 Task: Check the reviews for an Airbnb accommodations in Miami Beach, Florida.
Action: Mouse moved to (457, 62)
Screenshot: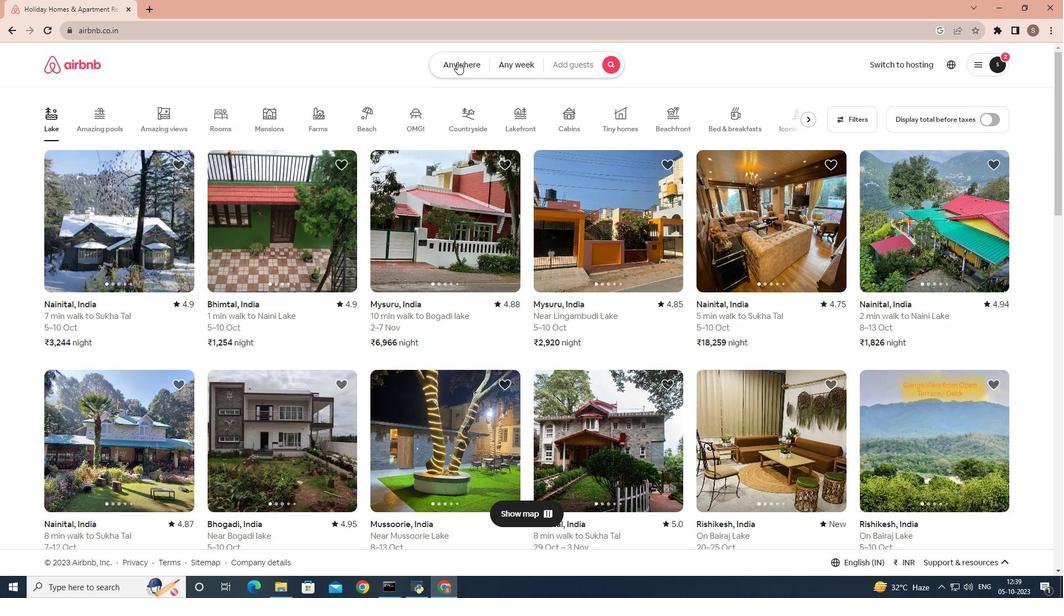 
Action: Mouse pressed left at (457, 62)
Screenshot: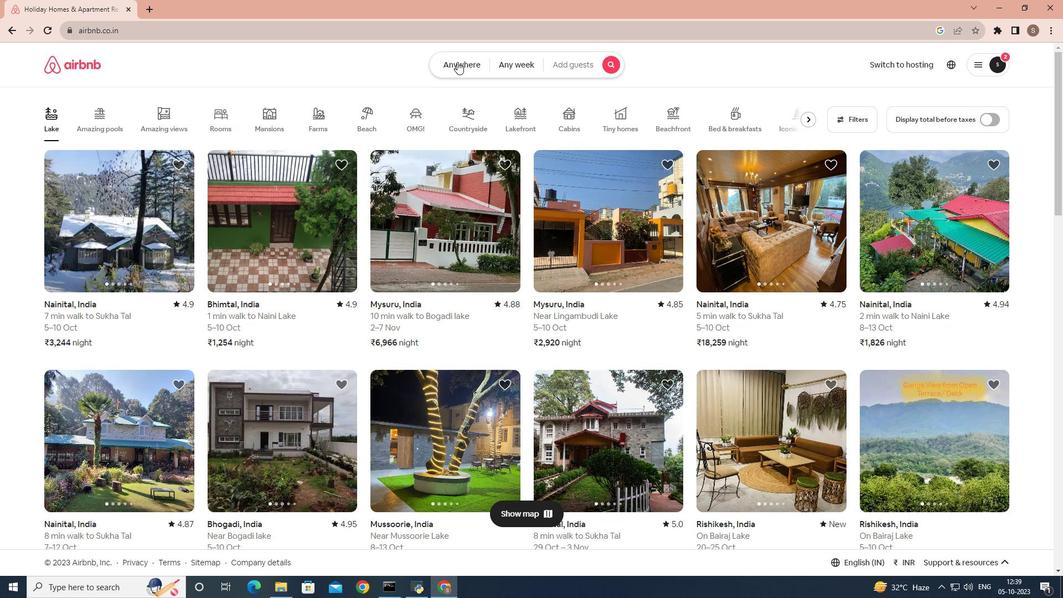 
Action: Mouse moved to (433, 106)
Screenshot: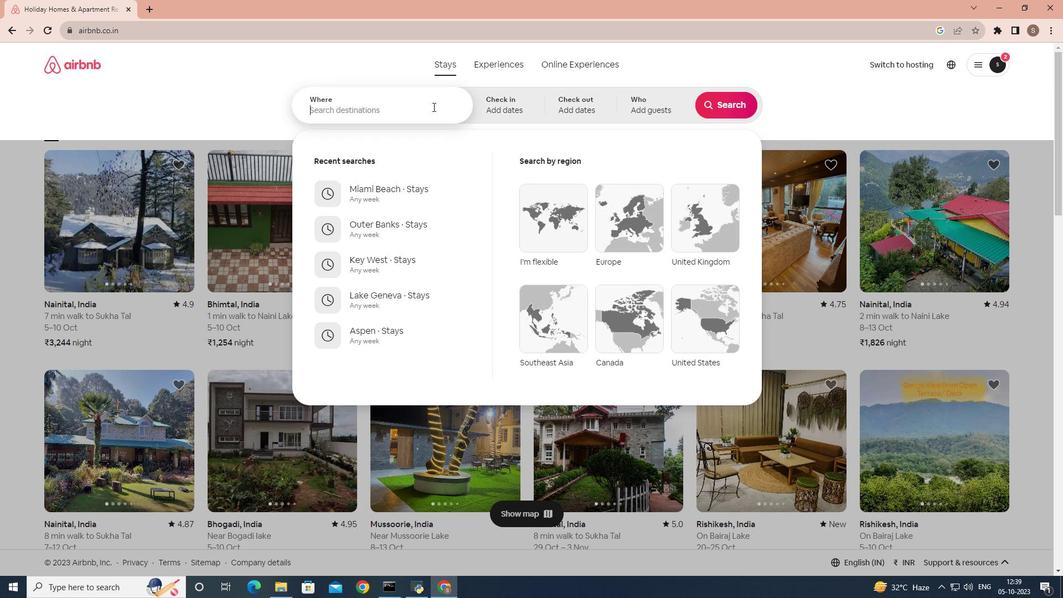 
Action: Mouse pressed left at (433, 106)
Screenshot: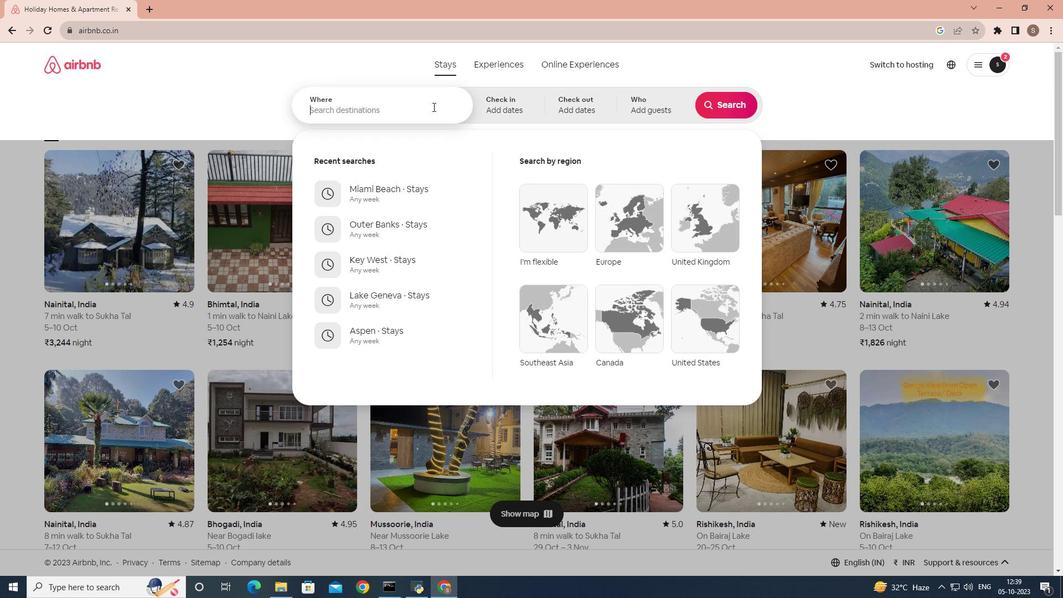 
Action: Key pressed <Key.shift_r>Miami<Key.space>beach
Screenshot: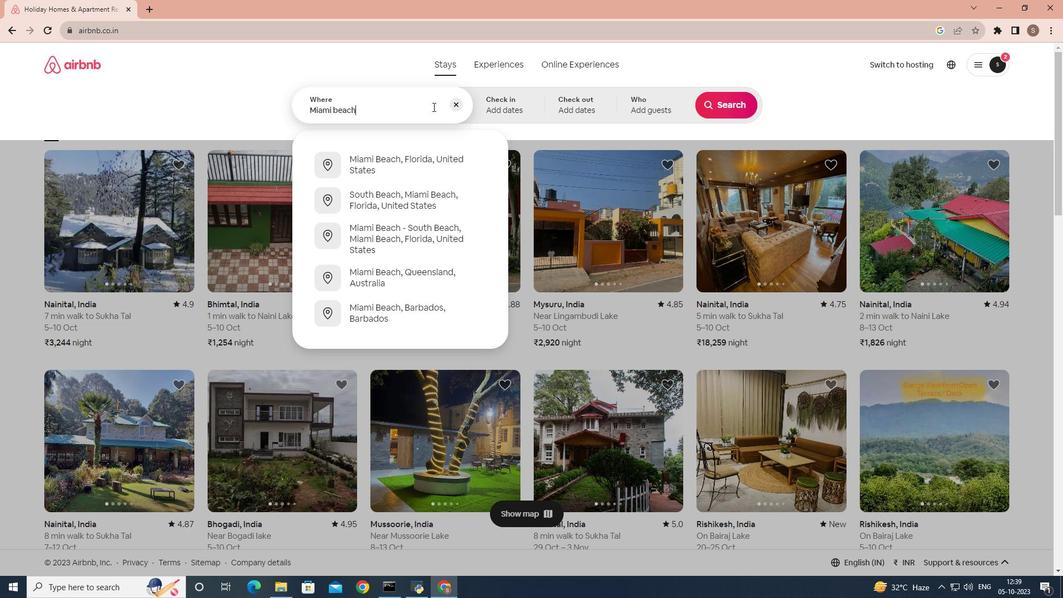 
Action: Mouse moved to (456, 151)
Screenshot: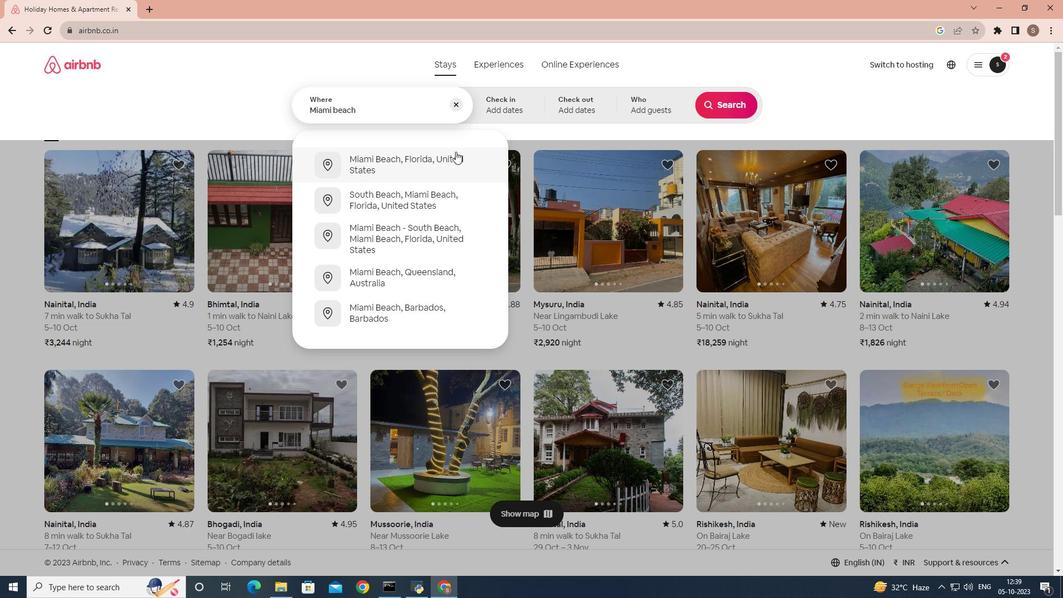 
Action: Mouse pressed left at (456, 151)
Screenshot: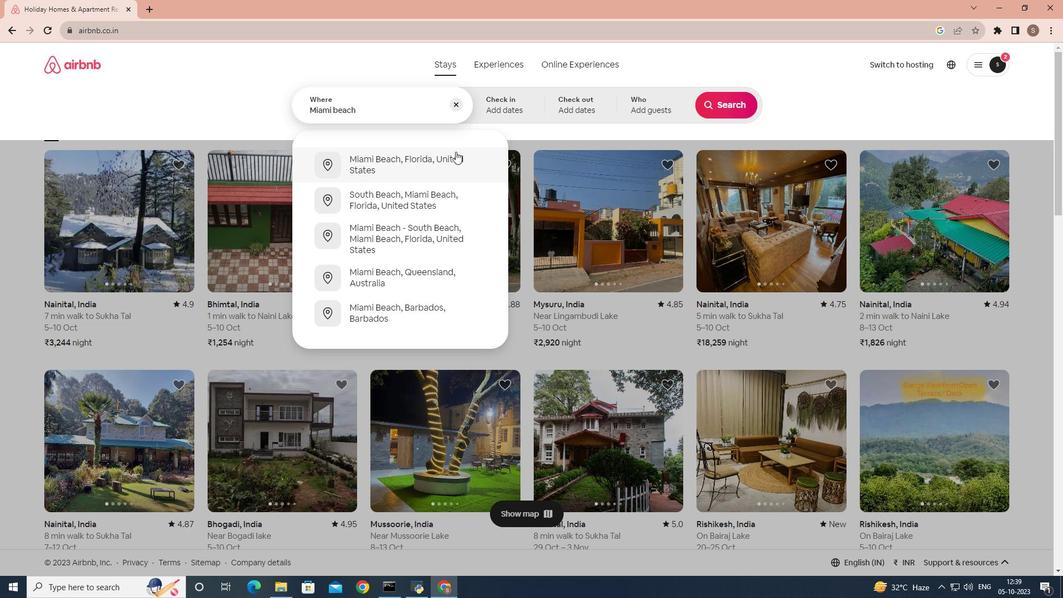 
Action: Mouse moved to (730, 113)
Screenshot: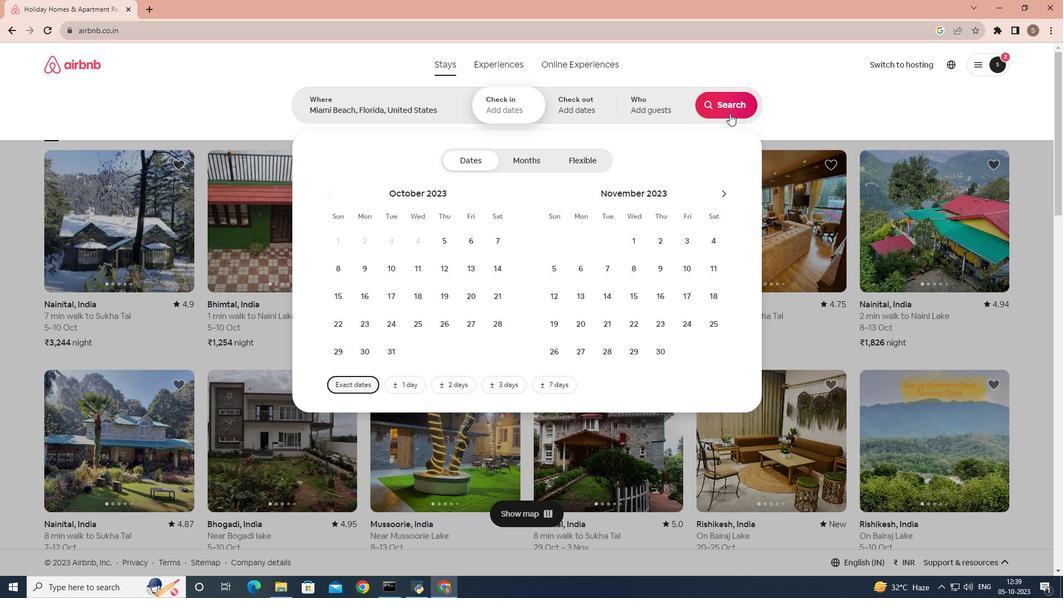 
Action: Mouse pressed left at (730, 113)
Screenshot: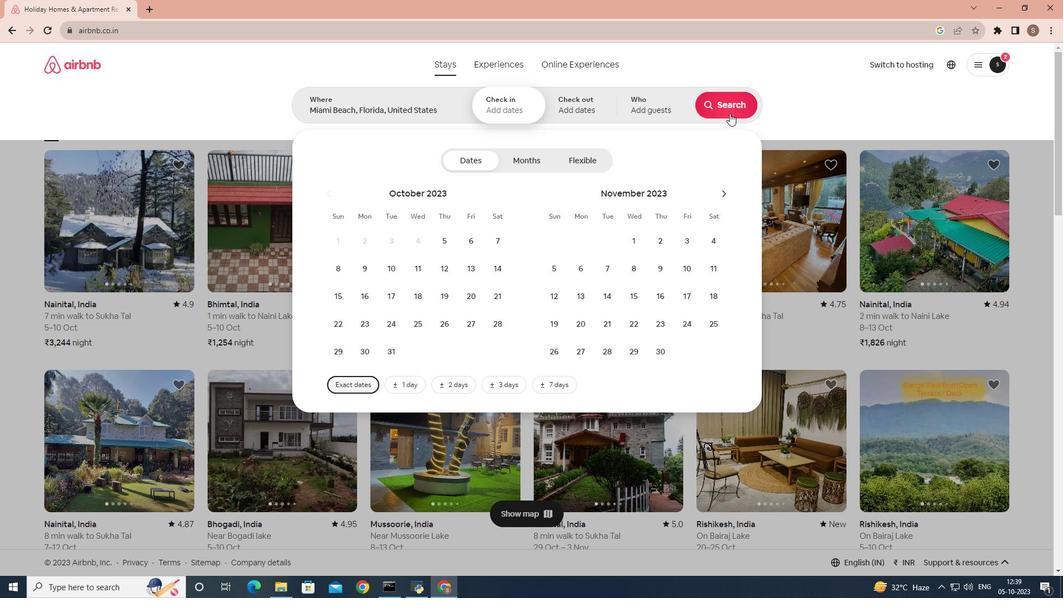 
Action: Mouse moved to (837, 110)
Screenshot: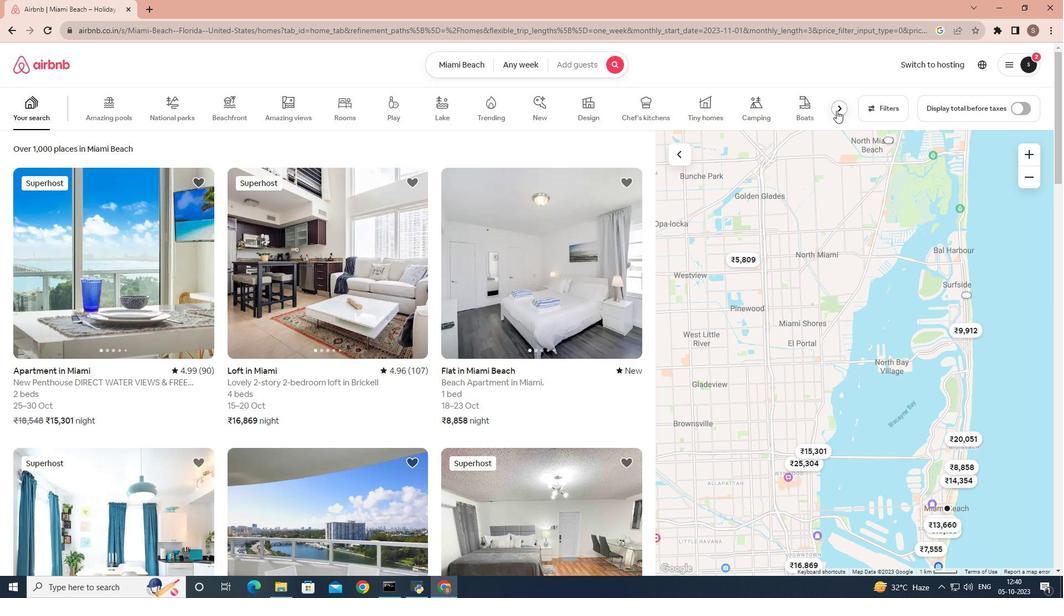 
Action: Mouse pressed left at (837, 110)
Screenshot: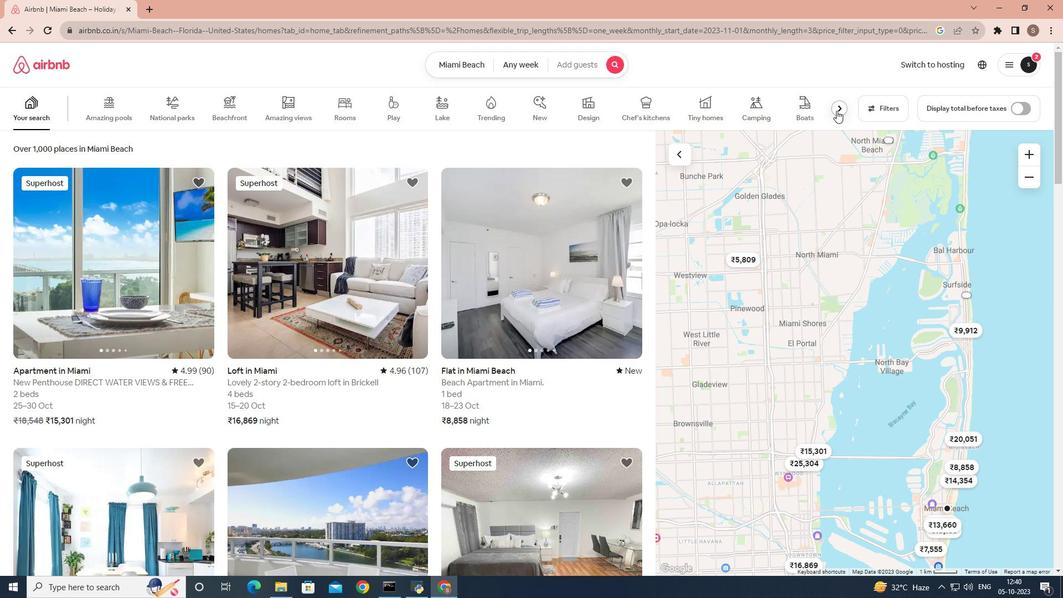 
Action: Mouse pressed left at (837, 110)
Screenshot: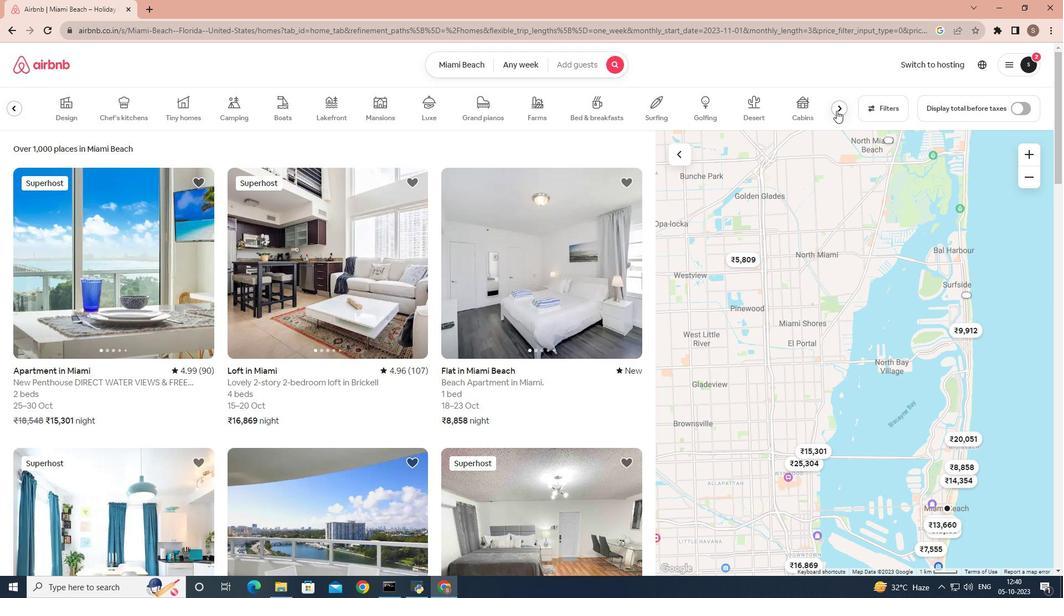 
Action: Mouse moved to (801, 108)
Screenshot: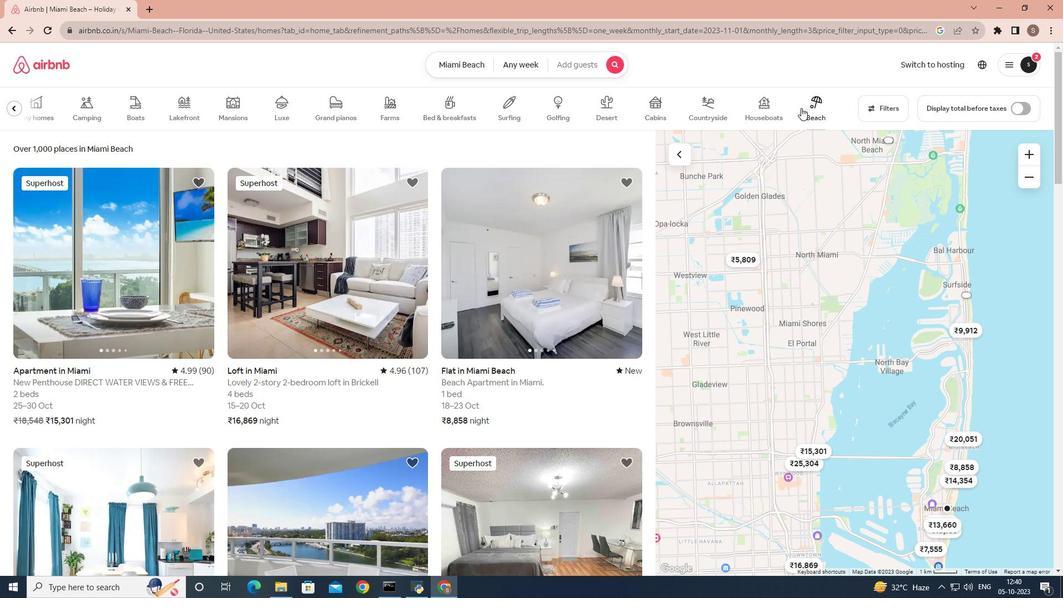 
Action: Mouse pressed left at (801, 108)
Screenshot: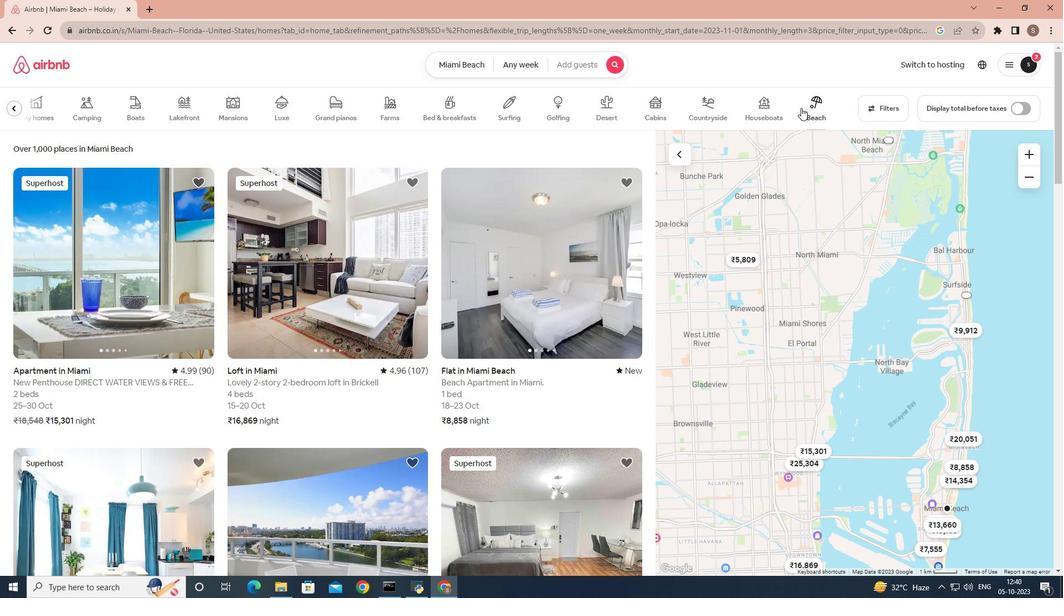 
Action: Mouse moved to (356, 274)
Screenshot: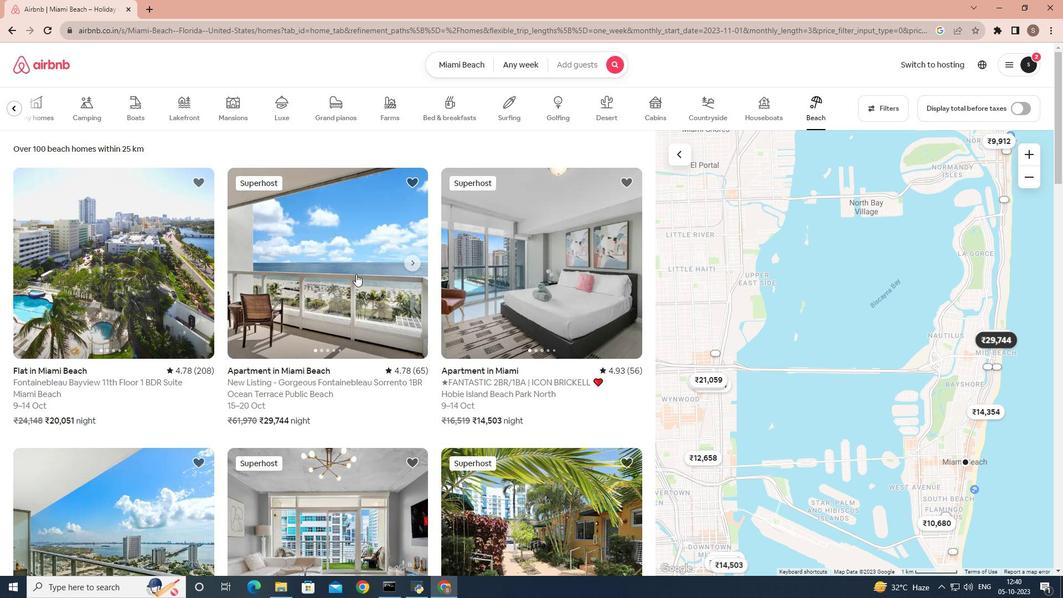 
Action: Mouse scrolled (356, 273) with delta (0, 0)
Screenshot: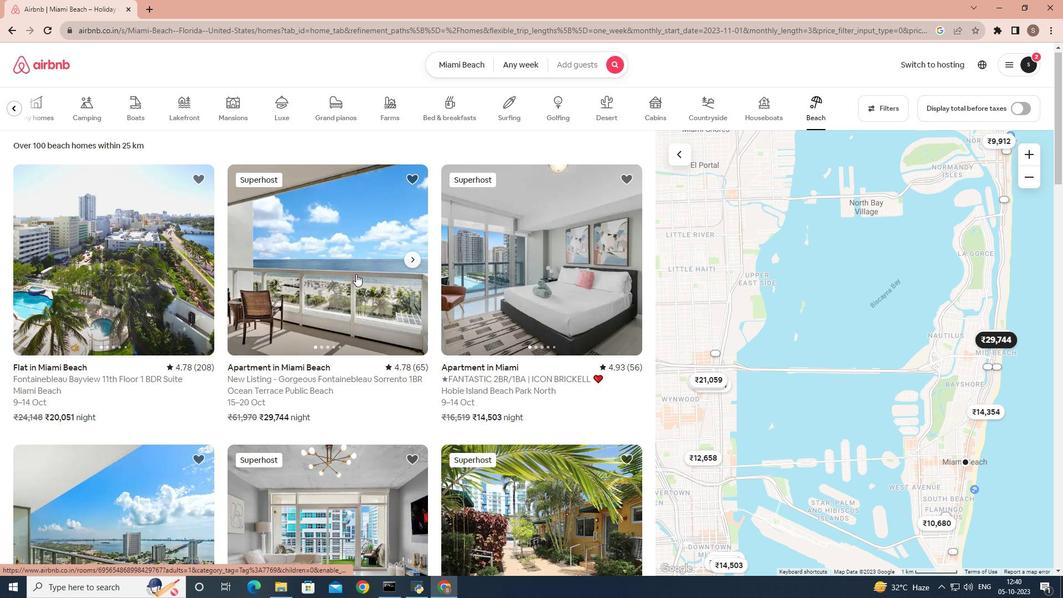 
Action: Mouse moved to (315, 232)
Screenshot: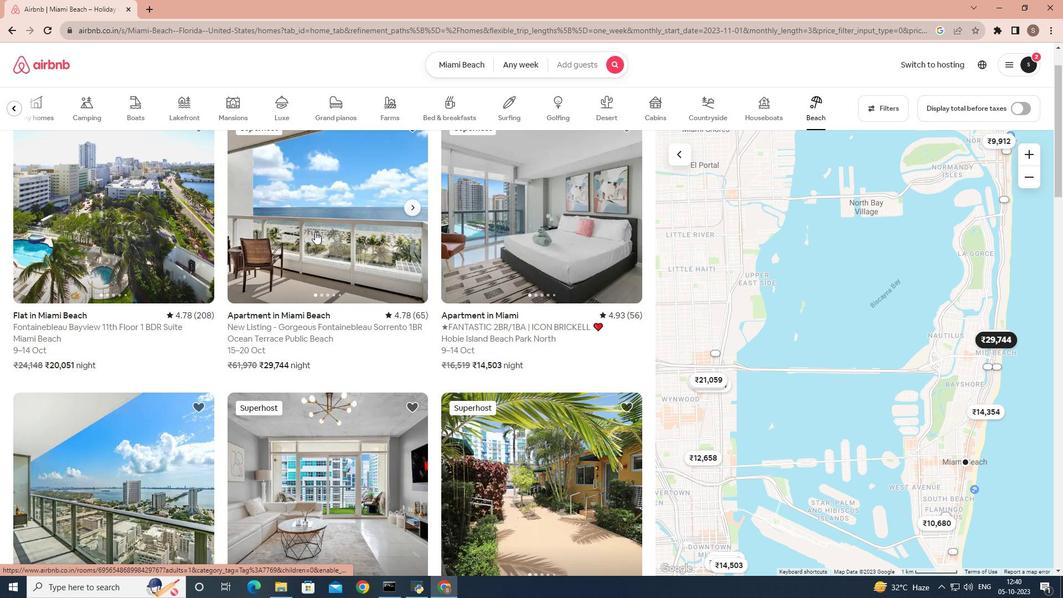 
Action: Mouse pressed left at (315, 232)
Screenshot: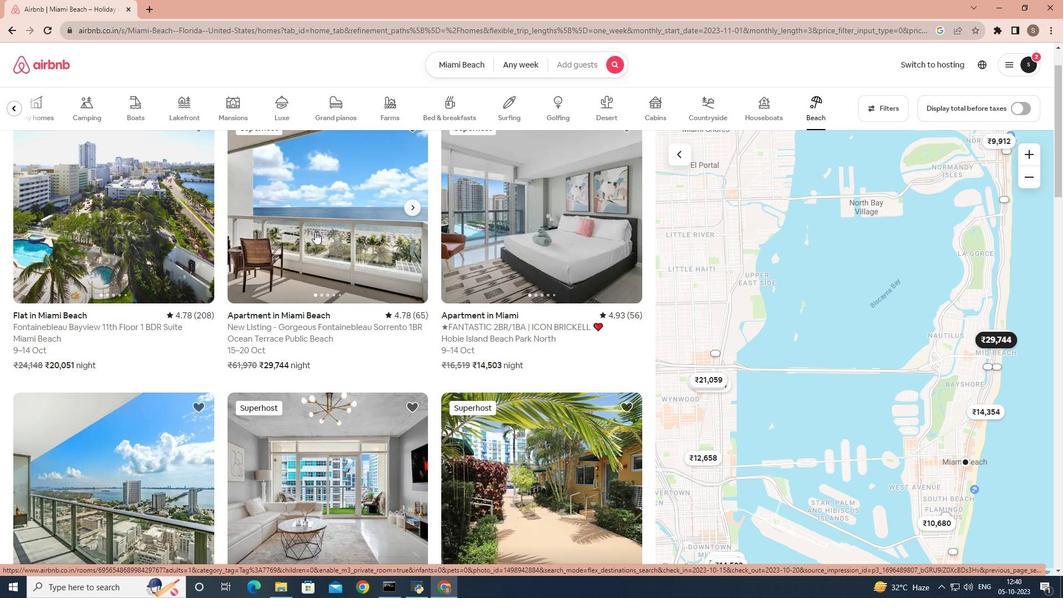 
Action: Mouse moved to (428, 270)
Screenshot: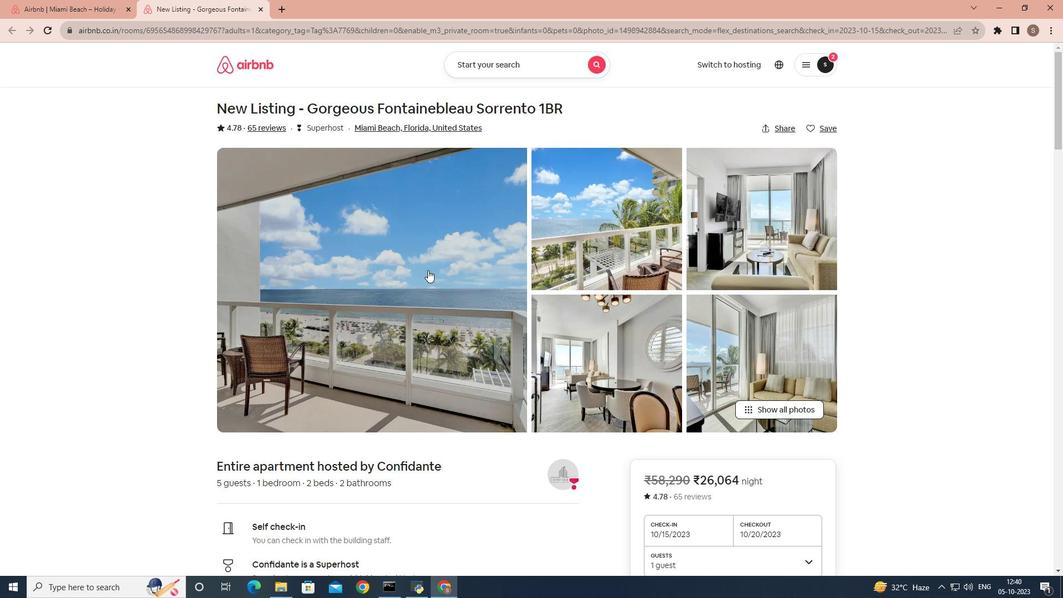 
Action: Mouse scrolled (428, 269) with delta (0, 0)
Screenshot: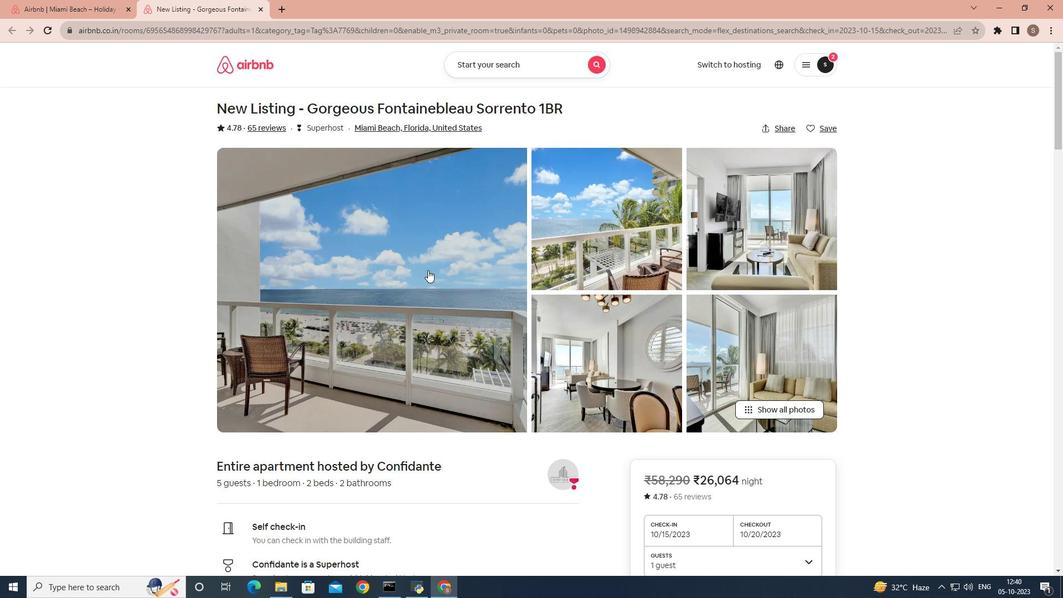 
Action: Mouse scrolled (428, 269) with delta (0, 0)
Screenshot: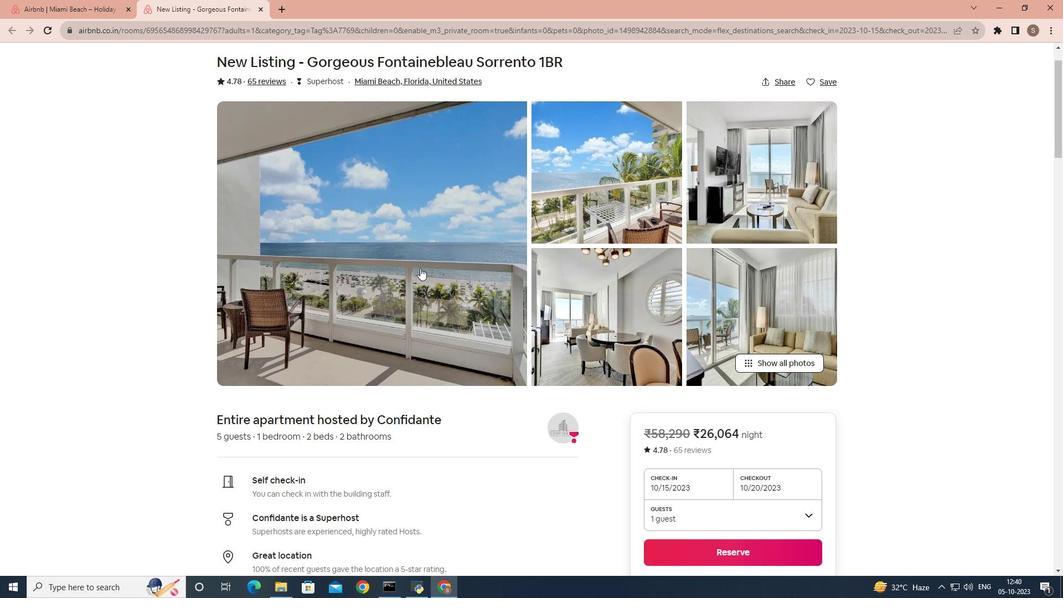 
Action: Mouse moved to (420, 268)
Screenshot: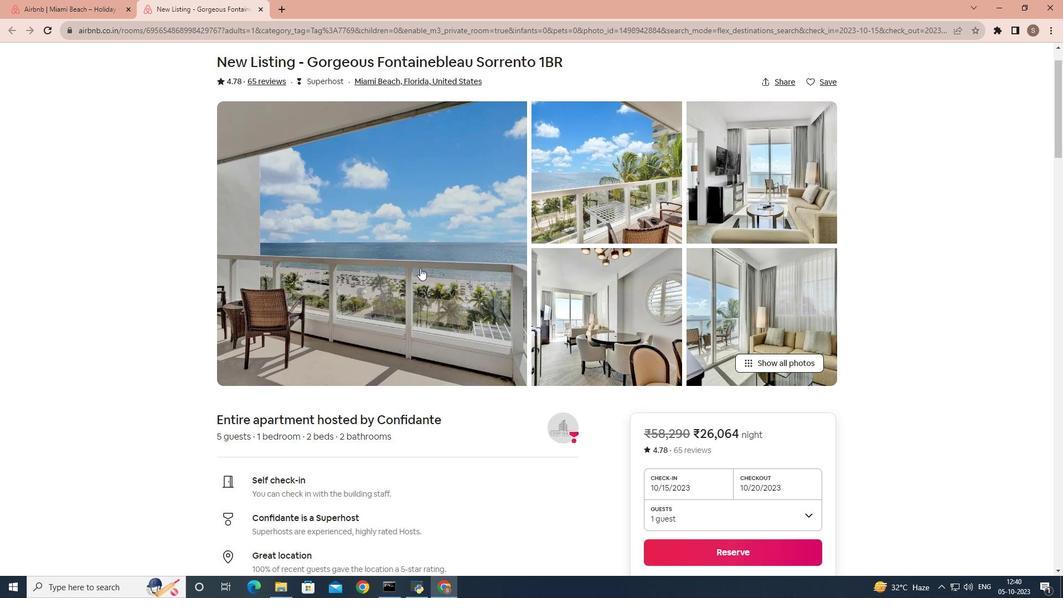 
Action: Mouse scrolled (420, 267) with delta (0, 0)
Screenshot: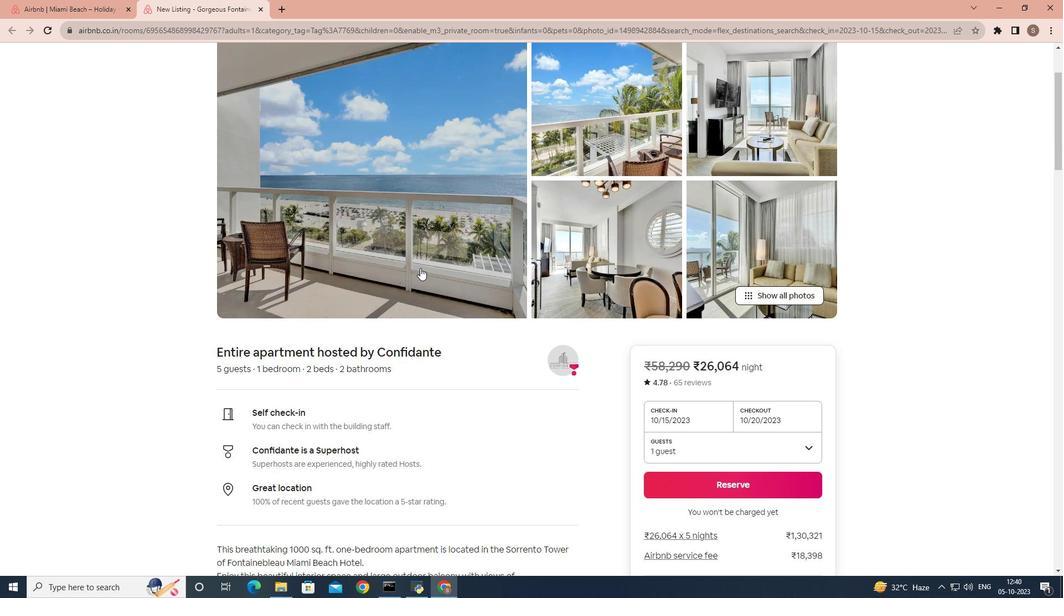 
Action: Mouse scrolled (420, 267) with delta (0, 0)
Screenshot: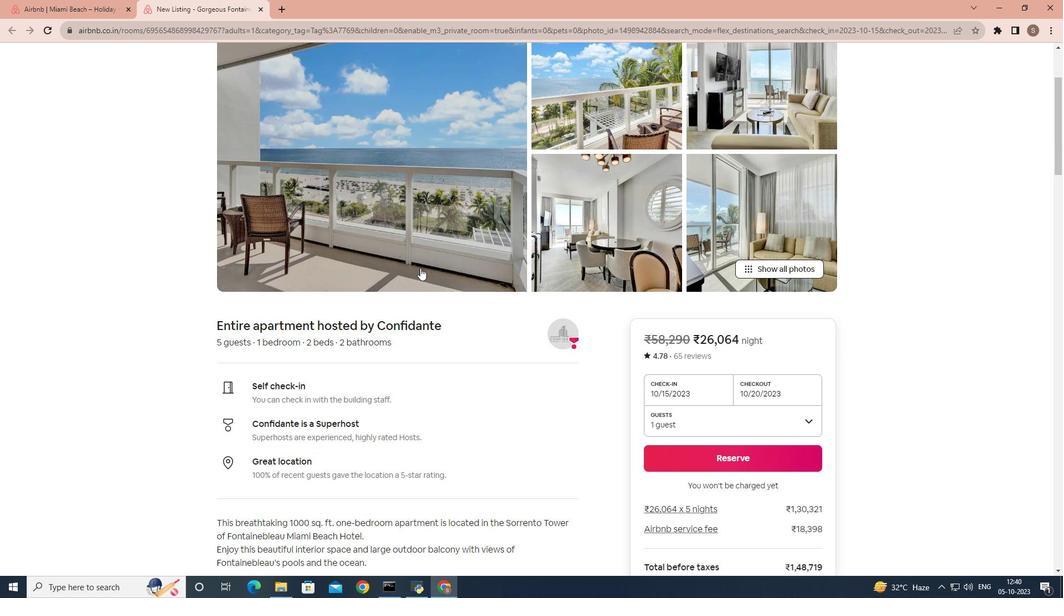
Action: Mouse scrolled (420, 267) with delta (0, 0)
Screenshot: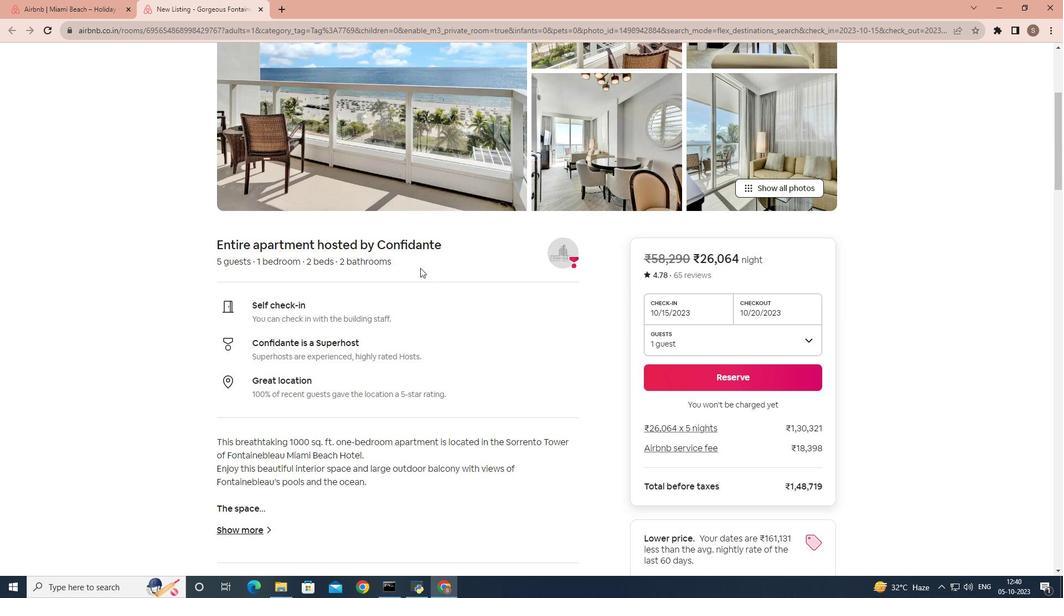 
Action: Mouse scrolled (420, 267) with delta (0, 0)
Screenshot: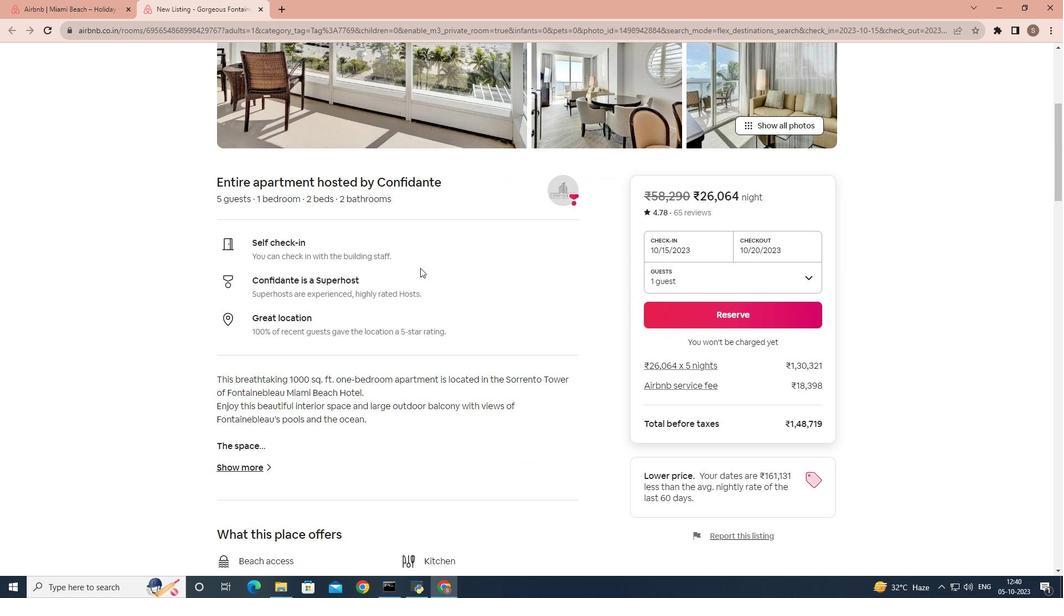 
Action: Mouse scrolled (420, 267) with delta (0, 0)
Screenshot: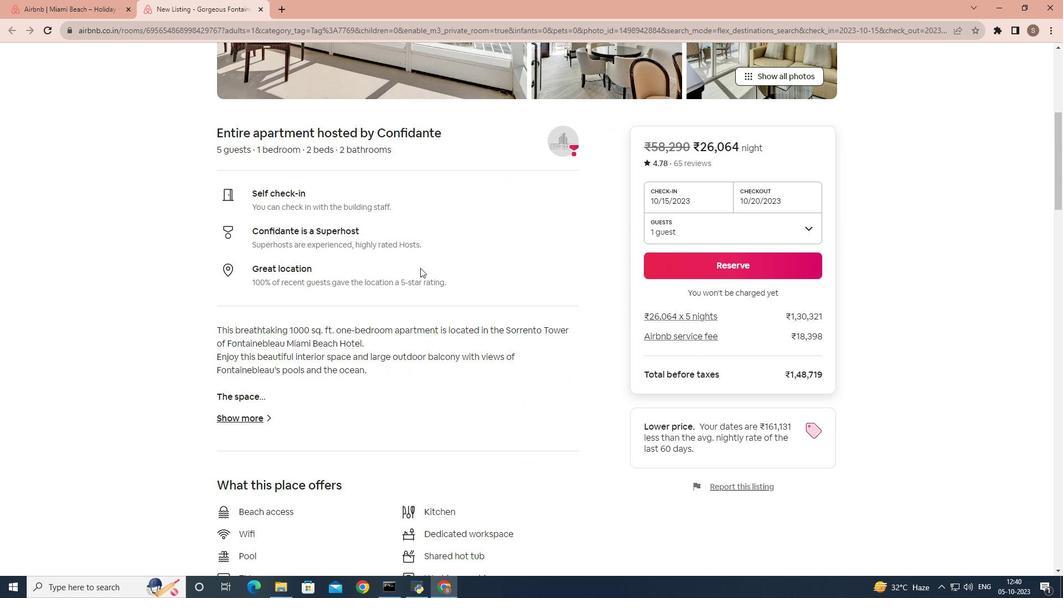 
Action: Mouse scrolled (420, 267) with delta (0, 0)
Screenshot: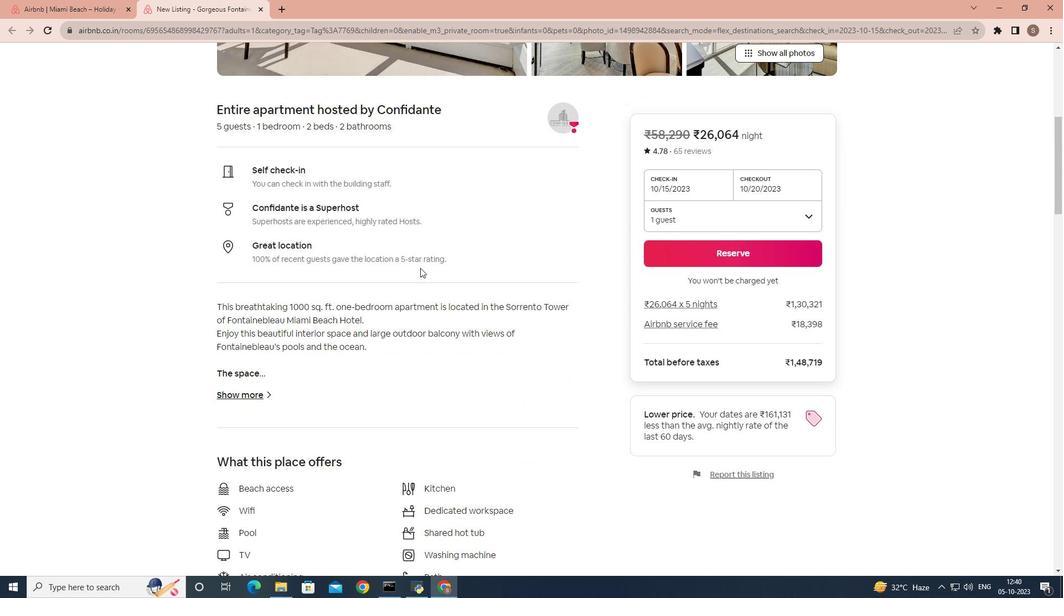 
Action: Mouse scrolled (420, 267) with delta (0, 0)
Screenshot: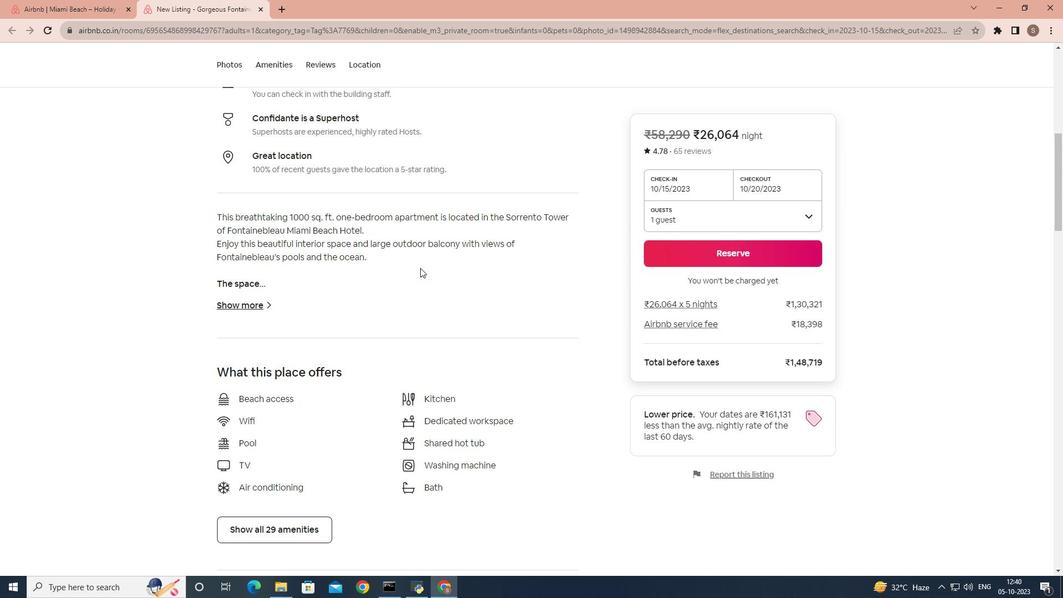 
Action: Mouse scrolled (420, 267) with delta (0, 0)
Screenshot: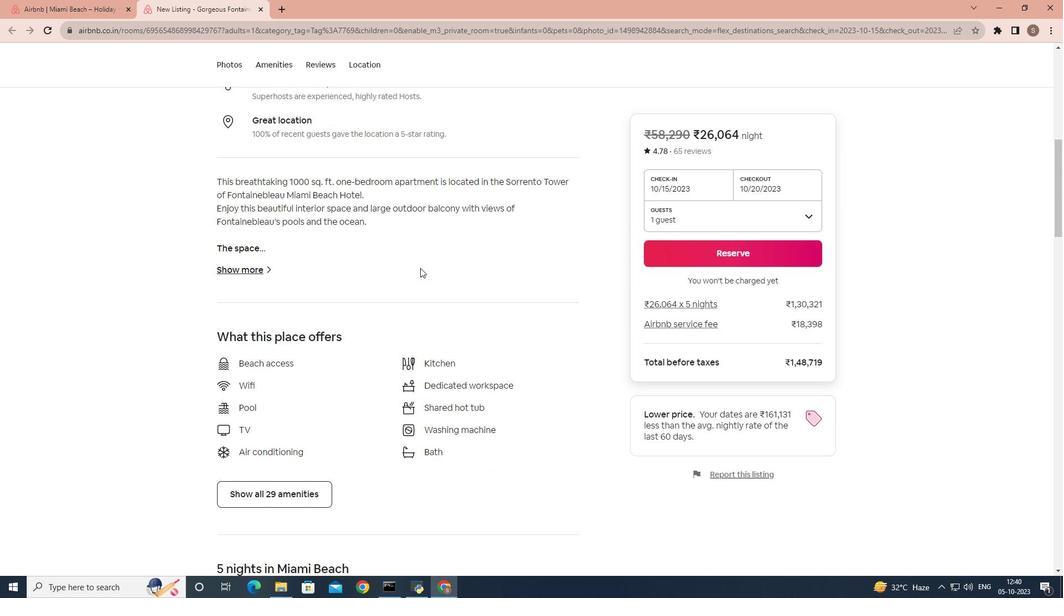 
Action: Mouse scrolled (420, 267) with delta (0, 0)
Screenshot: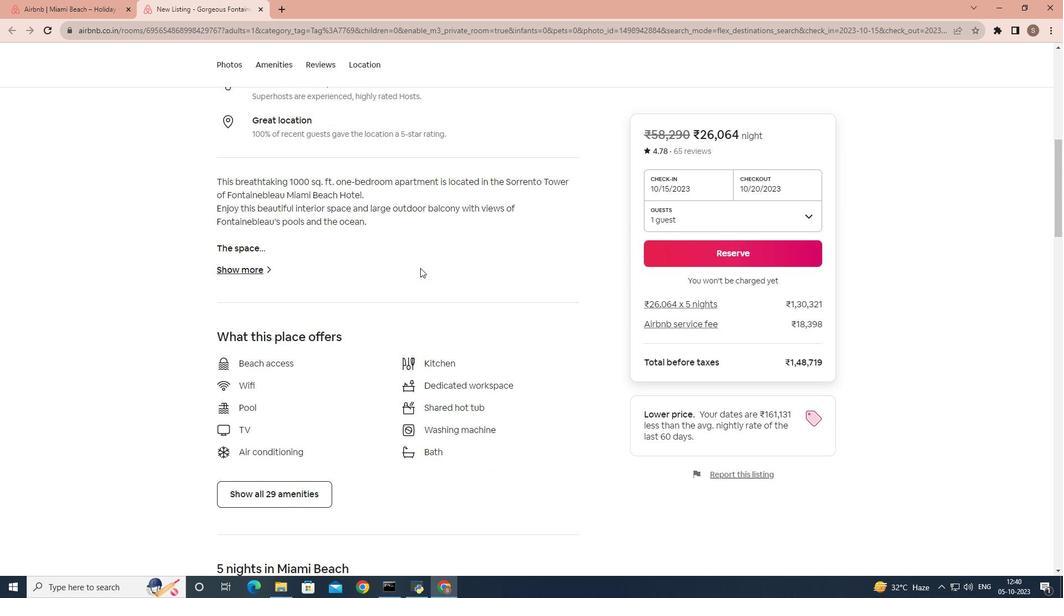
Action: Mouse scrolled (420, 267) with delta (0, 0)
Screenshot: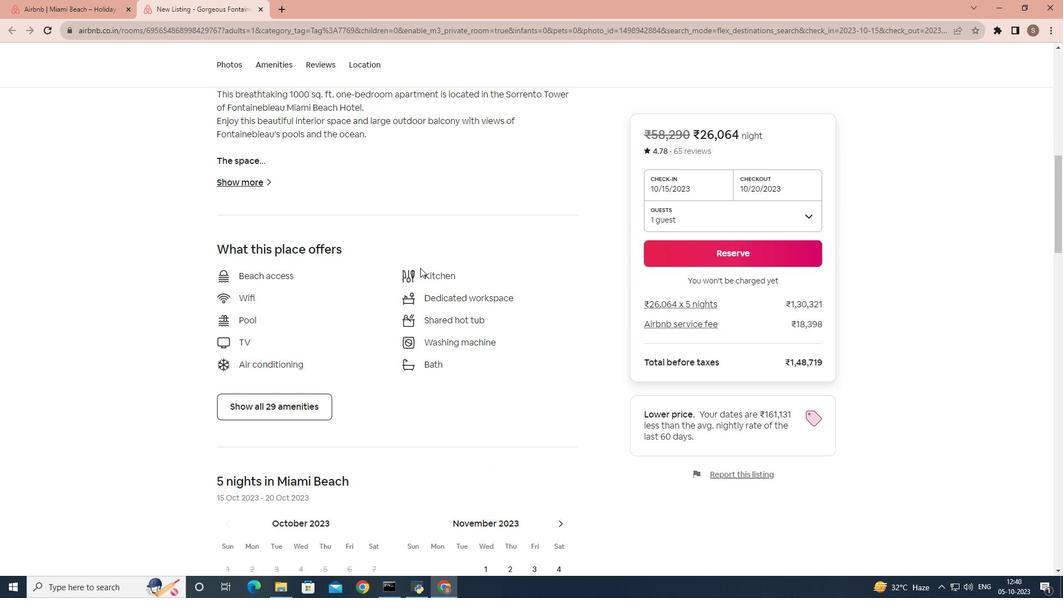 
Action: Mouse scrolled (420, 267) with delta (0, 0)
Screenshot: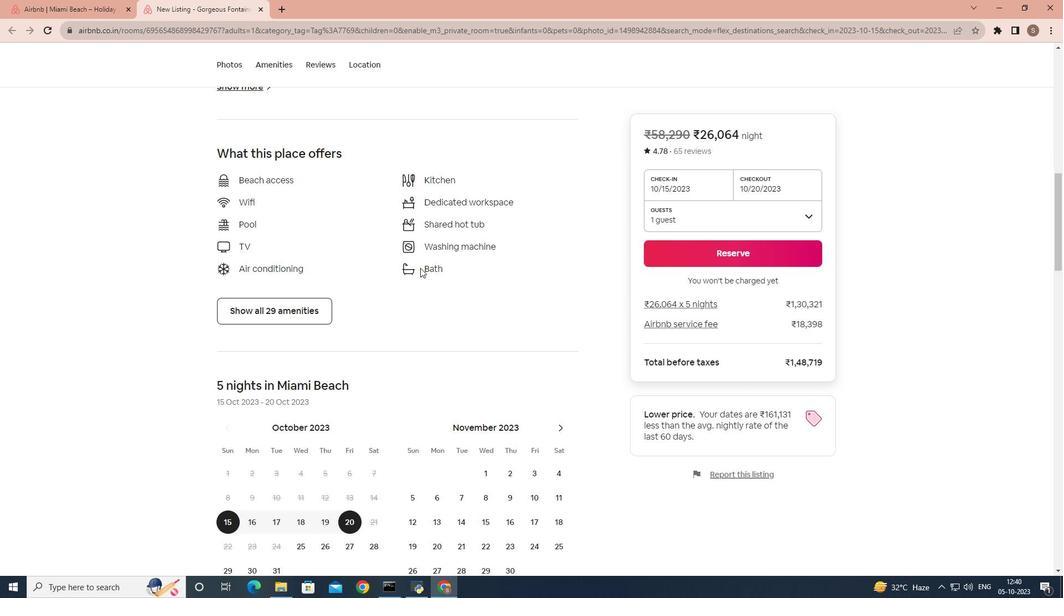 
Action: Mouse scrolled (420, 267) with delta (0, 0)
Screenshot: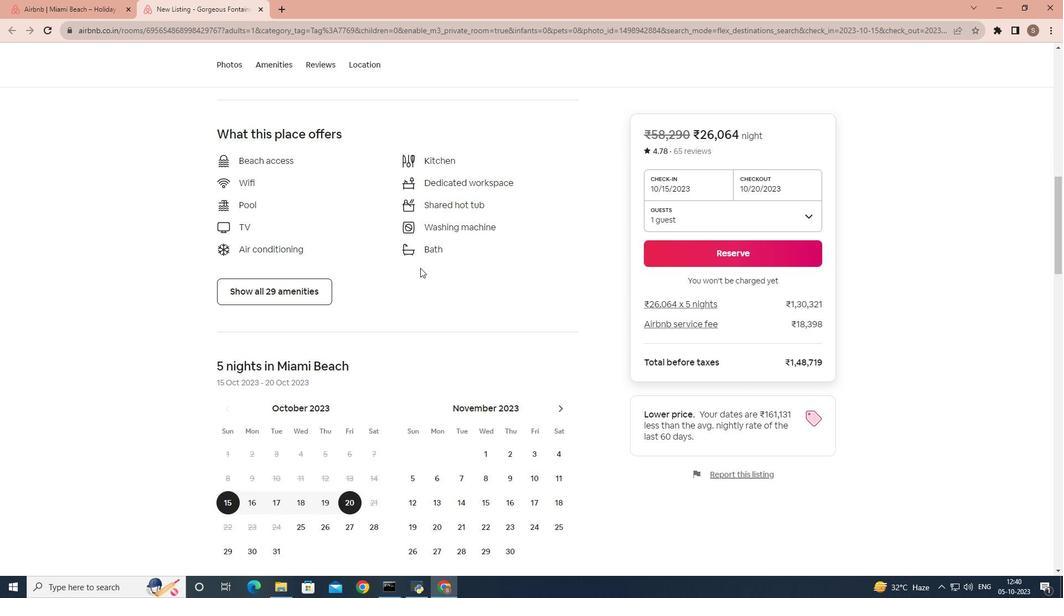 
Action: Mouse scrolled (420, 267) with delta (0, 0)
Screenshot: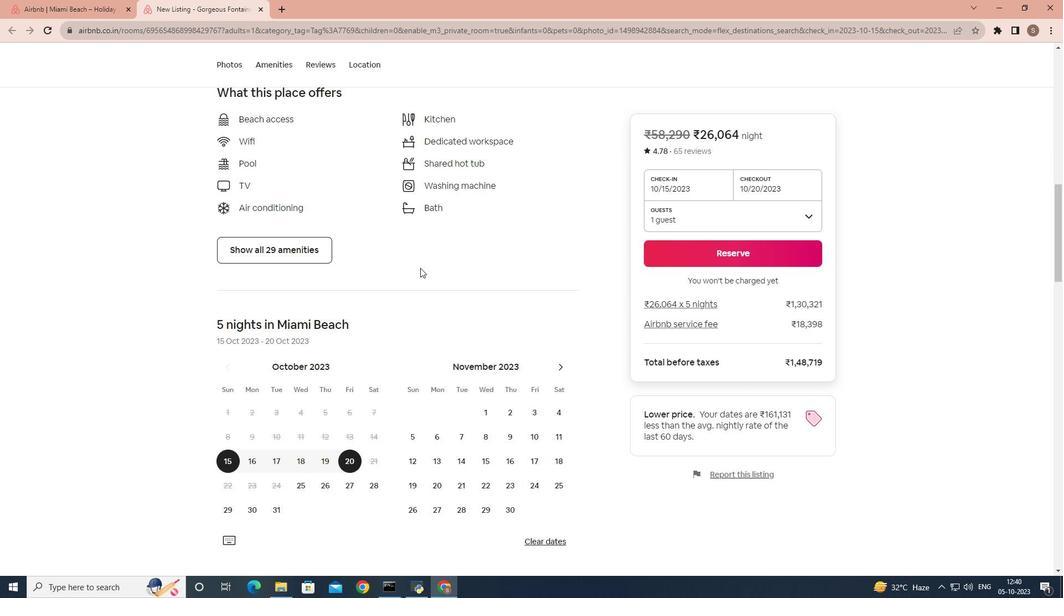 
Action: Mouse scrolled (420, 267) with delta (0, 0)
Screenshot: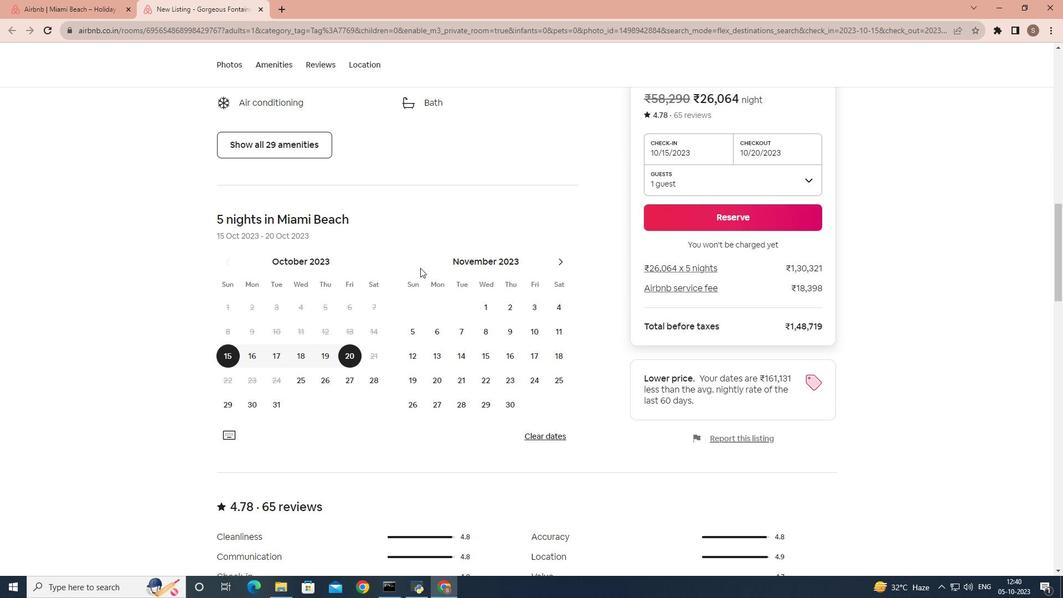 
Action: Mouse scrolled (420, 267) with delta (0, 0)
Screenshot: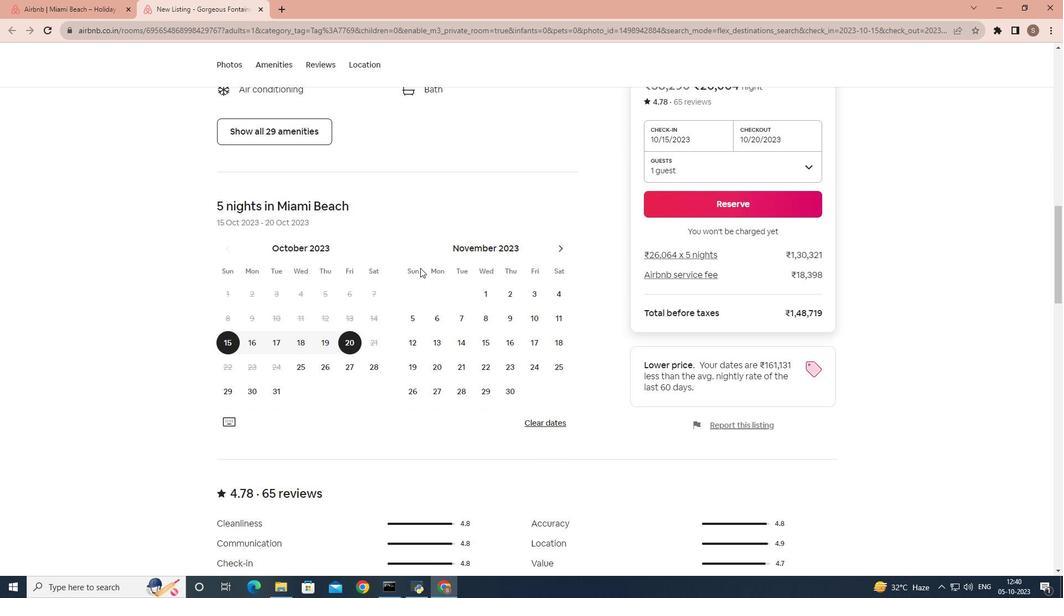 
Action: Mouse scrolled (420, 267) with delta (0, 0)
Screenshot: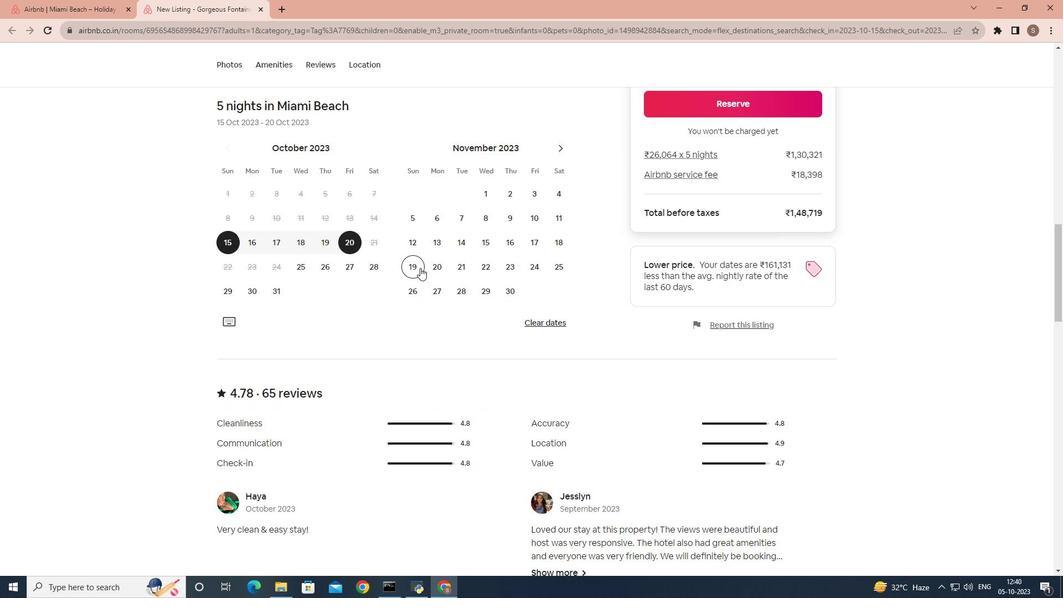 
Action: Mouse scrolled (420, 267) with delta (0, 0)
Screenshot: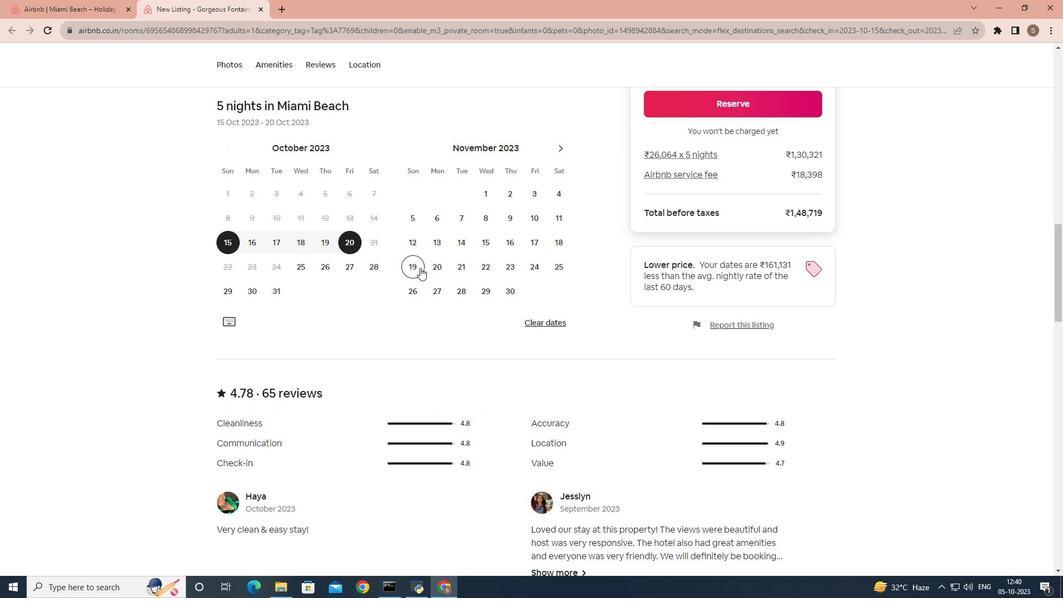 
Action: Mouse scrolled (420, 267) with delta (0, 0)
Screenshot: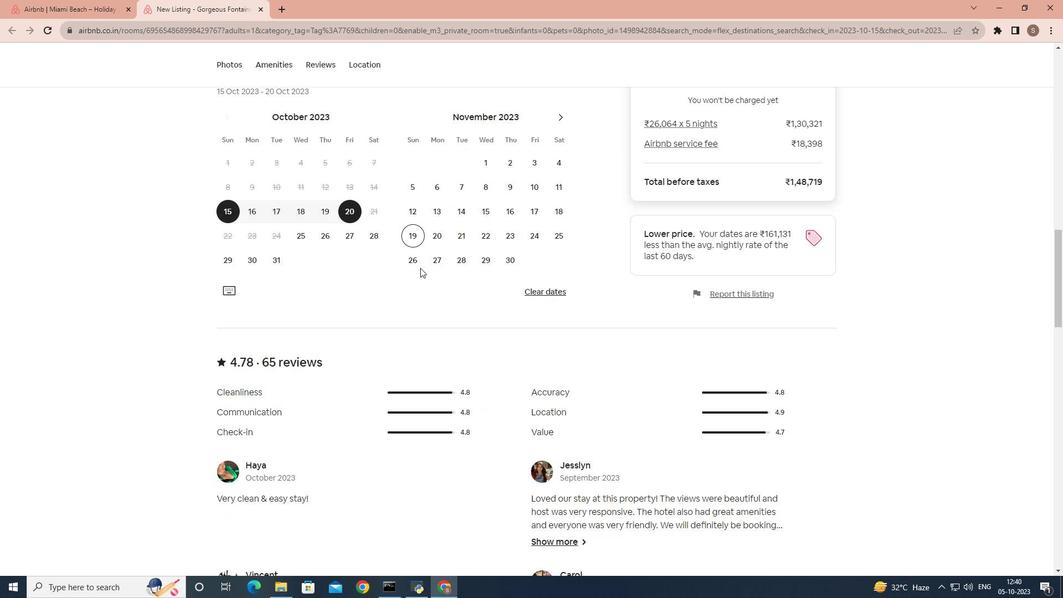 
Action: Mouse scrolled (420, 267) with delta (0, 0)
Screenshot: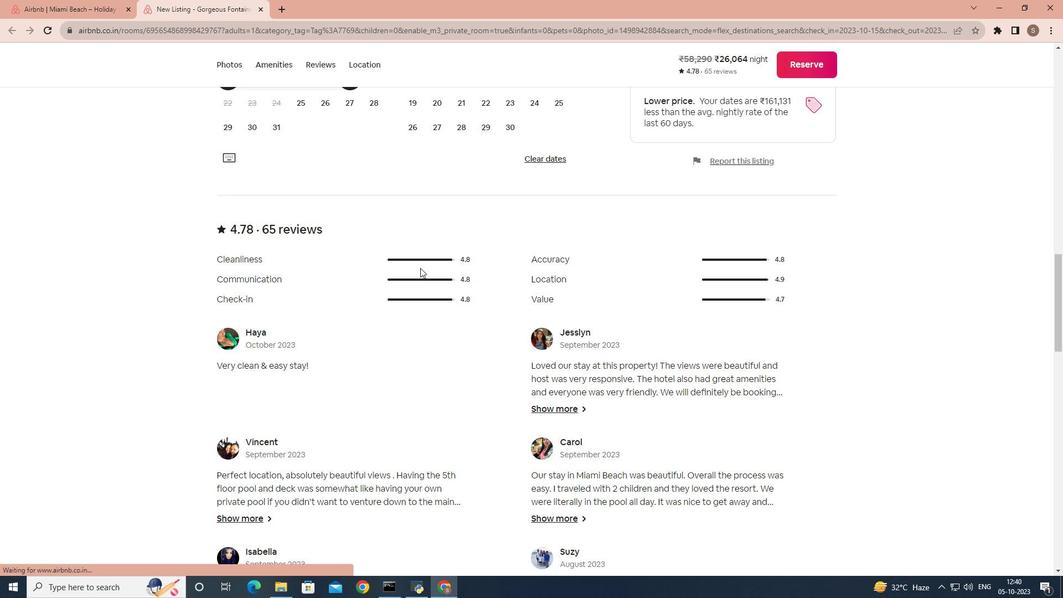 
Action: Mouse scrolled (420, 267) with delta (0, 0)
Screenshot: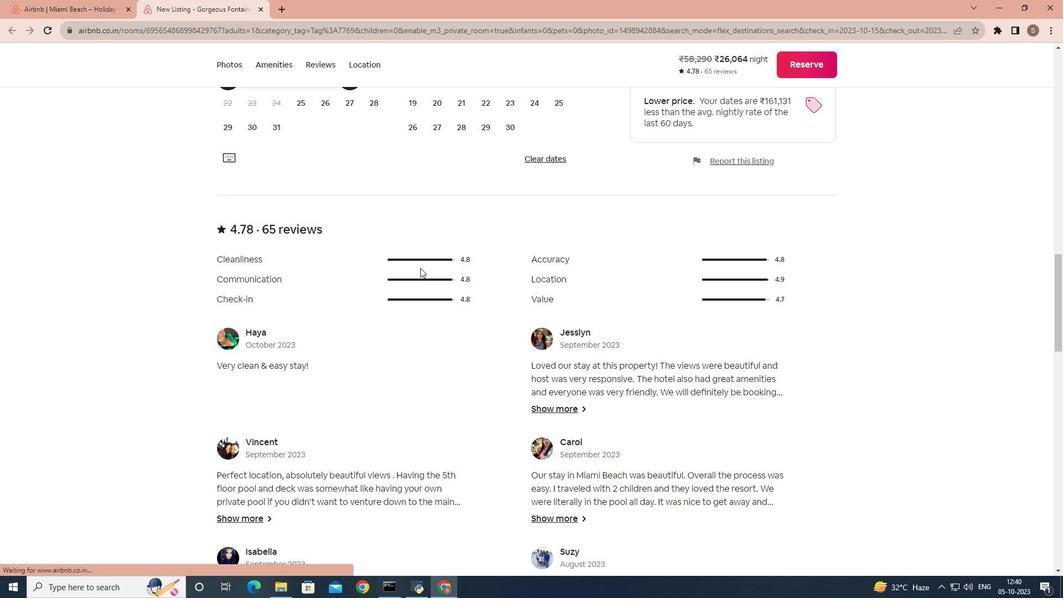 
Action: Mouse scrolled (420, 267) with delta (0, 0)
Screenshot: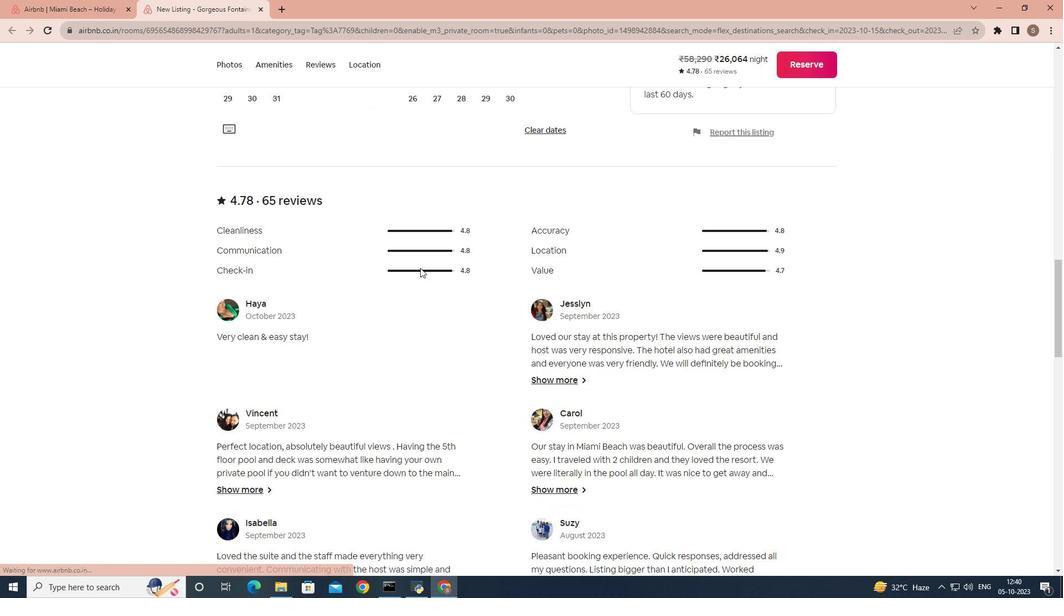 
Action: Mouse scrolled (420, 267) with delta (0, 0)
Screenshot: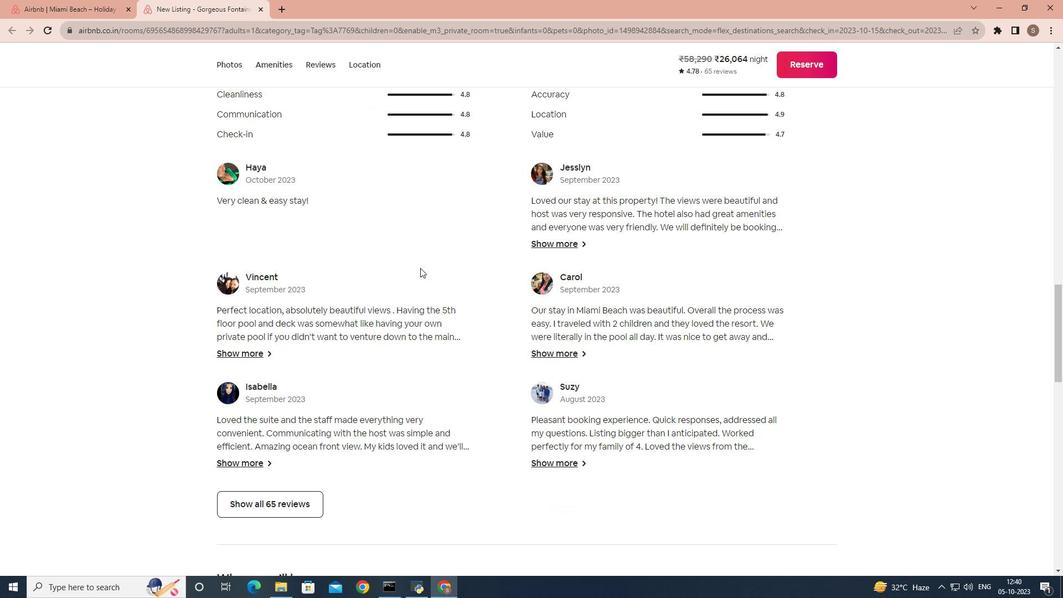 
Action: Mouse scrolled (420, 267) with delta (0, 0)
Screenshot: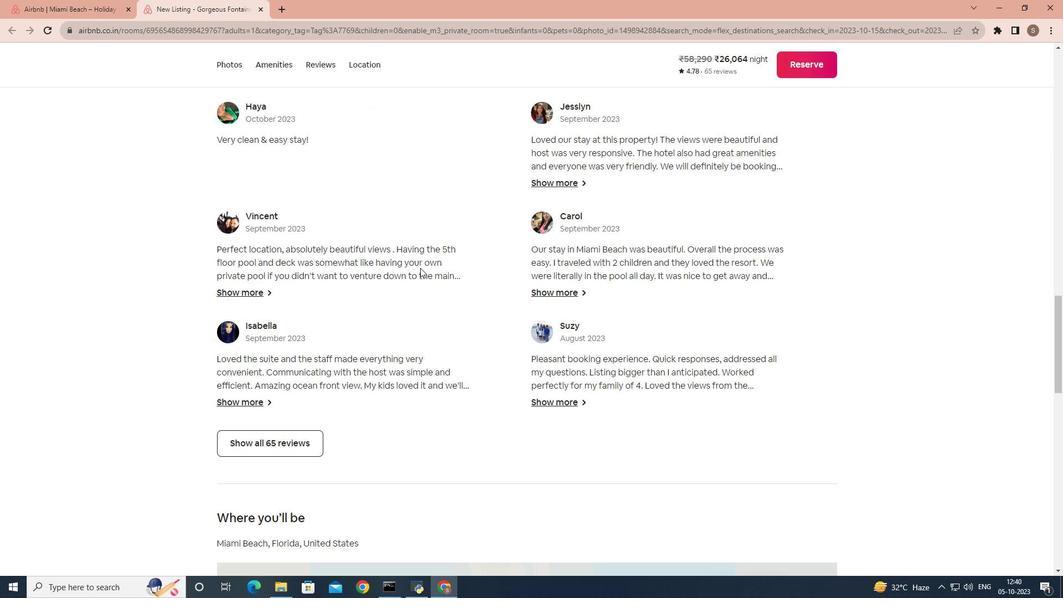 
Action: Mouse moved to (300, 398)
Screenshot: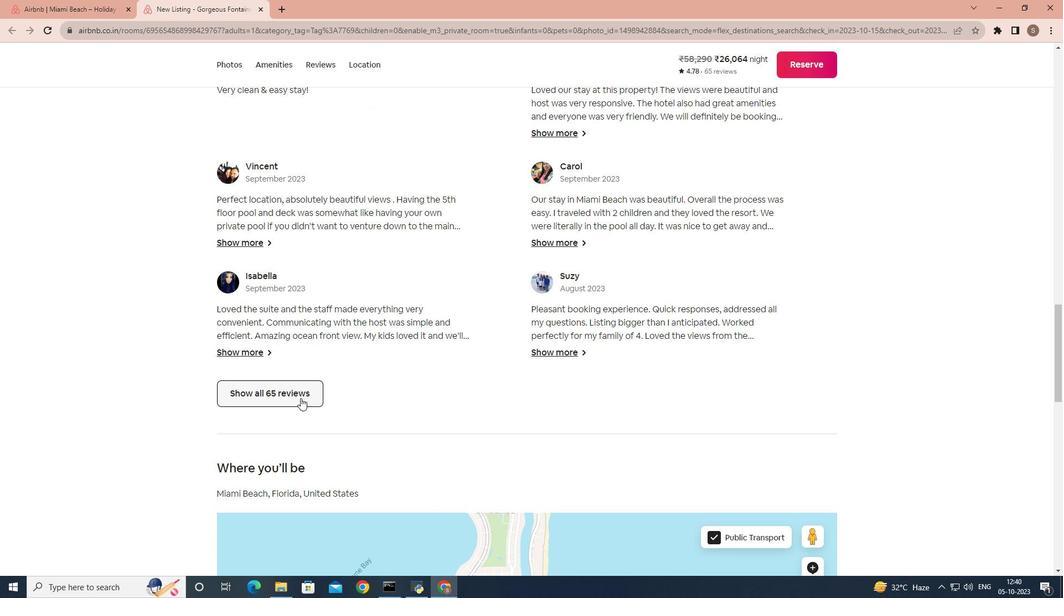 
Action: Mouse pressed left at (300, 398)
Screenshot: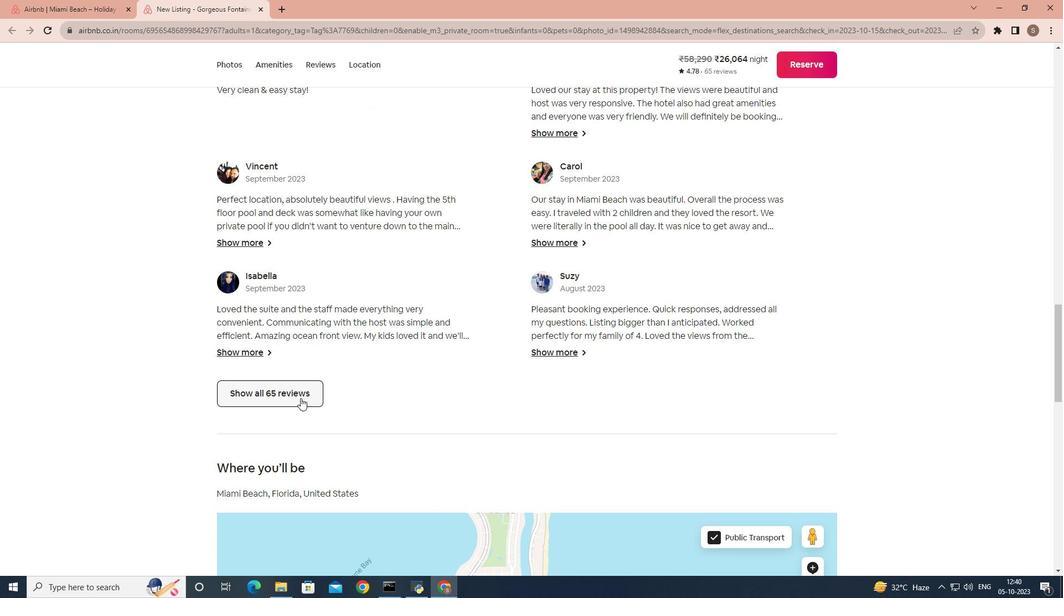 
Action: Mouse moved to (442, 328)
Screenshot: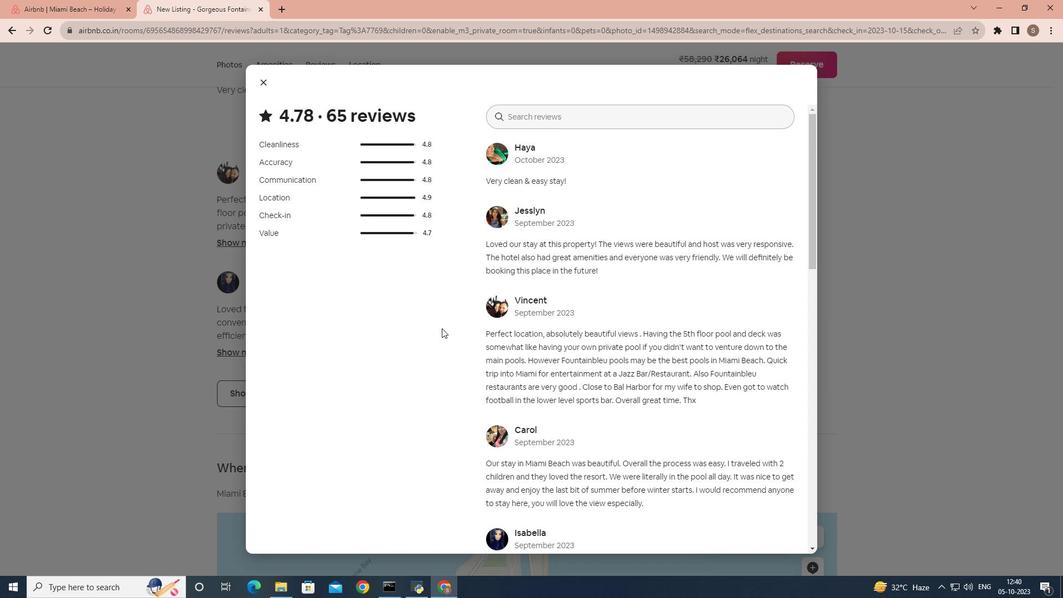 
Action: Mouse scrolled (442, 328) with delta (0, 0)
Screenshot: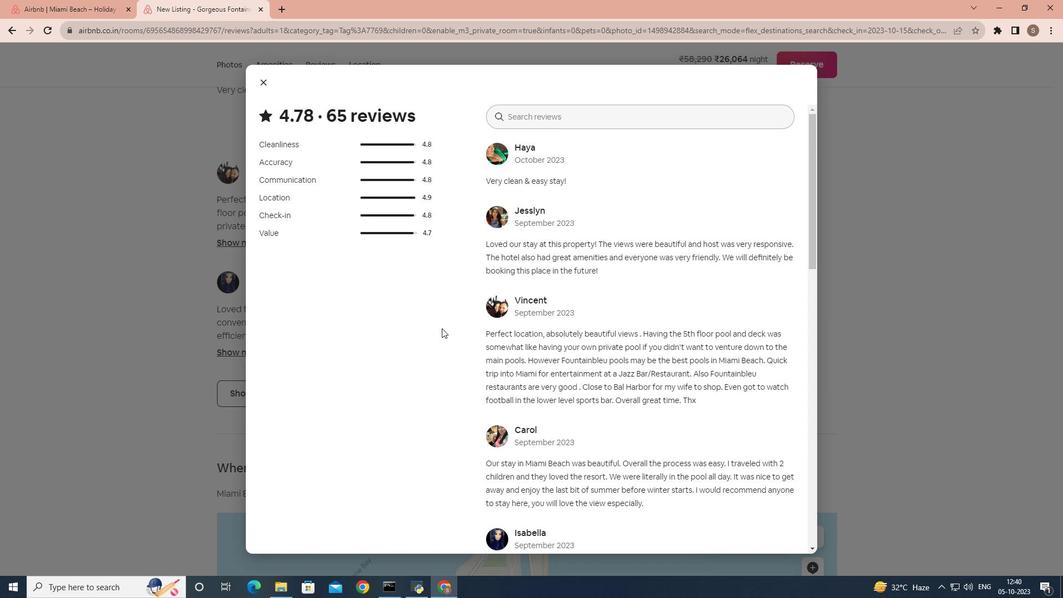 
Action: Mouse scrolled (442, 328) with delta (0, 0)
Screenshot: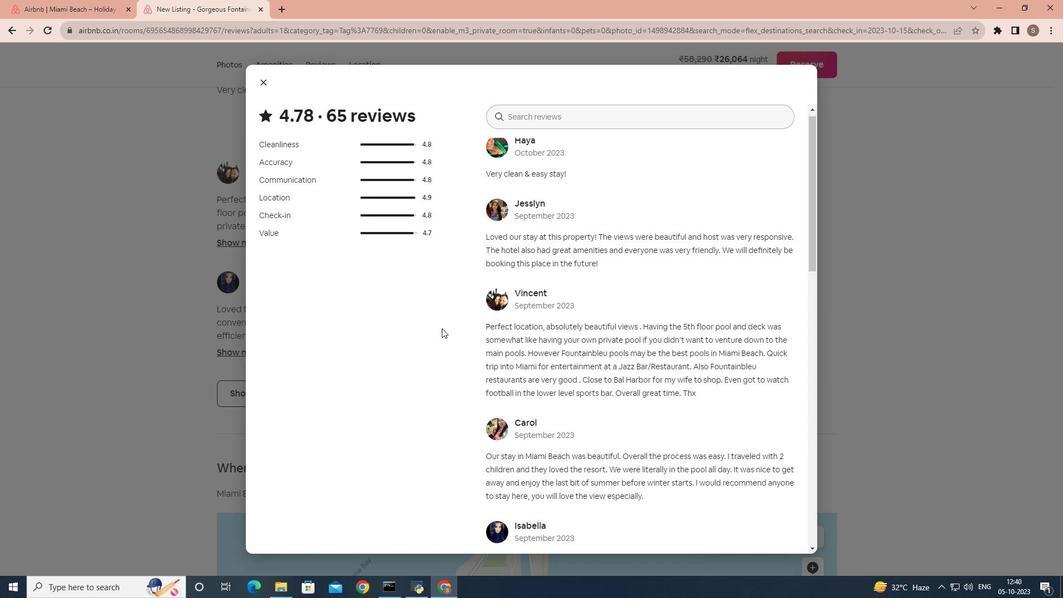 
Action: Mouse scrolled (442, 328) with delta (0, 0)
Screenshot: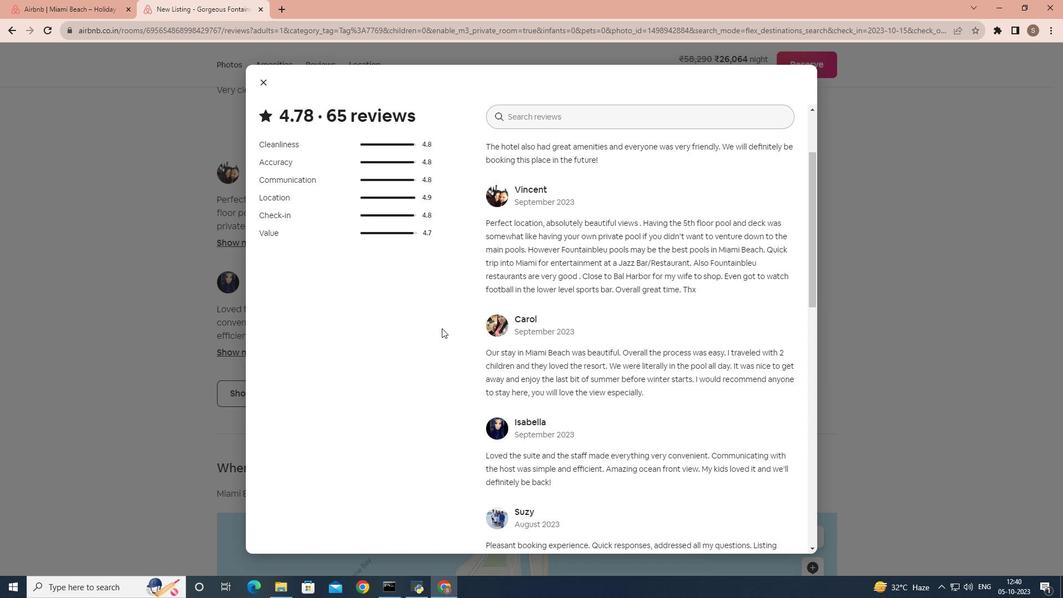 
Action: Mouse scrolled (442, 328) with delta (0, 0)
Screenshot: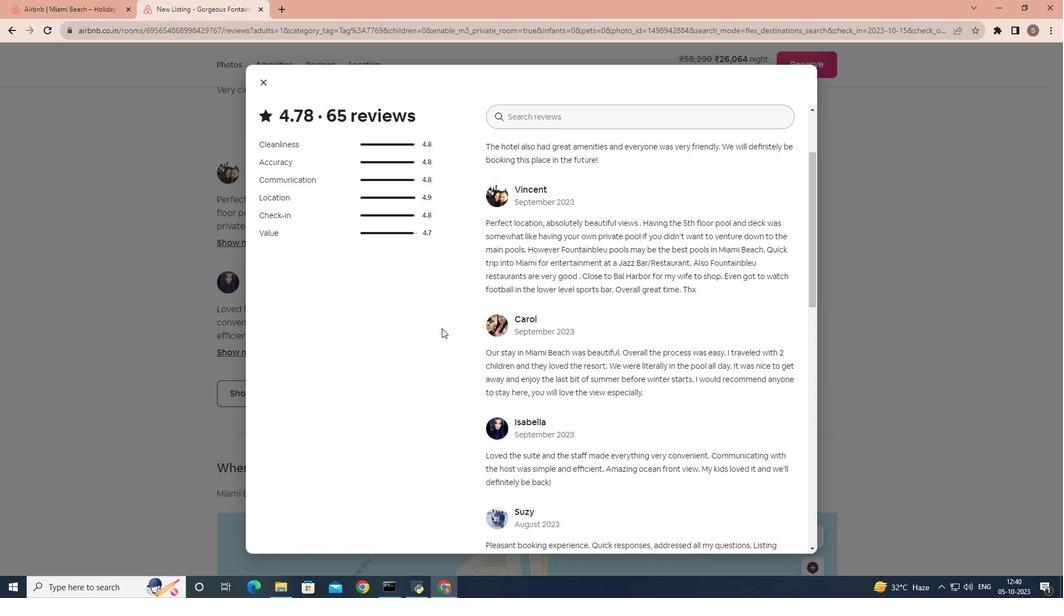
Action: Mouse scrolled (442, 328) with delta (0, 0)
Screenshot: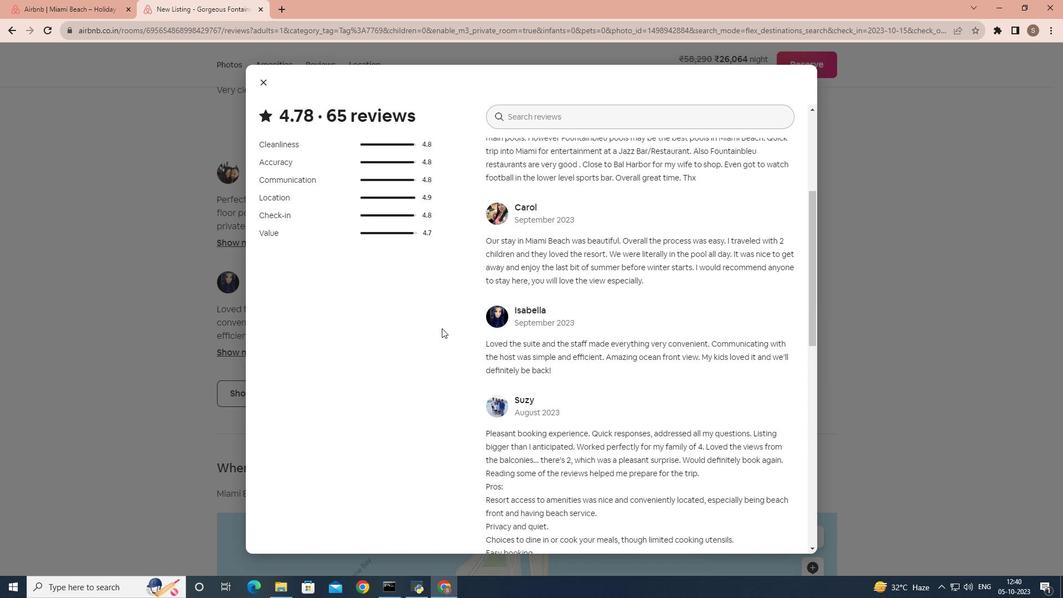 
Action: Mouse scrolled (442, 328) with delta (0, 0)
Screenshot: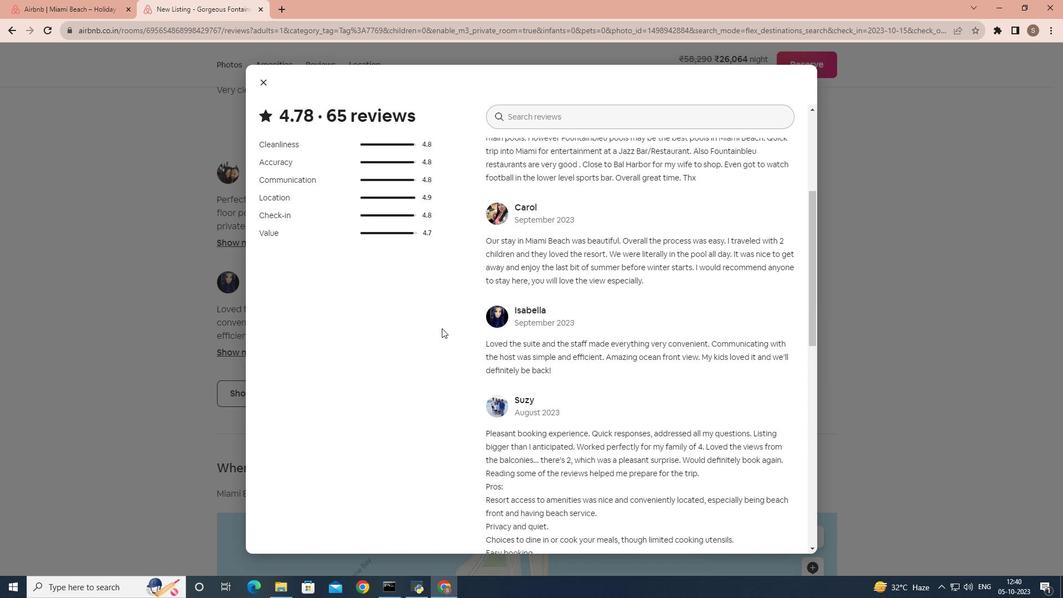 
Action: Mouse scrolled (442, 328) with delta (0, 0)
Screenshot: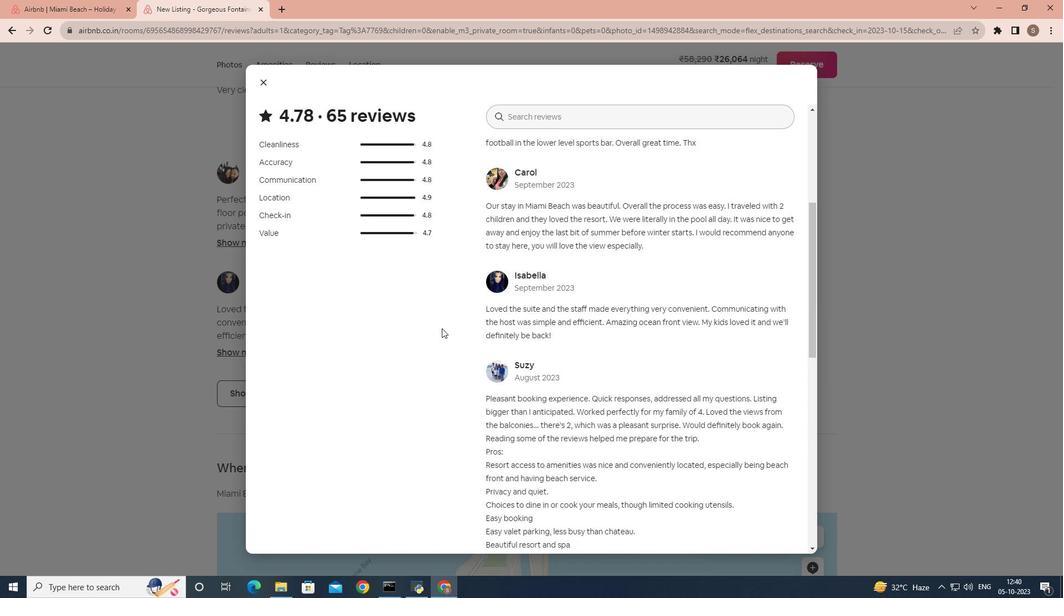 
Action: Mouse scrolled (442, 328) with delta (0, 0)
Screenshot: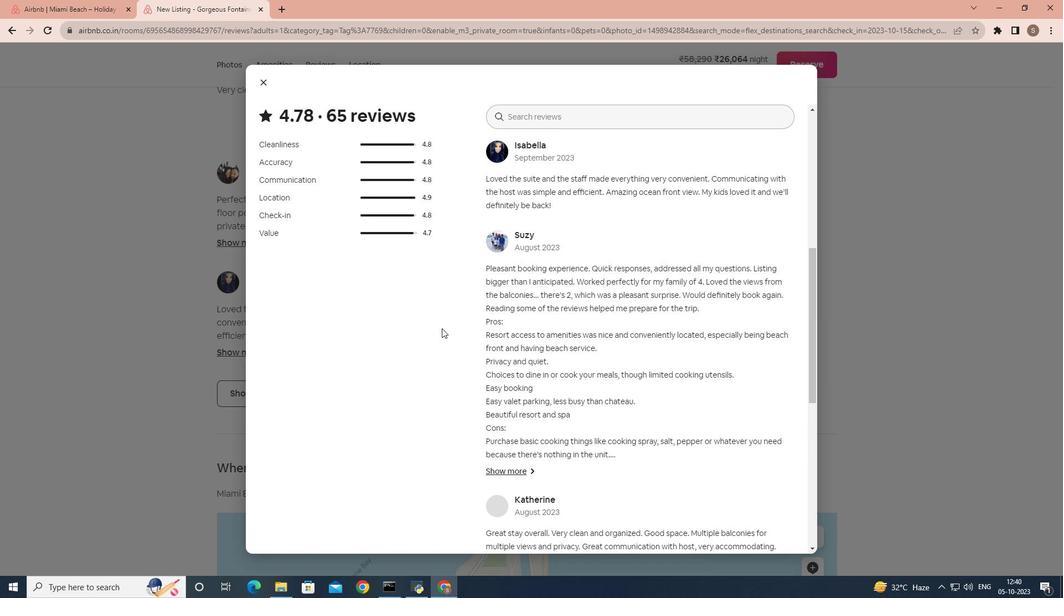 
Action: Mouse scrolled (442, 328) with delta (0, 0)
Screenshot: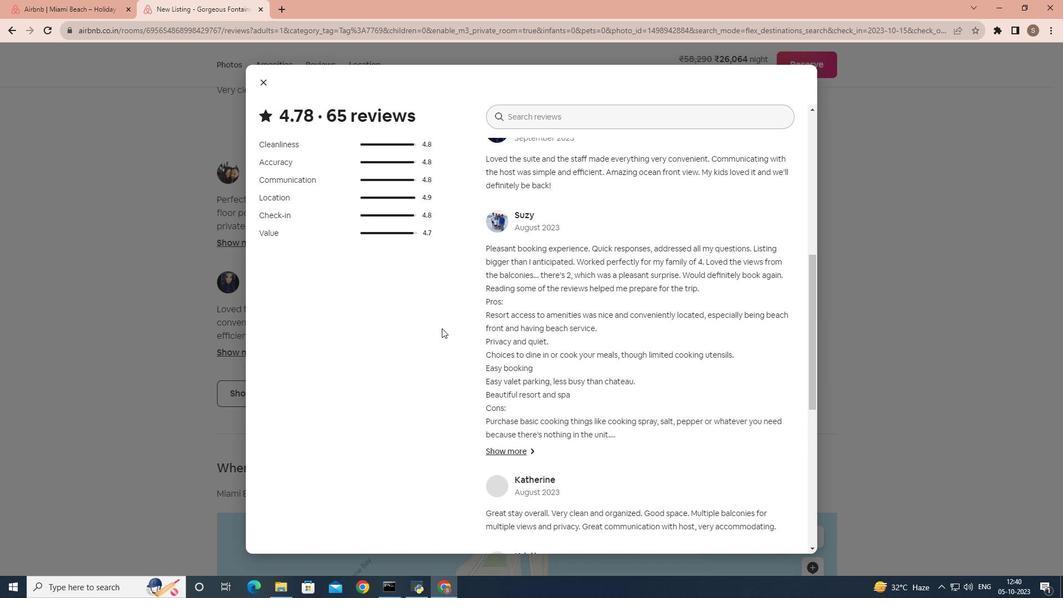 
Action: Mouse scrolled (442, 328) with delta (0, 0)
Screenshot: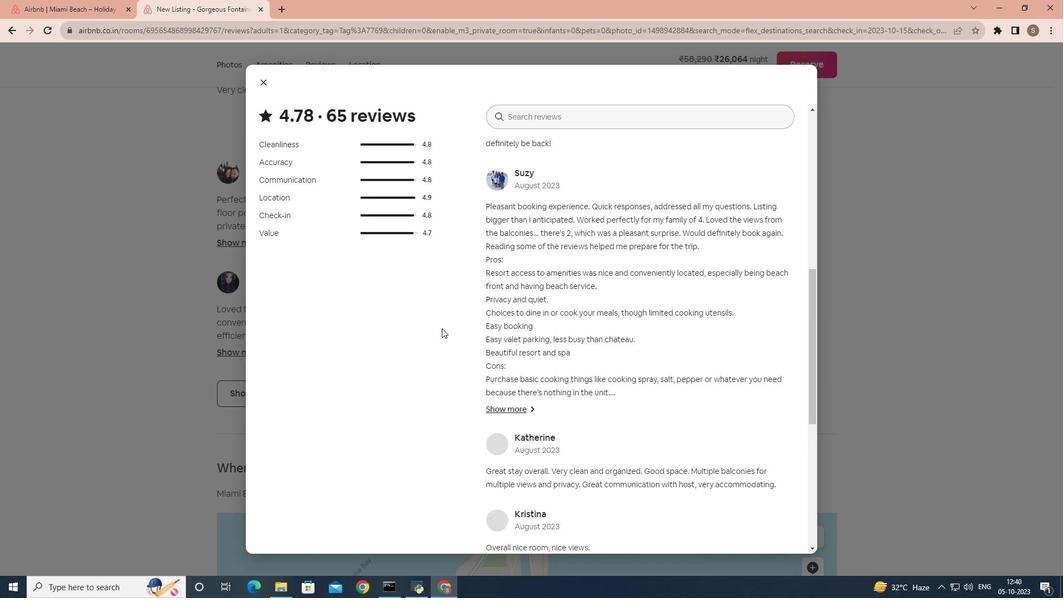 
Action: Mouse scrolled (442, 328) with delta (0, 0)
Screenshot: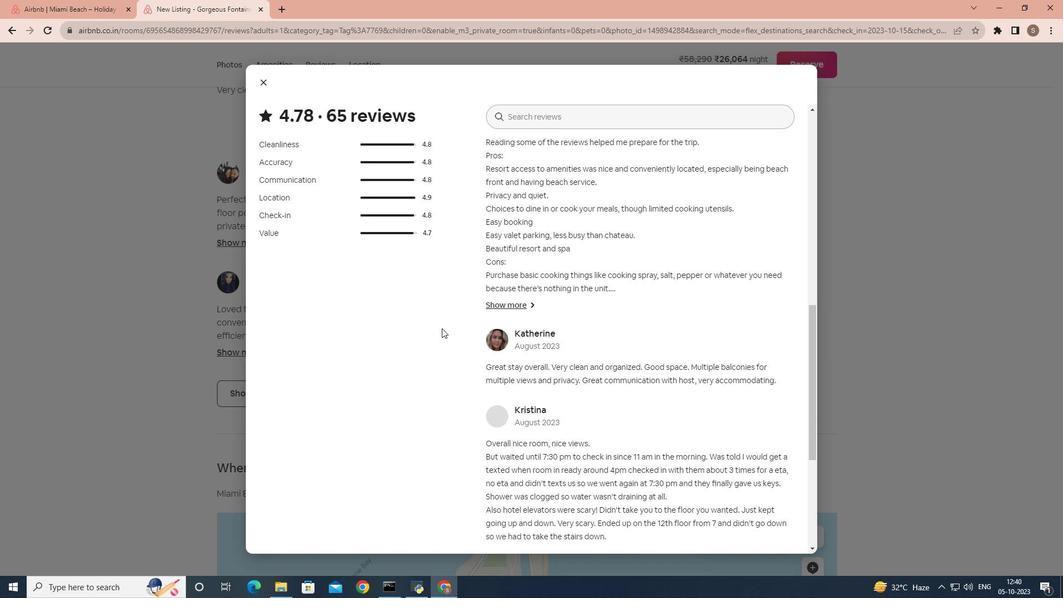 
Action: Mouse scrolled (442, 328) with delta (0, 0)
Screenshot: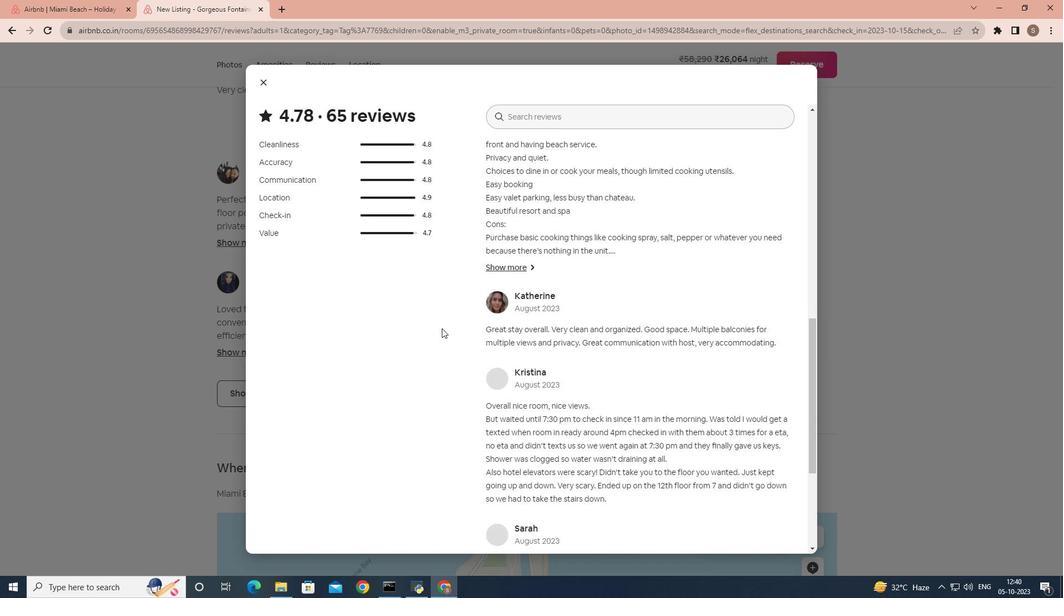 
Action: Mouse scrolled (442, 328) with delta (0, 0)
Screenshot: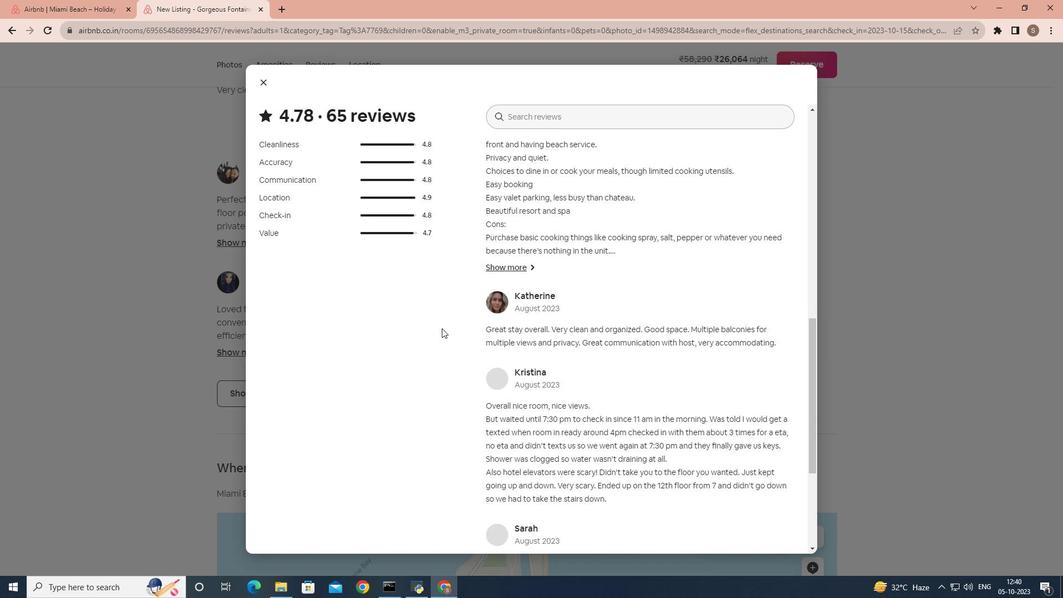
Action: Mouse scrolled (442, 328) with delta (0, 0)
Screenshot: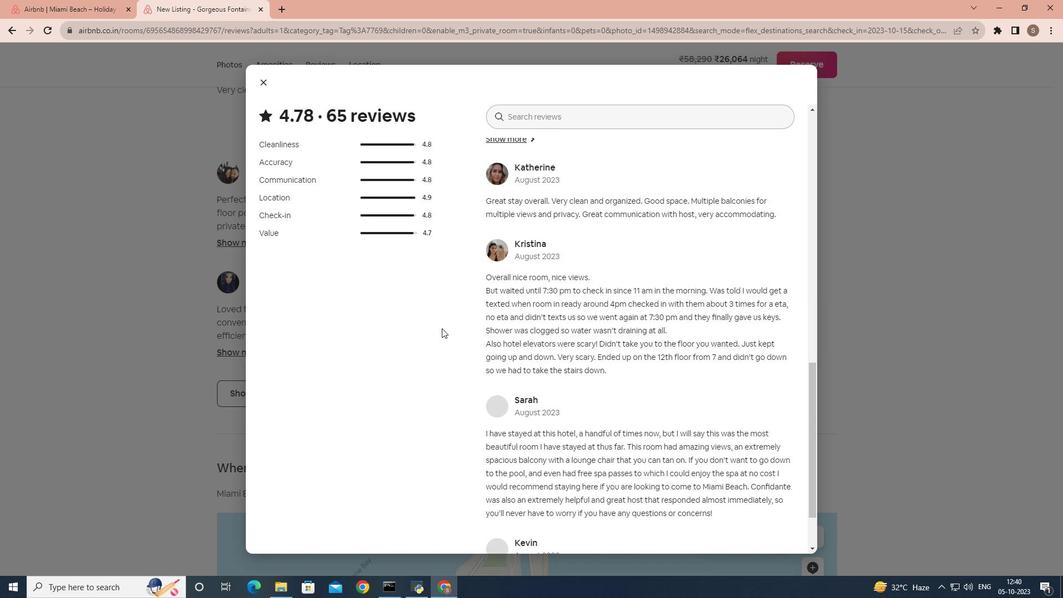 
Action: Mouse scrolled (442, 328) with delta (0, 0)
Screenshot: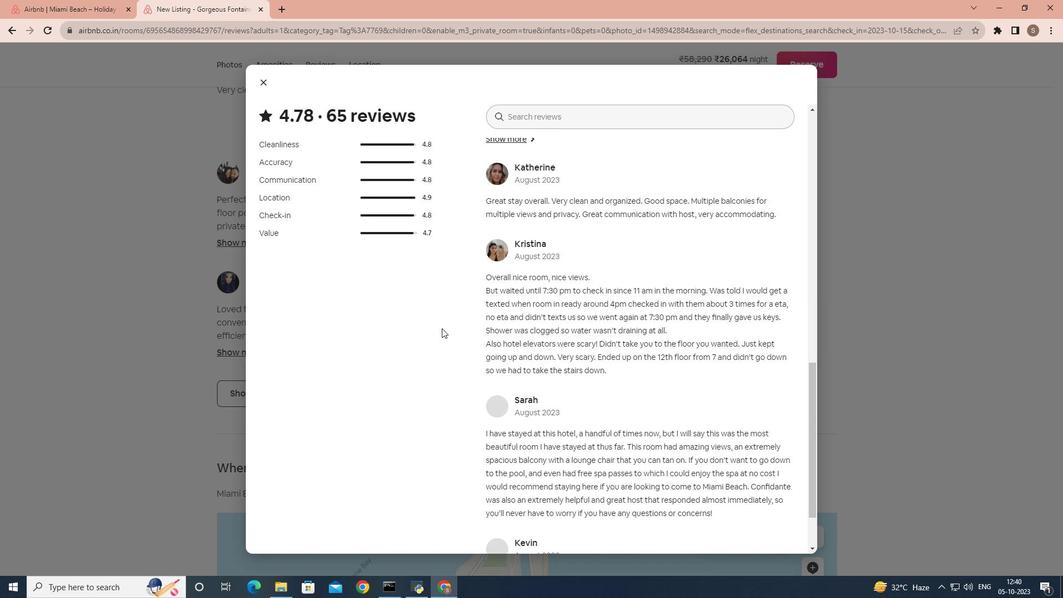 
Action: Mouse scrolled (442, 328) with delta (0, 0)
Screenshot: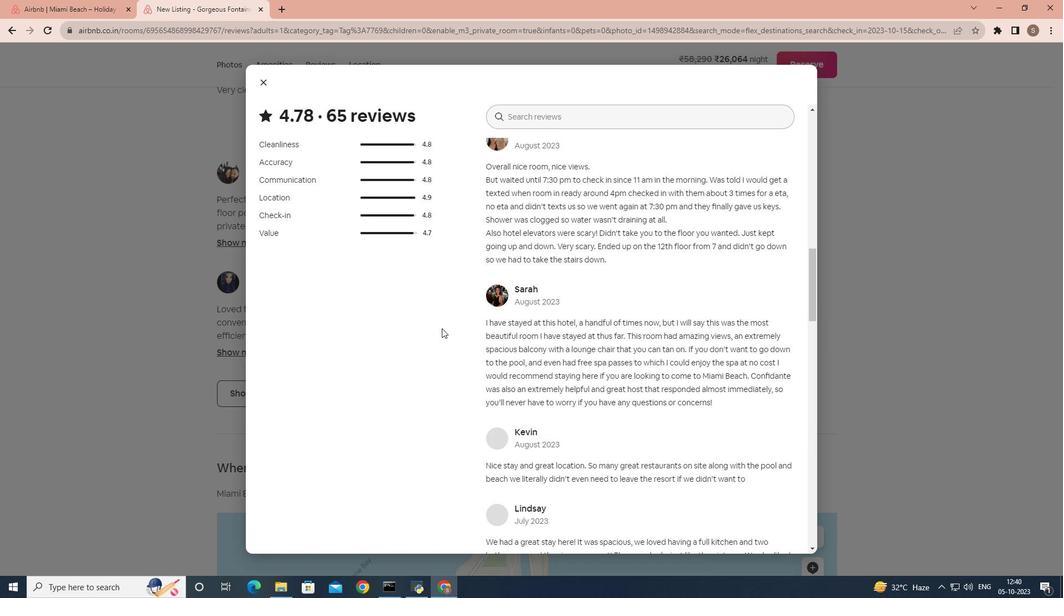 
Action: Mouse scrolled (442, 328) with delta (0, 0)
Screenshot: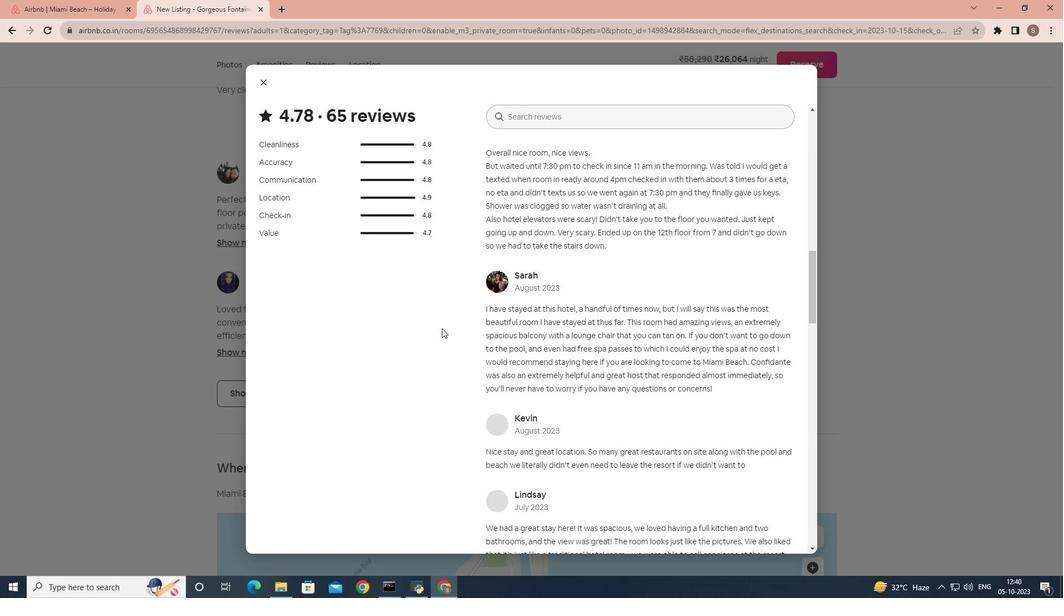 
Action: Mouse scrolled (442, 328) with delta (0, 0)
Screenshot: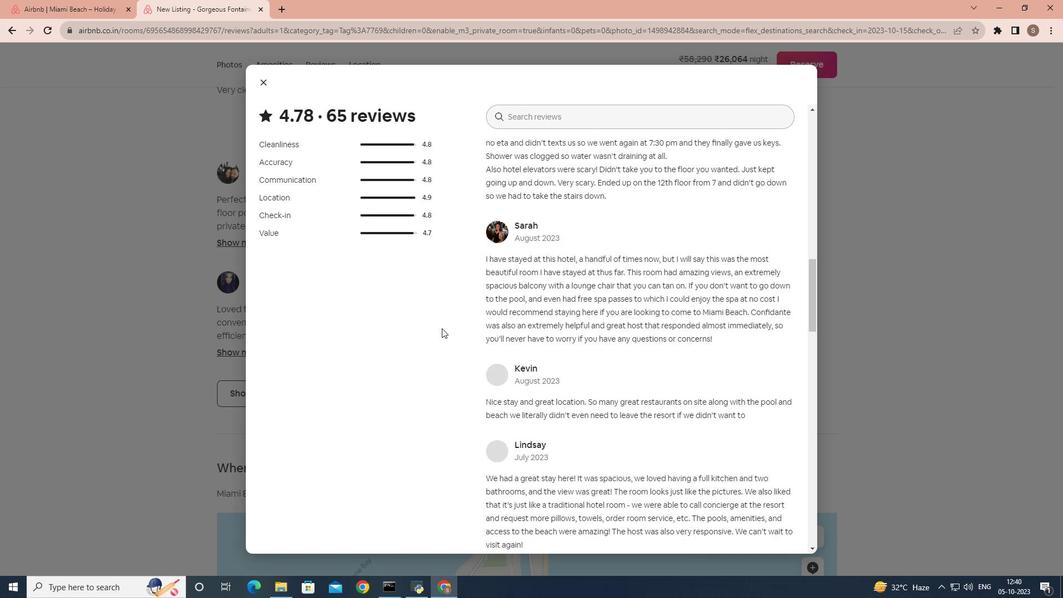 
Action: Mouse scrolled (442, 328) with delta (0, 0)
Screenshot: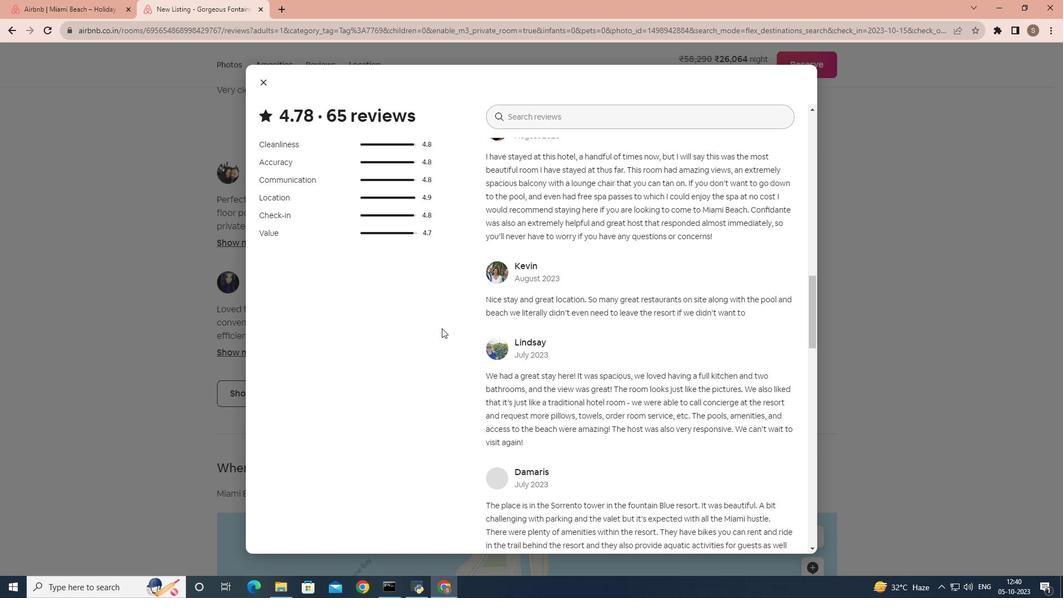 
Action: Mouse scrolled (442, 328) with delta (0, 0)
Screenshot: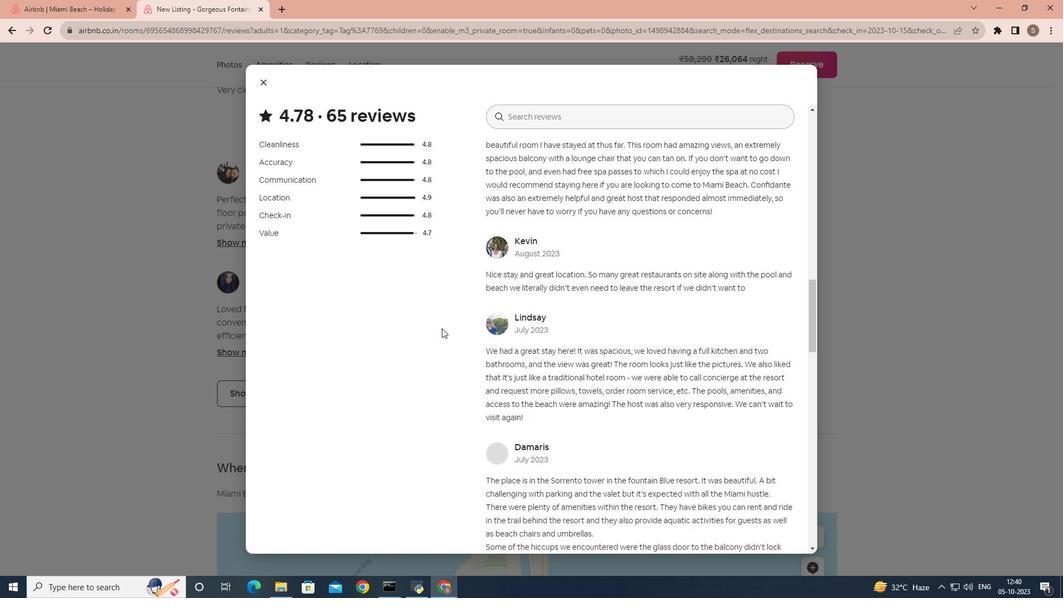 
Action: Mouse scrolled (442, 328) with delta (0, 0)
Screenshot: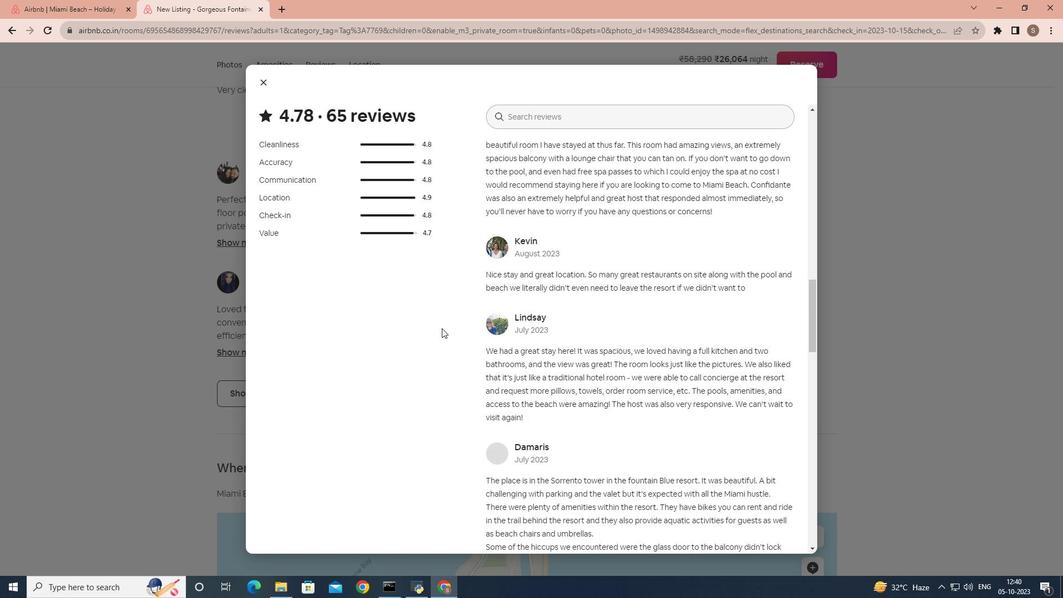 
Action: Mouse scrolled (442, 328) with delta (0, 0)
Screenshot: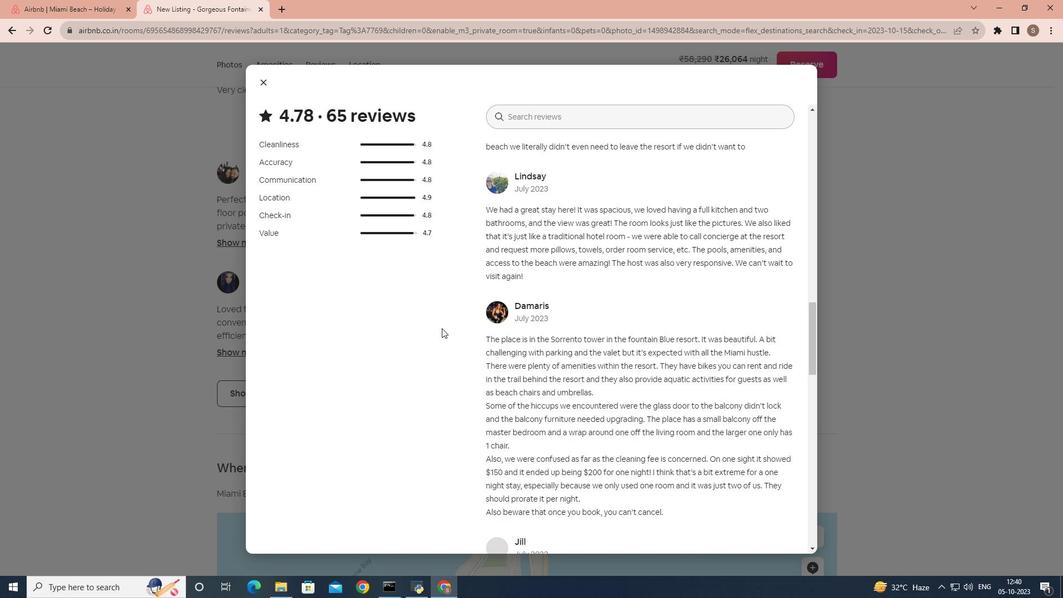 
Action: Mouse scrolled (442, 328) with delta (0, 0)
Screenshot: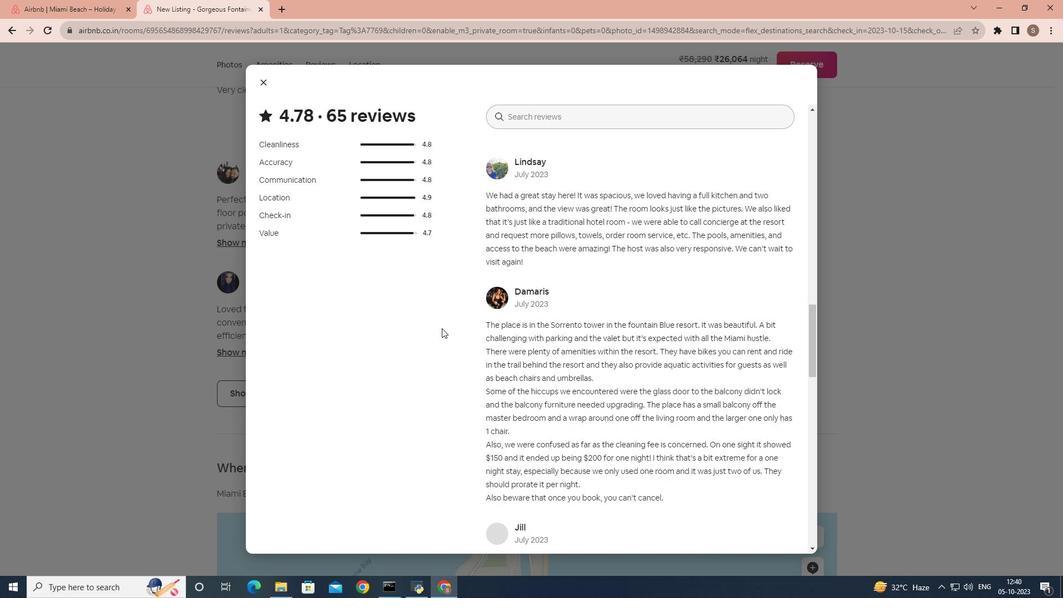 
Action: Mouse scrolled (442, 328) with delta (0, 0)
Screenshot: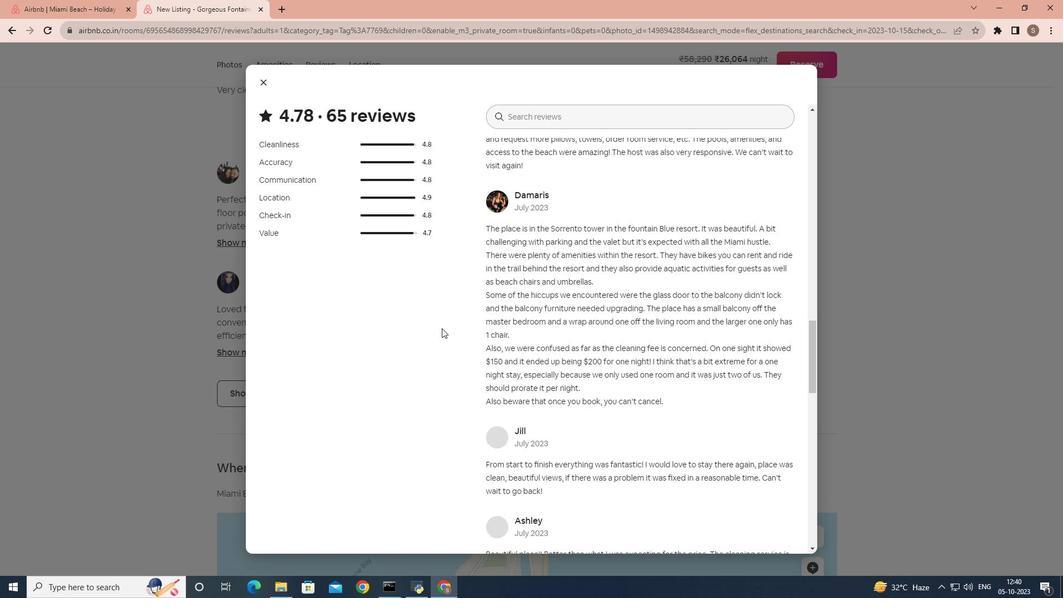 
Action: Mouse scrolled (442, 328) with delta (0, 0)
Screenshot: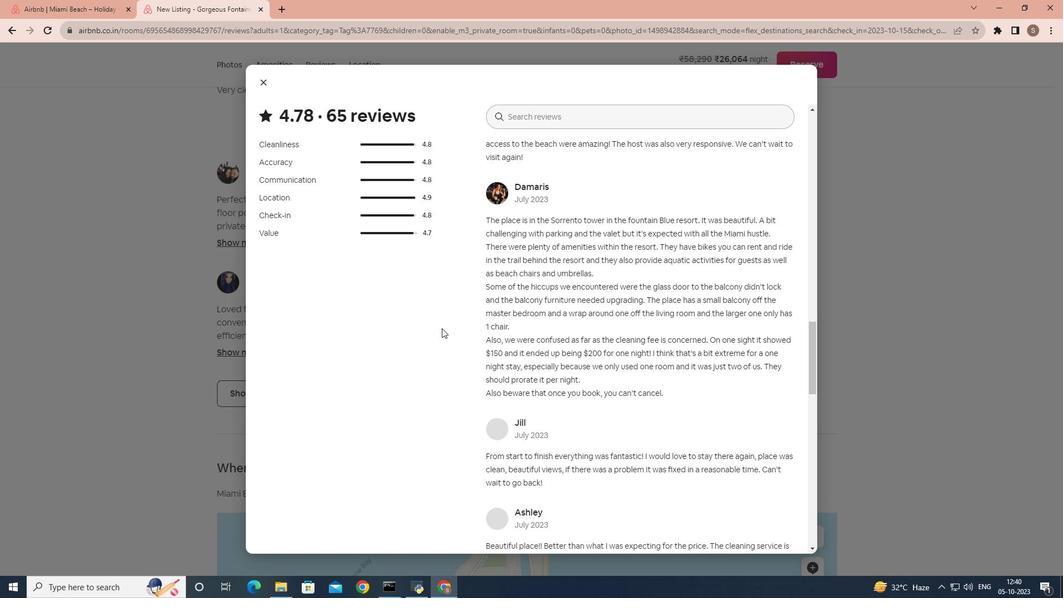 
Action: Mouse scrolled (442, 328) with delta (0, 0)
Screenshot: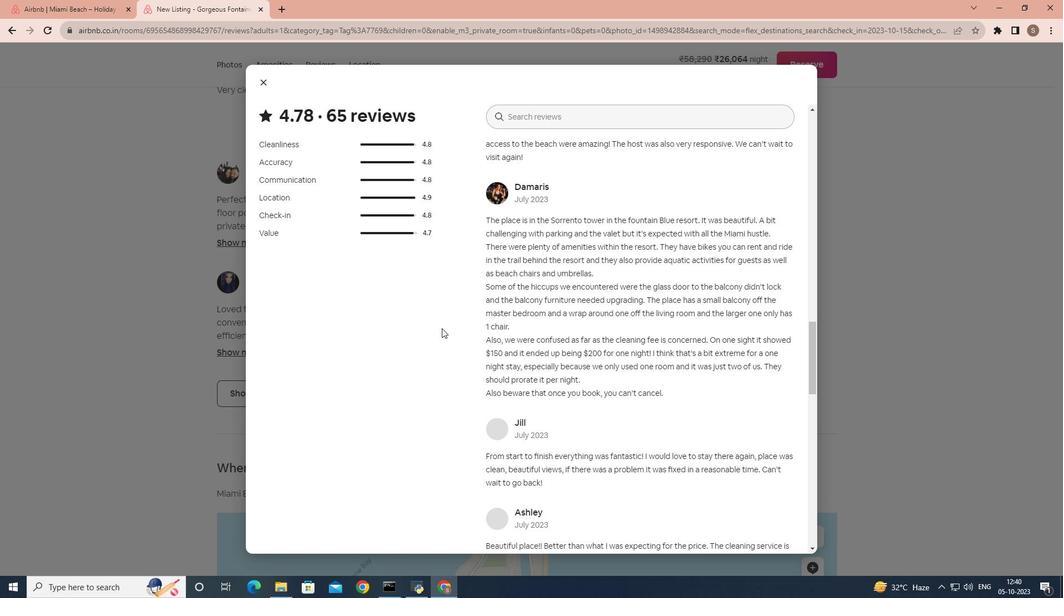 
Action: Mouse scrolled (442, 328) with delta (0, 0)
Screenshot: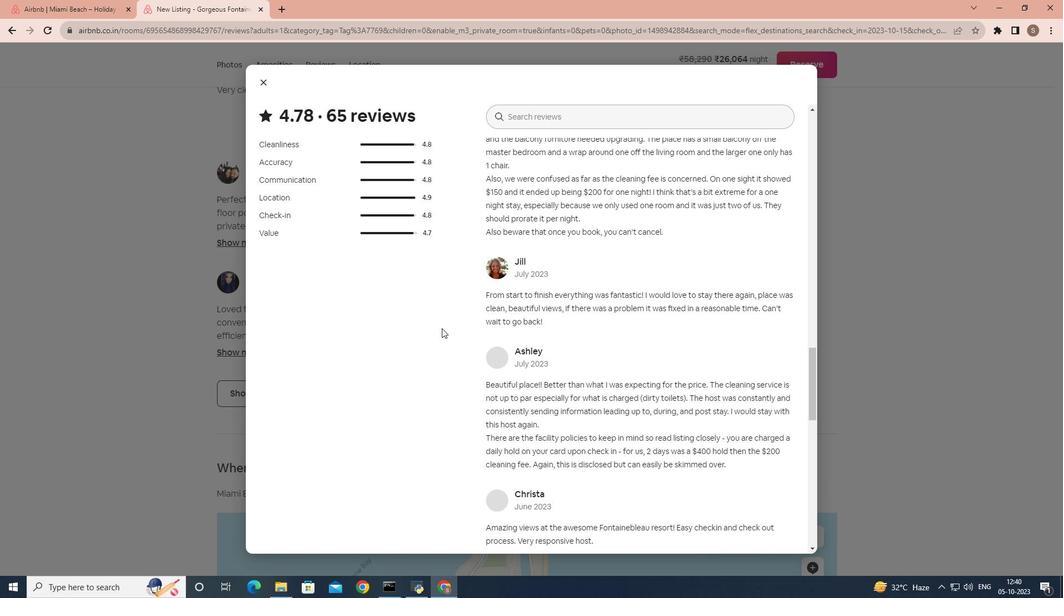 
Action: Mouse scrolled (442, 328) with delta (0, 0)
Screenshot: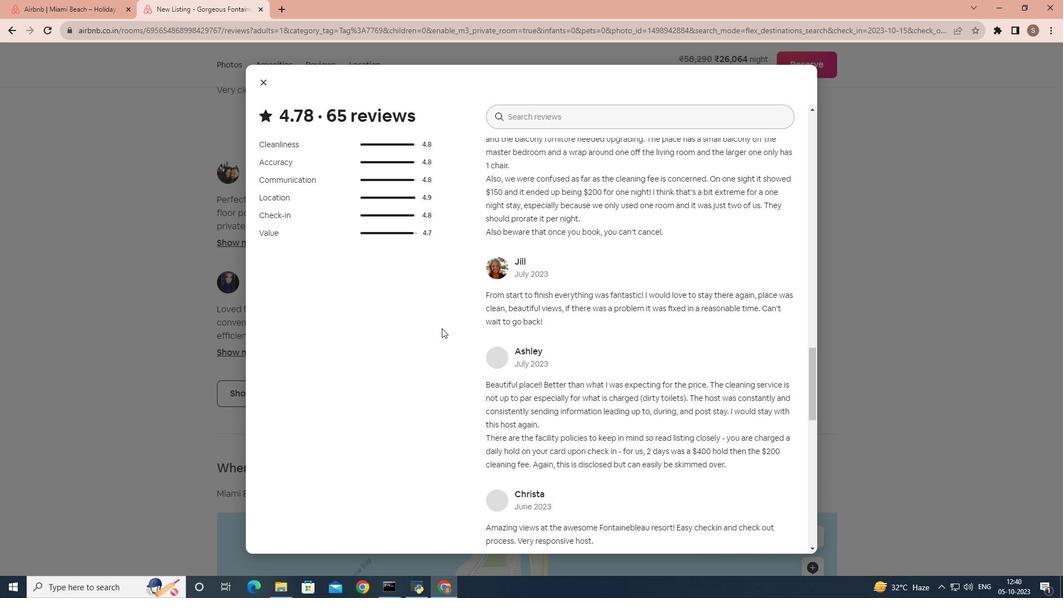 
Action: Mouse scrolled (442, 328) with delta (0, 0)
Screenshot: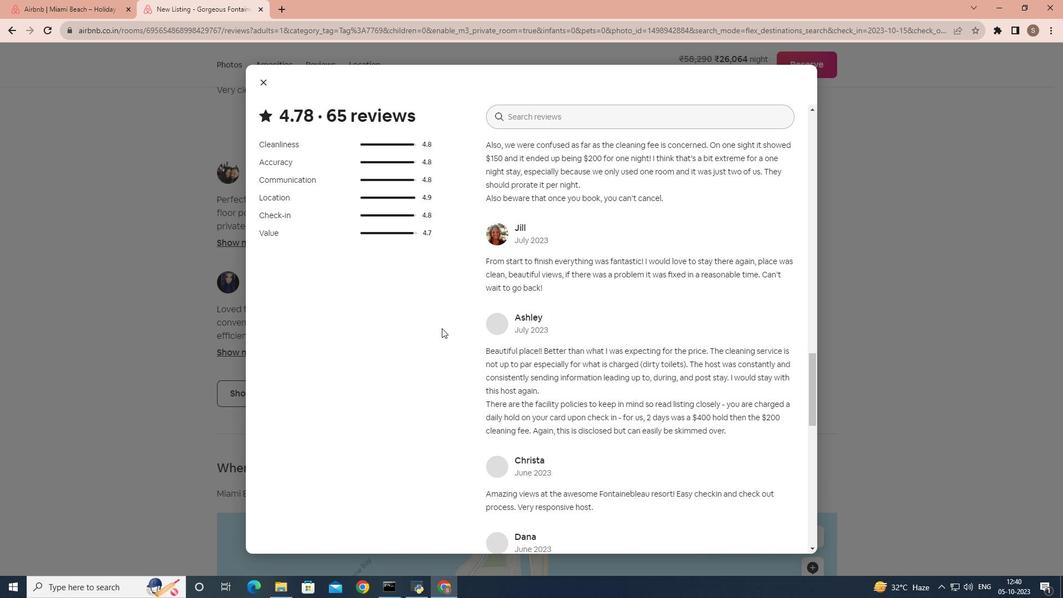 
Action: Mouse scrolled (442, 328) with delta (0, 0)
Screenshot: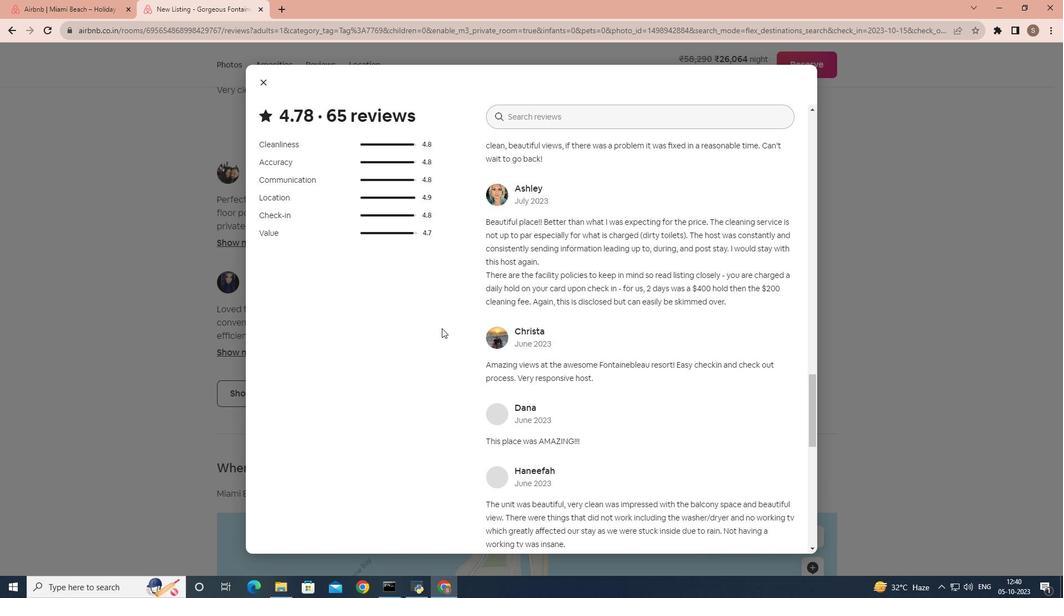 
Action: Mouse scrolled (442, 328) with delta (0, 0)
Screenshot: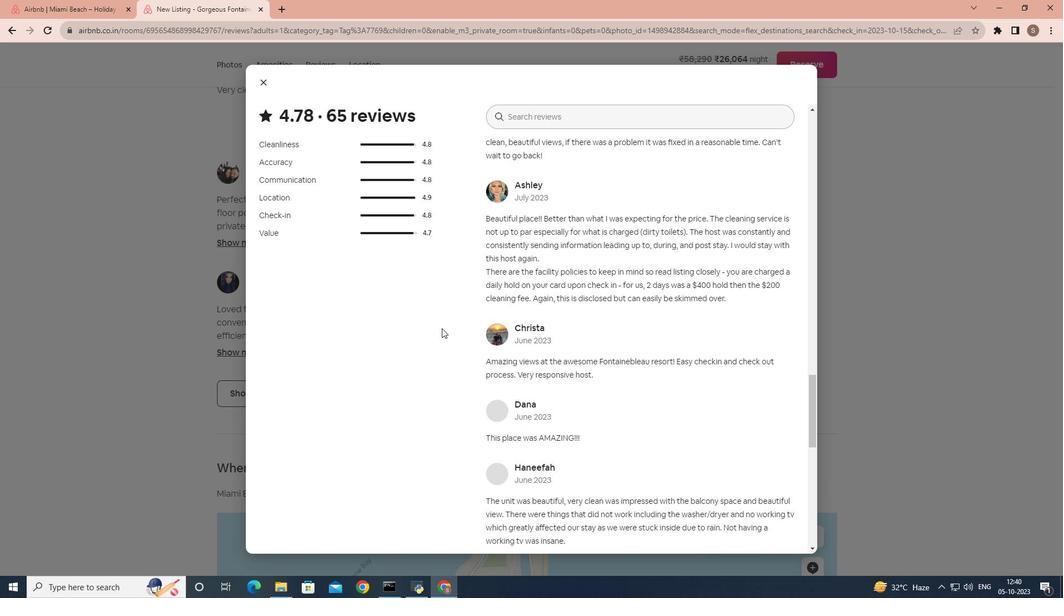 
Action: Mouse scrolled (442, 328) with delta (0, 0)
Screenshot: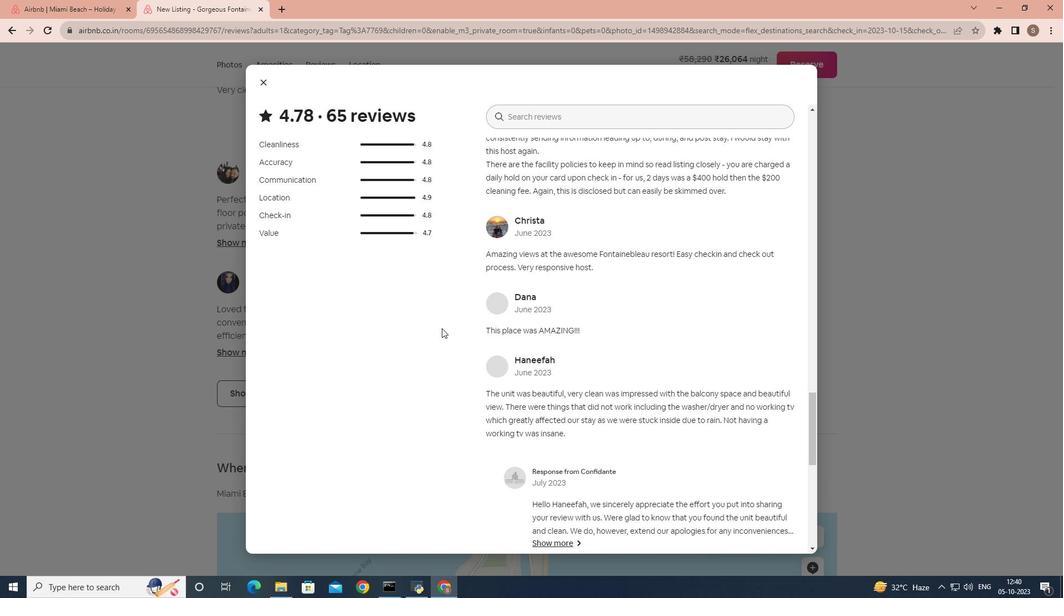 
Action: Mouse scrolled (442, 328) with delta (0, 0)
Screenshot: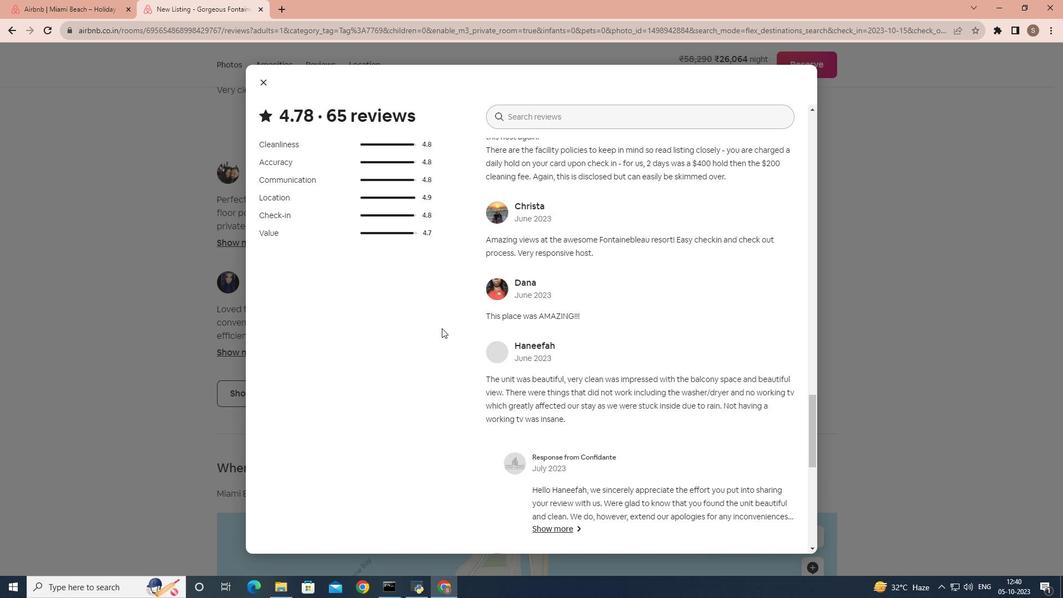 
Action: Mouse scrolled (442, 328) with delta (0, 0)
Screenshot: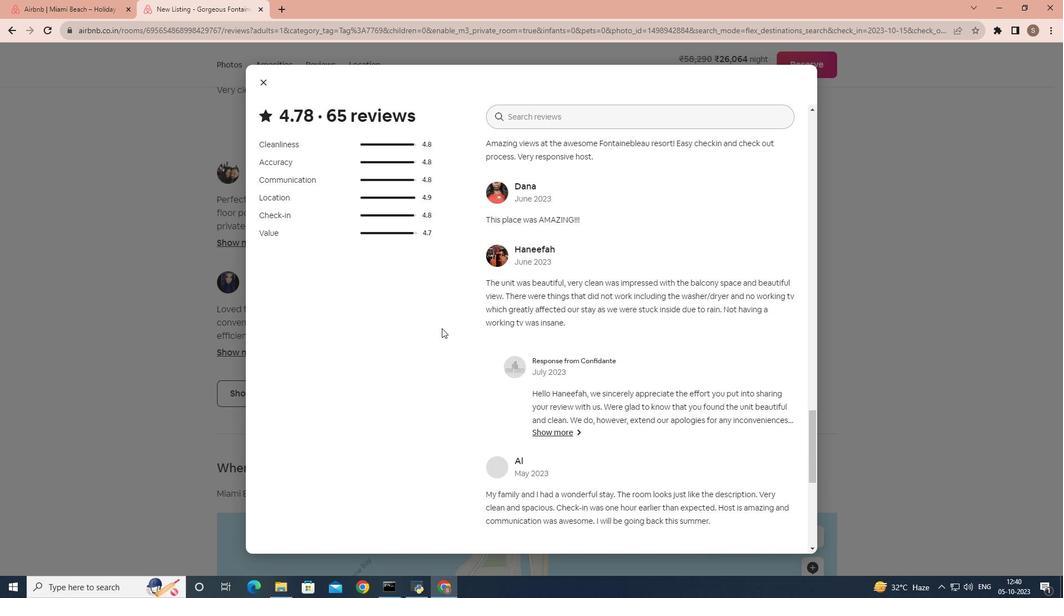 
Action: Mouse scrolled (442, 328) with delta (0, 0)
Screenshot: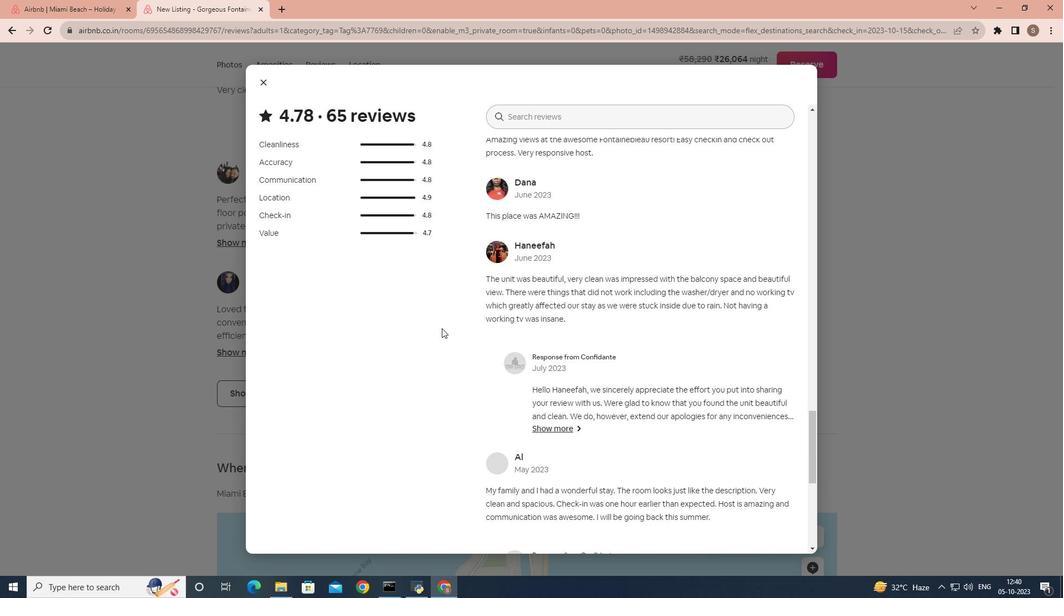 
Action: Mouse scrolled (442, 328) with delta (0, 0)
Screenshot: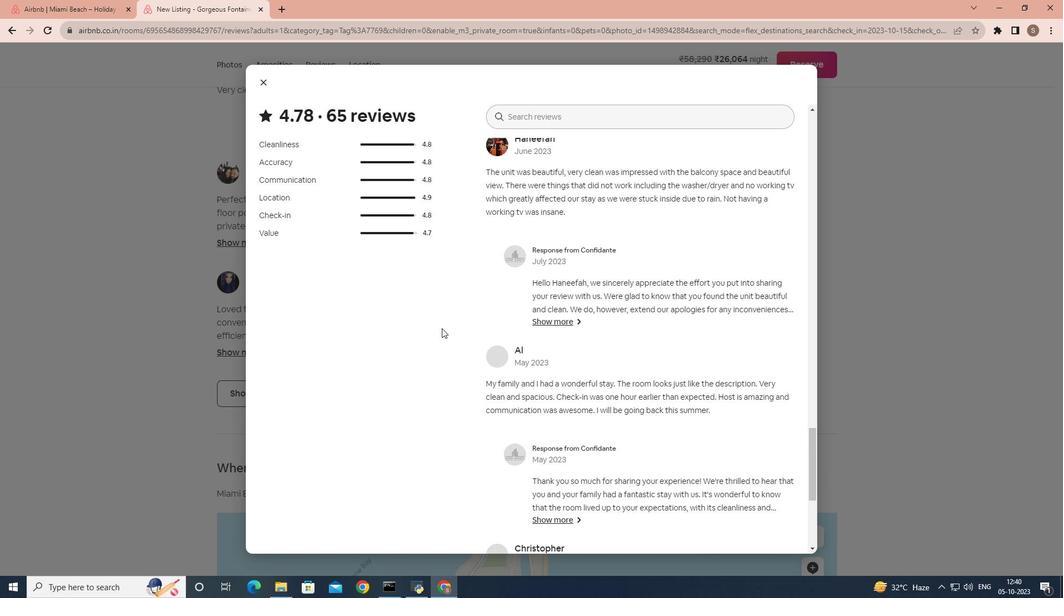 
Action: Mouse scrolled (442, 328) with delta (0, 0)
Screenshot: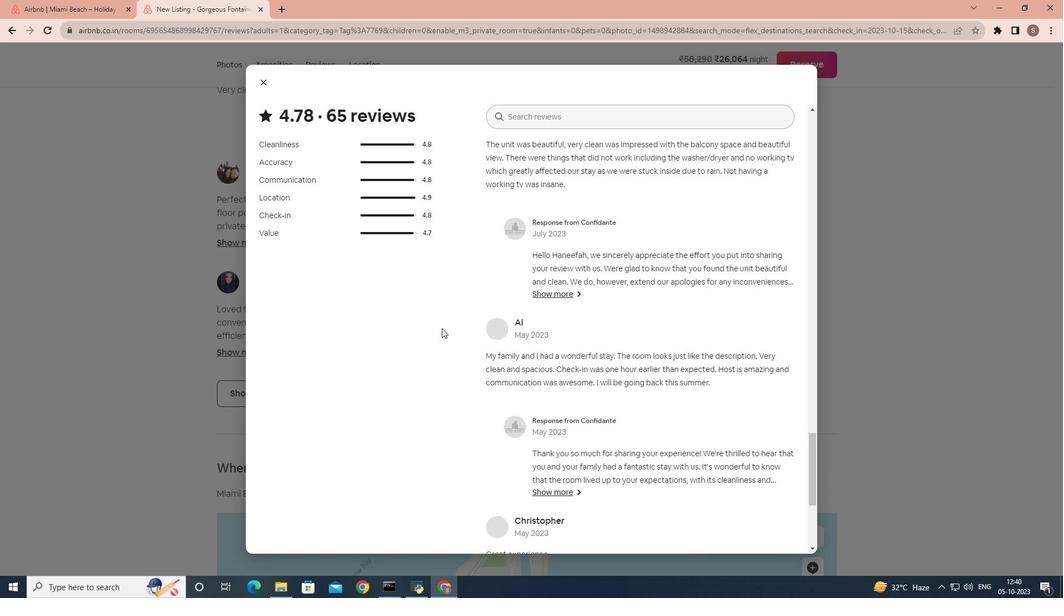 
Action: Mouse scrolled (442, 328) with delta (0, 0)
Screenshot: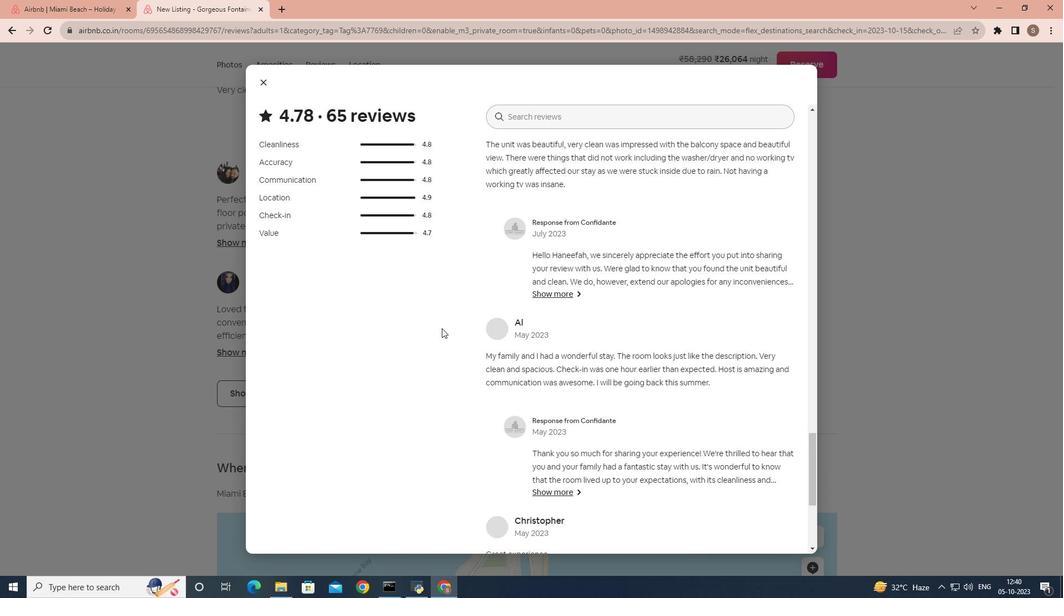 
Action: Mouse scrolled (442, 328) with delta (0, 0)
Screenshot: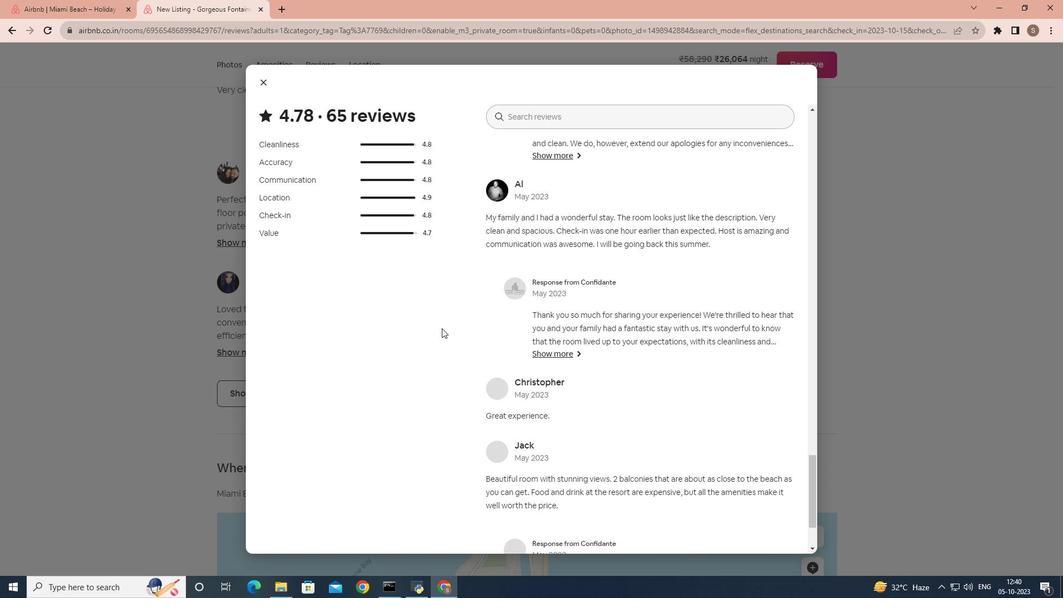 
Action: Mouse scrolled (442, 328) with delta (0, 0)
Screenshot: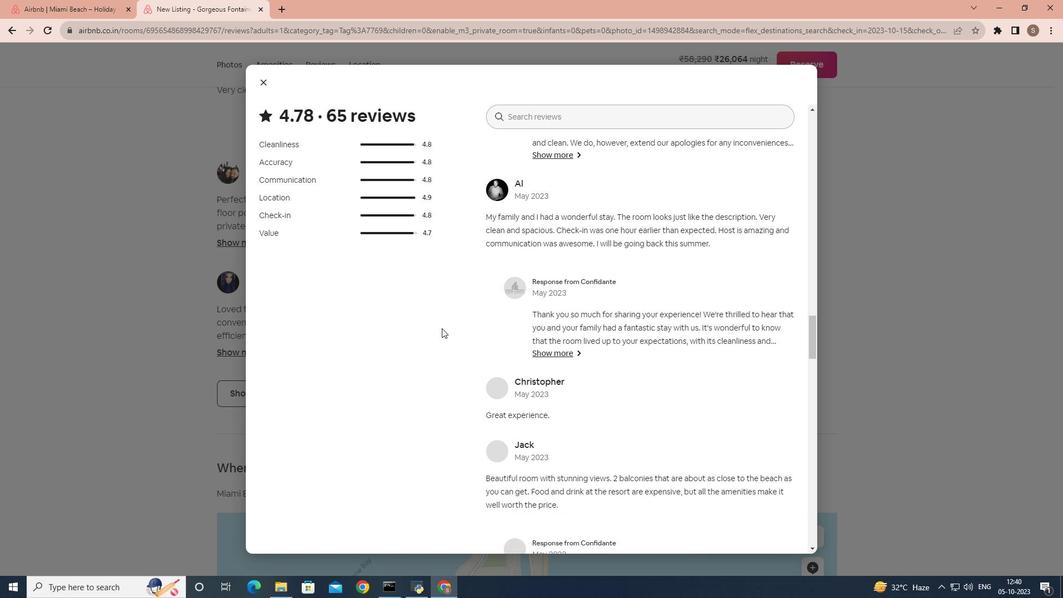 
Action: Mouse scrolled (442, 328) with delta (0, 0)
Screenshot: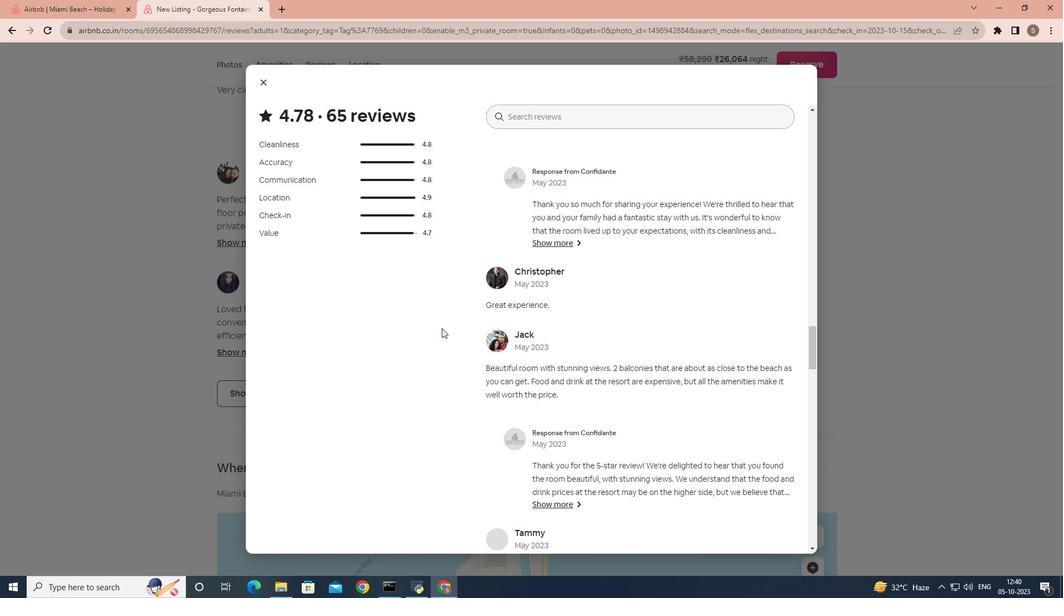 
Action: Mouse scrolled (442, 328) with delta (0, 0)
Screenshot: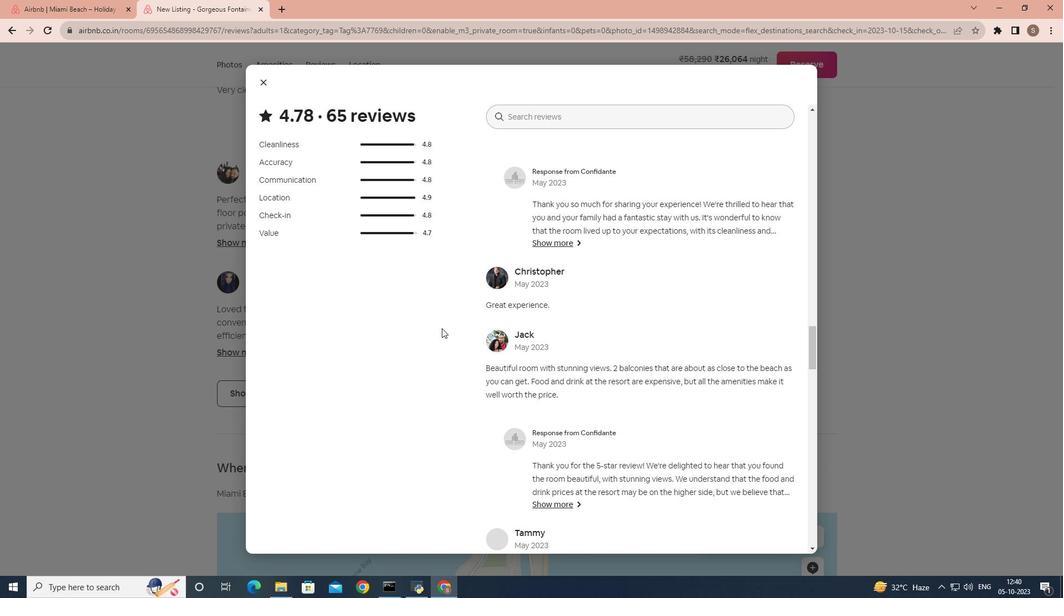 
Action: Mouse scrolled (442, 328) with delta (0, 0)
Screenshot: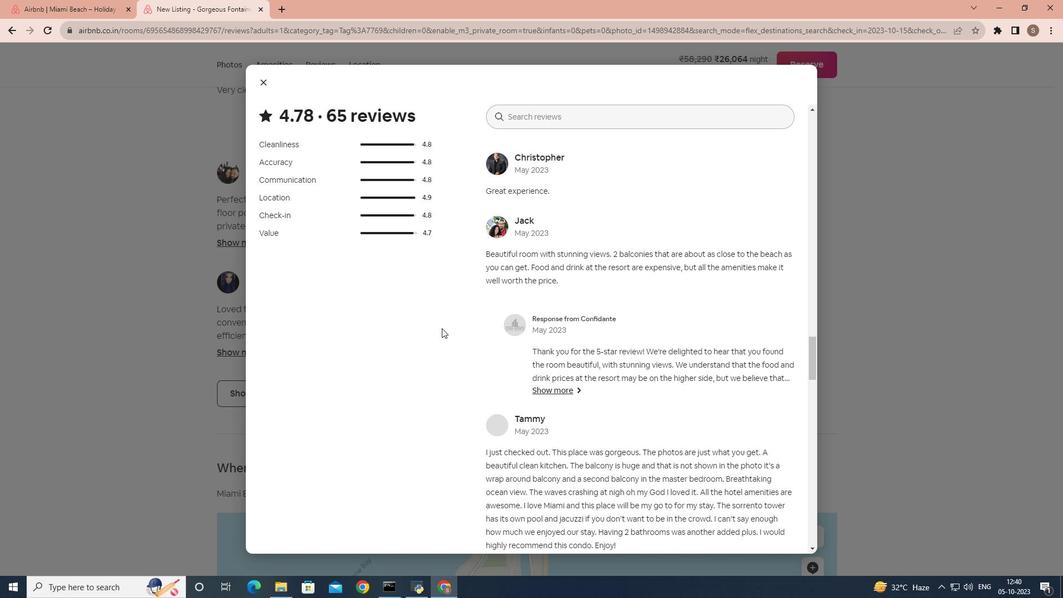 
Action: Mouse scrolled (442, 328) with delta (0, 0)
Screenshot: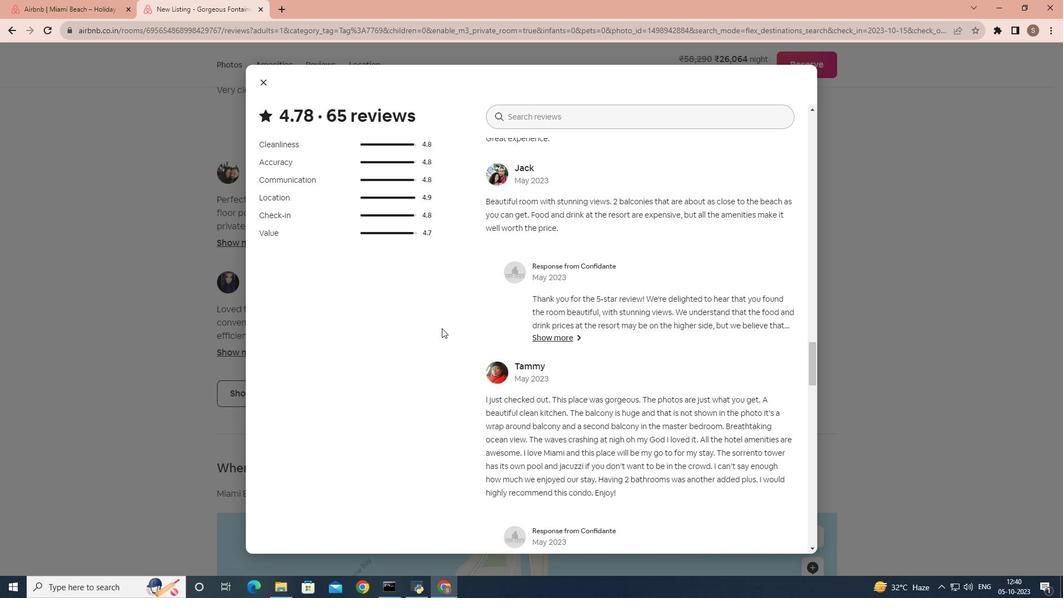 
Action: Mouse scrolled (442, 328) with delta (0, 0)
Screenshot: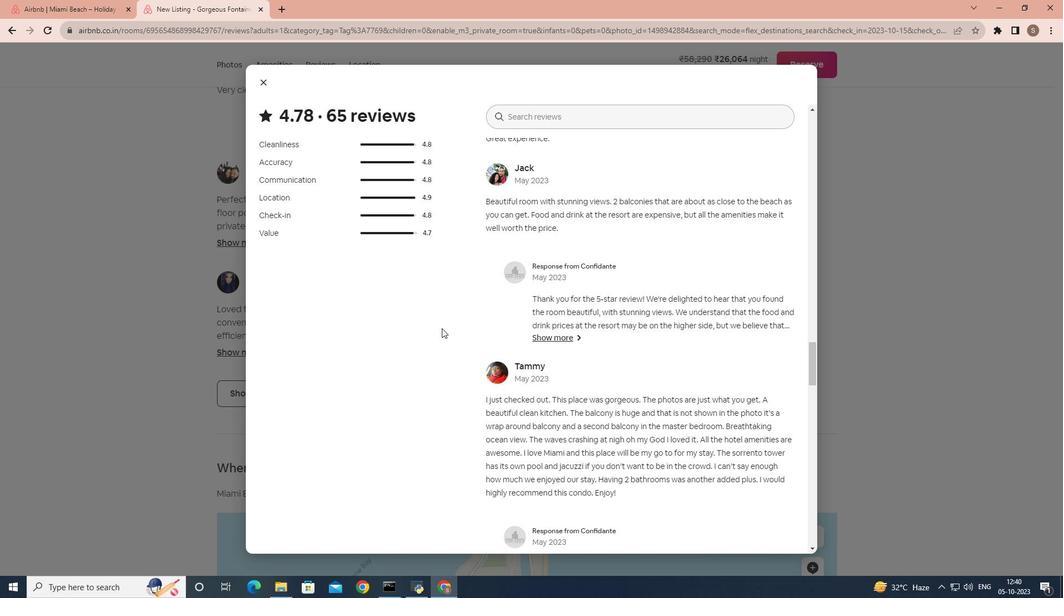 
Action: Mouse scrolled (442, 328) with delta (0, 0)
Screenshot: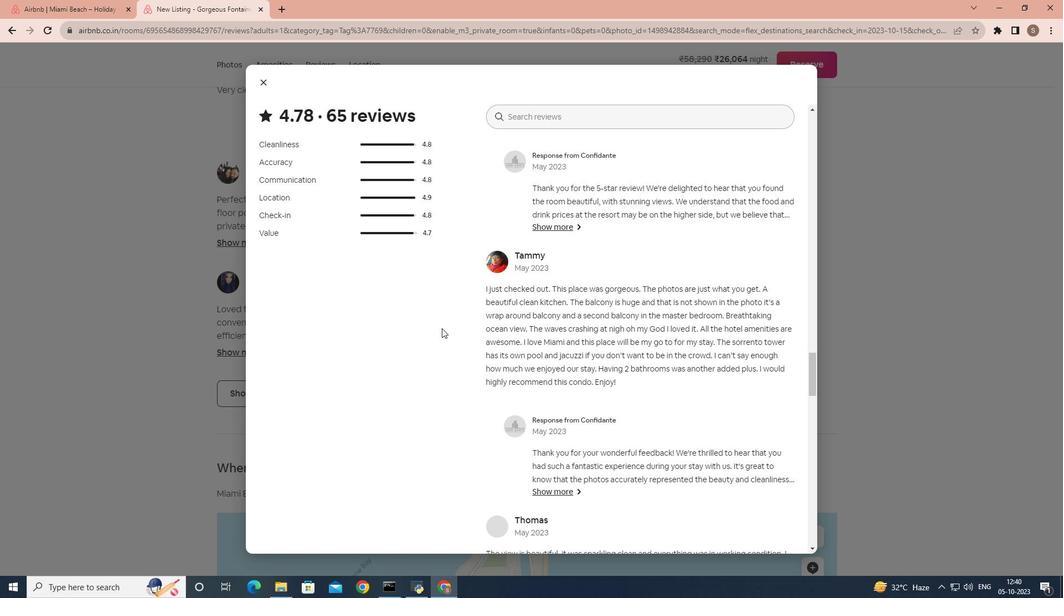 
Action: Mouse scrolled (442, 328) with delta (0, 0)
Screenshot: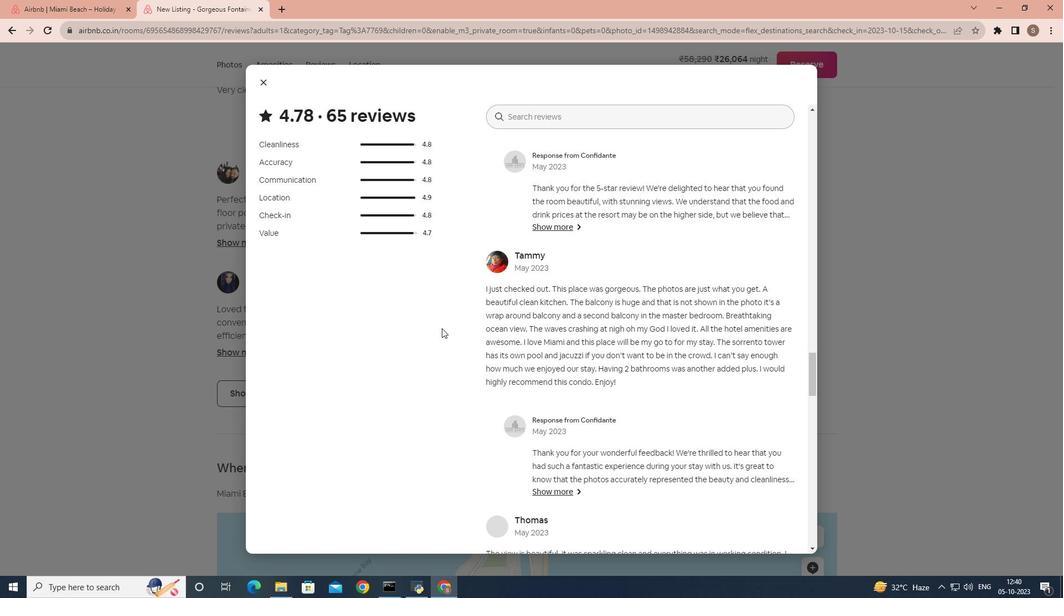 
Action: Mouse scrolled (442, 328) with delta (0, 0)
Screenshot: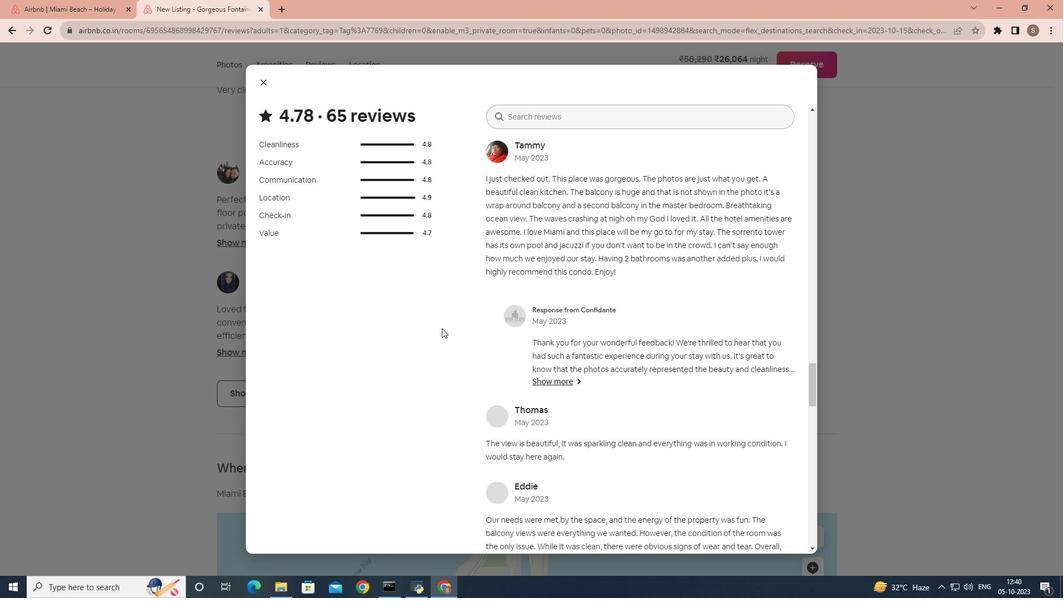 
Action: Mouse scrolled (442, 328) with delta (0, 0)
Screenshot: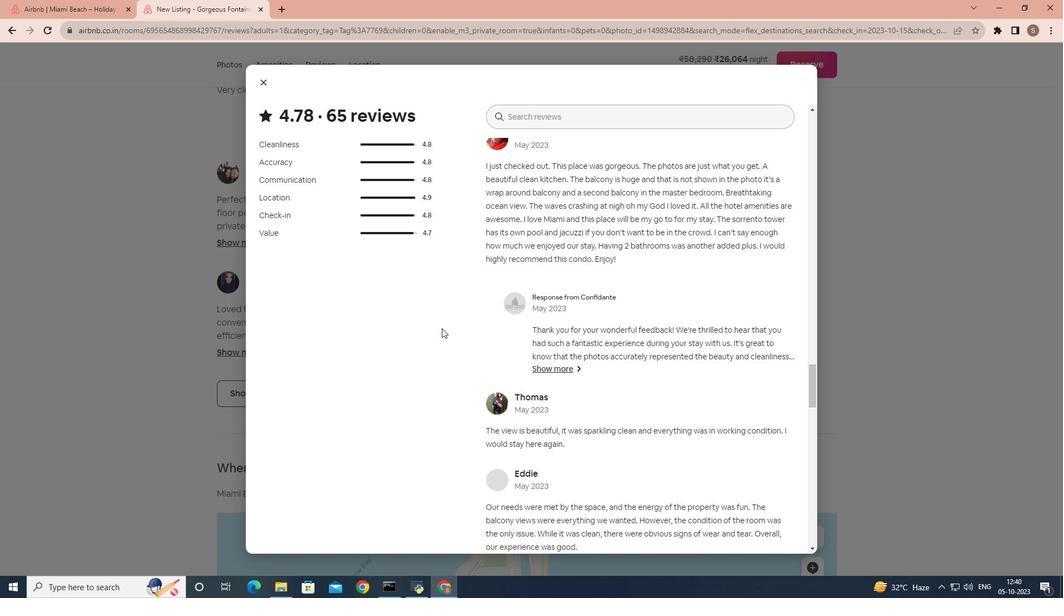 
Action: Mouse scrolled (442, 328) with delta (0, 0)
Screenshot: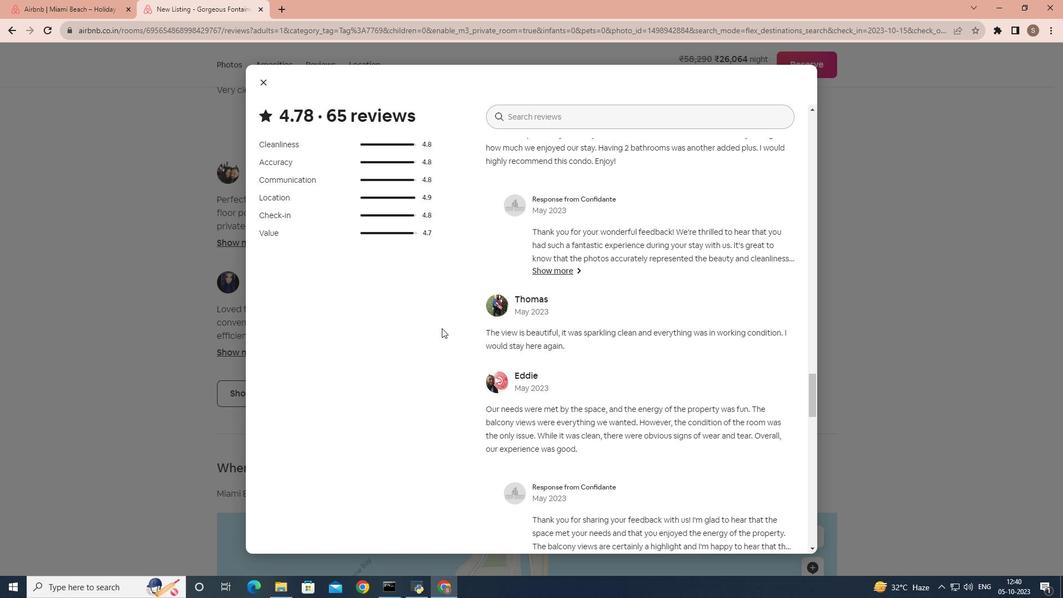 
Action: Mouse scrolled (442, 328) with delta (0, 0)
Screenshot: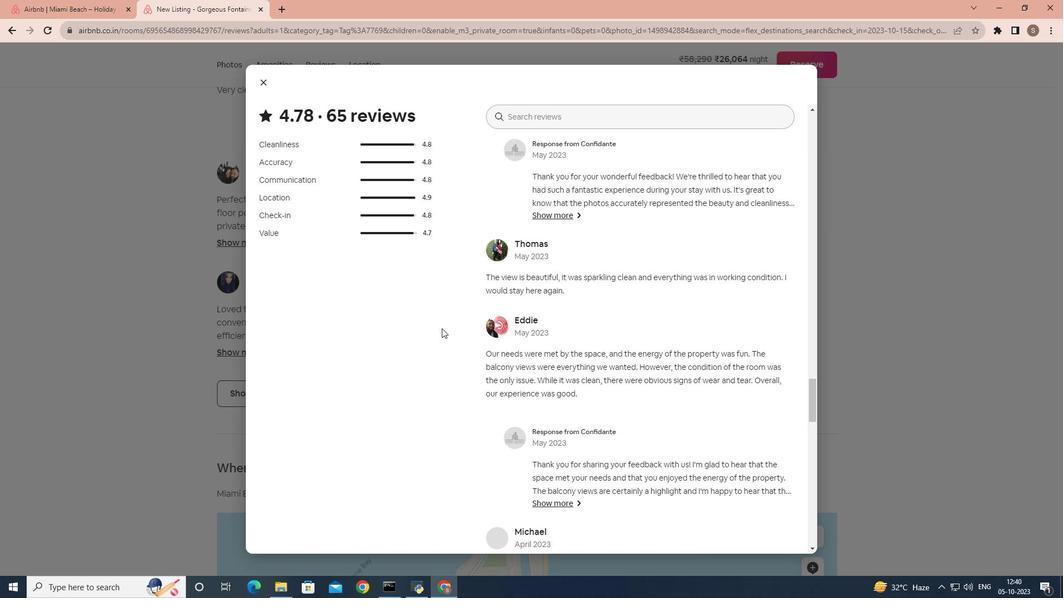 
Action: Mouse scrolled (442, 328) with delta (0, 0)
Screenshot: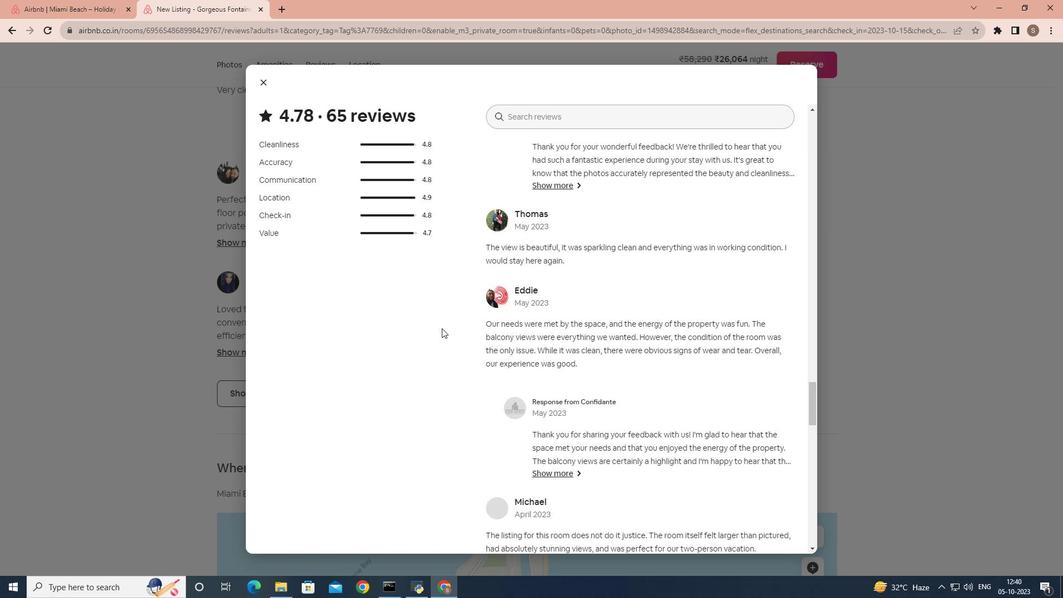 
Action: Mouse scrolled (442, 328) with delta (0, 0)
Screenshot: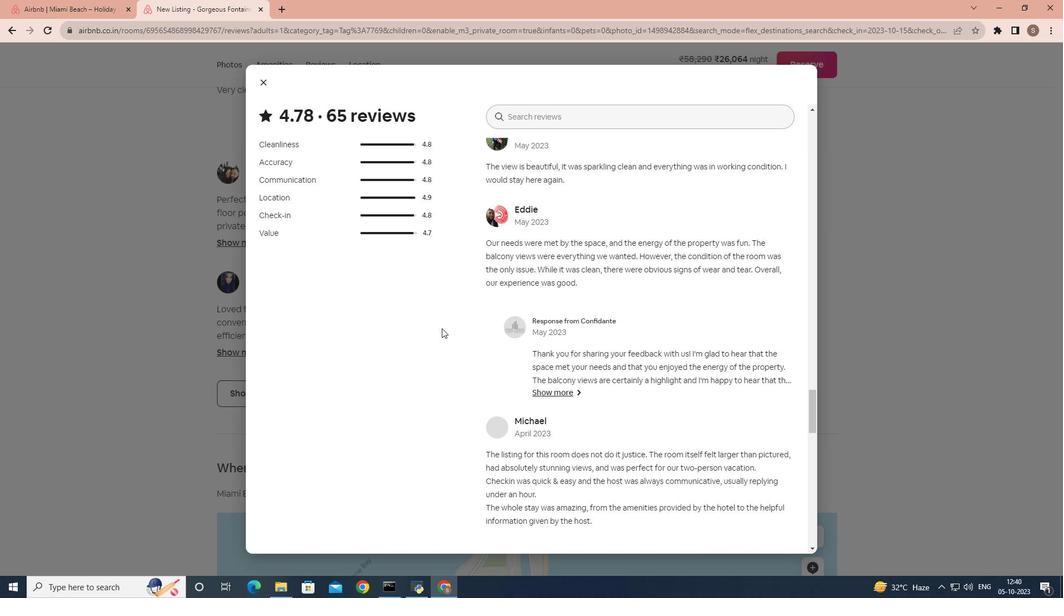 
Action: Mouse scrolled (442, 328) with delta (0, 0)
Screenshot: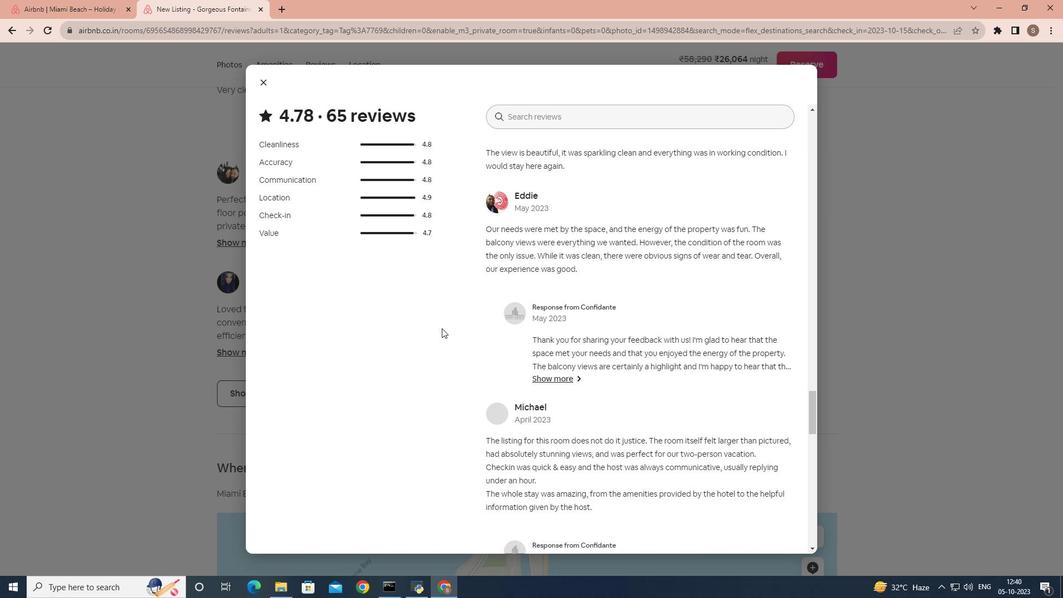 
Action: Mouse scrolled (442, 328) with delta (0, 0)
Screenshot: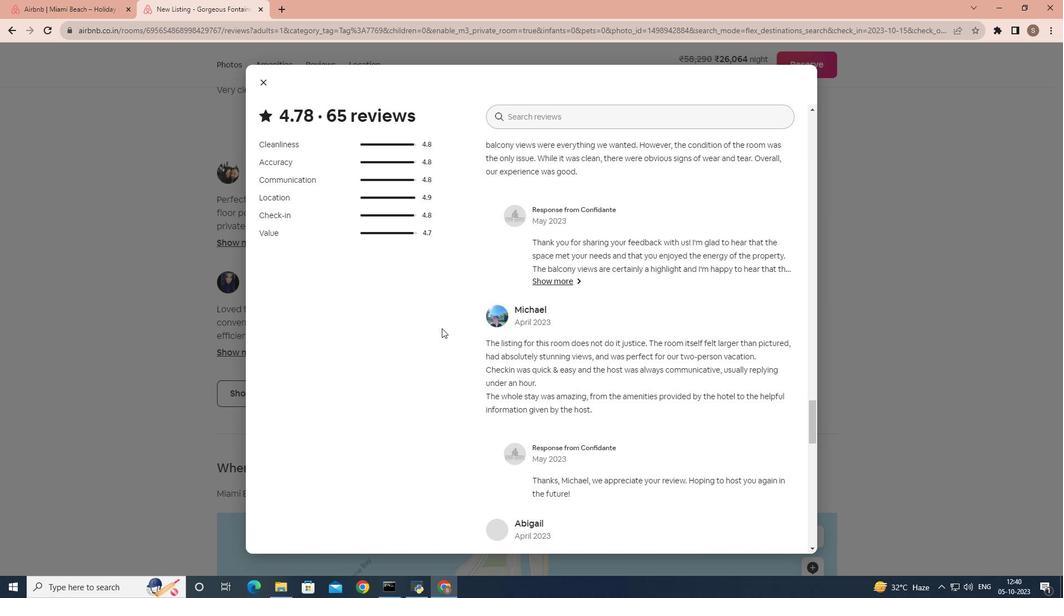 
Action: Mouse scrolled (442, 328) with delta (0, 0)
Screenshot: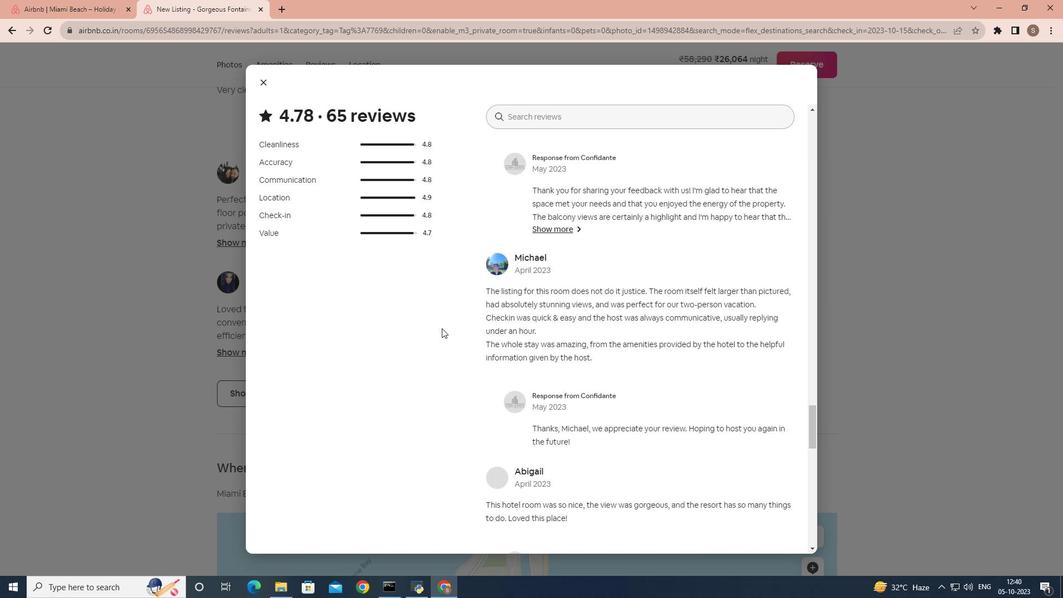 
Action: Mouse scrolled (442, 328) with delta (0, 0)
Screenshot: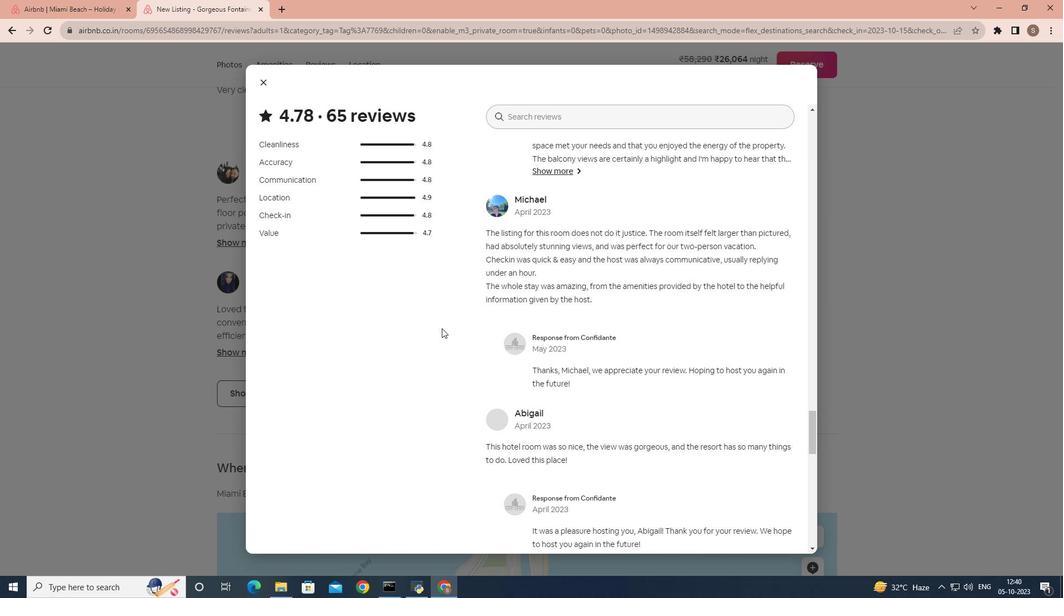 
Action: Mouse scrolled (442, 328) with delta (0, 0)
Screenshot: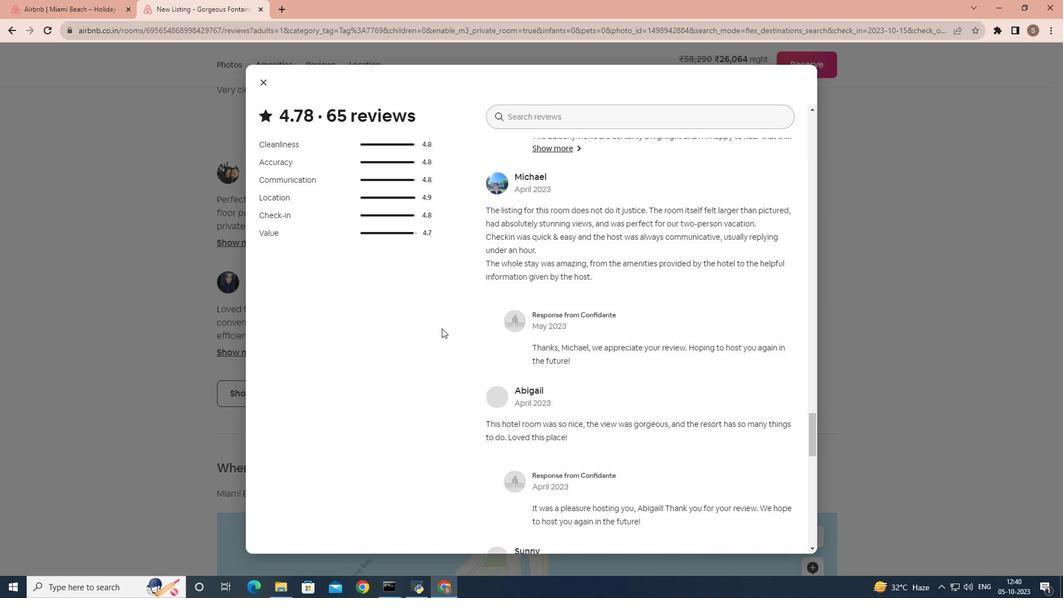 
Action: Mouse scrolled (442, 328) with delta (0, 0)
Screenshot: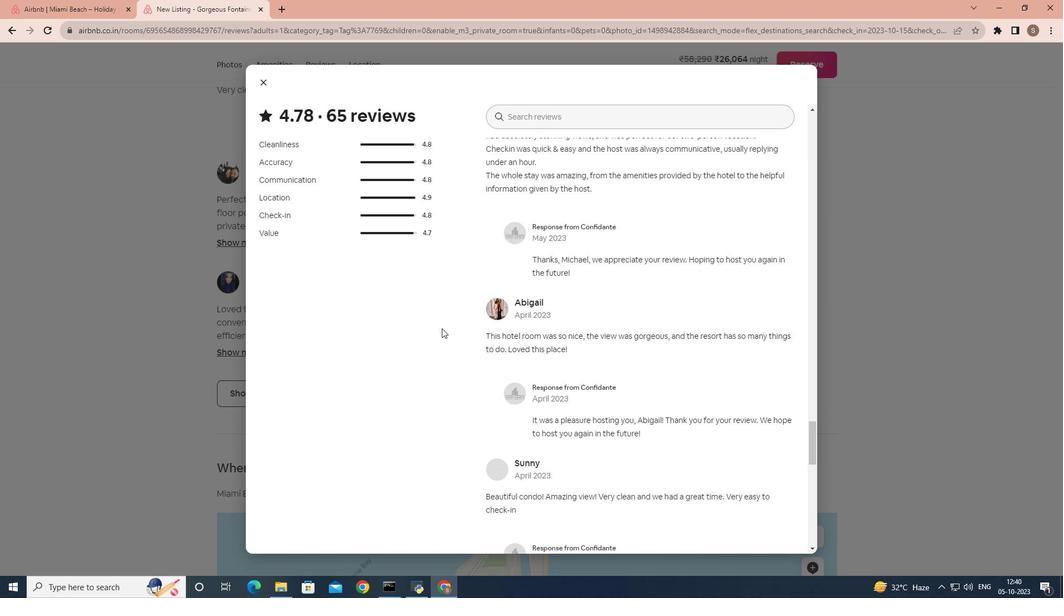 
Action: Mouse scrolled (442, 328) with delta (0, 0)
Screenshot: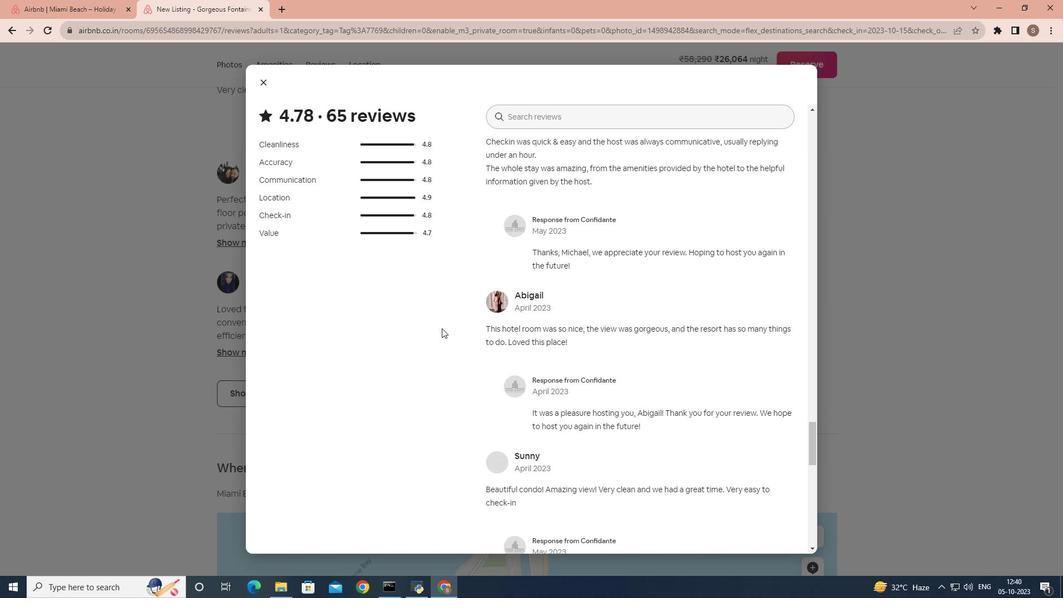 
Action: Mouse scrolled (442, 328) with delta (0, 0)
Screenshot: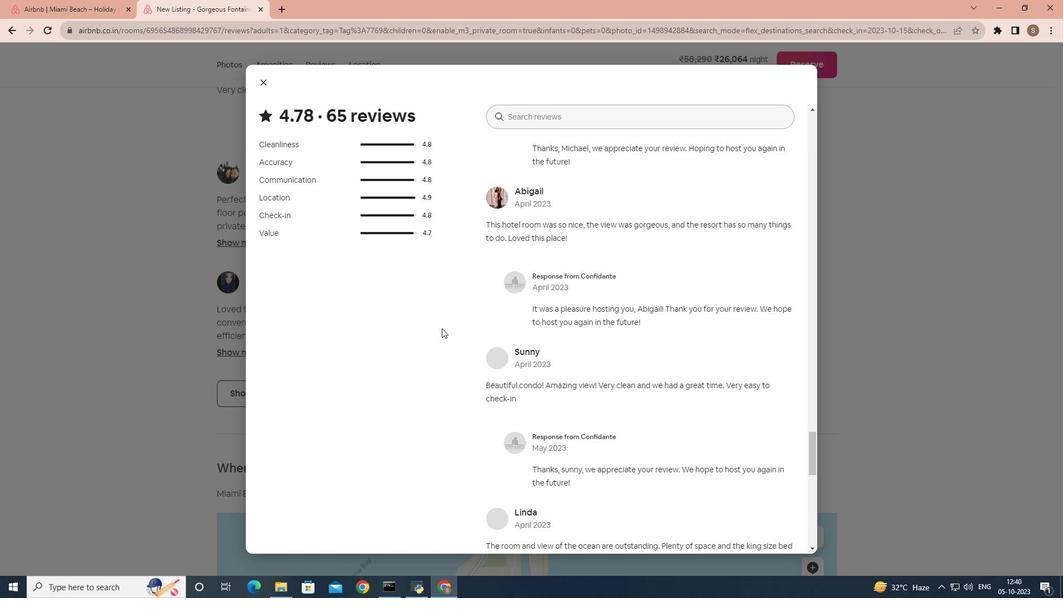 
Action: Mouse scrolled (442, 328) with delta (0, 0)
Screenshot: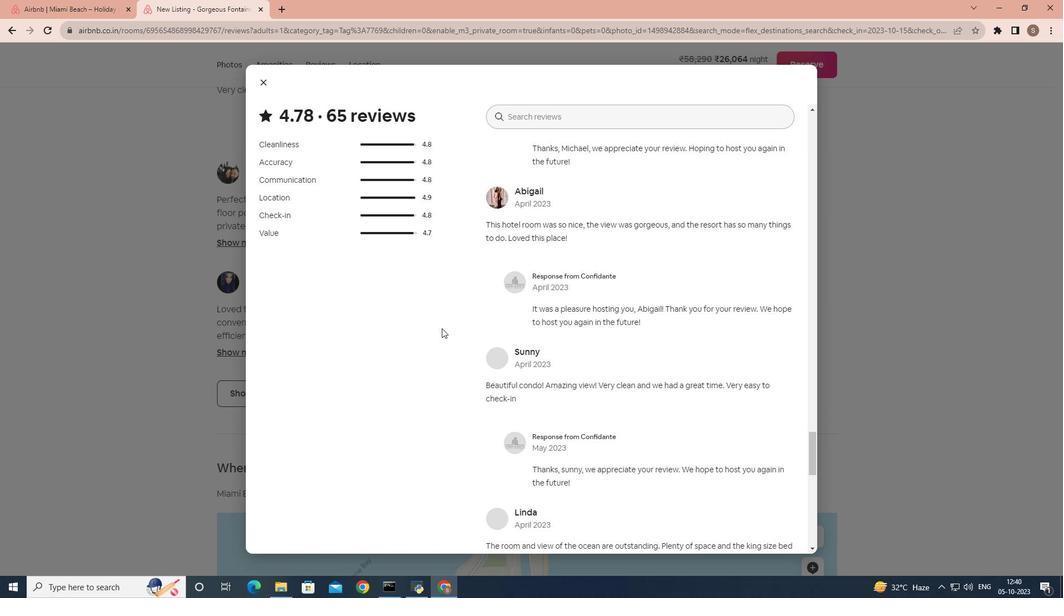 
Action: Mouse scrolled (442, 328) with delta (0, 0)
Screenshot: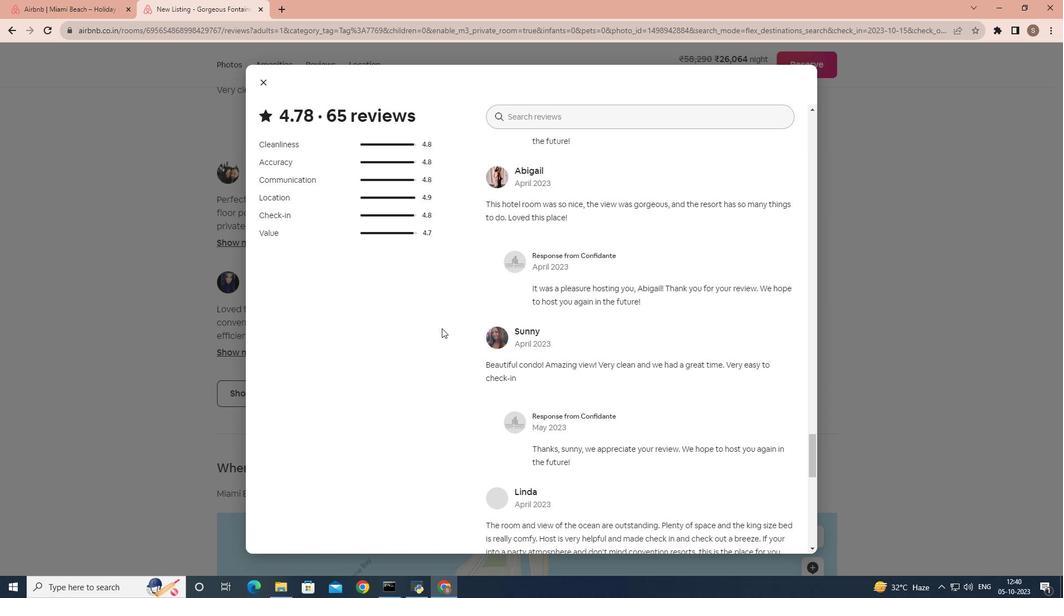 
Action: Mouse scrolled (442, 328) with delta (0, 0)
Screenshot: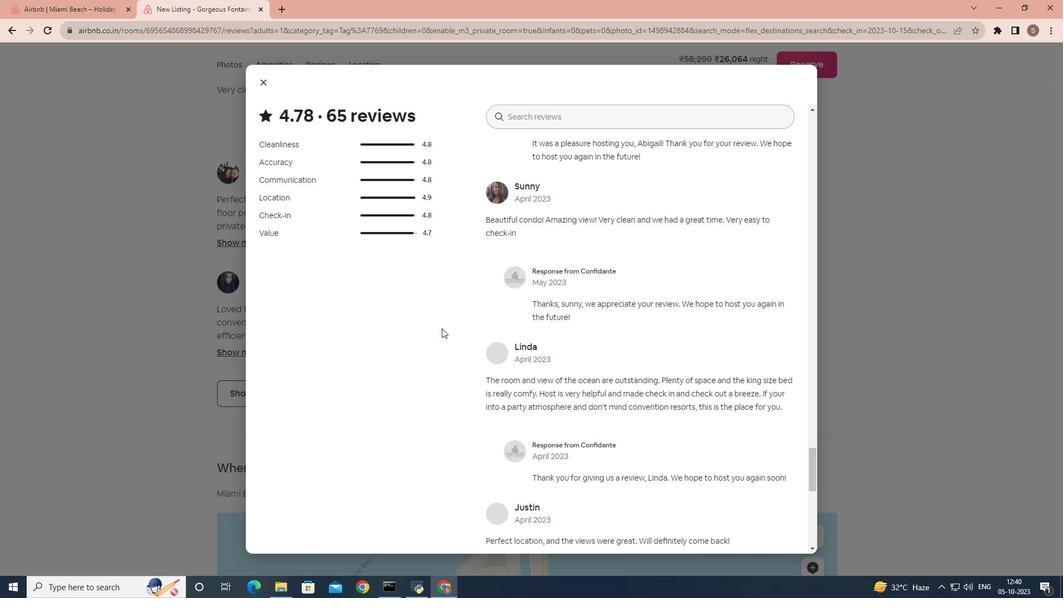 
Action: Mouse scrolled (442, 328) with delta (0, 0)
Screenshot: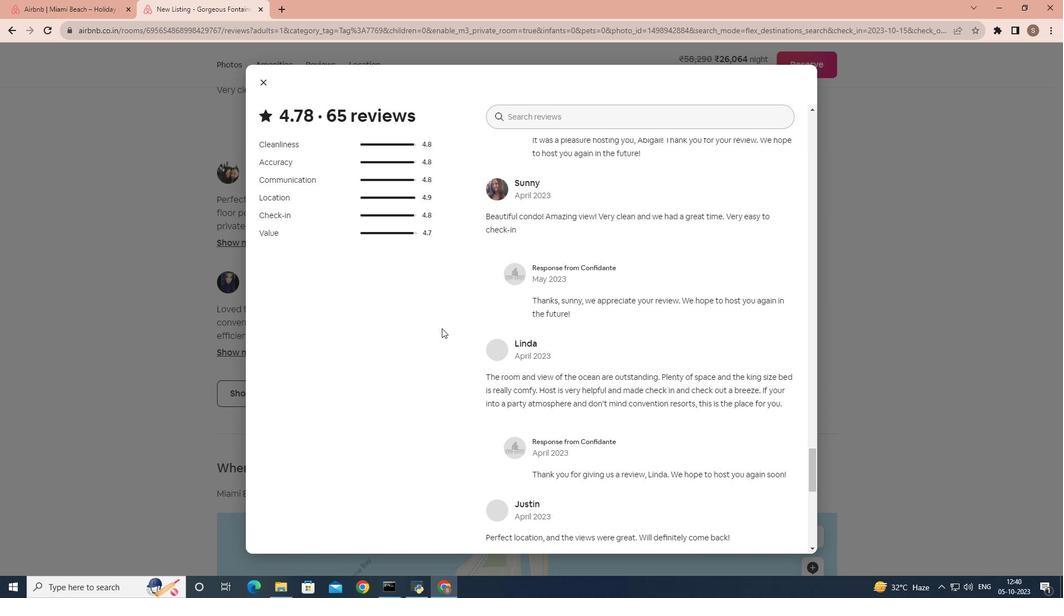 
Action: Mouse scrolled (442, 328) with delta (0, 0)
Screenshot: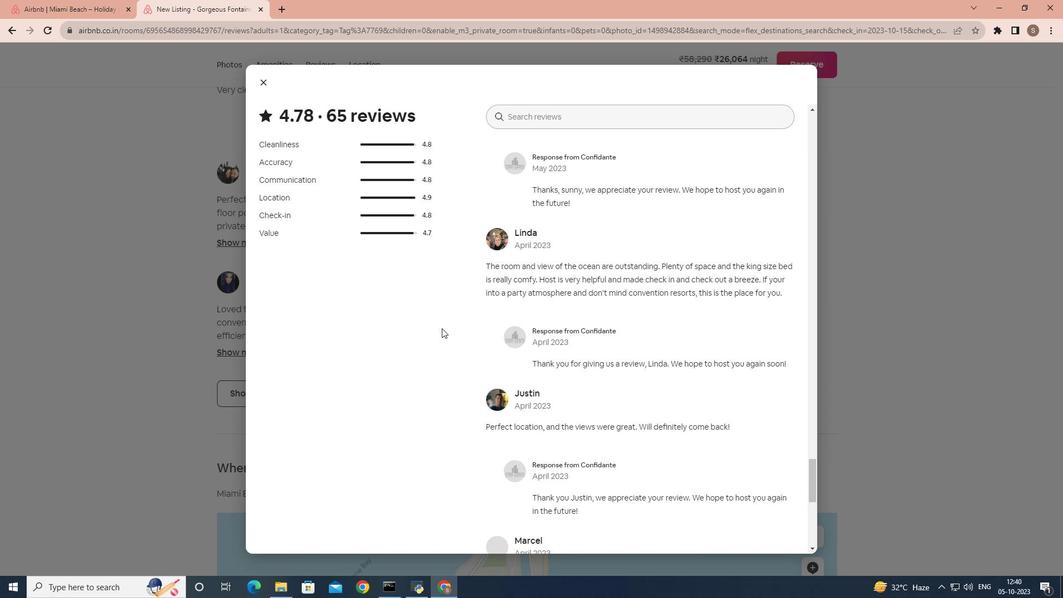
Action: Mouse scrolled (442, 328) with delta (0, 0)
Screenshot: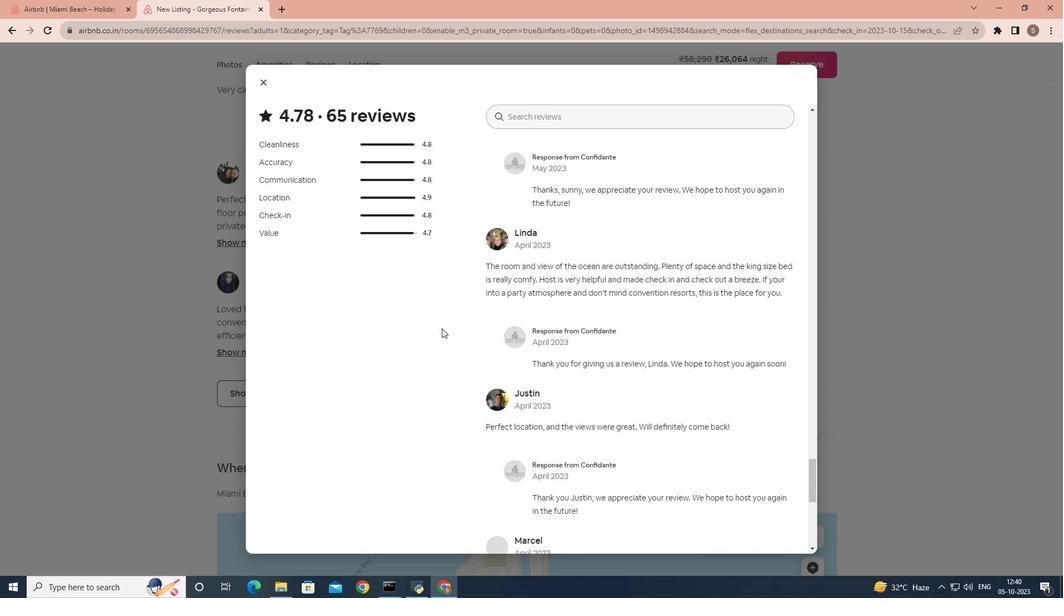 
Action: Mouse scrolled (442, 328) with delta (0, 0)
Screenshot: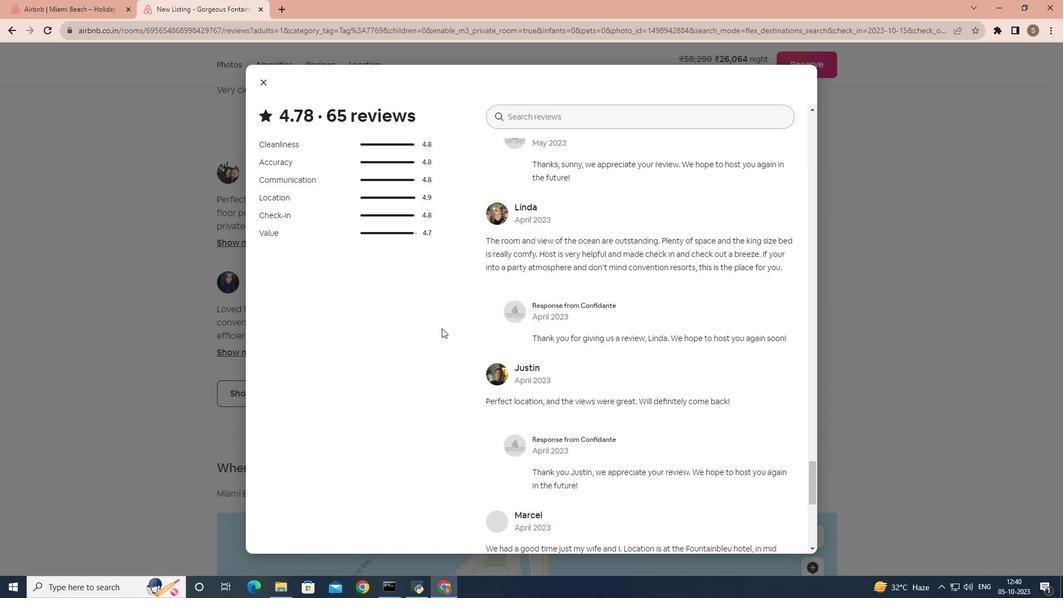 
Action: Mouse scrolled (442, 328) with delta (0, 0)
Screenshot: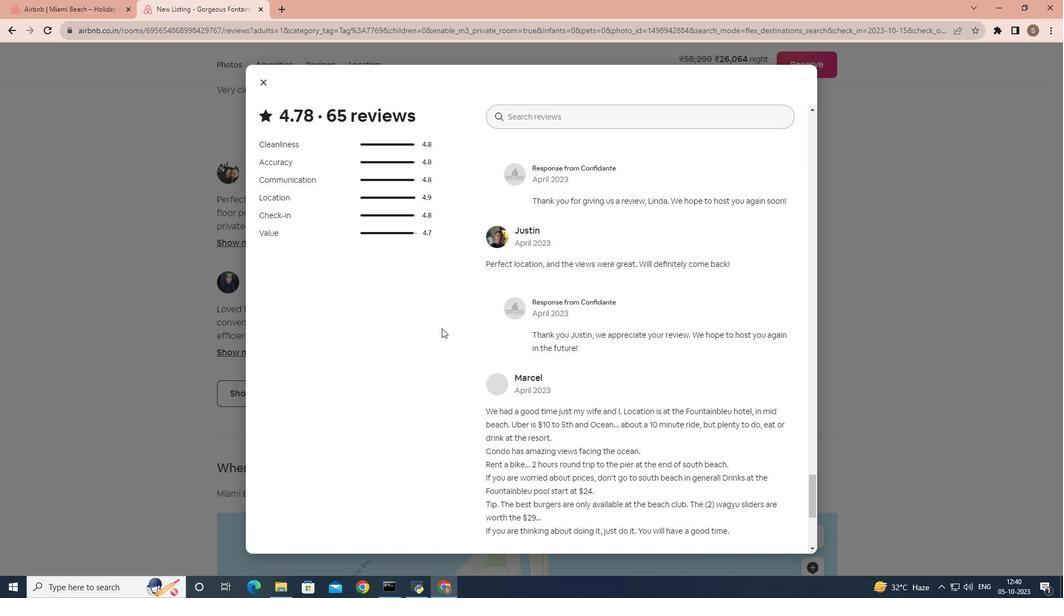 
Action: Mouse scrolled (442, 328) with delta (0, 0)
Screenshot: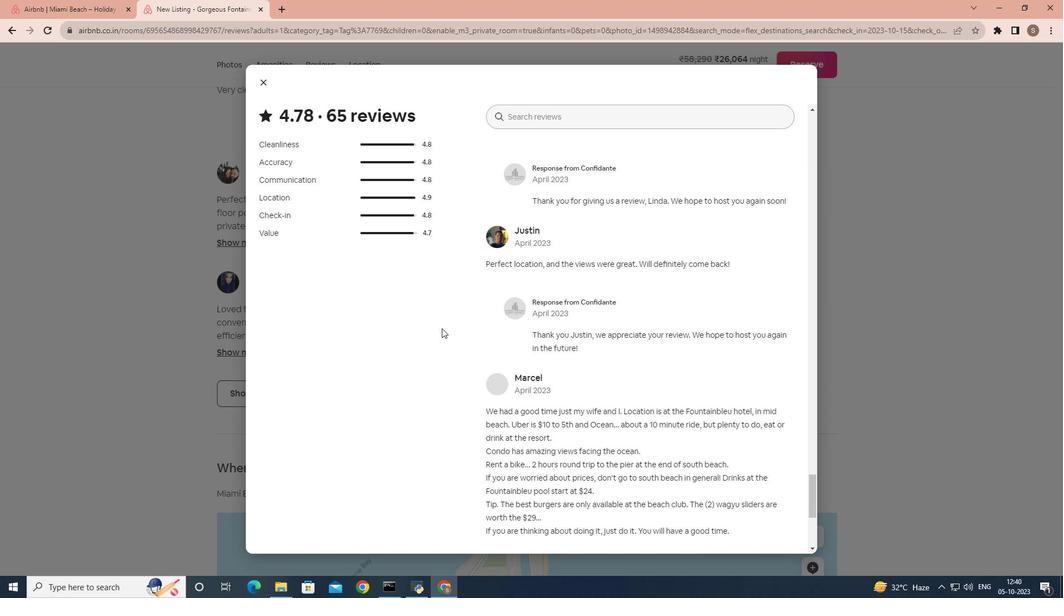 
Action: Mouse scrolled (442, 328) with delta (0, 0)
Screenshot: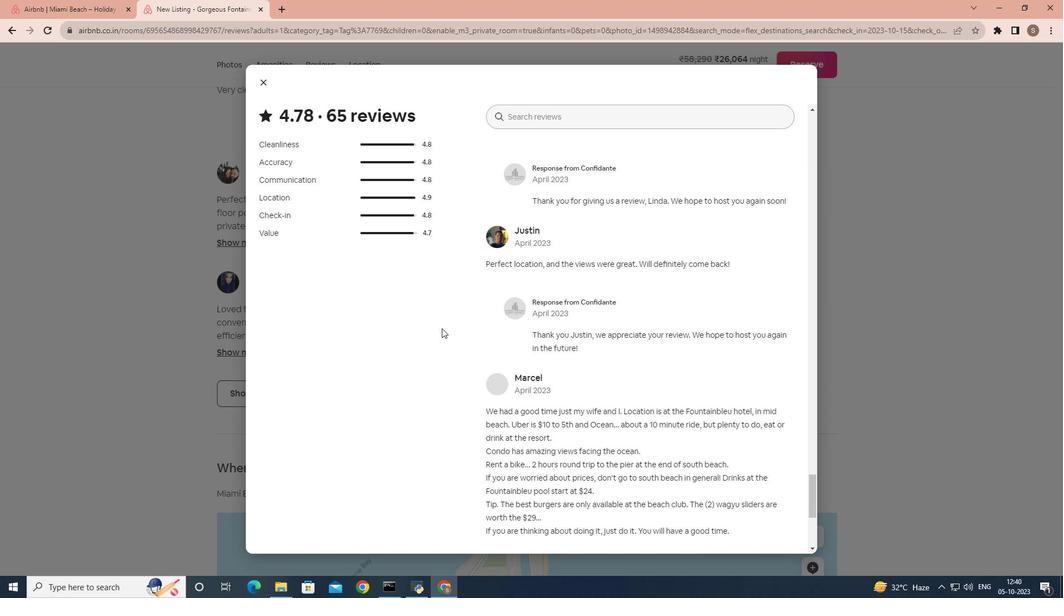 
Action: Mouse scrolled (442, 328) with delta (0, 0)
Screenshot: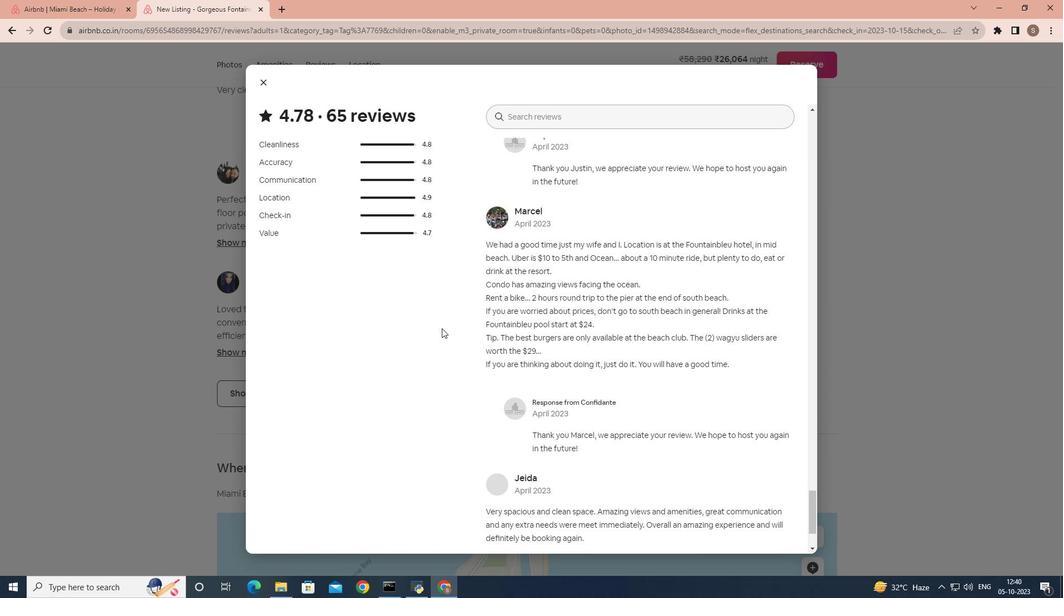 
Action: Mouse scrolled (442, 328) with delta (0, 0)
Screenshot: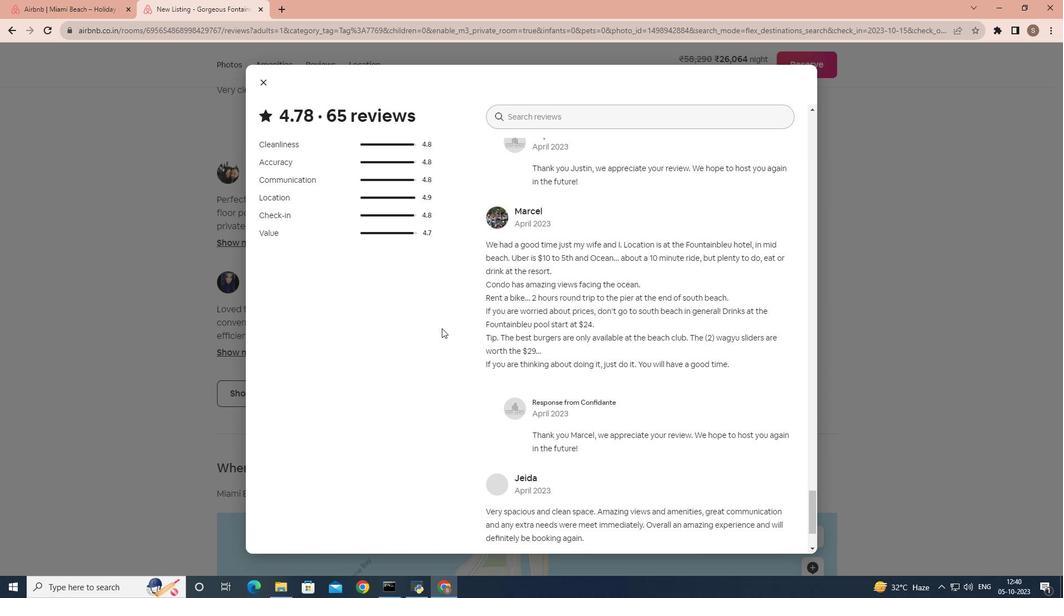 
Action: Mouse scrolled (442, 328) with delta (0, 0)
Screenshot: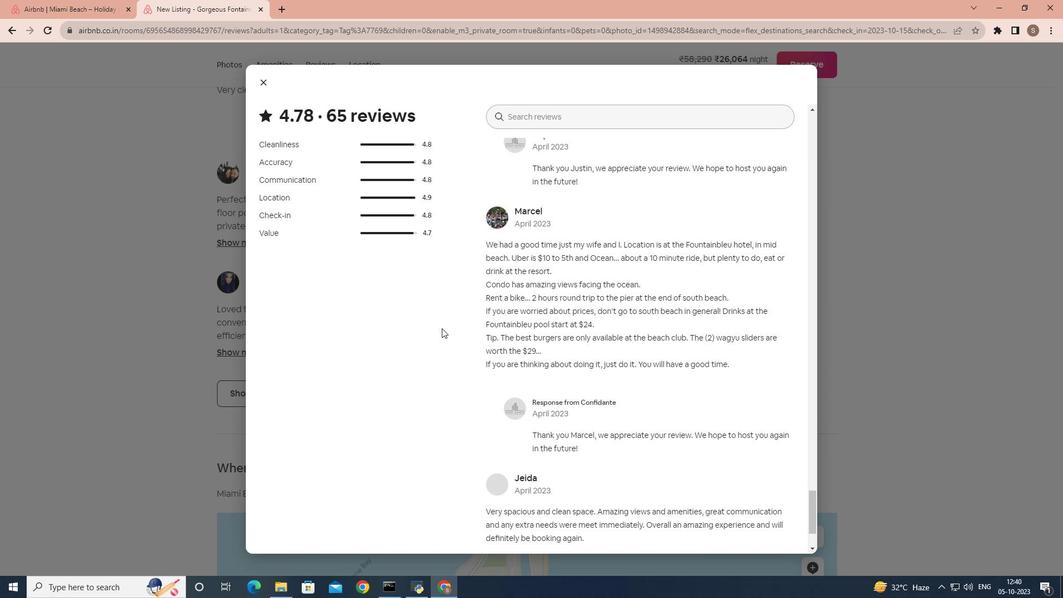 
Action: Mouse scrolled (442, 328) with delta (0, 0)
Screenshot: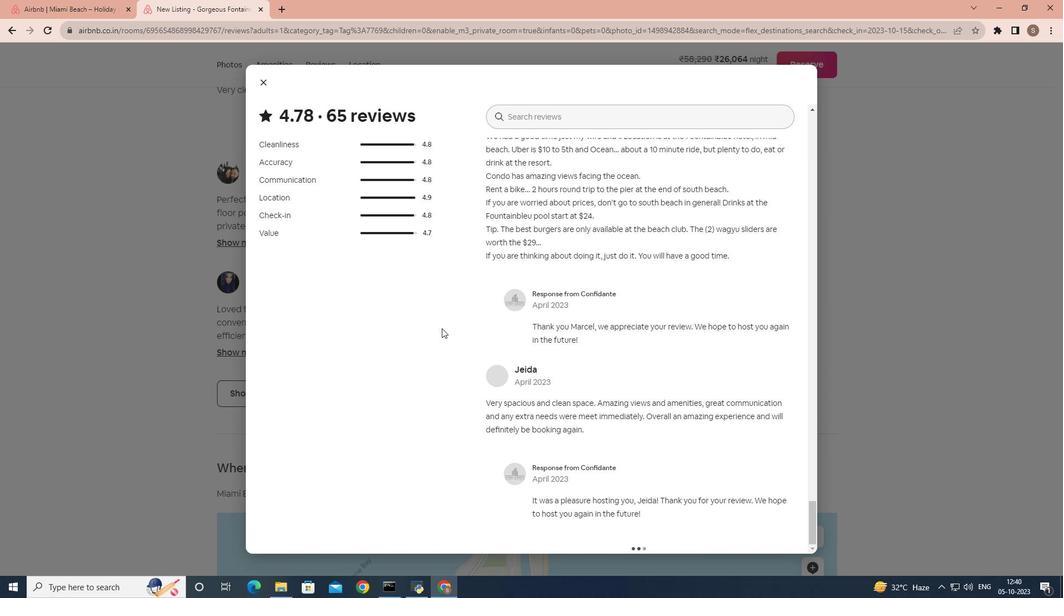 
Action: Mouse scrolled (442, 328) with delta (0, 0)
Screenshot: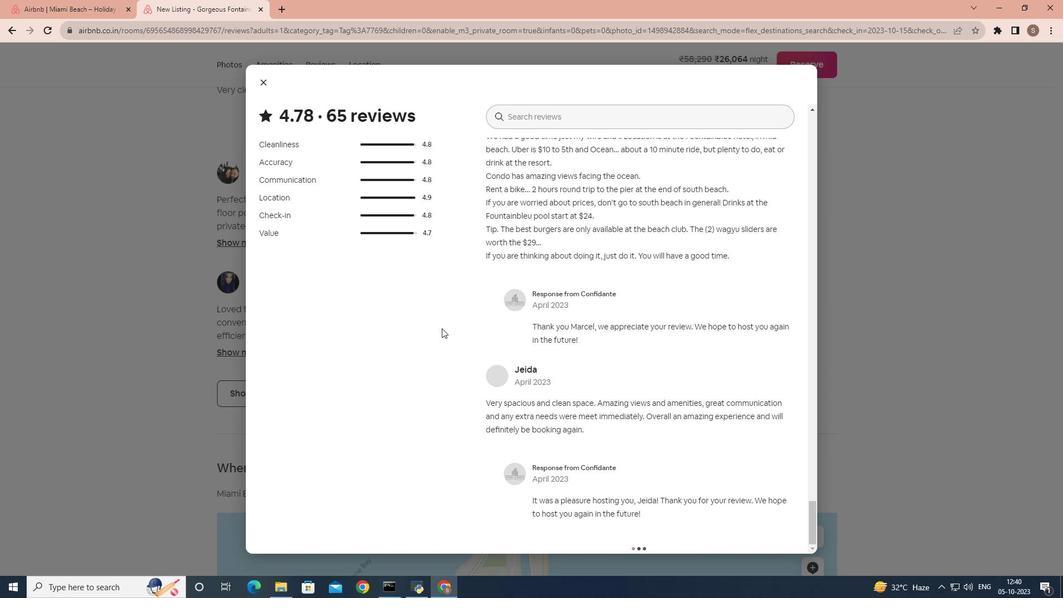 
Action: Mouse scrolled (442, 328) with delta (0, 0)
Screenshot: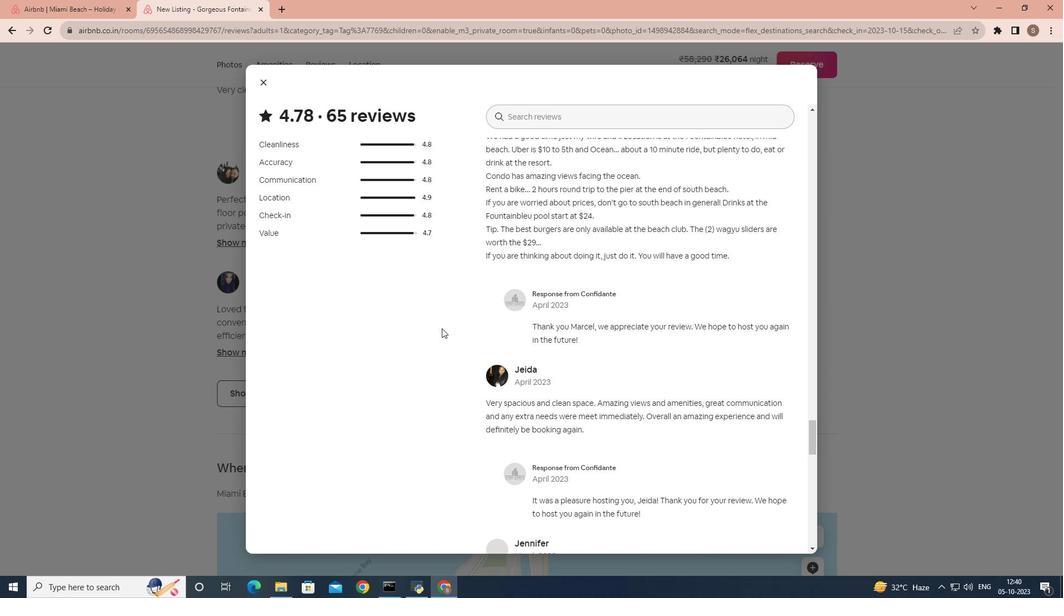 
Action: Mouse scrolled (442, 328) with delta (0, 0)
Screenshot: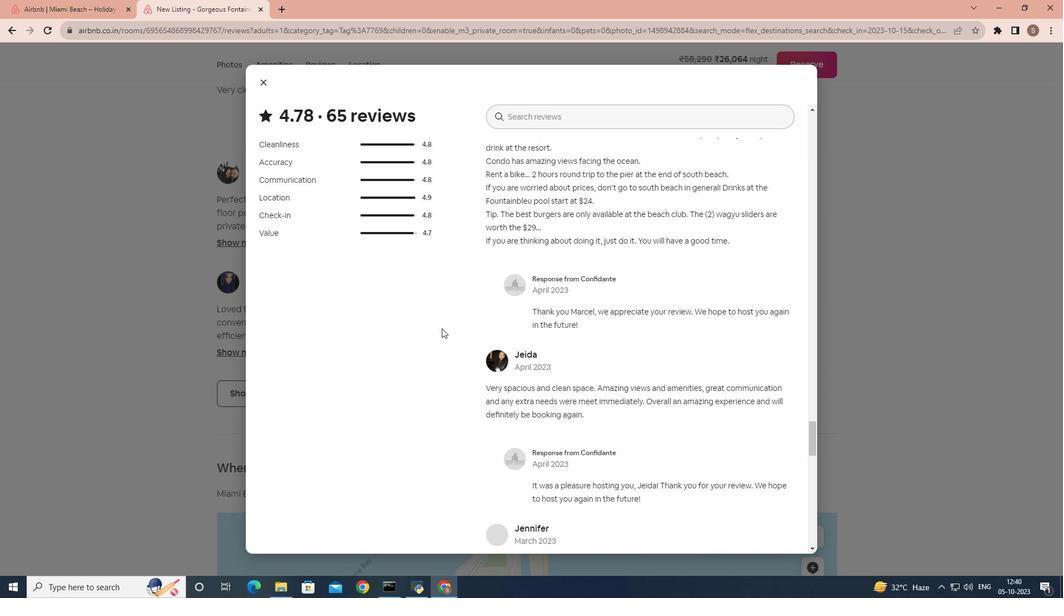 
Action: Mouse scrolled (442, 328) with delta (0, 0)
Screenshot: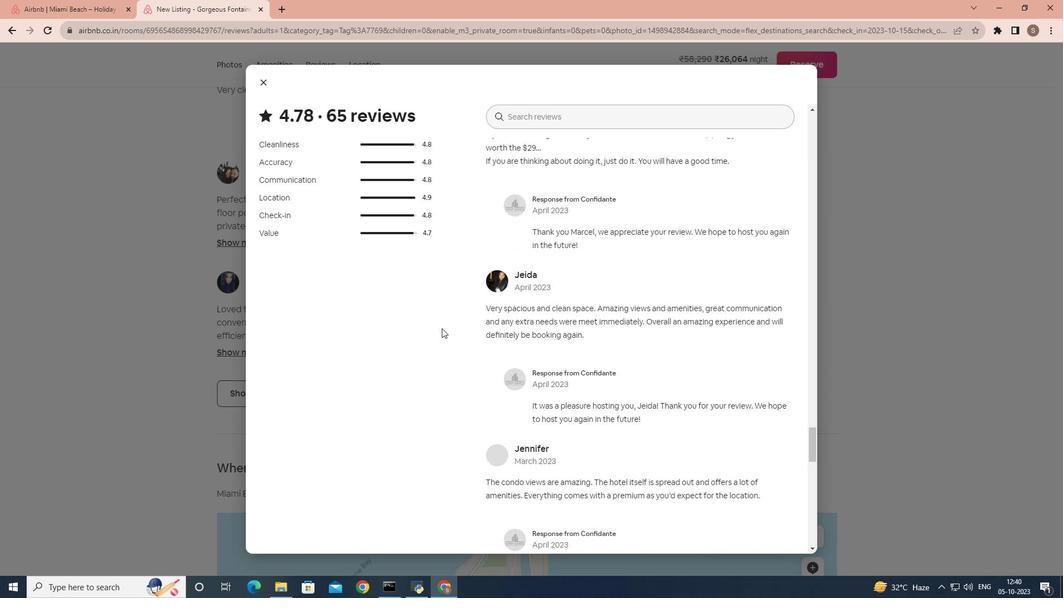 
Action: Mouse scrolled (442, 328) with delta (0, 0)
Screenshot: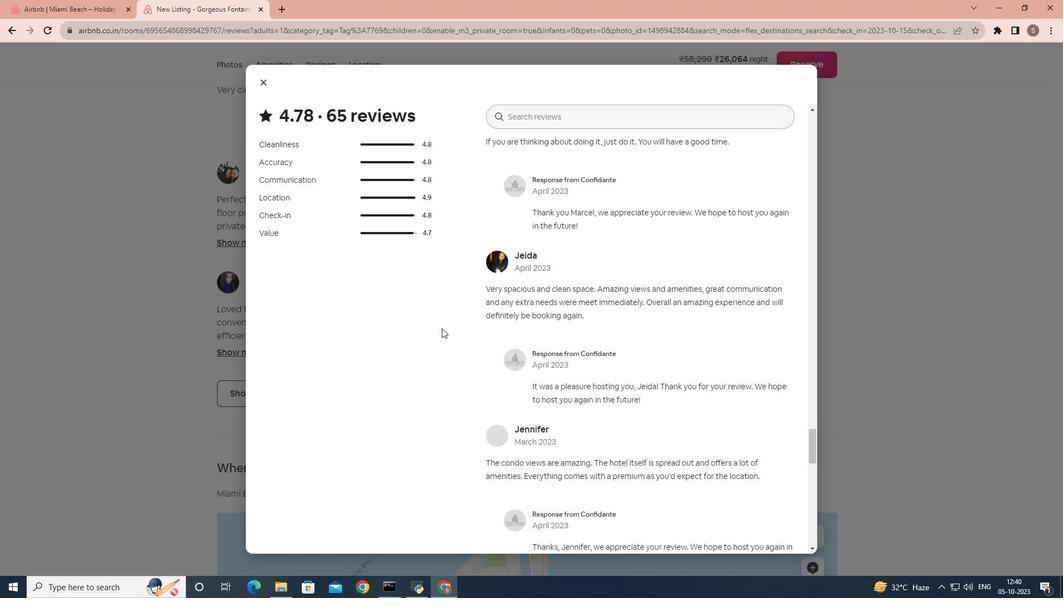 
Action: Mouse scrolled (442, 328) with delta (0, 0)
Screenshot: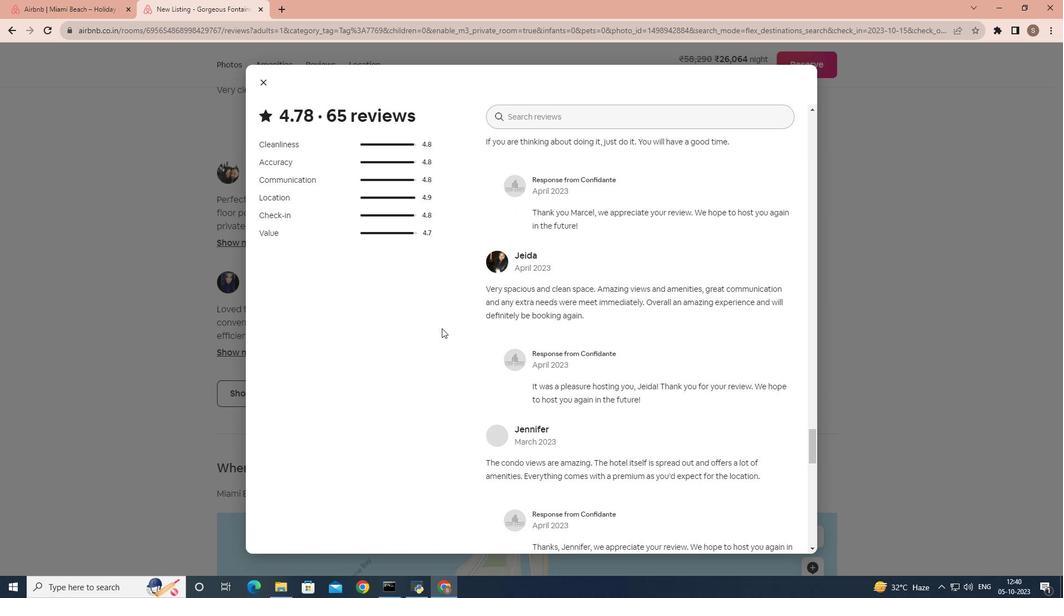 
Action: Mouse scrolled (442, 328) with delta (0, 0)
Screenshot: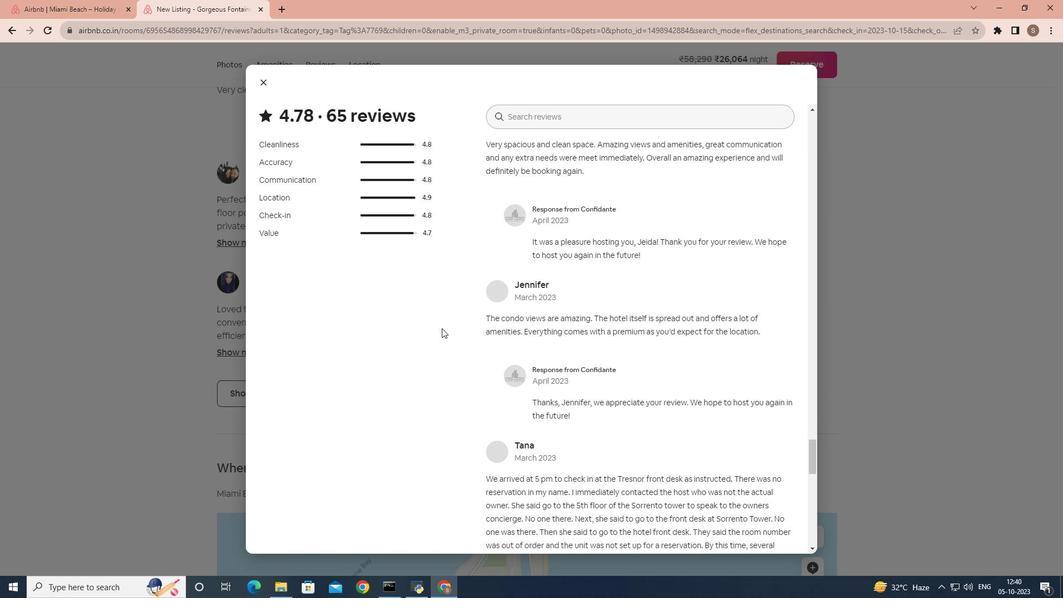 
Action: Mouse scrolled (442, 328) with delta (0, 0)
Screenshot: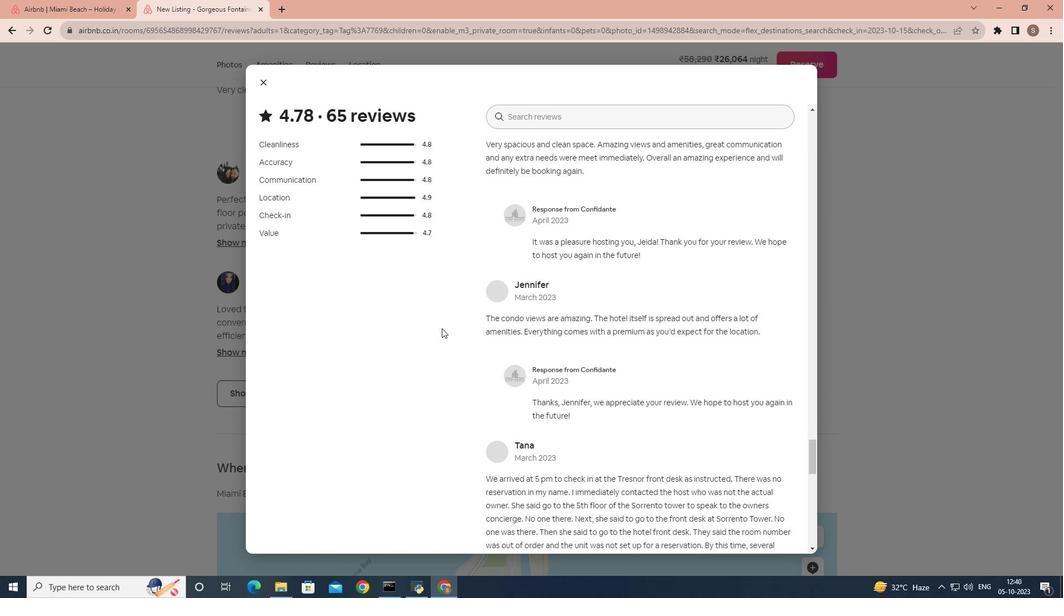 
Action: Mouse scrolled (442, 328) with delta (0, 0)
Screenshot: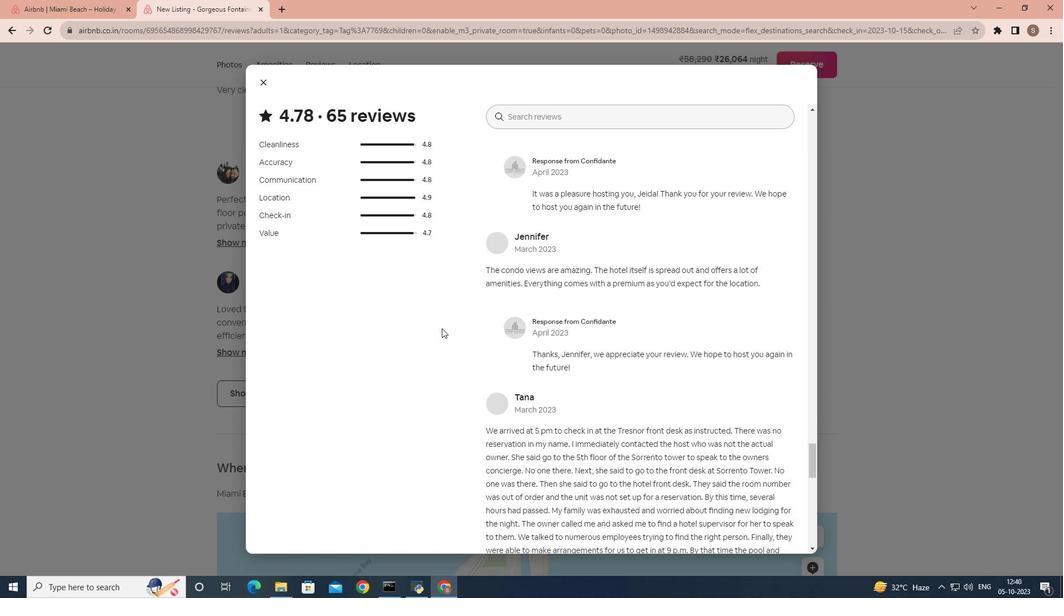 
Action: Mouse scrolled (442, 328) with delta (0, 0)
Screenshot: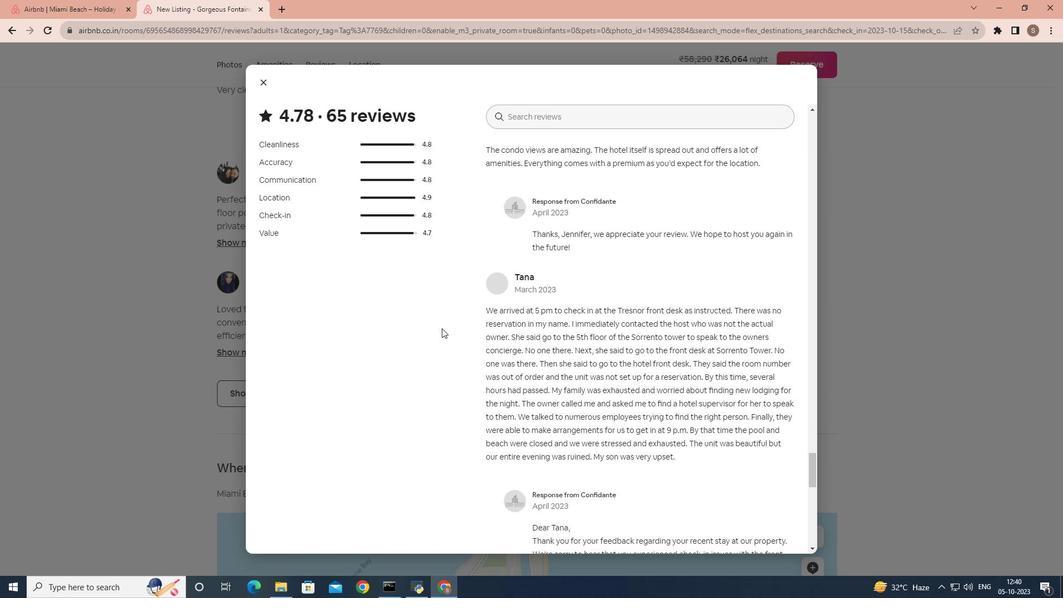 
Action: Mouse scrolled (442, 328) with delta (0, 0)
Screenshot: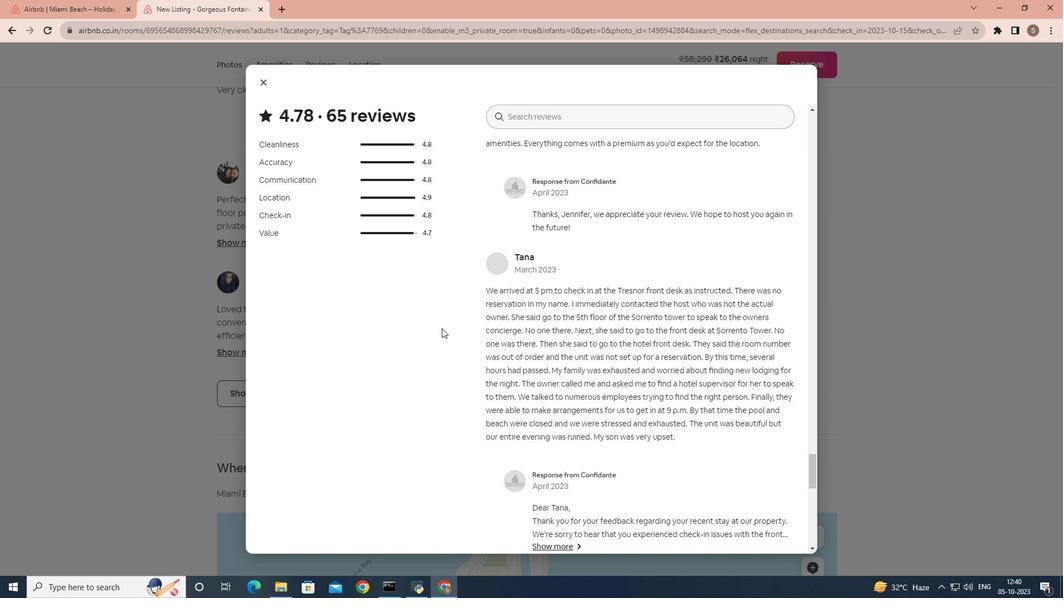 
Action: Mouse scrolled (442, 328) with delta (0, 0)
Screenshot: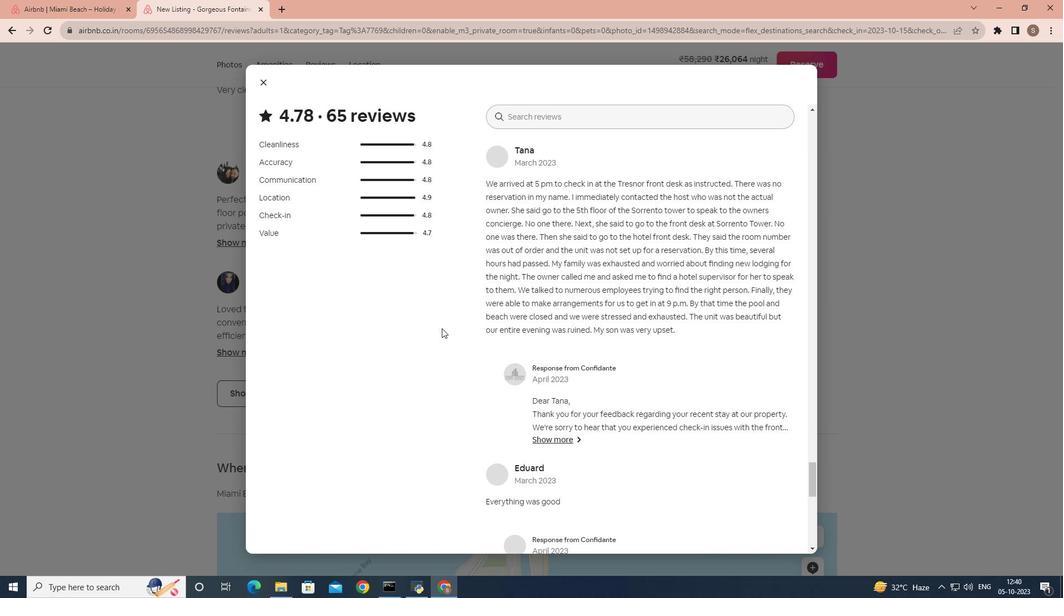 
Action: Mouse scrolled (442, 328) with delta (0, 0)
Screenshot: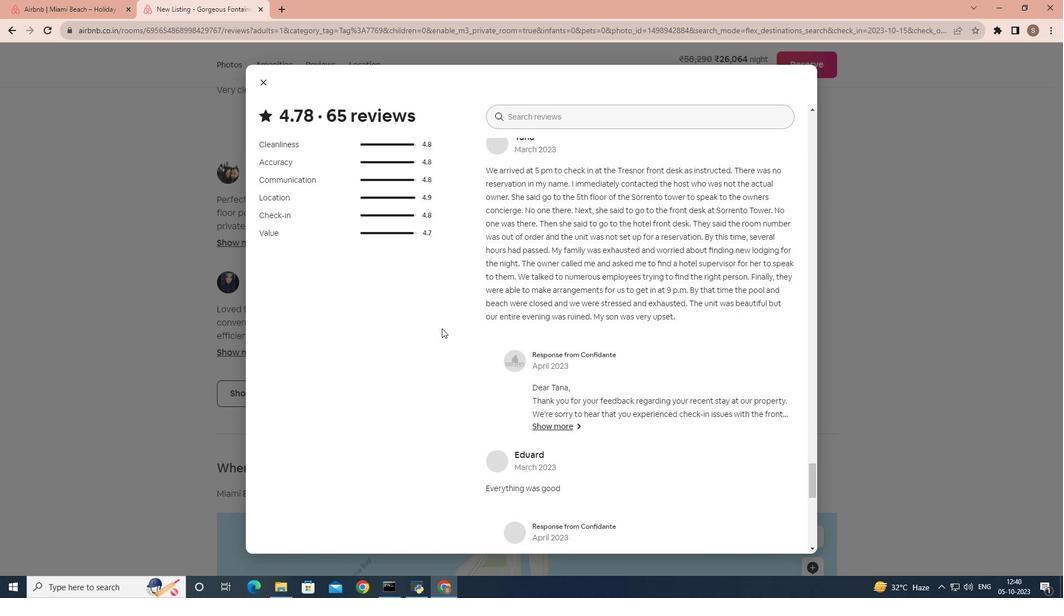 
Action: Mouse scrolled (442, 328) with delta (0, 0)
Screenshot: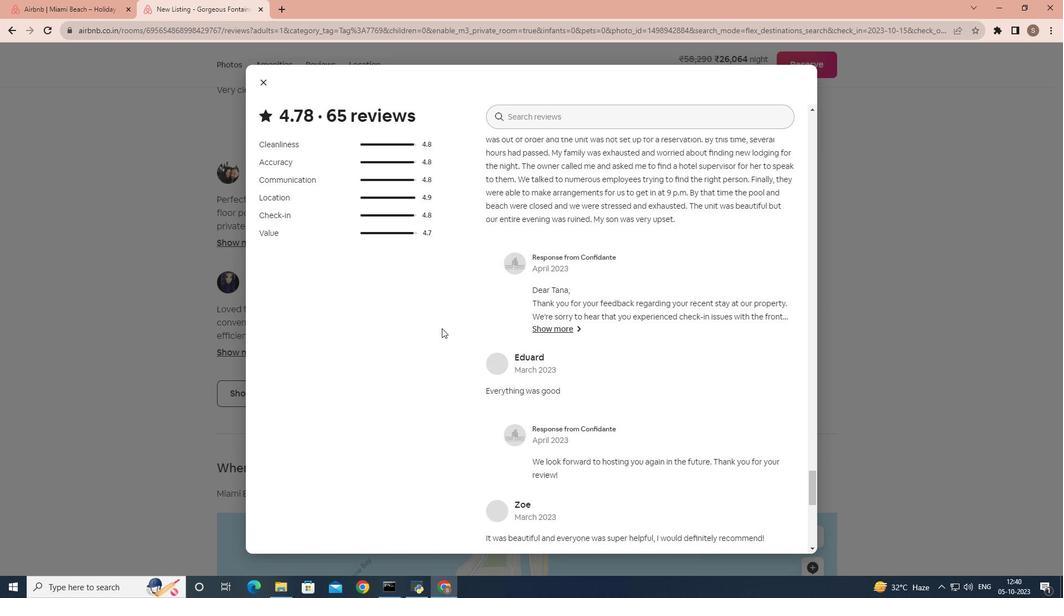 
Action: Mouse scrolled (442, 328) with delta (0, 0)
Screenshot: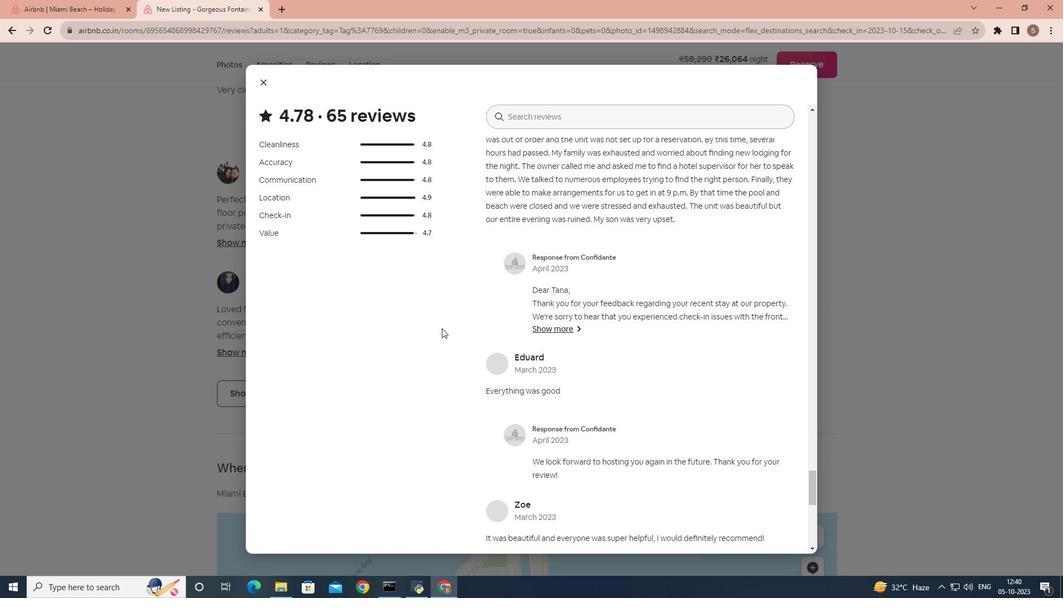 
Action: Mouse scrolled (442, 328) with delta (0, 0)
Screenshot: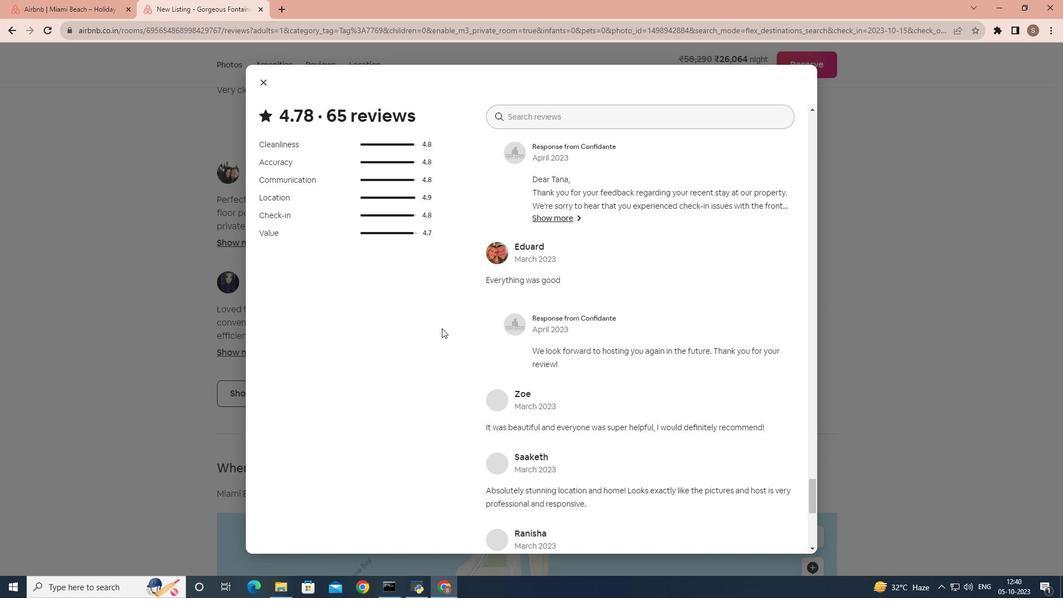 
Action: Mouse scrolled (442, 328) with delta (0, 0)
Screenshot: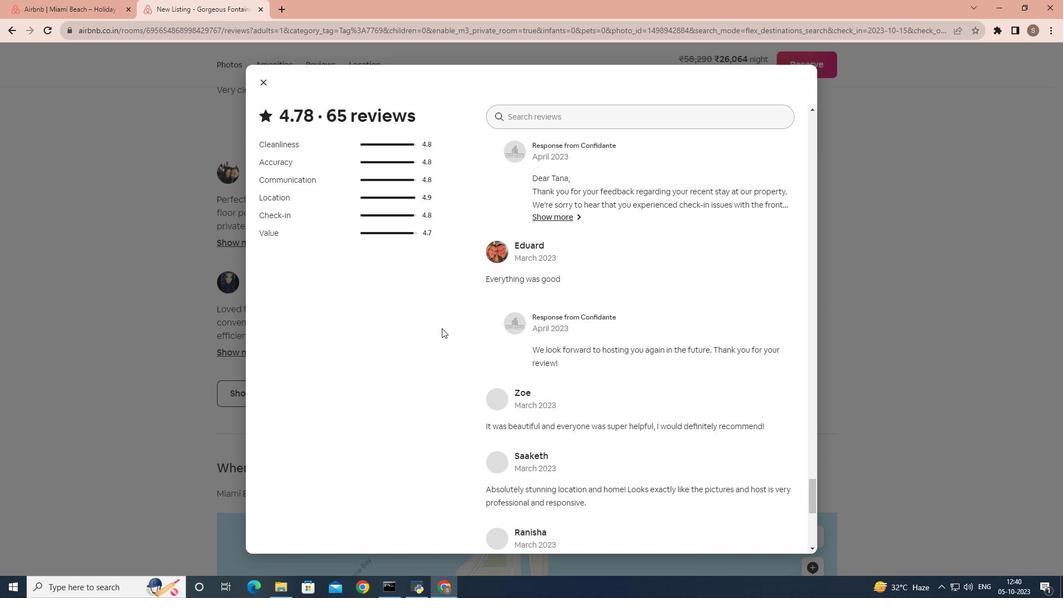 
Action: Mouse scrolled (442, 328) with delta (0, 0)
Screenshot: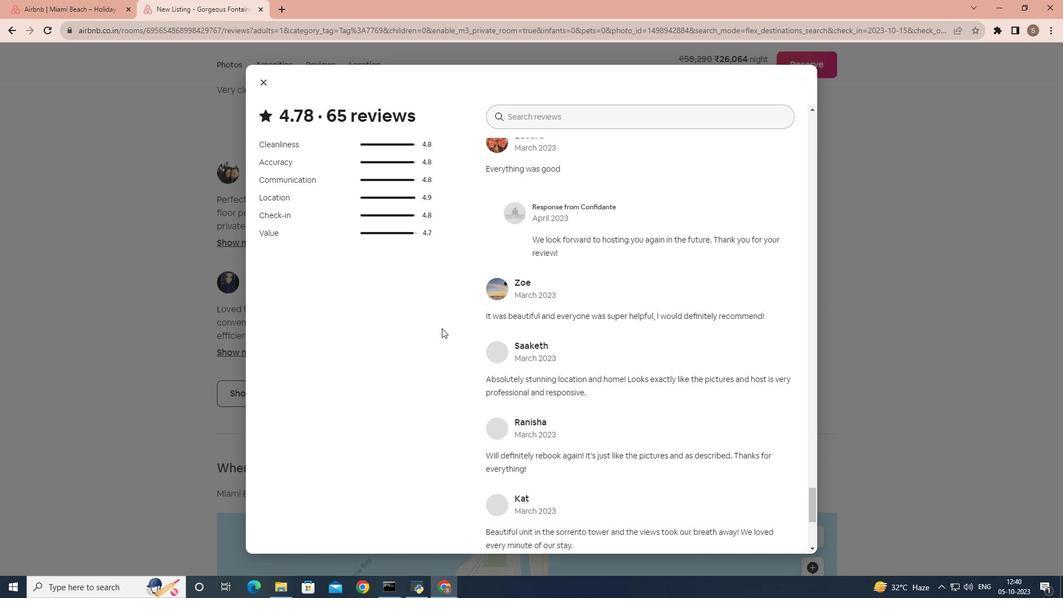 
Action: Mouse scrolled (442, 328) with delta (0, 0)
Screenshot: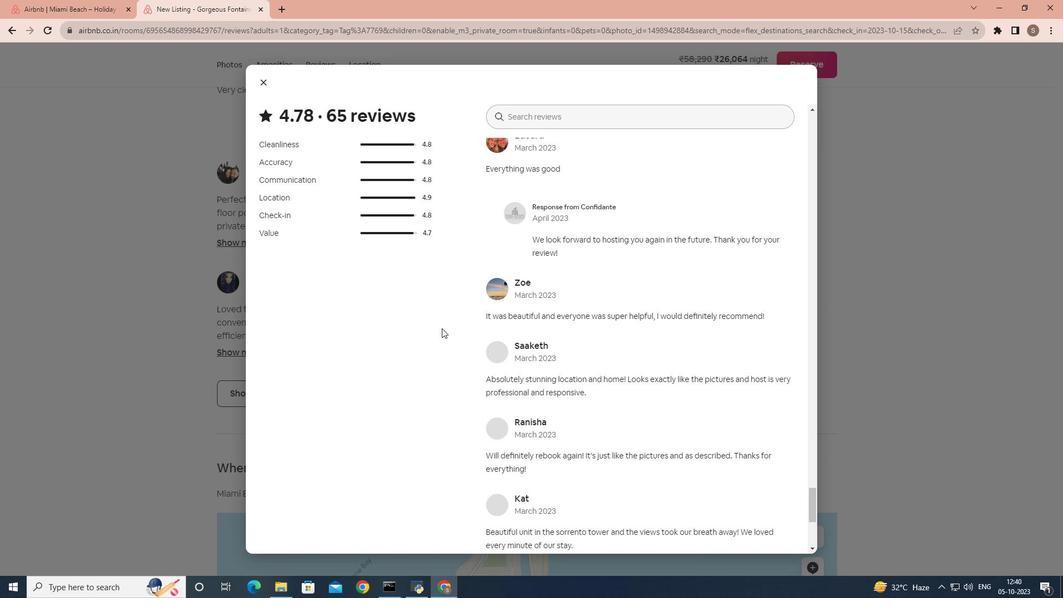 
Action: Mouse scrolled (442, 328) with delta (0, 0)
Screenshot: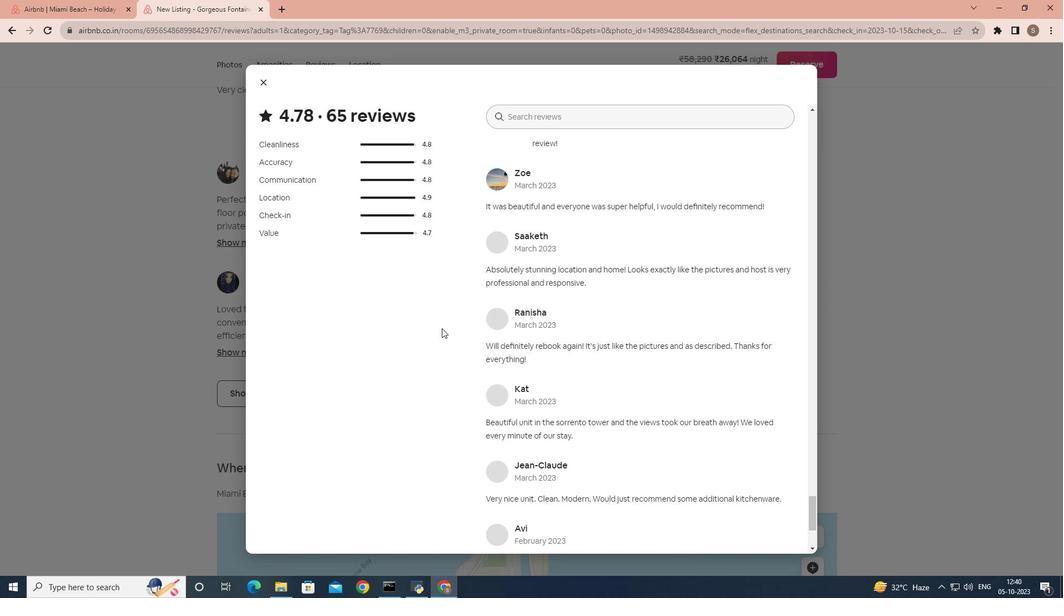 
Action: Mouse scrolled (442, 328) with delta (0, 0)
Screenshot: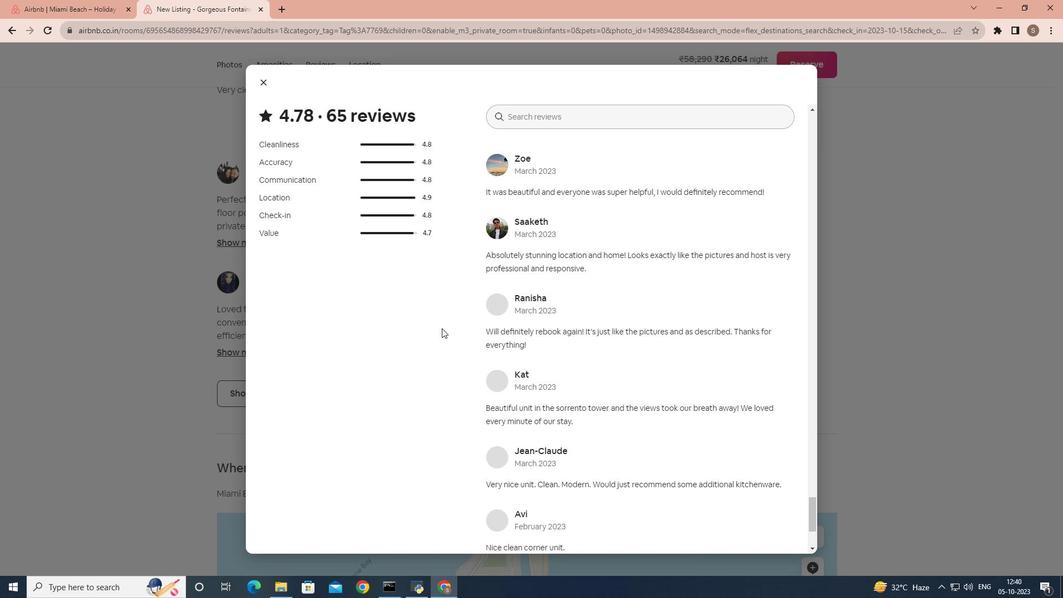 
Action: Mouse scrolled (442, 328) with delta (0, 0)
Screenshot: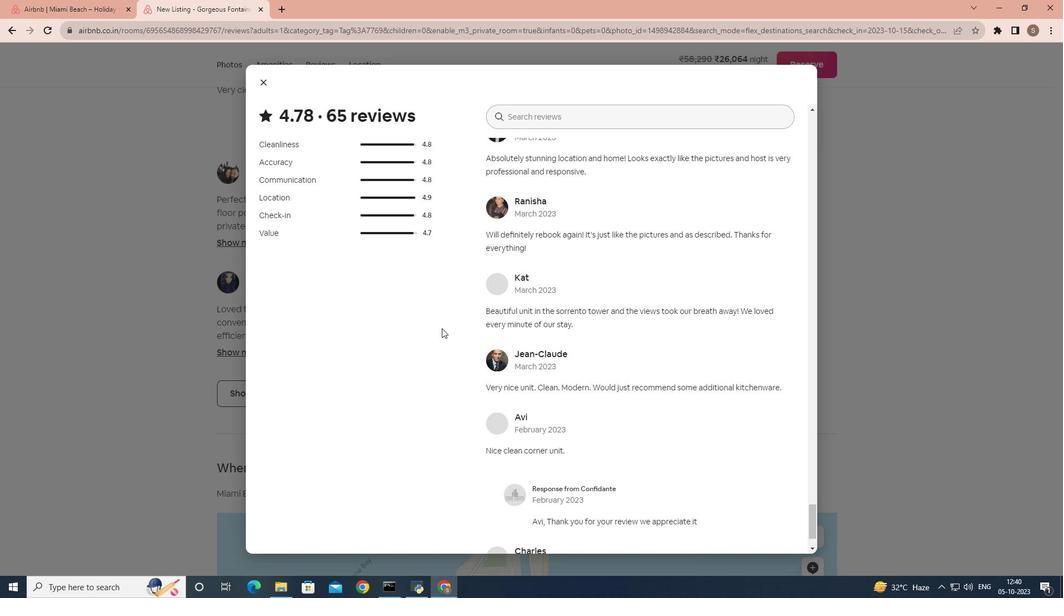 
Action: Mouse scrolled (442, 328) with delta (0, 0)
Screenshot: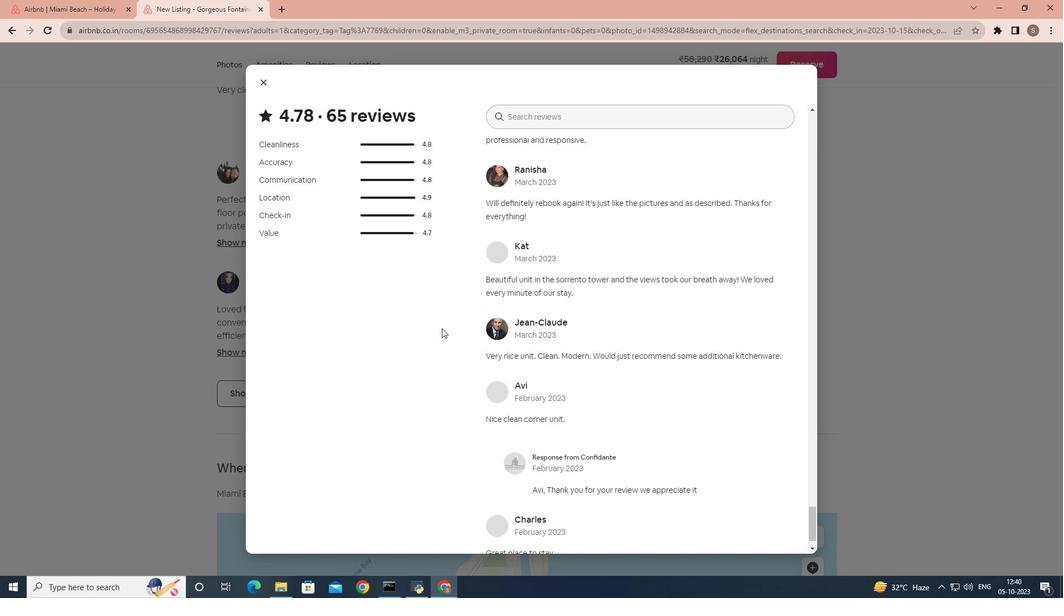 
Action: Mouse scrolled (442, 328) with delta (0, 0)
Screenshot: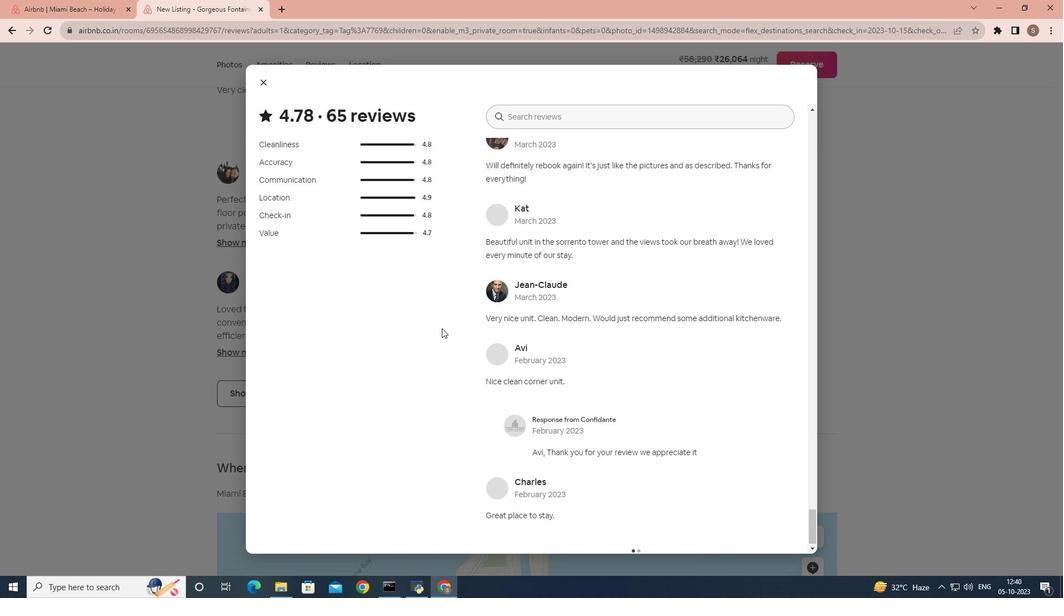 
Action: Mouse scrolled (442, 328) with delta (0, 0)
Screenshot: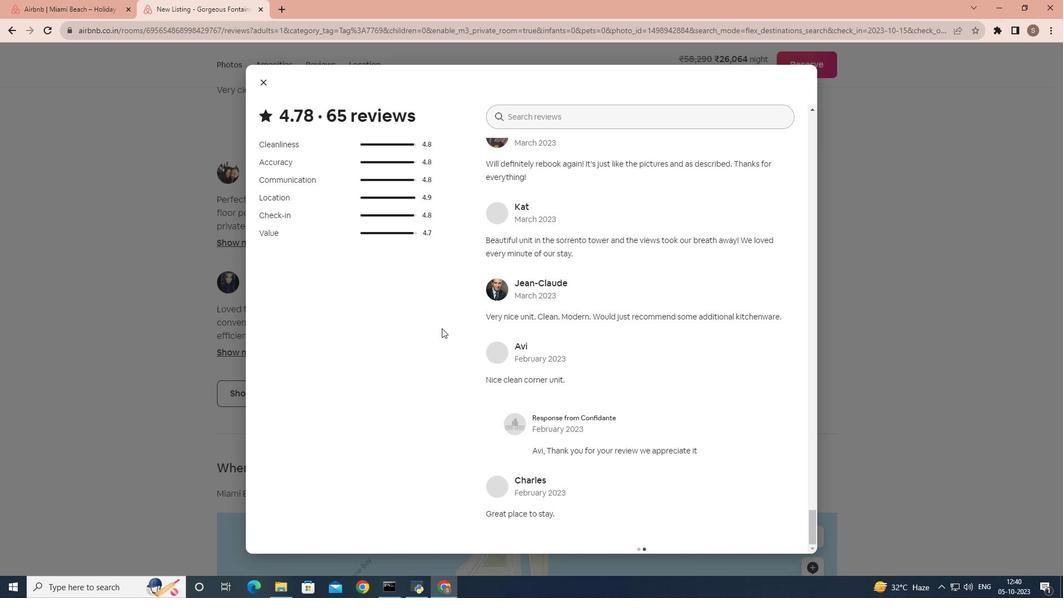 
Action: Mouse scrolled (442, 328) with delta (0, 0)
Screenshot: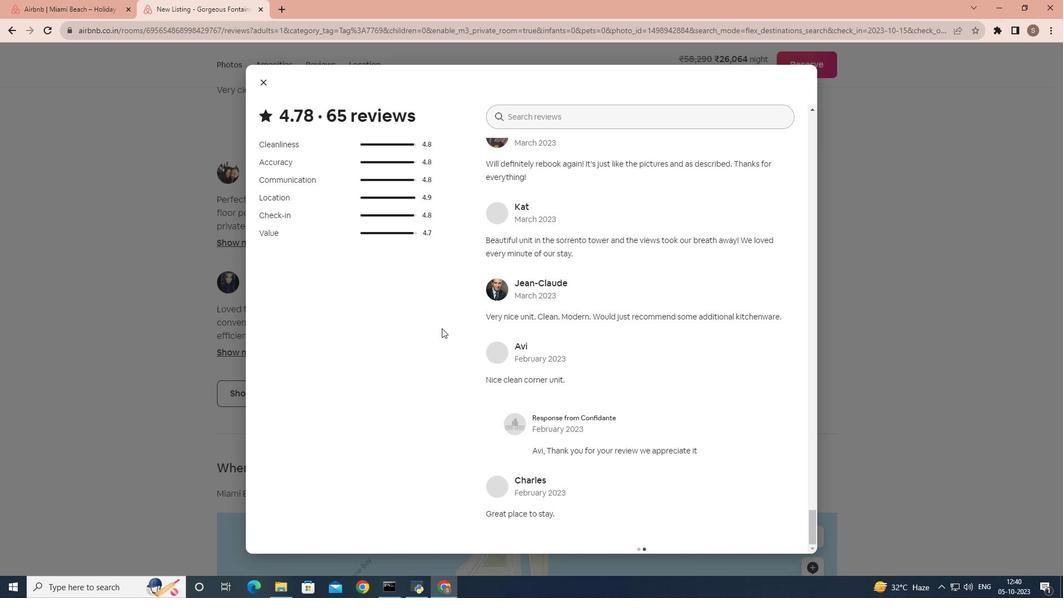 
Action: Mouse scrolled (442, 328) with delta (0, 0)
Screenshot: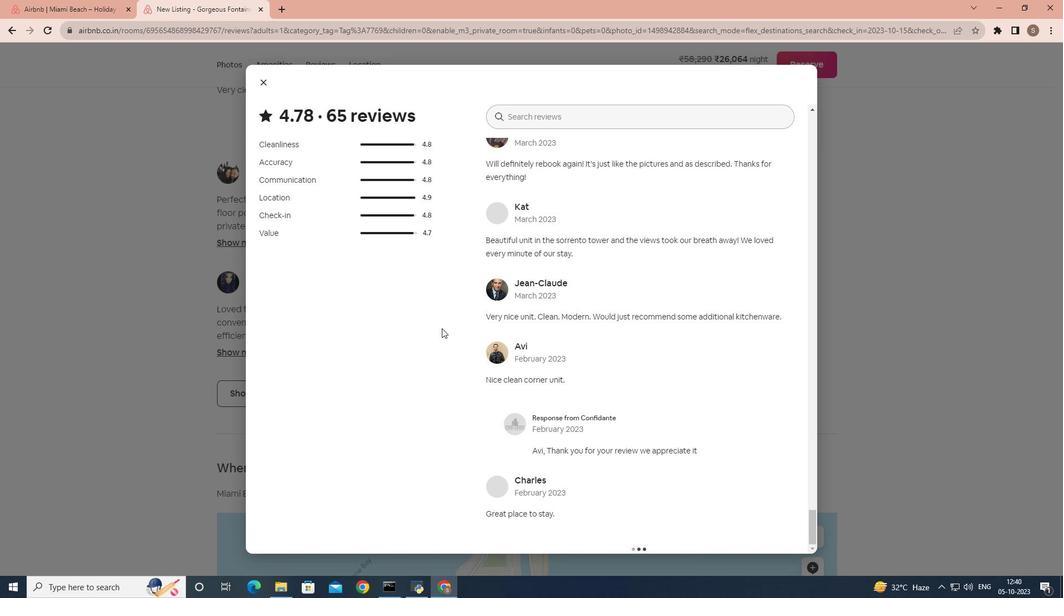 
Action: Mouse scrolled (442, 328) with delta (0, 0)
Screenshot: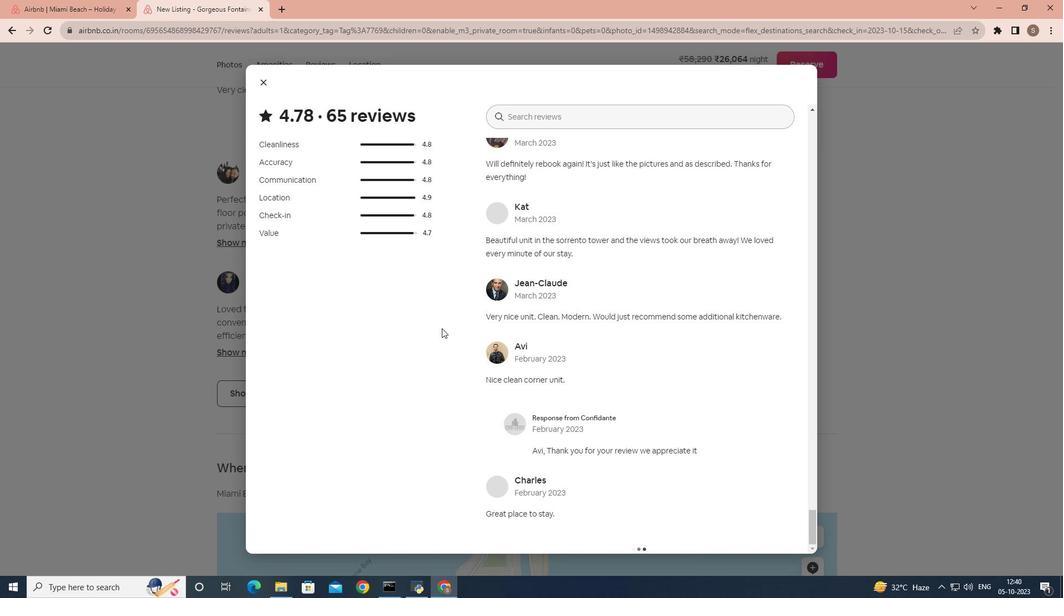 
Action: Mouse scrolled (442, 328) with delta (0, 0)
Screenshot: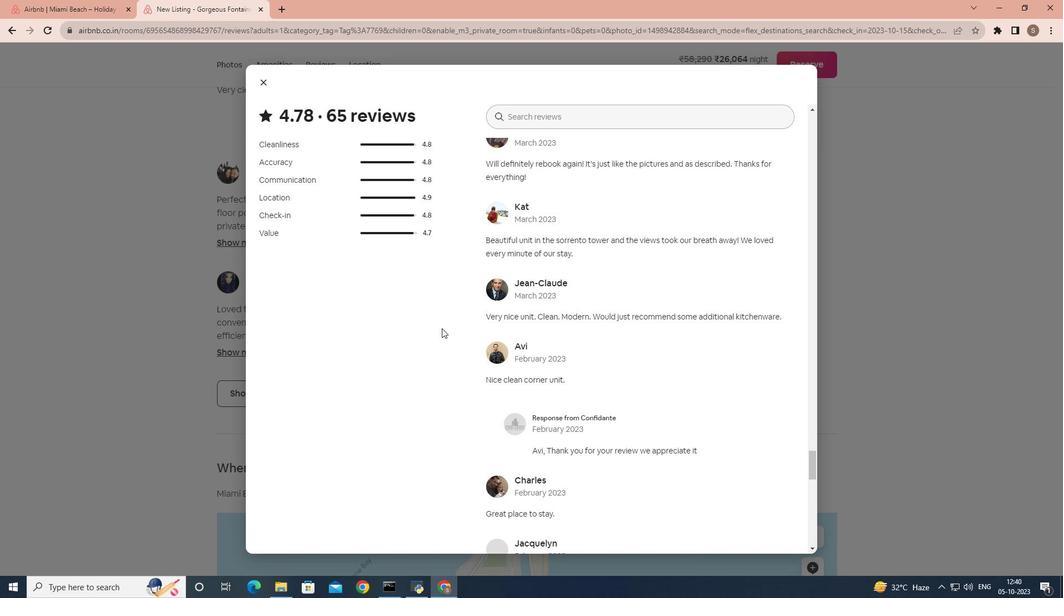 
Action: Mouse moved to (264, 82)
Screenshot: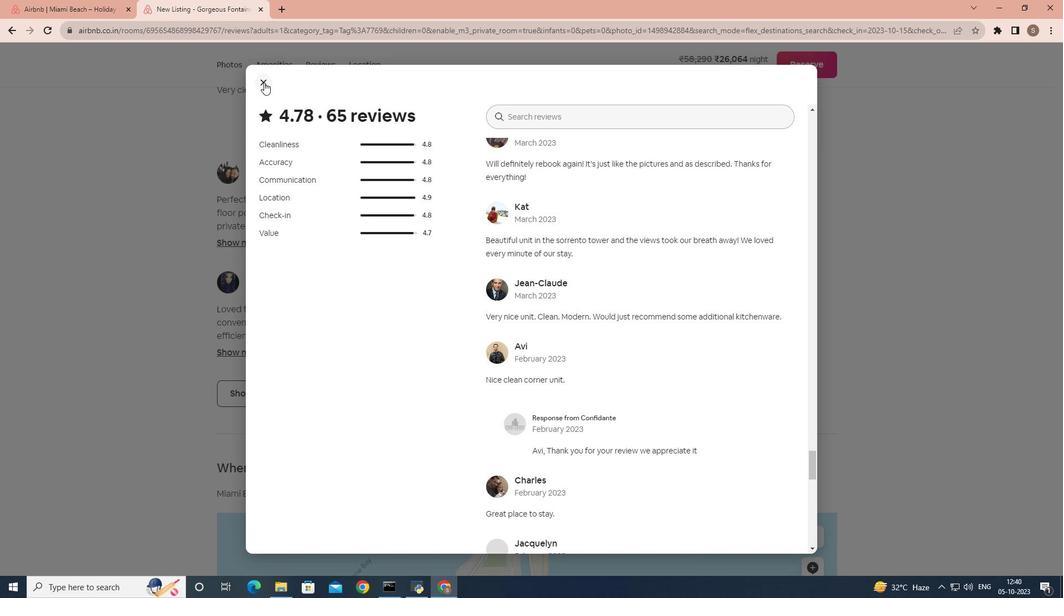 
Action: Mouse pressed left at (264, 82)
Screenshot: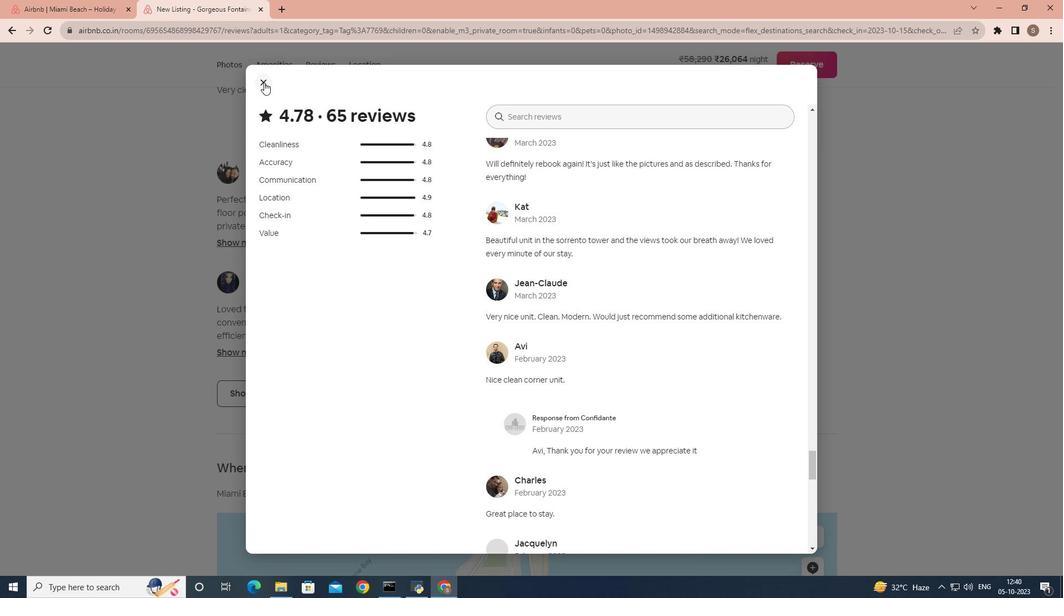 
Action: Mouse moved to (268, 83)
Screenshot: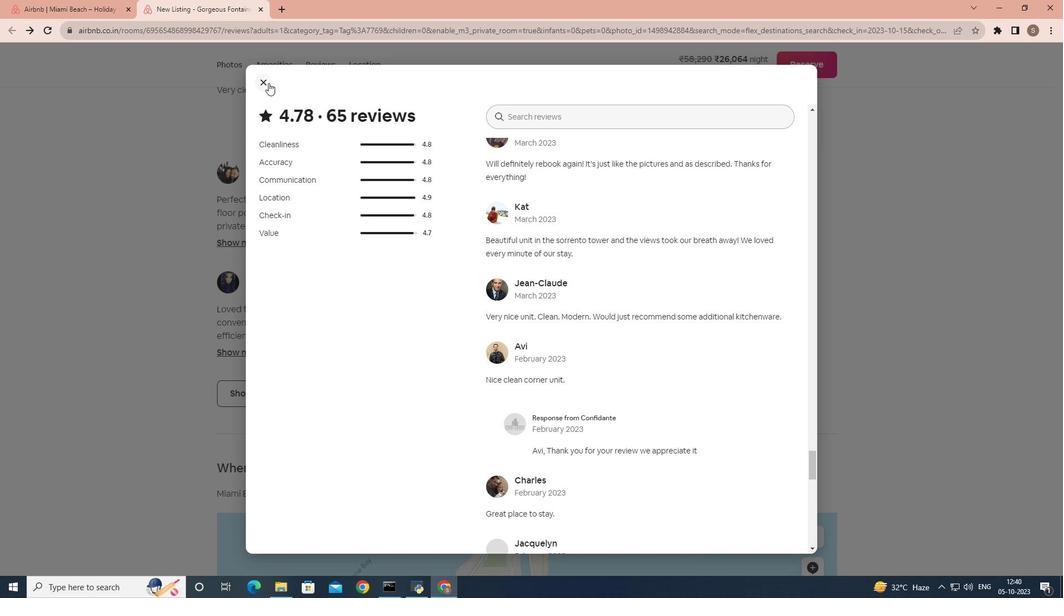 
Action: Mouse pressed left at (268, 83)
Screenshot: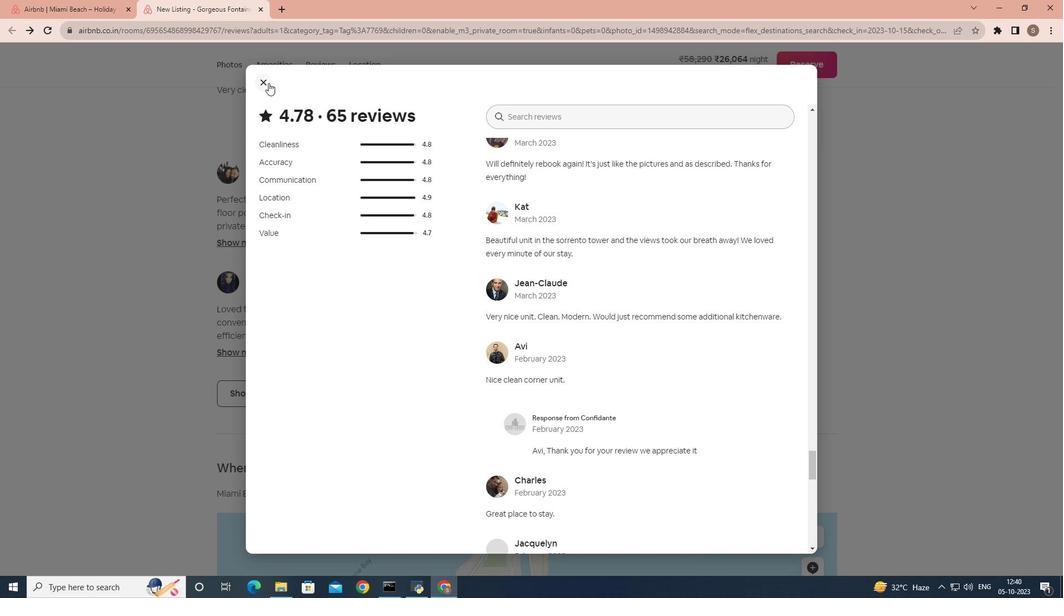 
Action: Mouse moved to (517, 311)
Screenshot: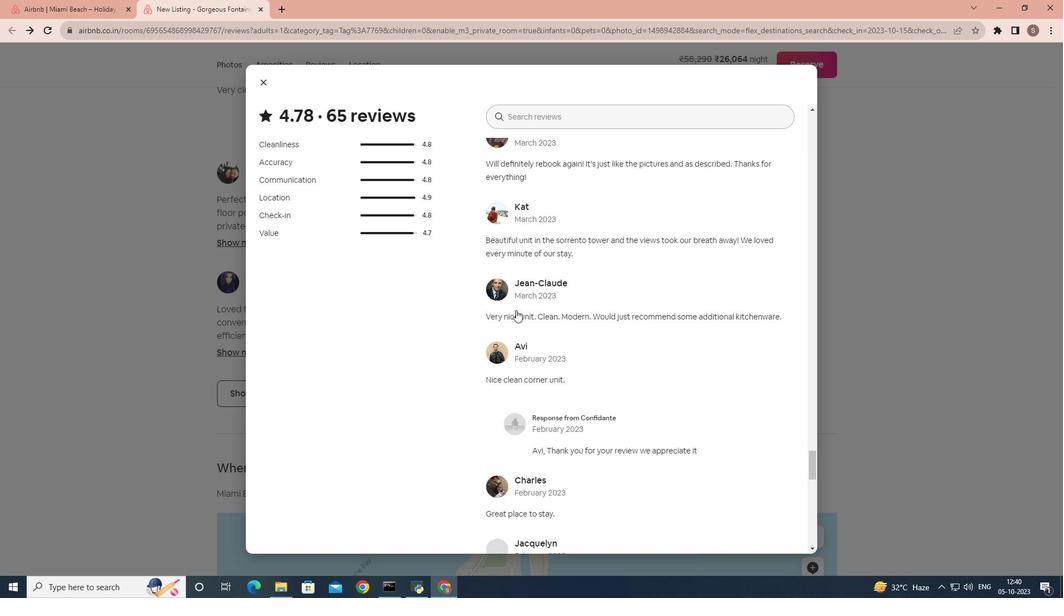 
Action: Mouse scrolled (517, 311) with delta (0, 0)
Screenshot: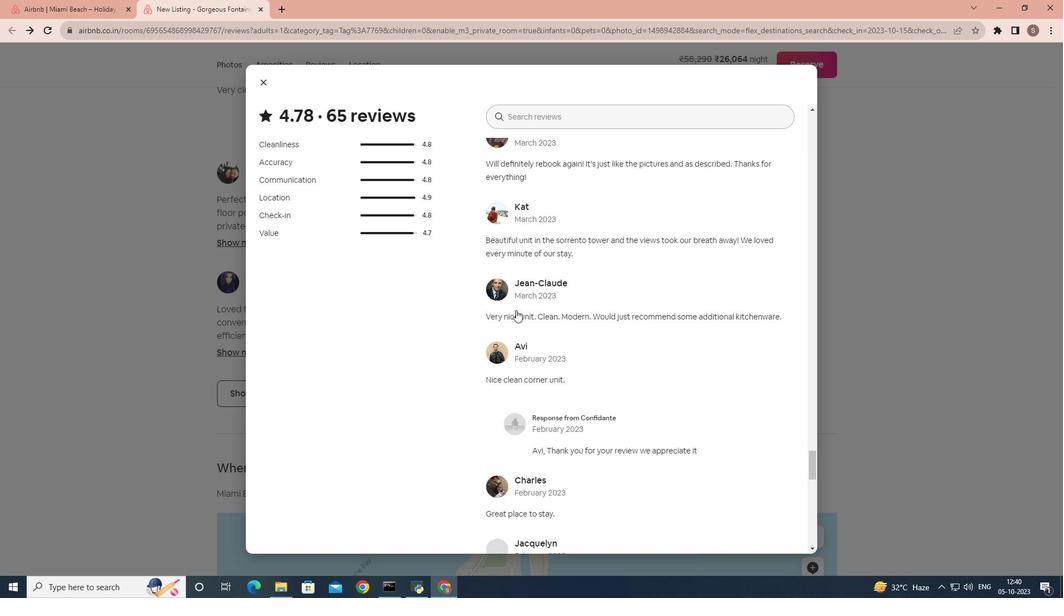 
Action: Mouse scrolled (517, 311) with delta (0, 0)
Screenshot: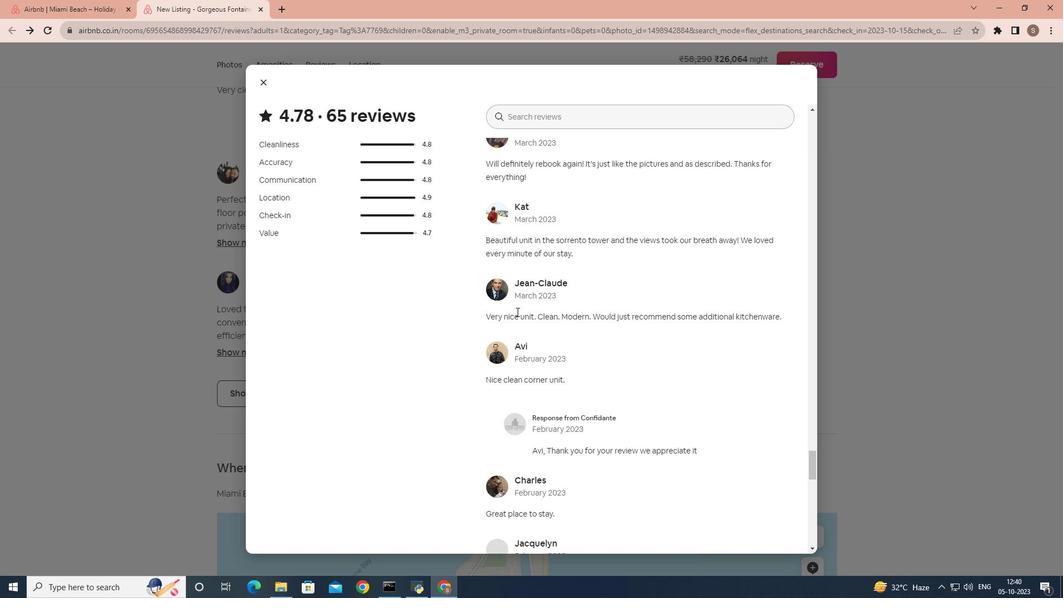 
Action: Mouse scrolled (517, 311) with delta (0, 0)
Screenshot: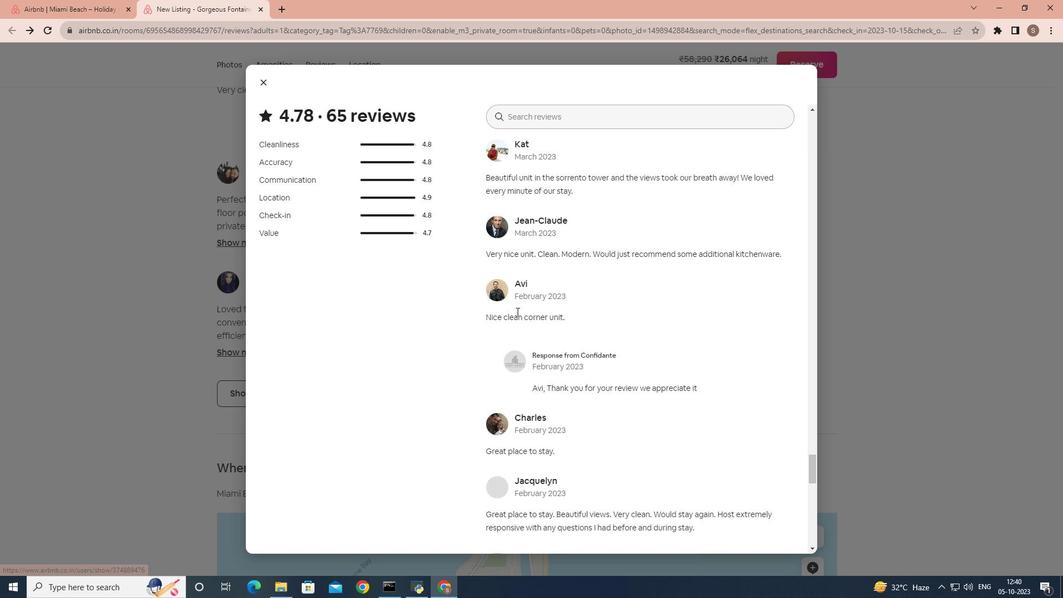 
Action: Mouse scrolled (517, 311) with delta (0, 0)
Screenshot: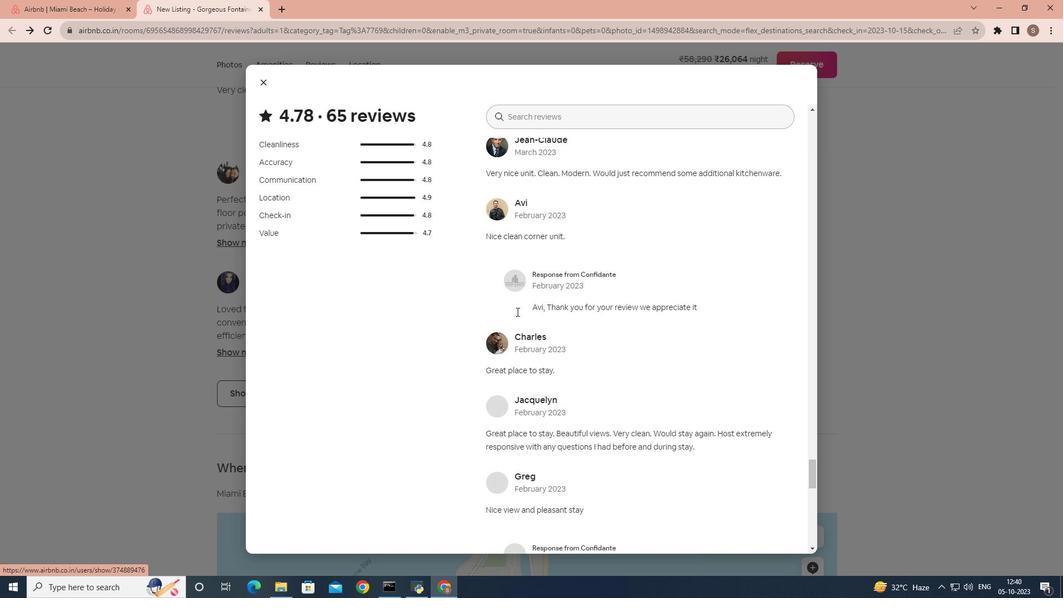 
Action: Mouse scrolled (517, 311) with delta (0, 0)
Screenshot: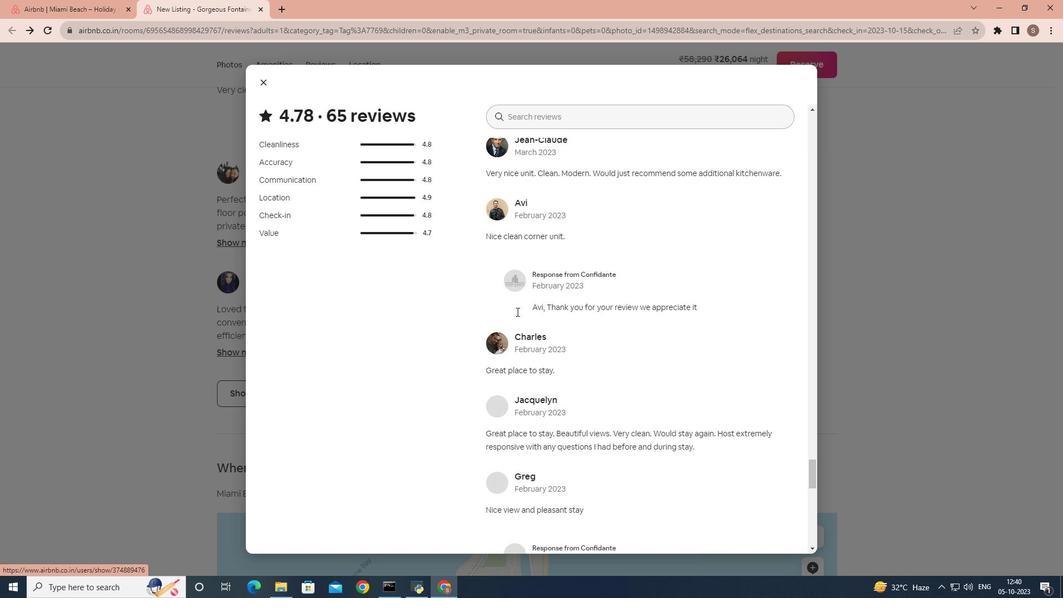 
Action: Mouse scrolled (517, 311) with delta (0, 0)
Screenshot: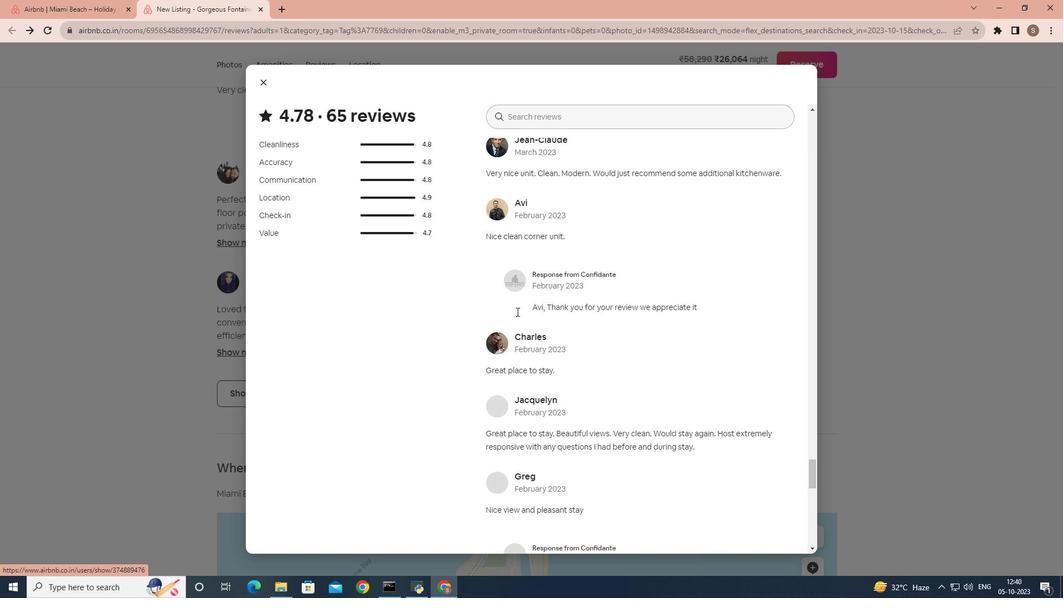 
Action: Mouse scrolled (517, 311) with delta (0, 0)
Screenshot: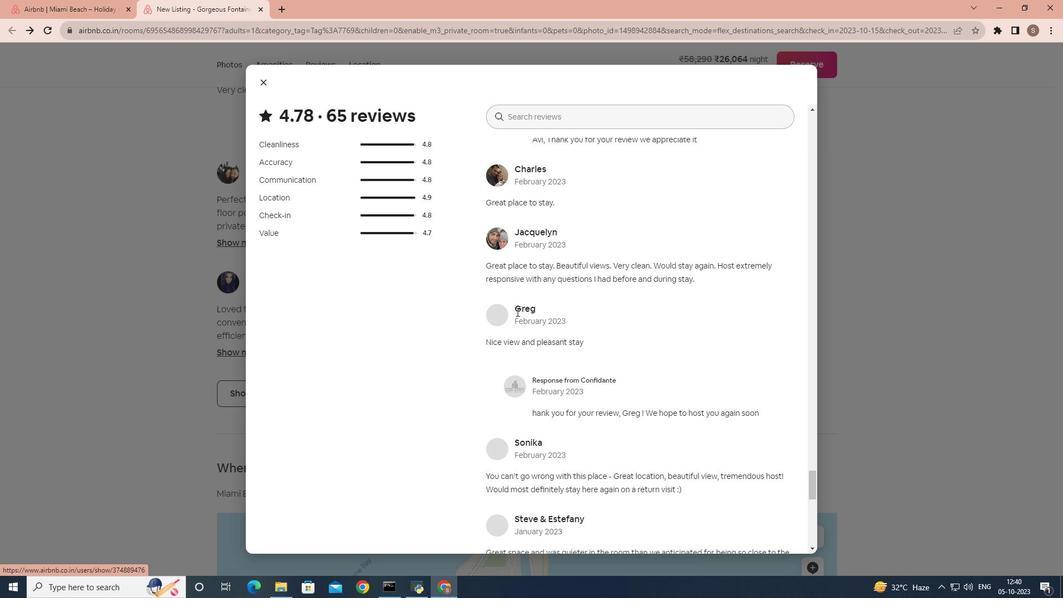 
Action: Mouse scrolled (517, 311) with delta (0, 0)
Screenshot: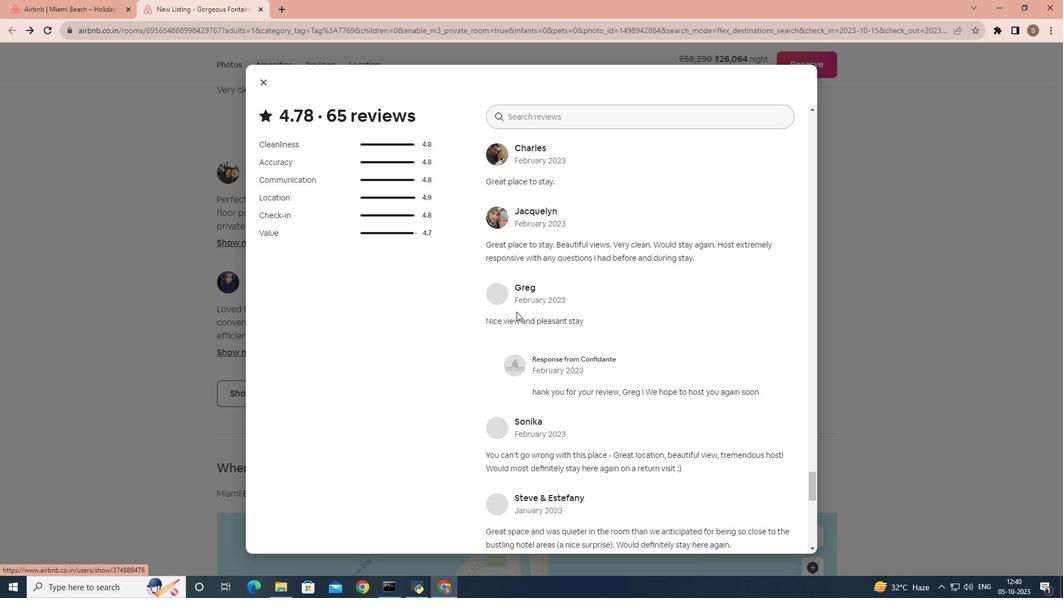 
Action: Mouse scrolled (517, 311) with delta (0, 0)
Screenshot: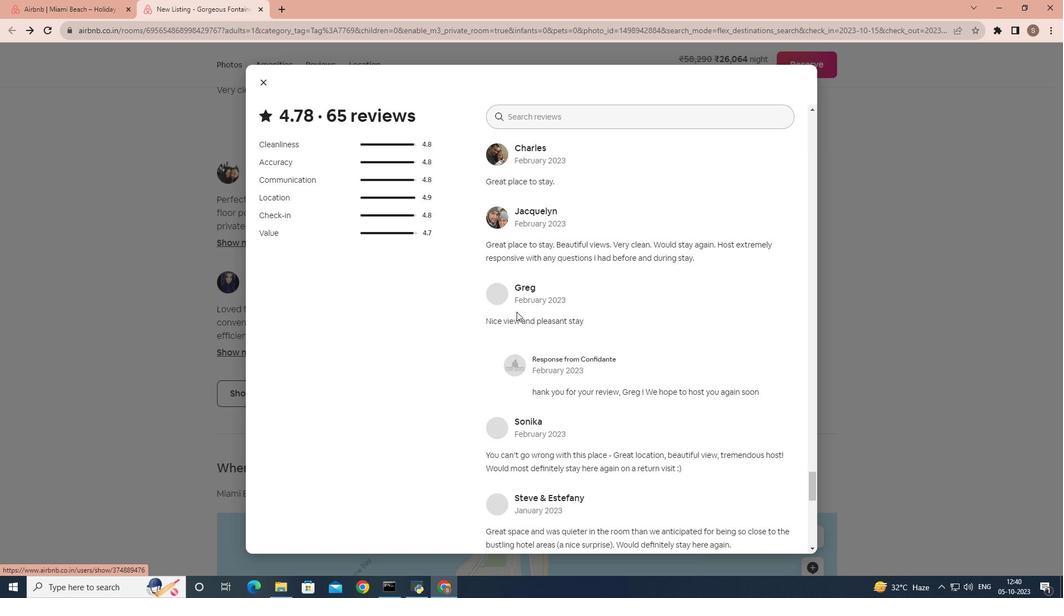 
Action: Mouse scrolled (517, 311) with delta (0, 0)
Screenshot: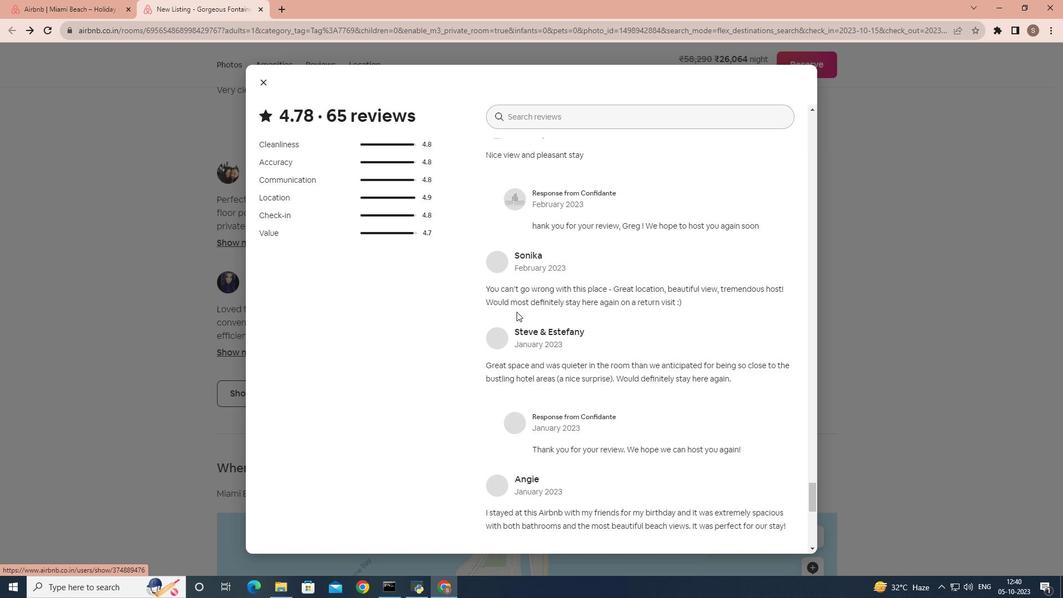
Action: Mouse scrolled (517, 311) with delta (0, 0)
Screenshot: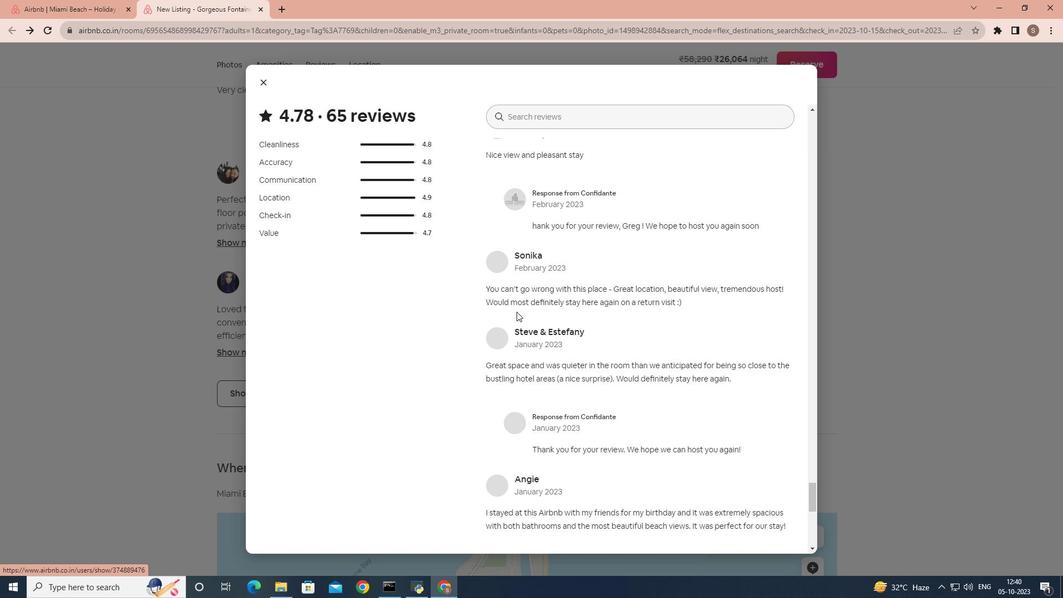 
Action: Mouse scrolled (517, 311) with delta (0, 0)
Screenshot: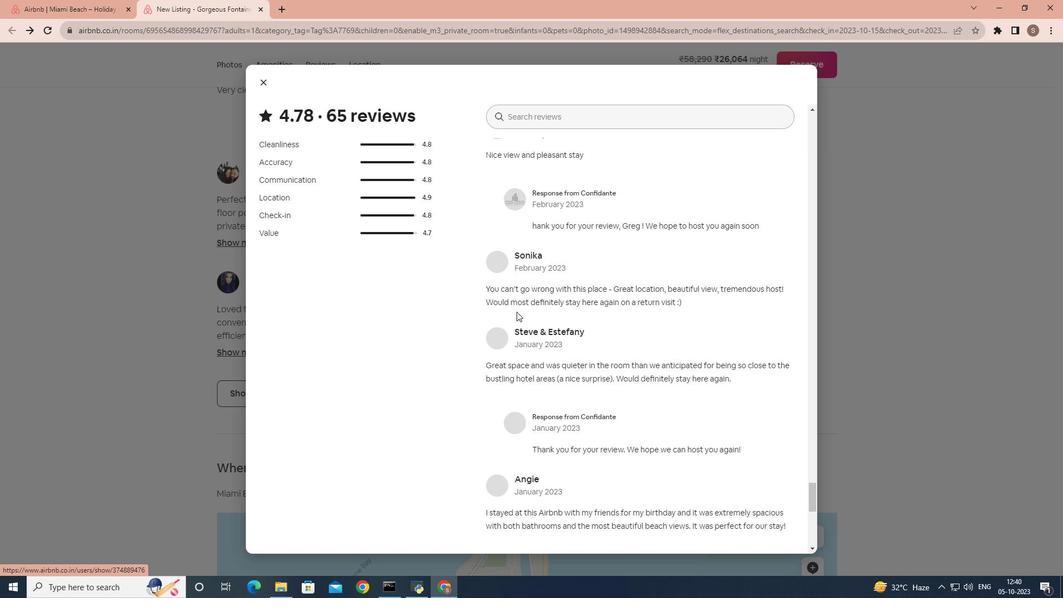 
Action: Mouse scrolled (517, 311) with delta (0, 0)
Screenshot: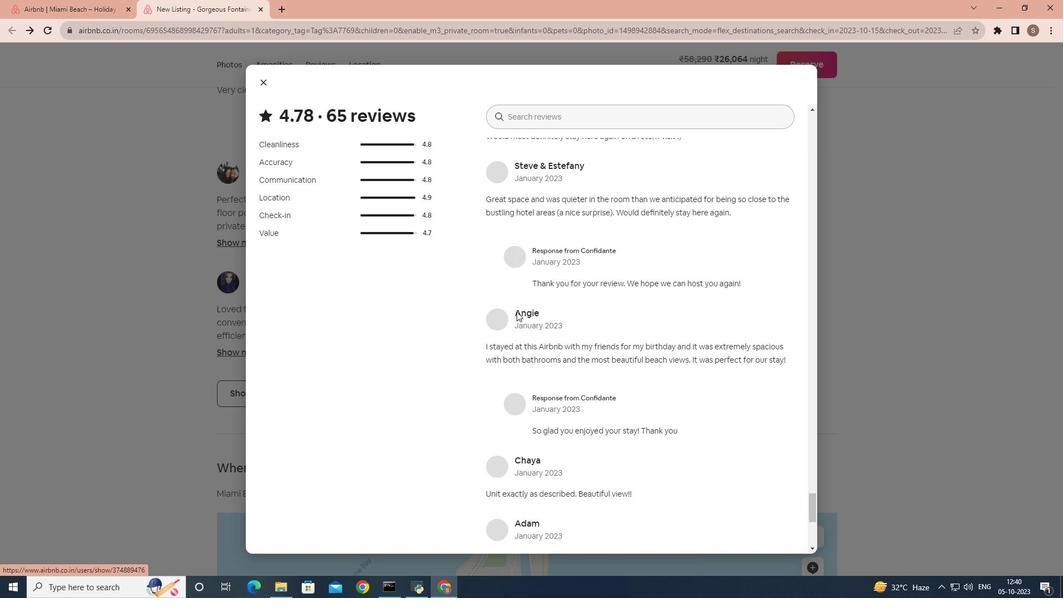 
Action: Mouse scrolled (517, 311) with delta (0, 0)
Screenshot: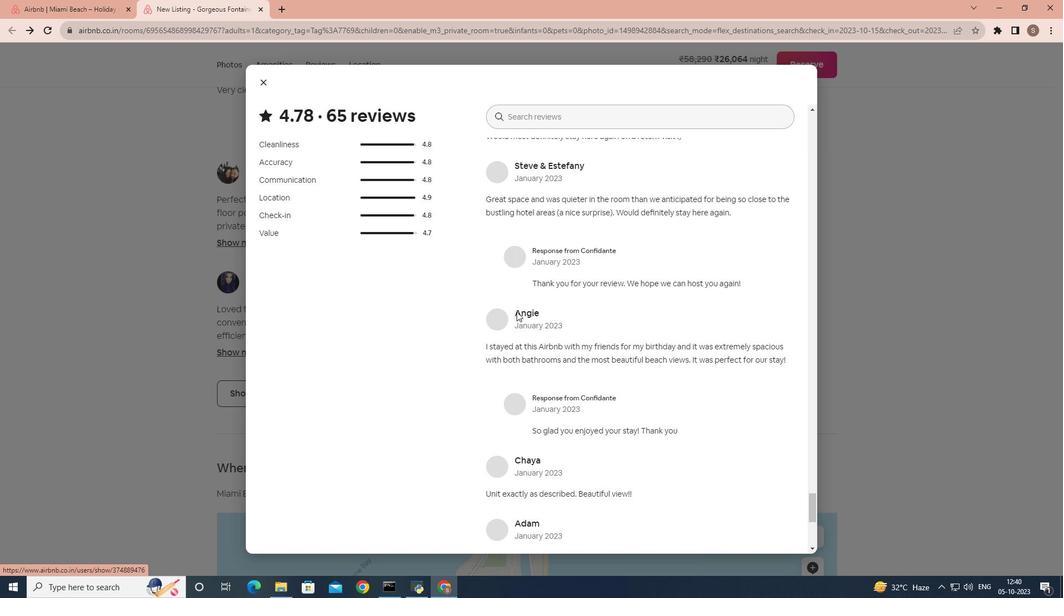 
Action: Mouse scrolled (517, 311) with delta (0, 0)
Screenshot: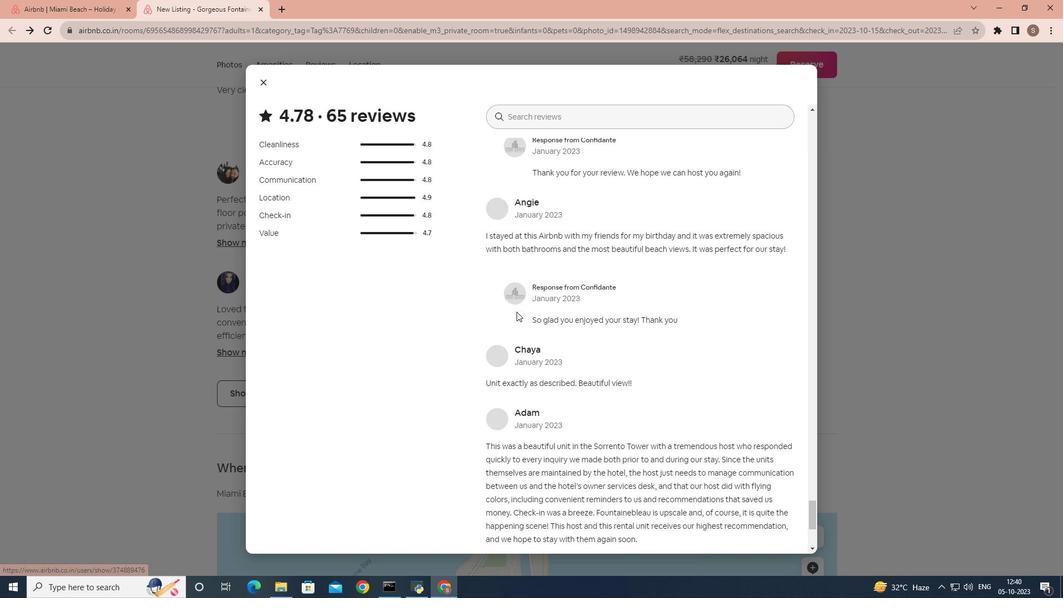 
Action: Mouse scrolled (517, 311) with delta (0, 0)
Screenshot: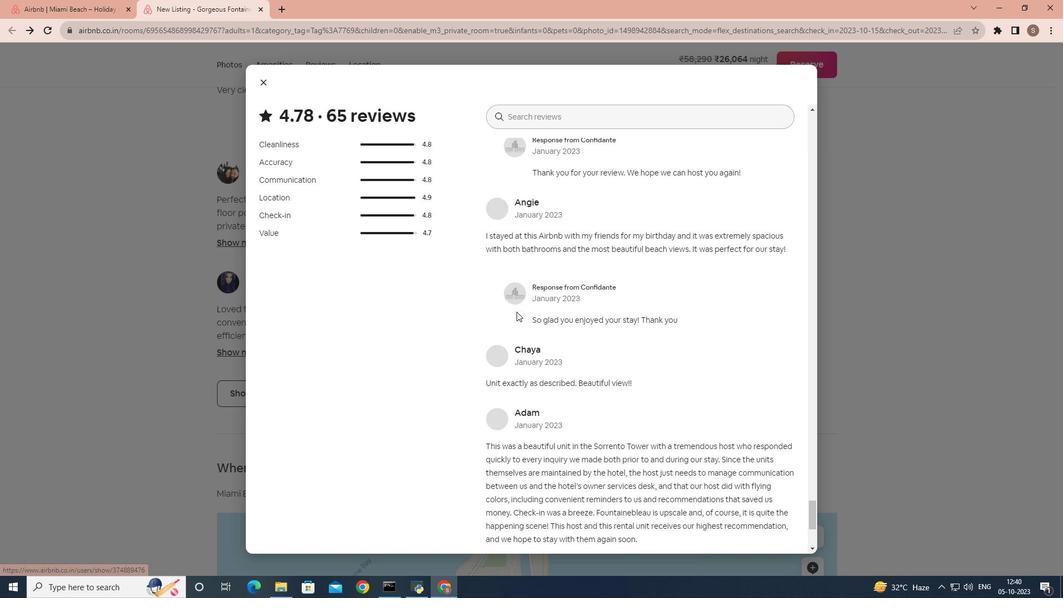 
Action: Mouse scrolled (517, 311) with delta (0, 0)
Screenshot: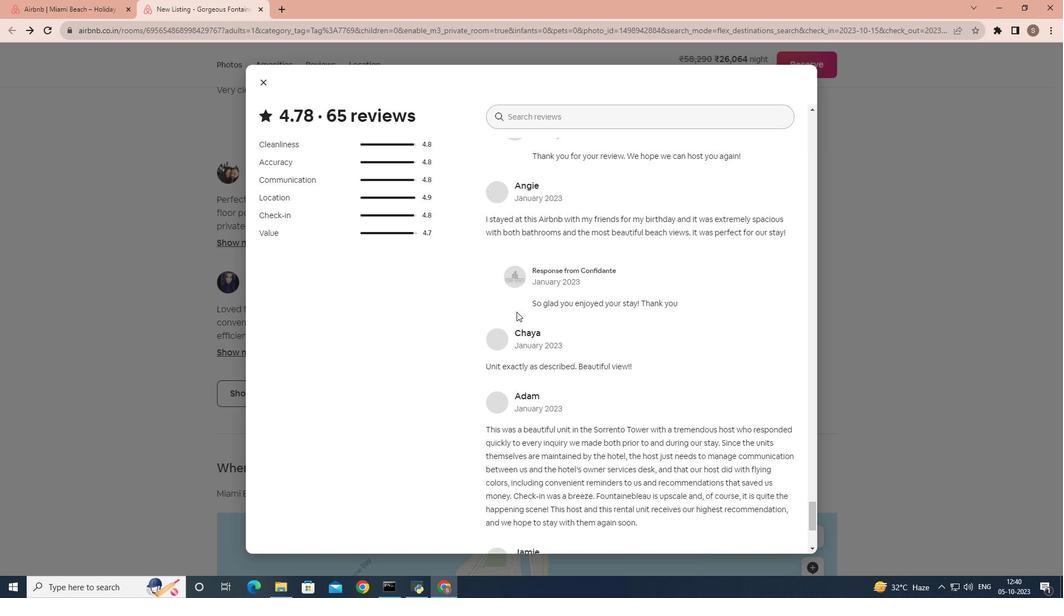 
Action: Mouse scrolled (517, 311) with delta (0, 0)
Screenshot: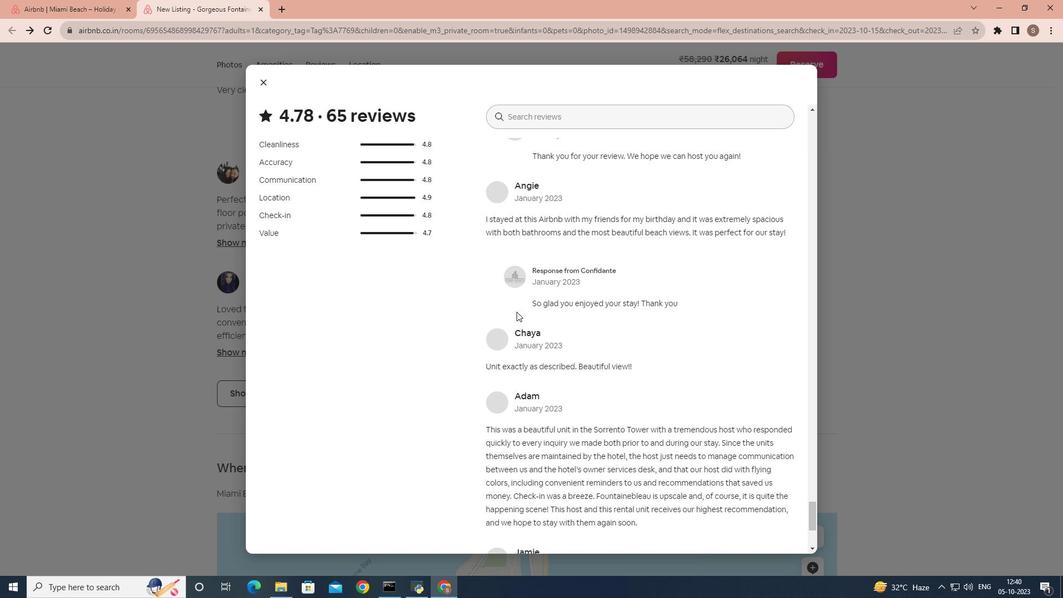 
Action: Mouse scrolled (517, 311) with delta (0, 0)
Screenshot: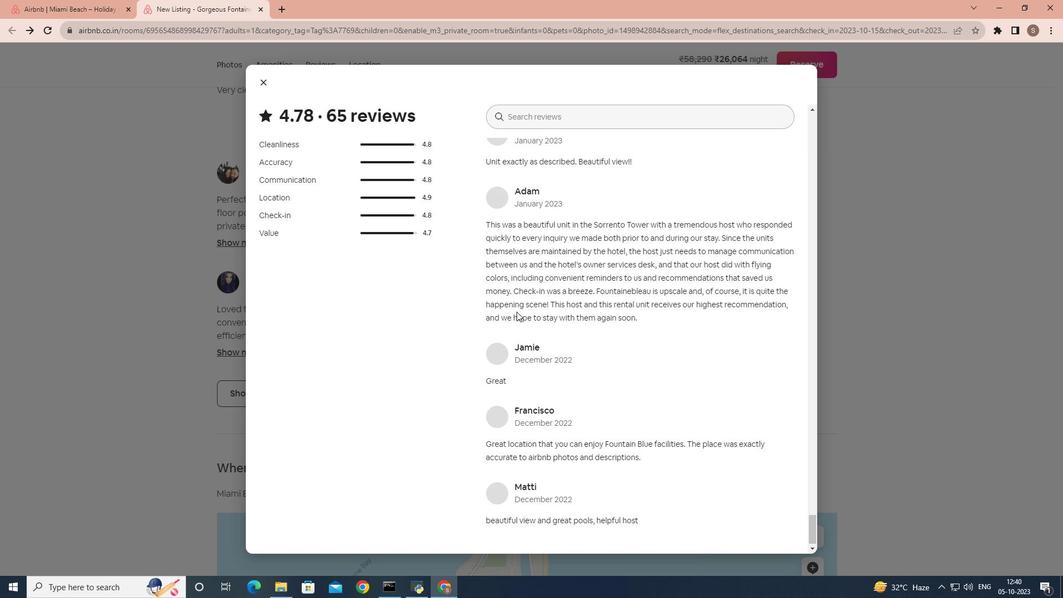 
Action: Mouse scrolled (517, 311) with delta (0, 0)
Screenshot: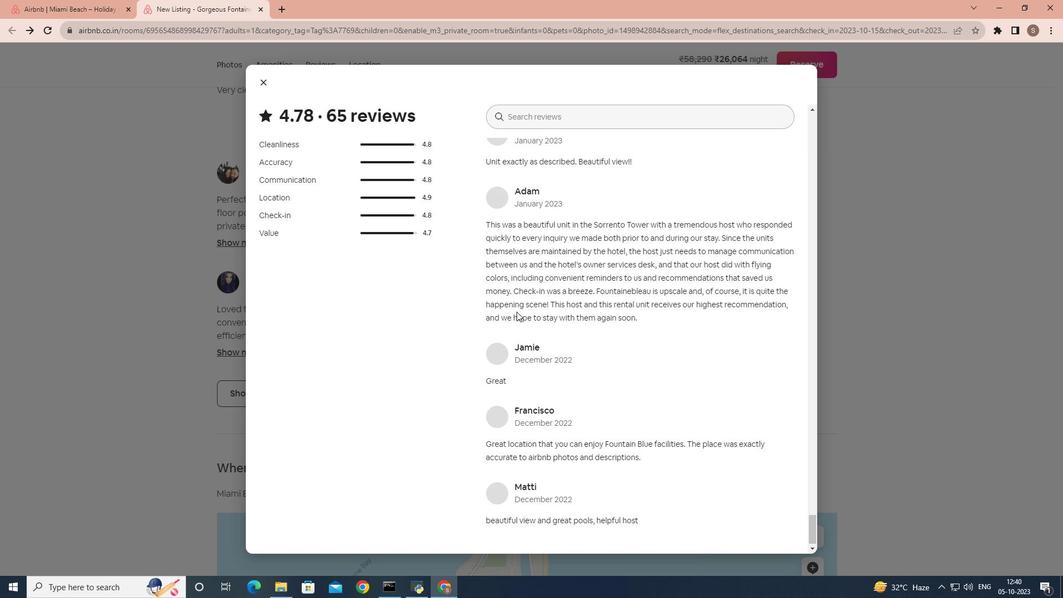 
Action: Mouse scrolled (517, 311) with delta (0, 0)
Screenshot: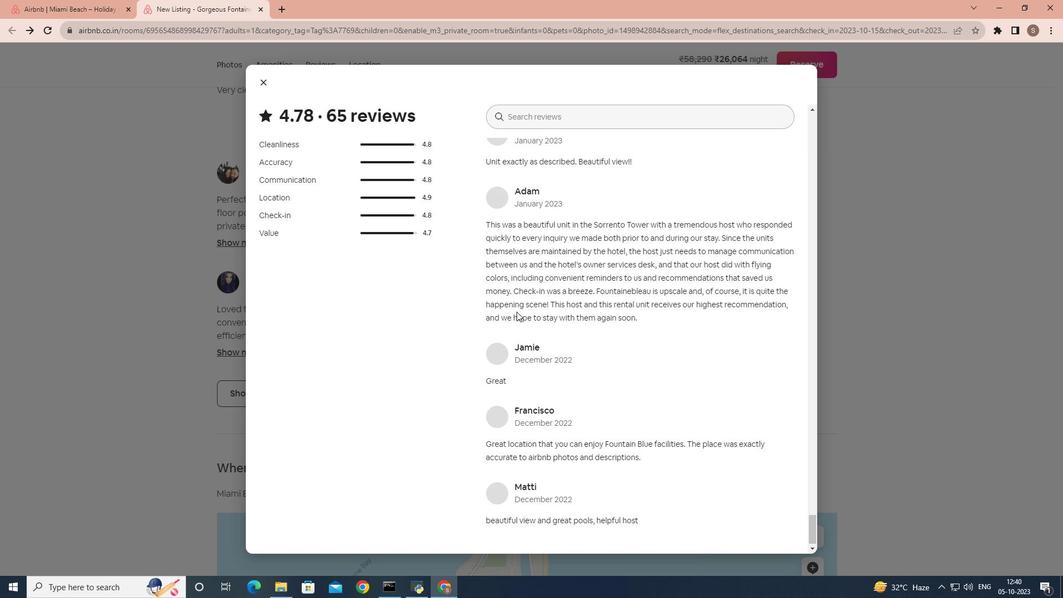 
Action: Mouse scrolled (517, 311) with delta (0, 0)
Screenshot: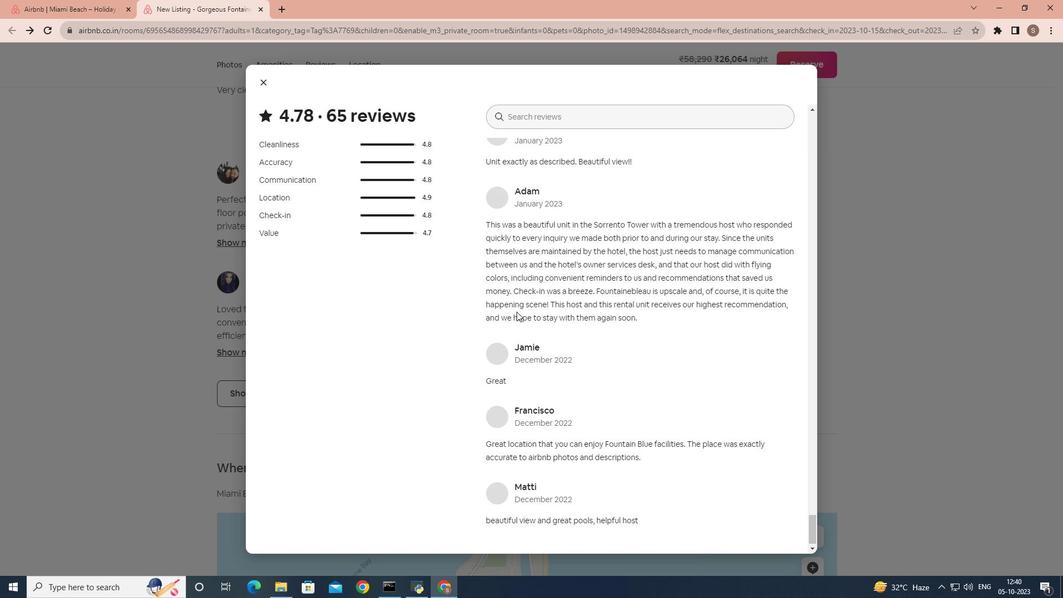 
Action: Mouse moved to (453, 379)
Screenshot: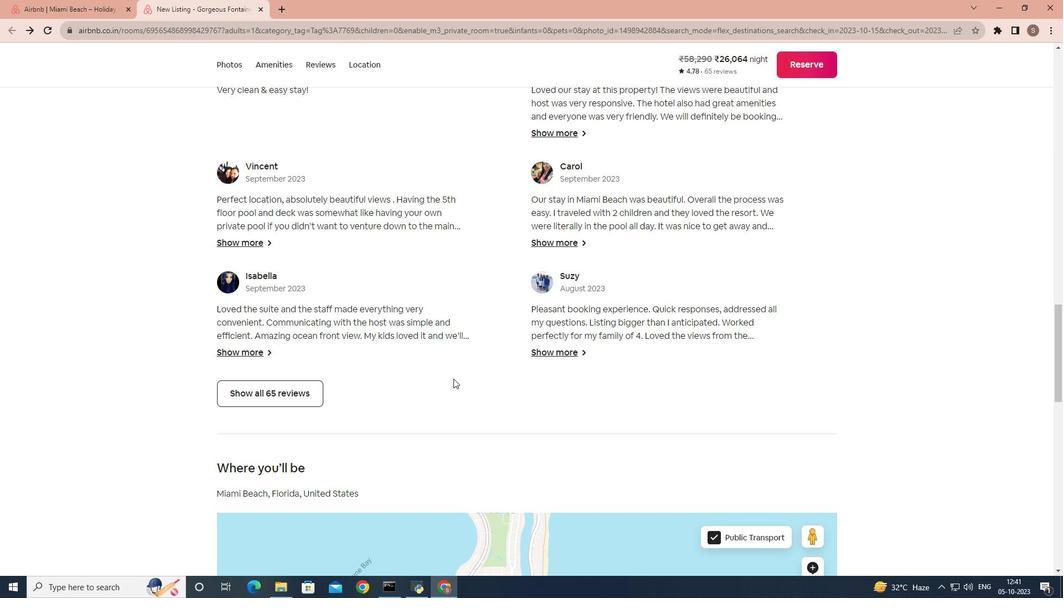 
Action: Mouse scrolled (453, 378) with delta (0, 0)
Screenshot: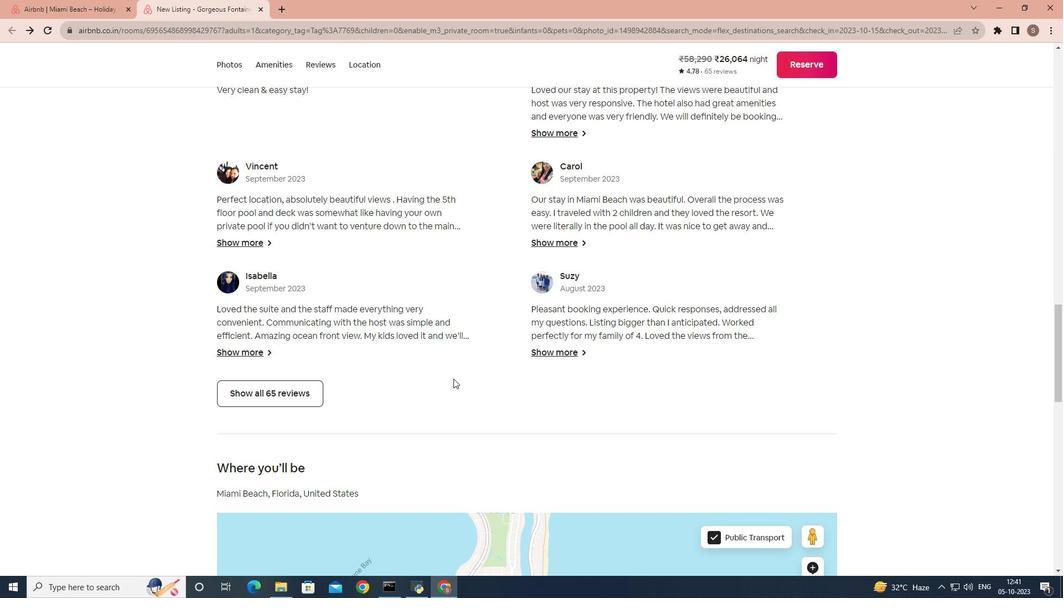 
Action: Mouse moved to (453, 379)
Screenshot: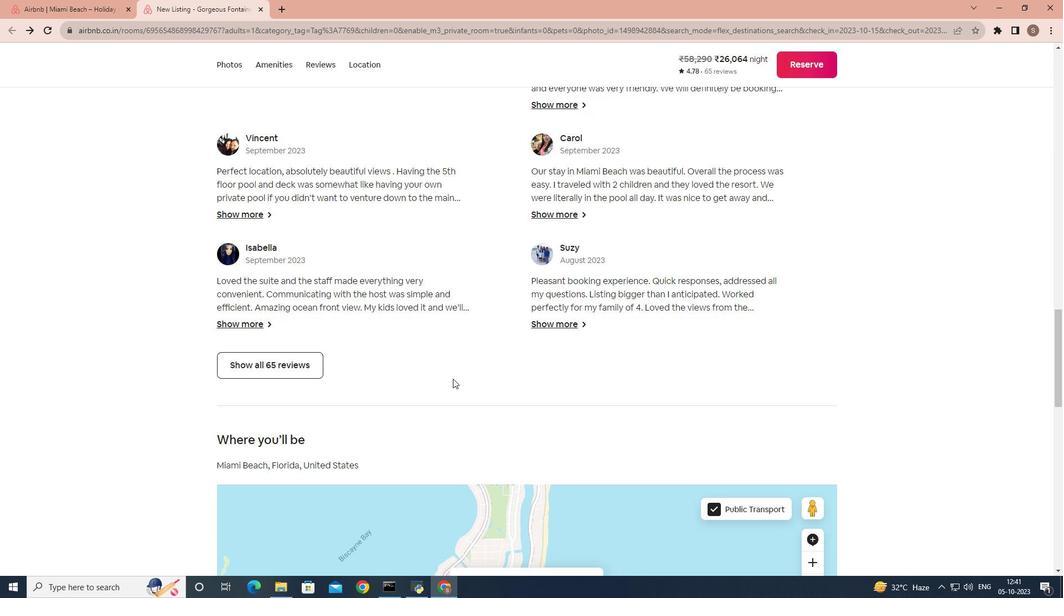 
Action: Mouse scrolled (453, 378) with delta (0, 0)
Screenshot: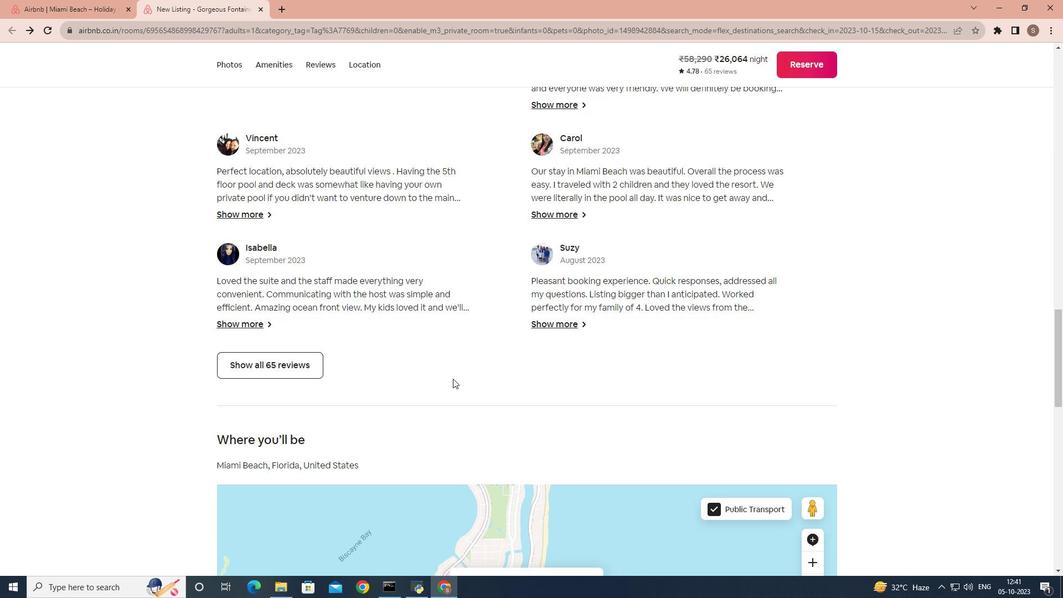 
Action: Mouse moved to (432, 357)
Screenshot: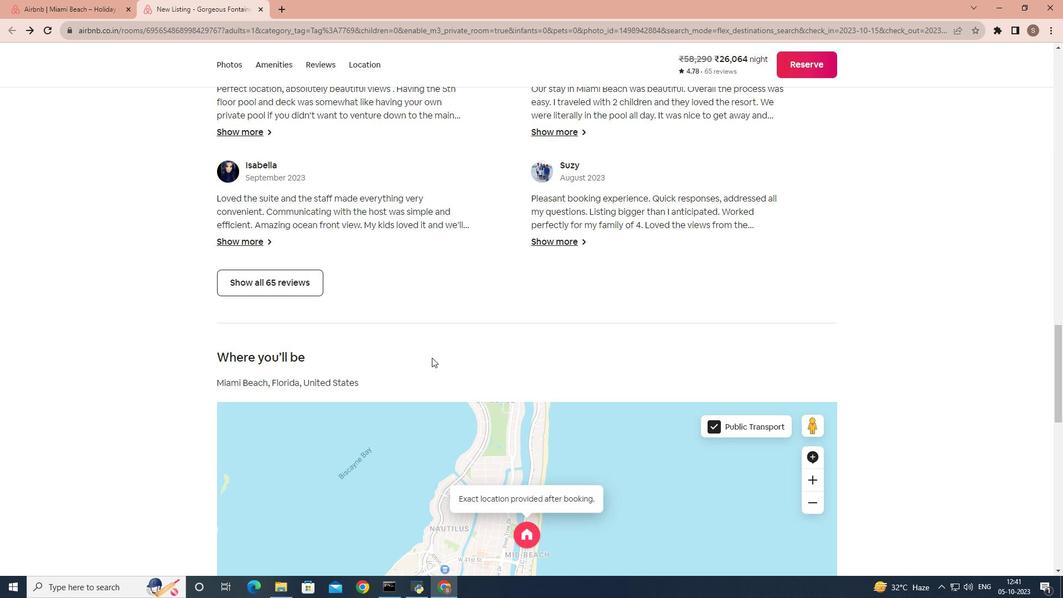 
Action: Mouse scrolled (432, 358) with delta (0, 0)
Screenshot: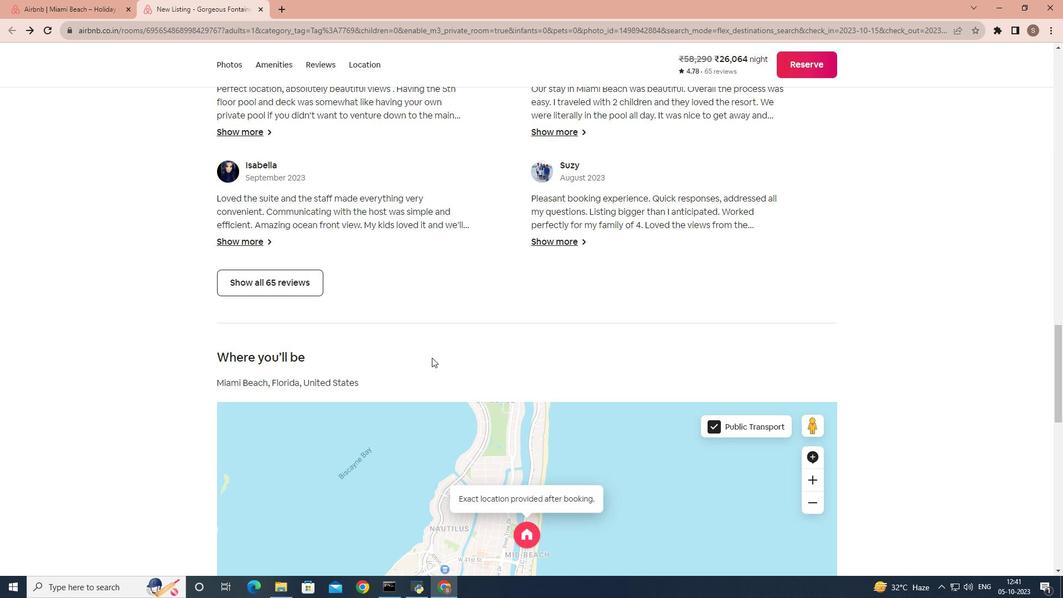 
Action: Mouse scrolled (432, 358) with delta (0, 0)
Screenshot: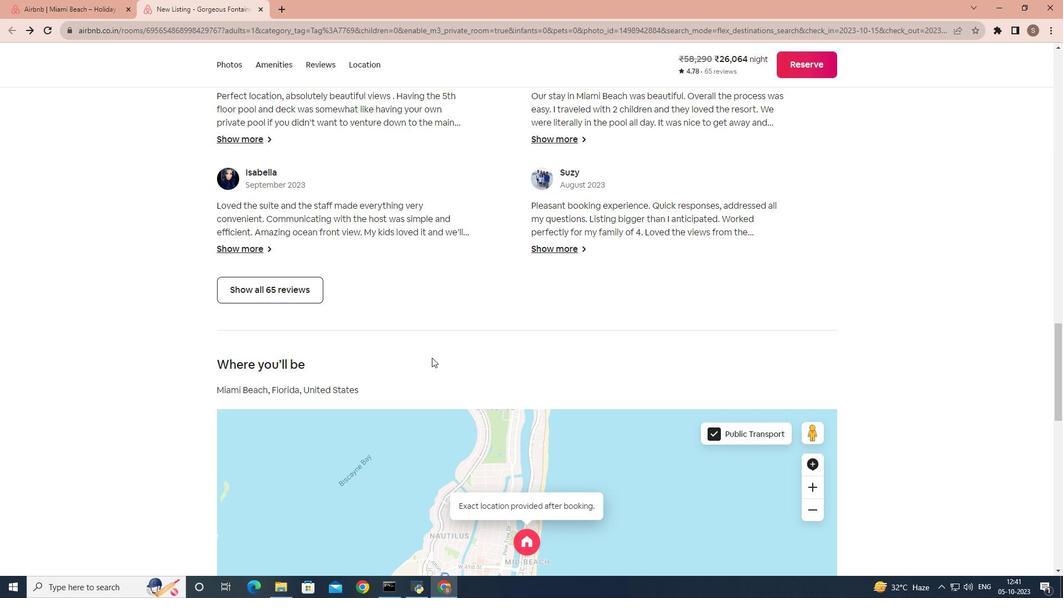 
Action: Mouse scrolled (432, 358) with delta (0, 0)
Screenshot: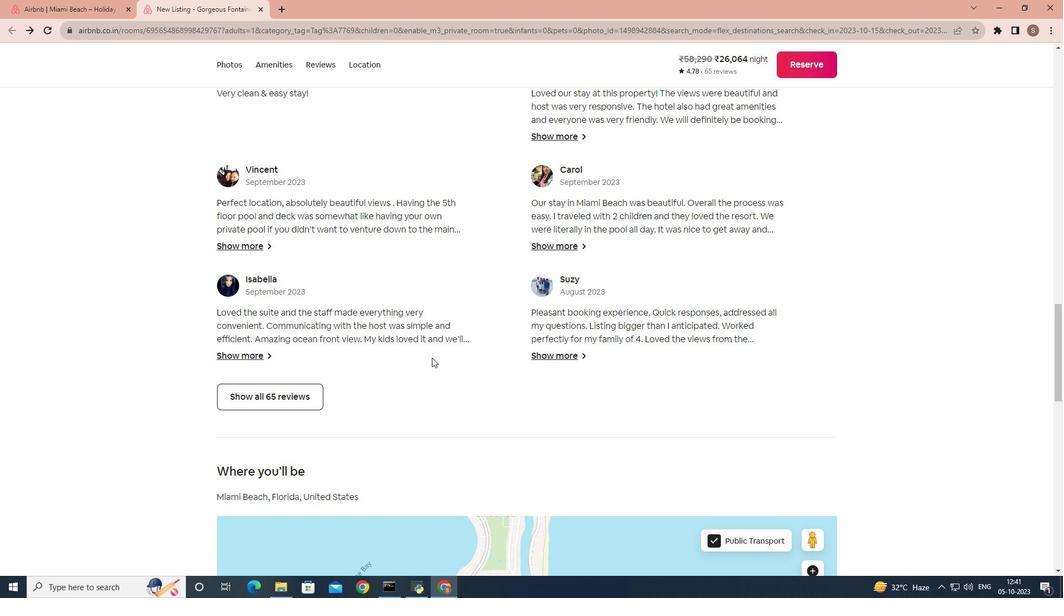 
Action: Mouse scrolled (432, 358) with delta (0, 0)
Screenshot: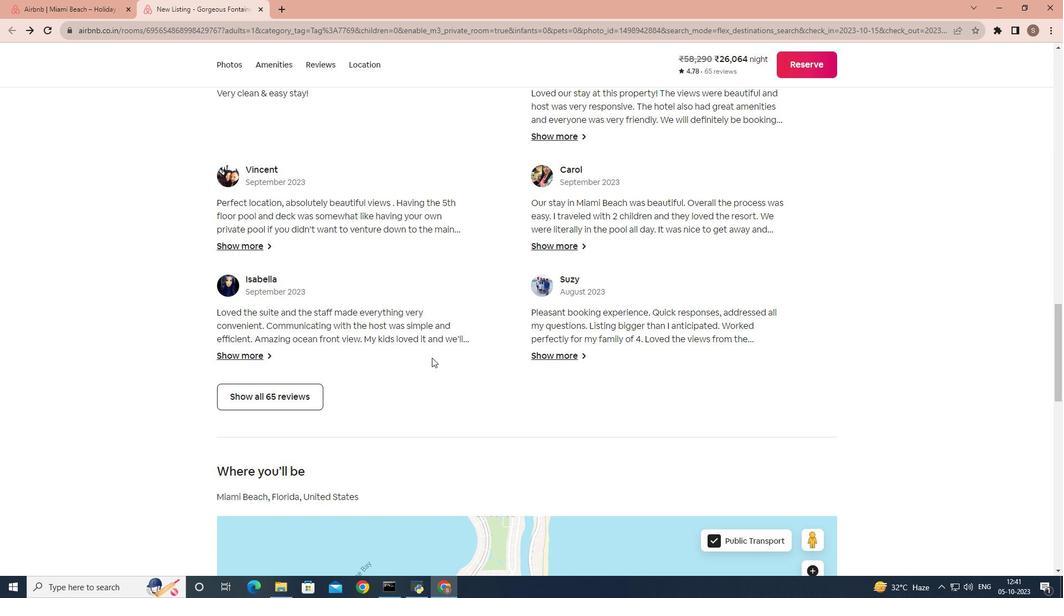 
Action: Mouse scrolled (432, 358) with delta (0, 0)
Screenshot: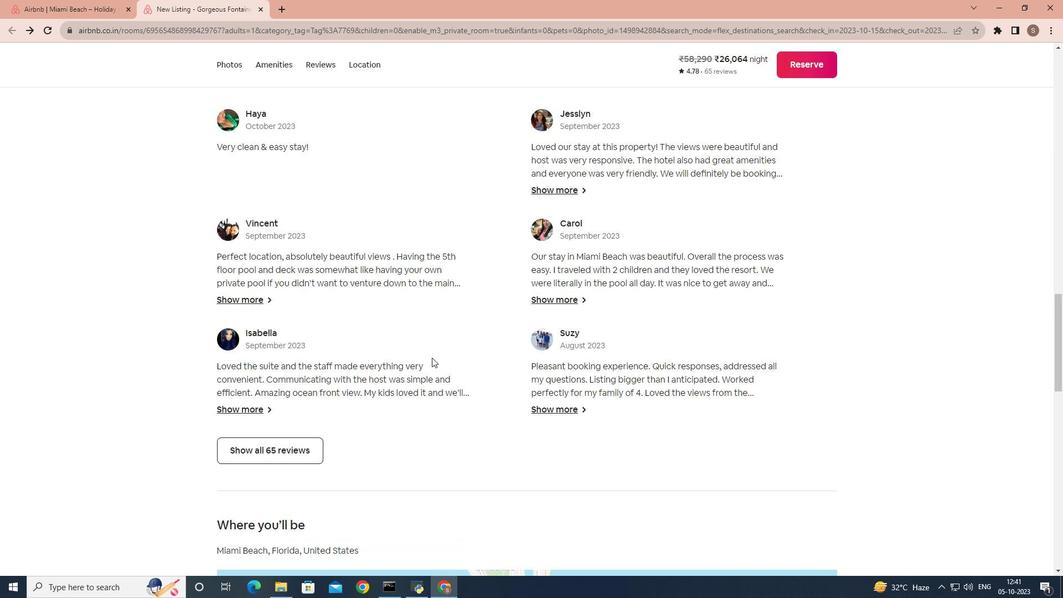 
Action: Mouse moved to (79, 7)
Screenshot: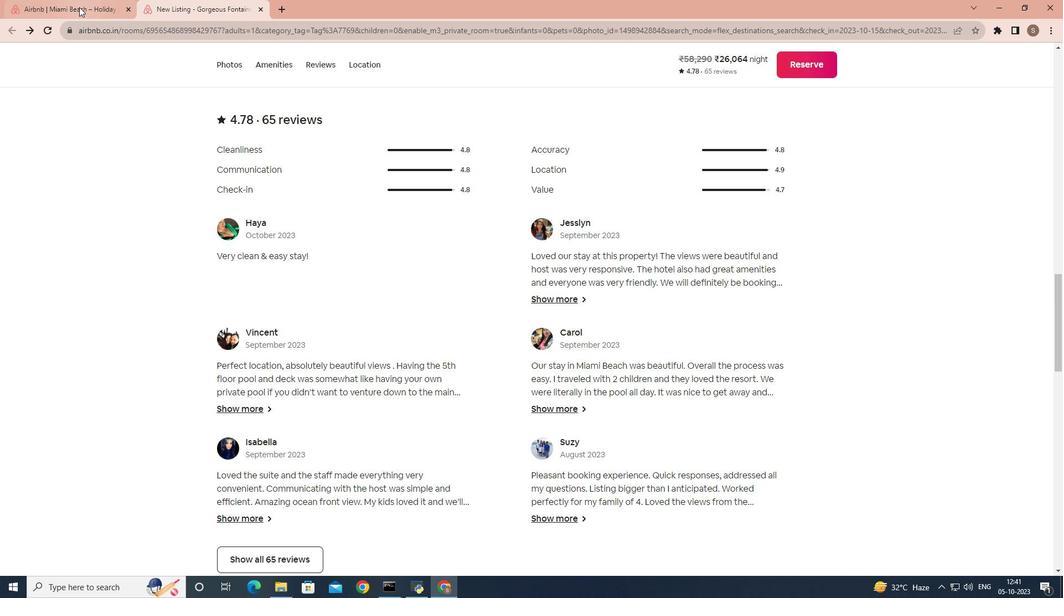 
Action: Mouse pressed left at (79, 7)
Screenshot: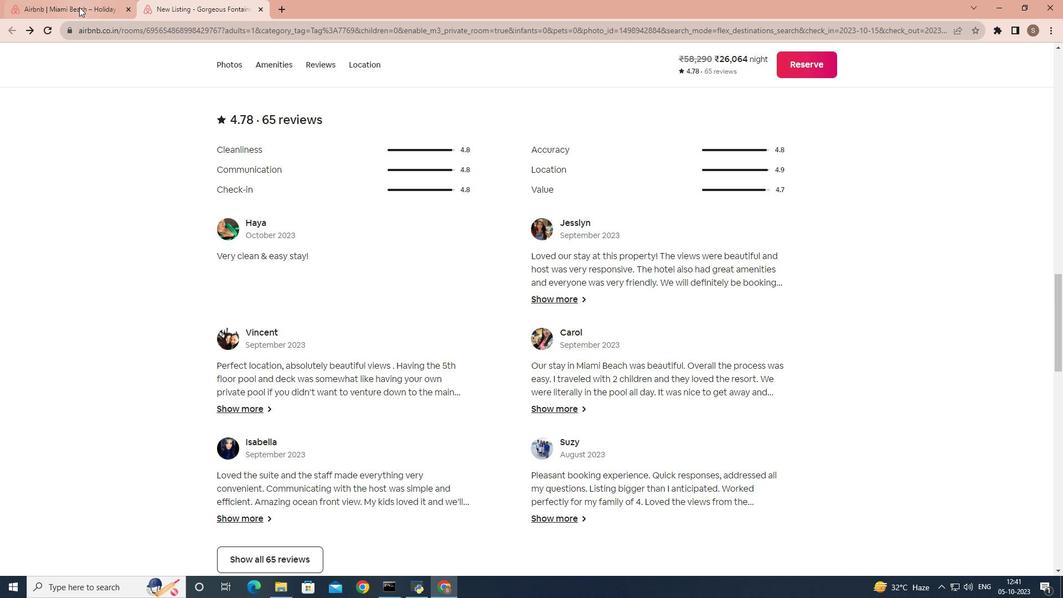
Action: Mouse moved to (407, 251)
Screenshot: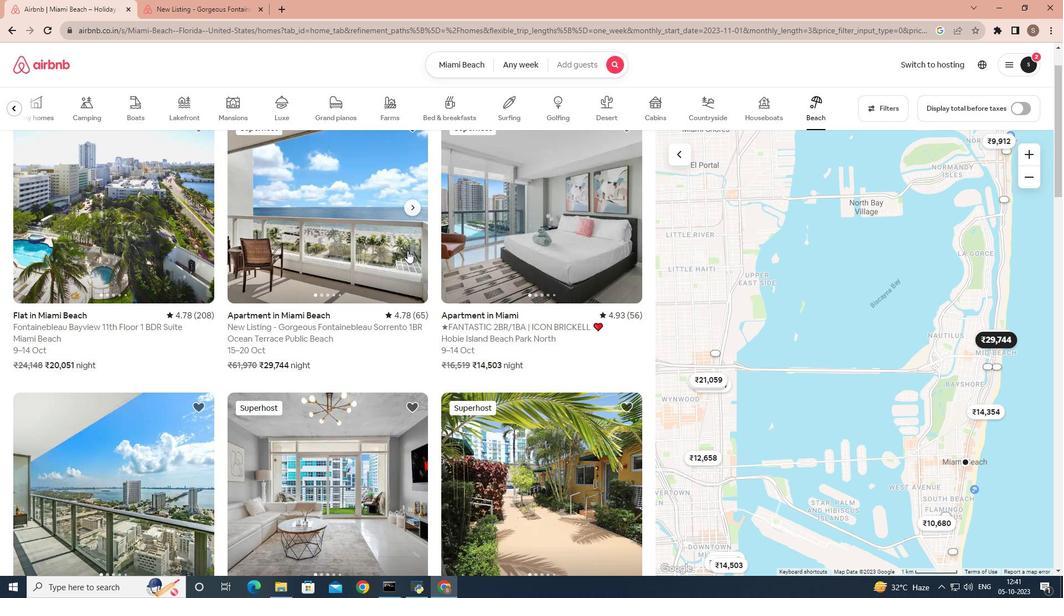 
Action: Mouse scrolled (407, 250) with delta (0, 0)
Screenshot: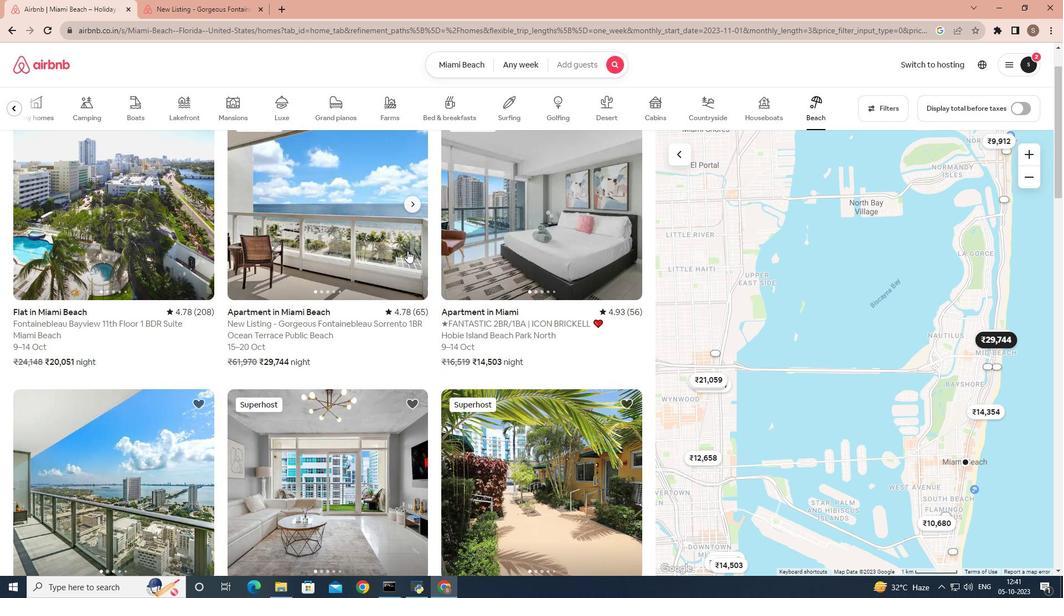 
Action: Mouse scrolled (407, 250) with delta (0, 0)
Screenshot: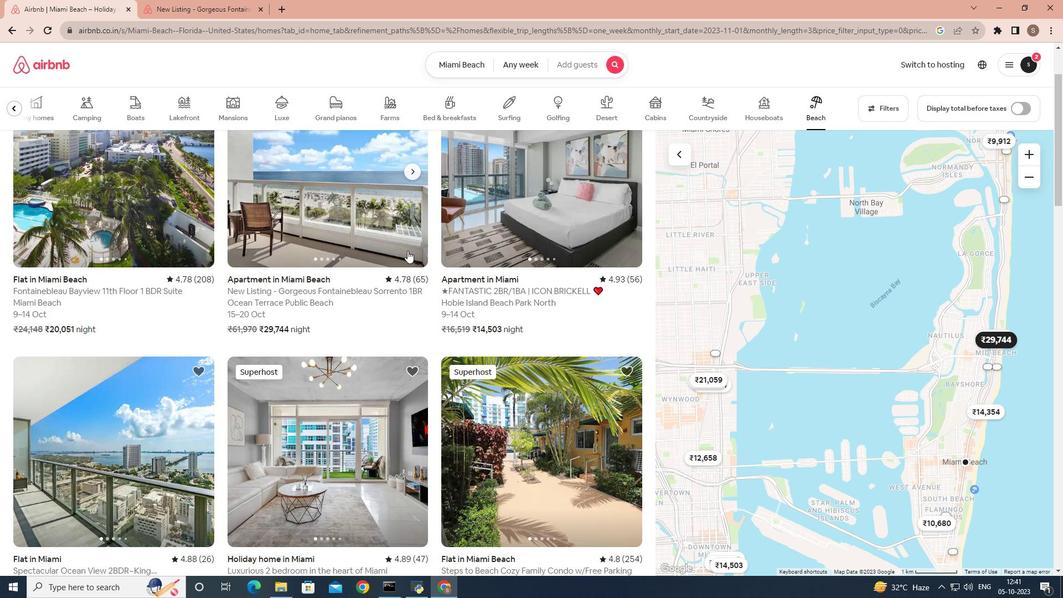 
Action: Mouse scrolled (407, 250) with delta (0, 0)
Screenshot: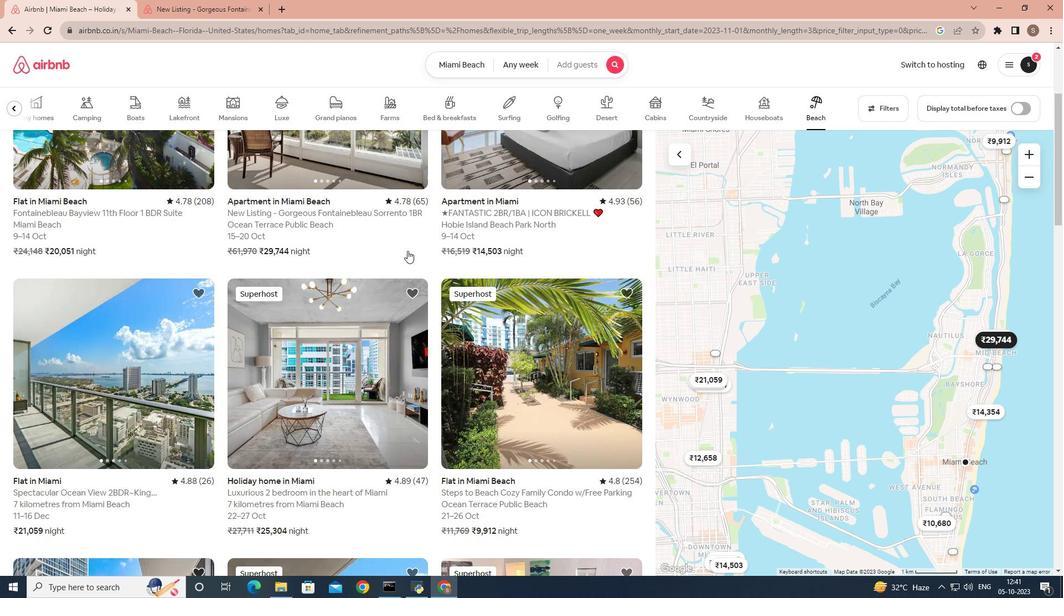 
Action: Mouse scrolled (407, 250) with delta (0, 0)
Screenshot: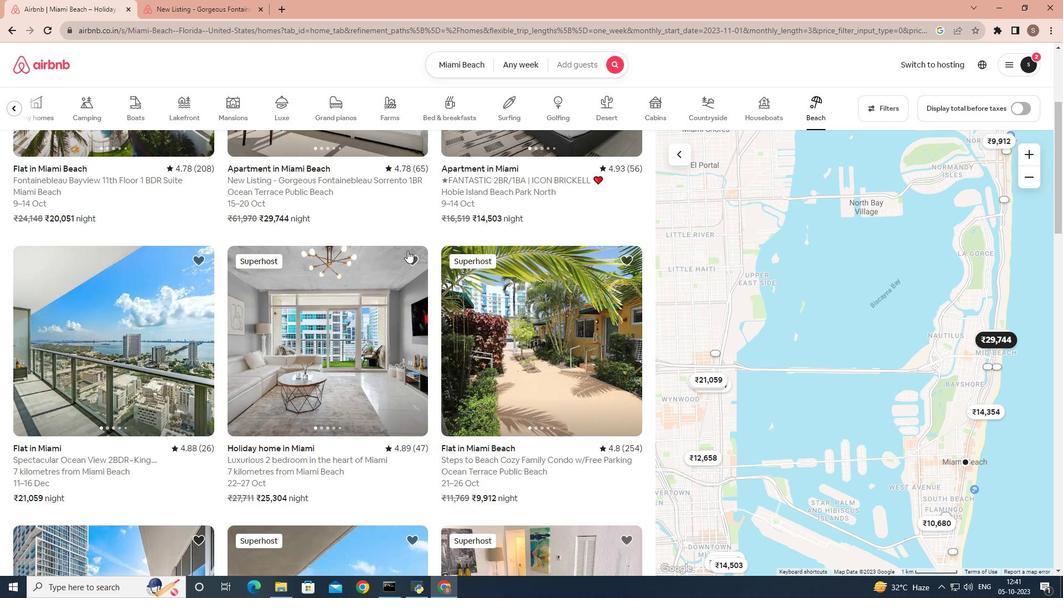
Action: Mouse moved to (394, 264)
Screenshot: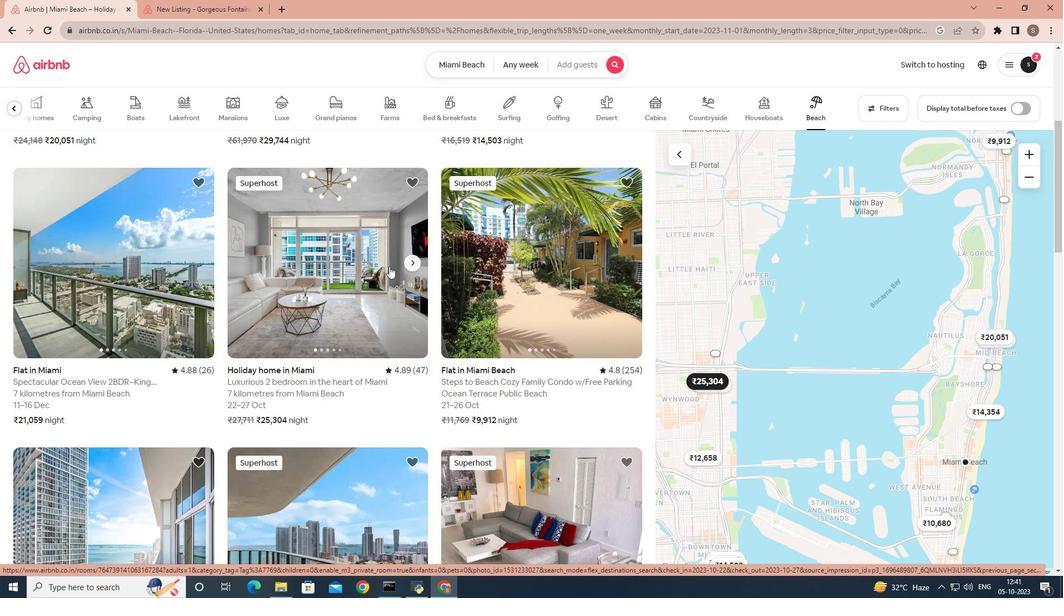 
Action: Mouse scrolled (394, 263) with delta (0, 0)
Screenshot: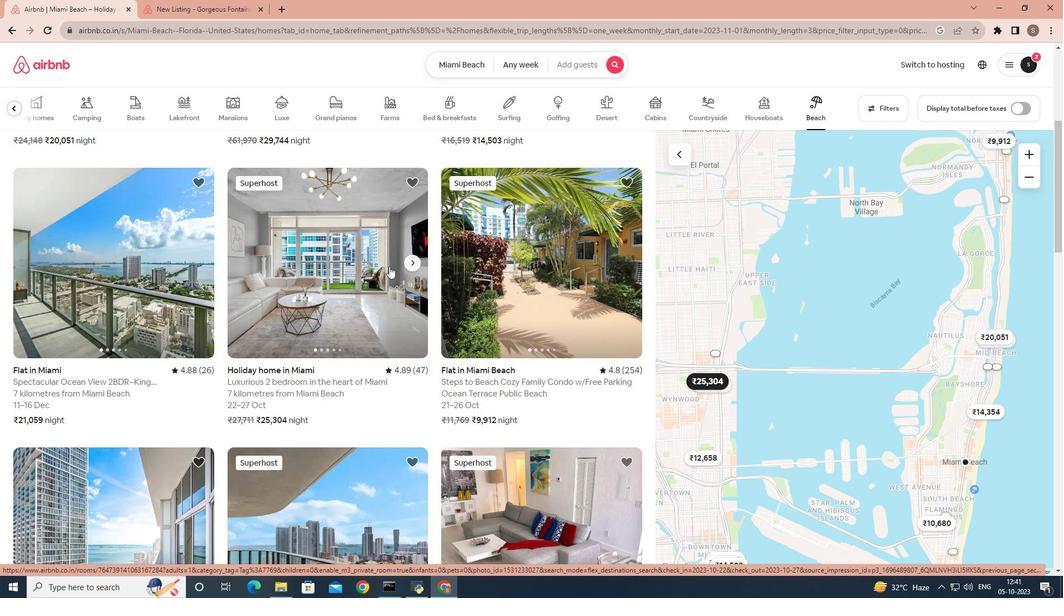 
Action: Mouse moved to (390, 266)
Screenshot: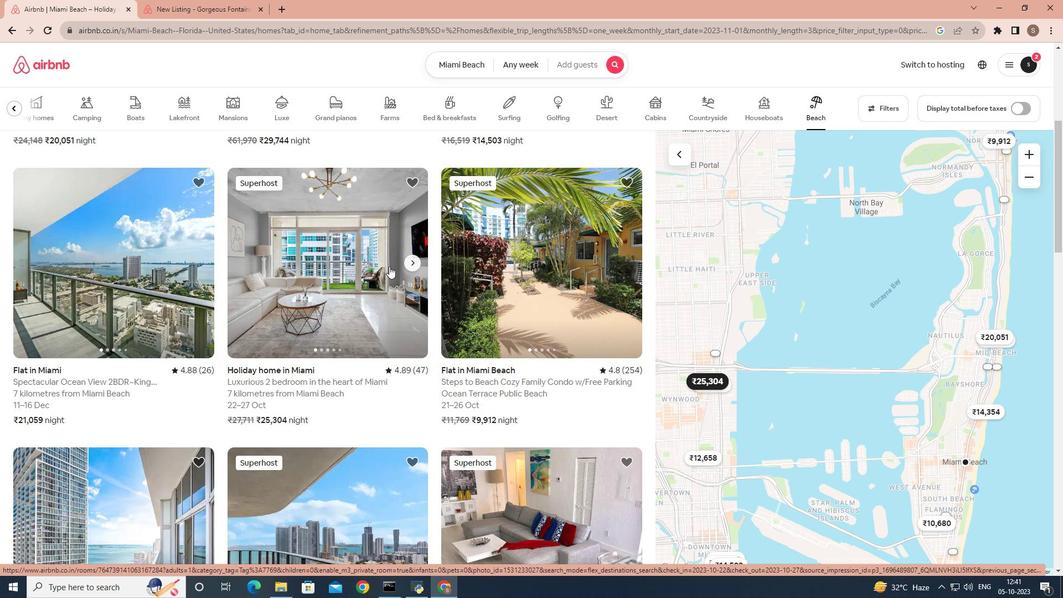 
Action: Mouse scrolled (390, 265) with delta (0, 0)
Screenshot: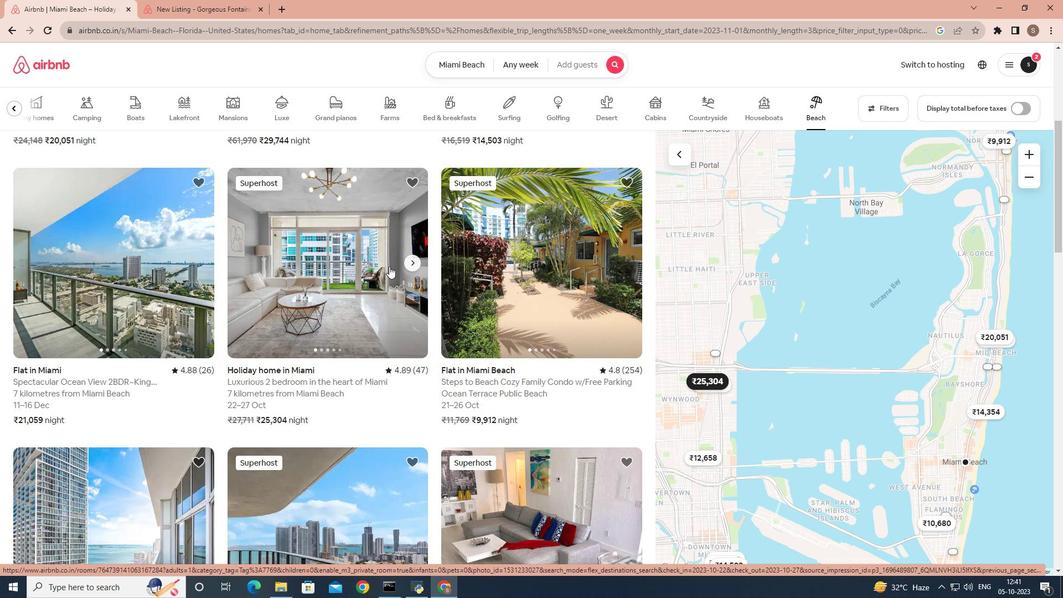 
Action: Mouse moved to (348, 268)
Screenshot: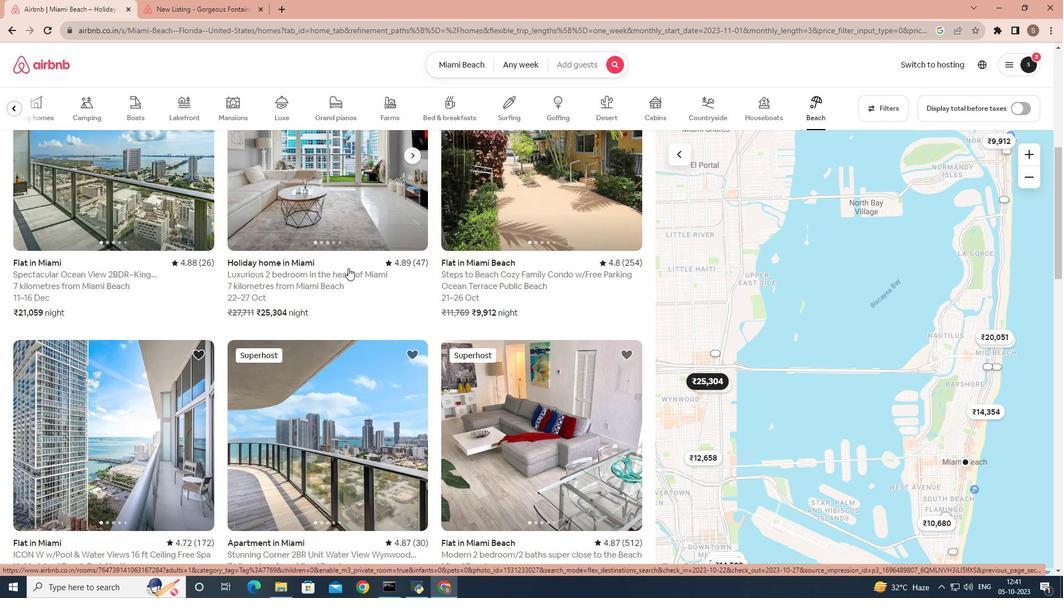 
Action: Mouse scrolled (348, 267) with delta (0, 0)
Screenshot: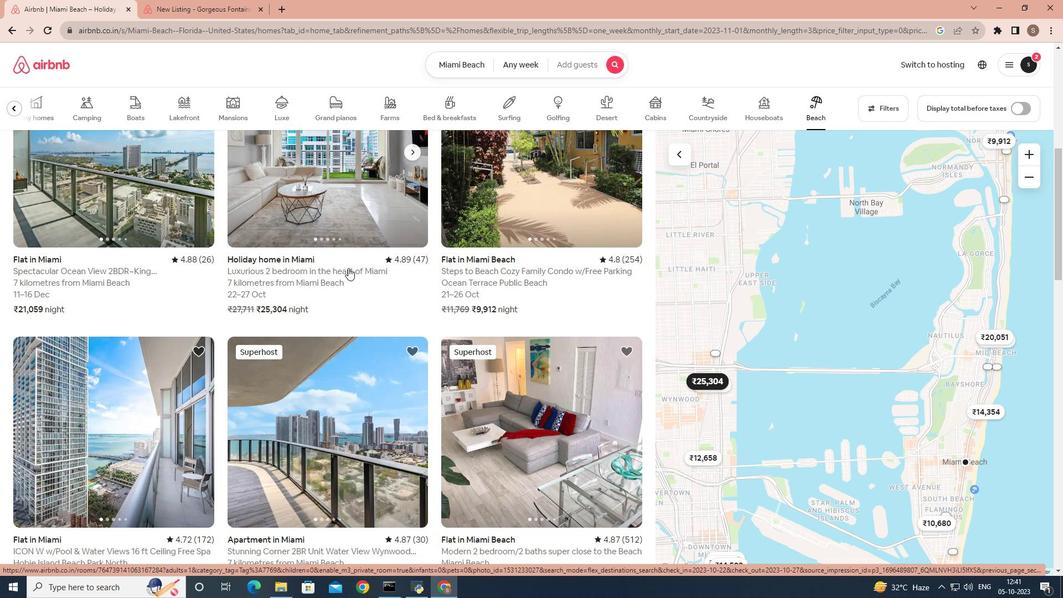 
Action: Mouse scrolled (348, 267) with delta (0, 0)
Screenshot: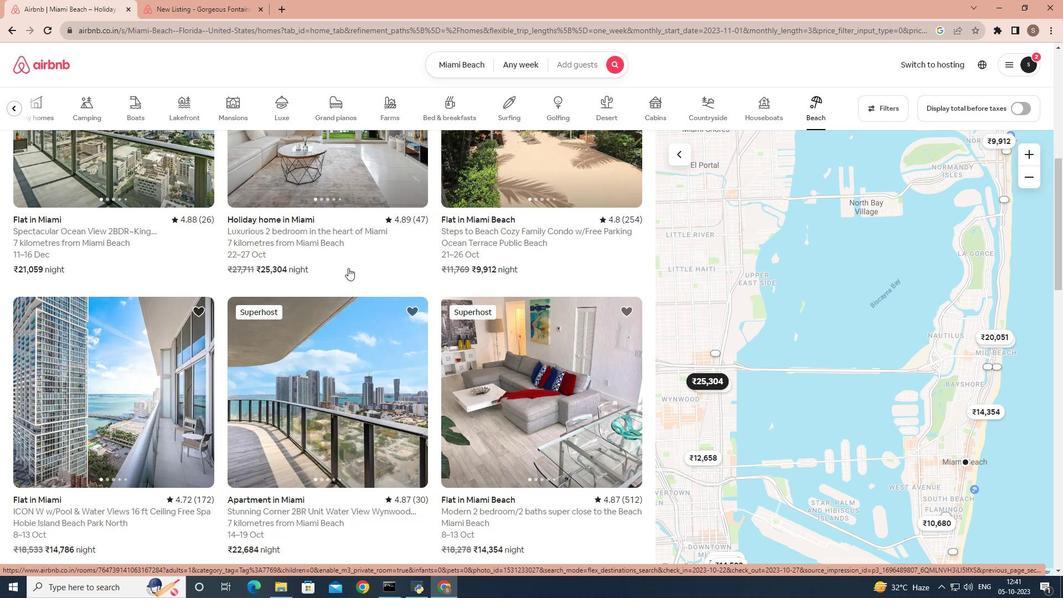 
Action: Mouse moved to (344, 289)
Screenshot: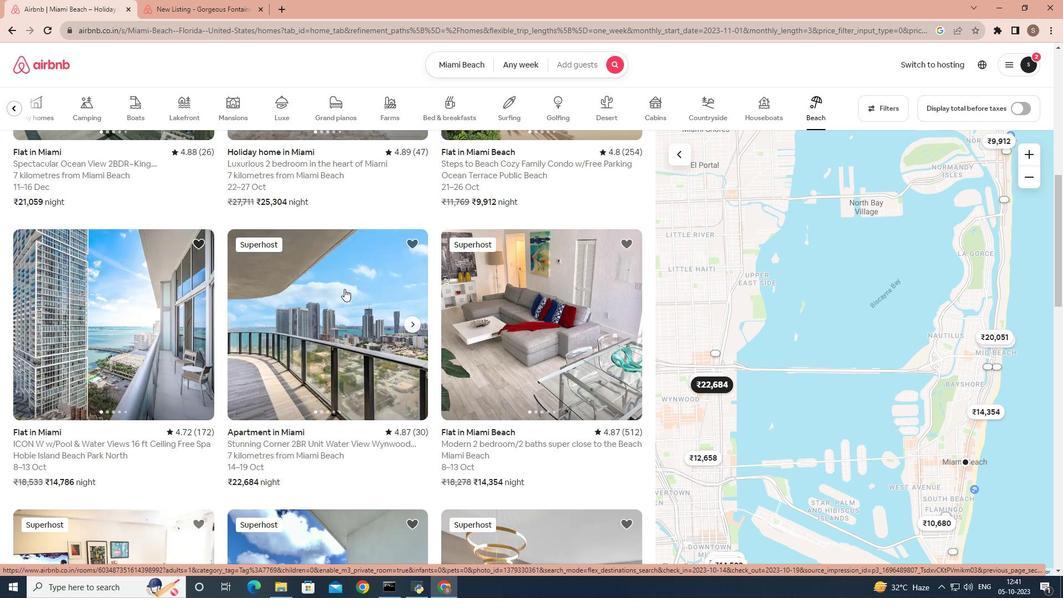 
Action: Mouse scrolled (344, 288) with delta (0, 0)
Screenshot: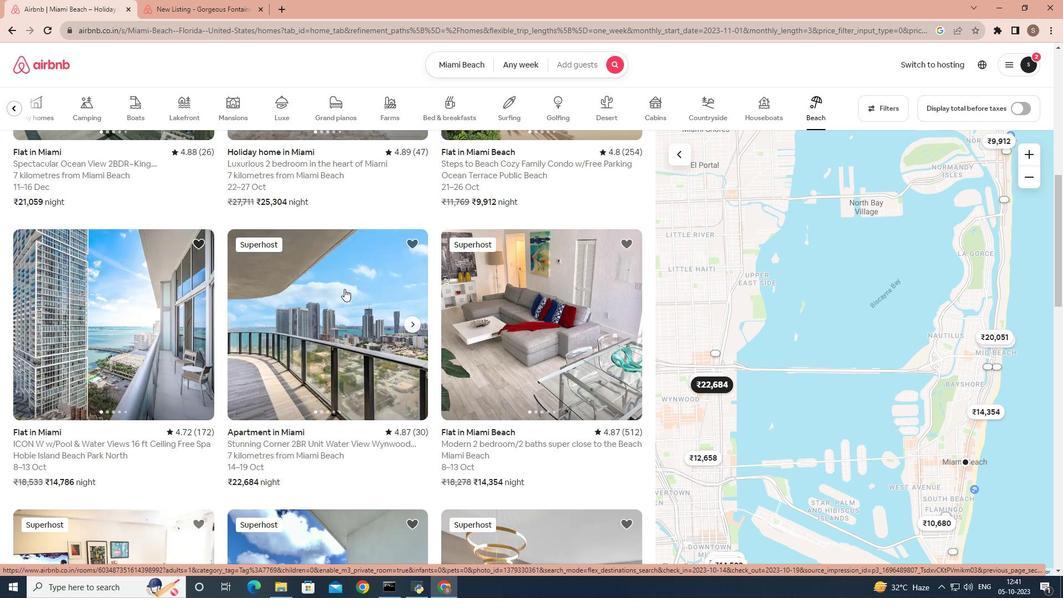 
Action: Mouse moved to (193, 308)
Screenshot: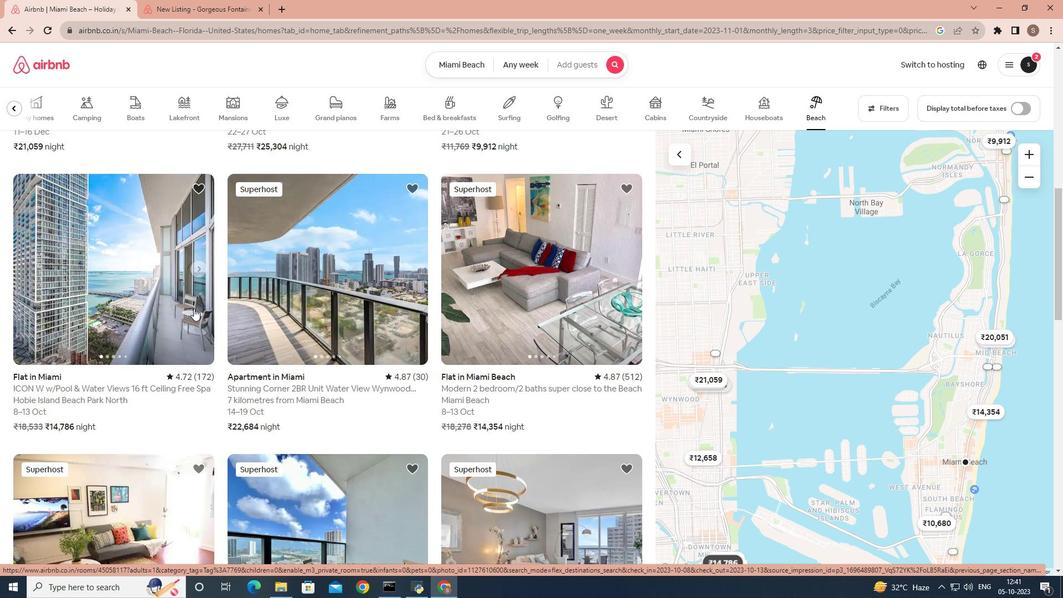 
Action: Mouse scrolled (193, 308) with delta (0, 0)
Screenshot: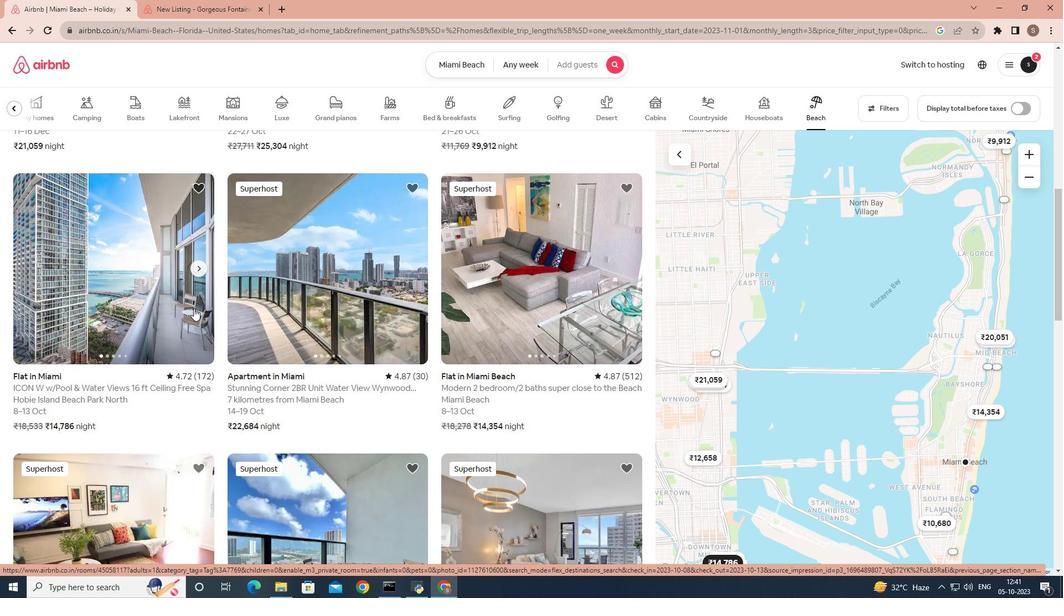 
Action: Mouse scrolled (193, 308) with delta (0, 0)
Screenshot: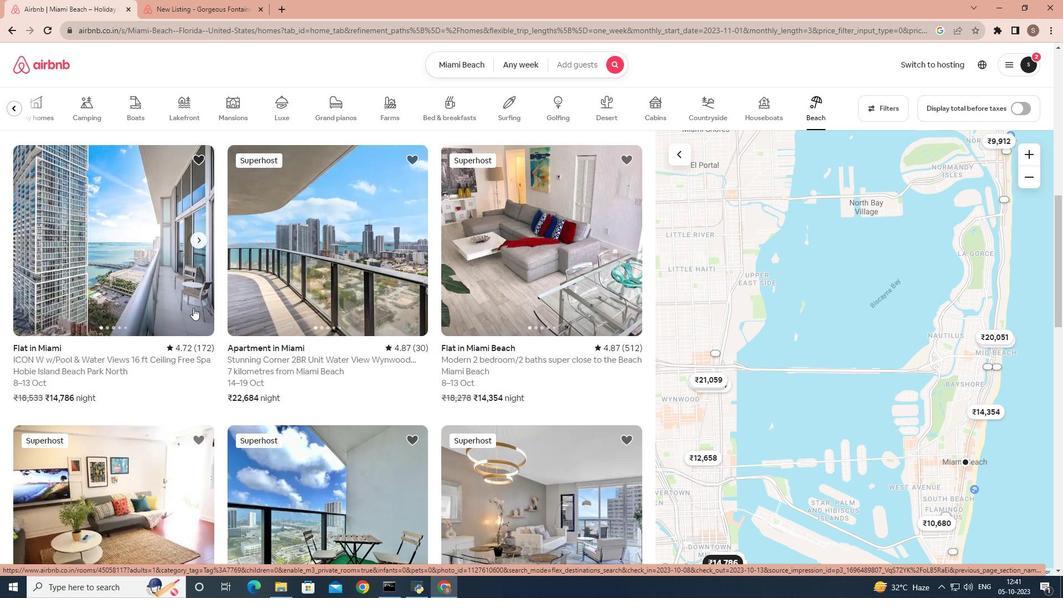 
Action: Mouse moved to (142, 220)
Screenshot: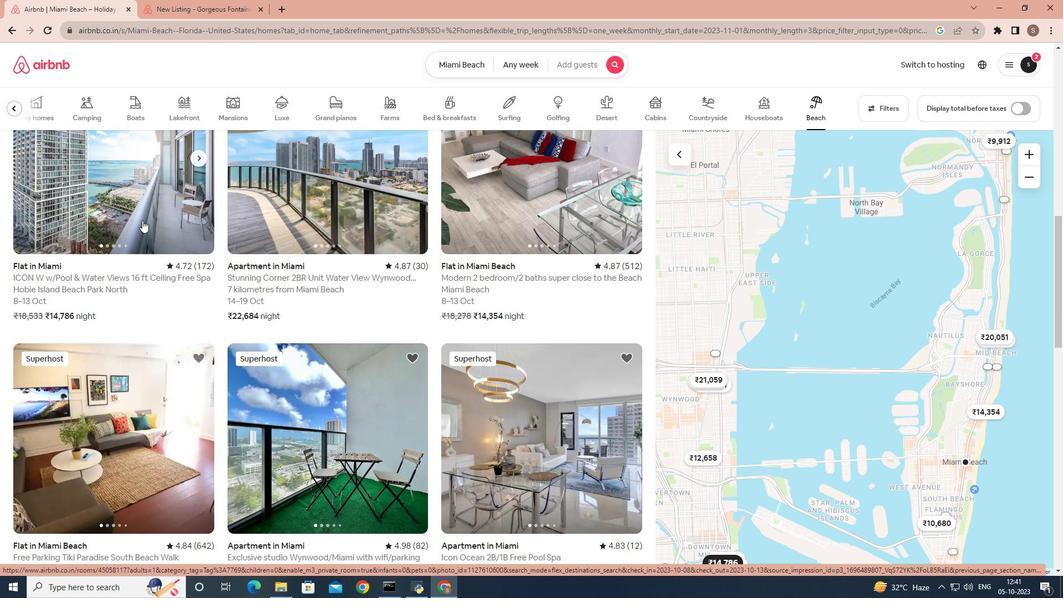 
Action: Mouse pressed left at (142, 220)
Screenshot: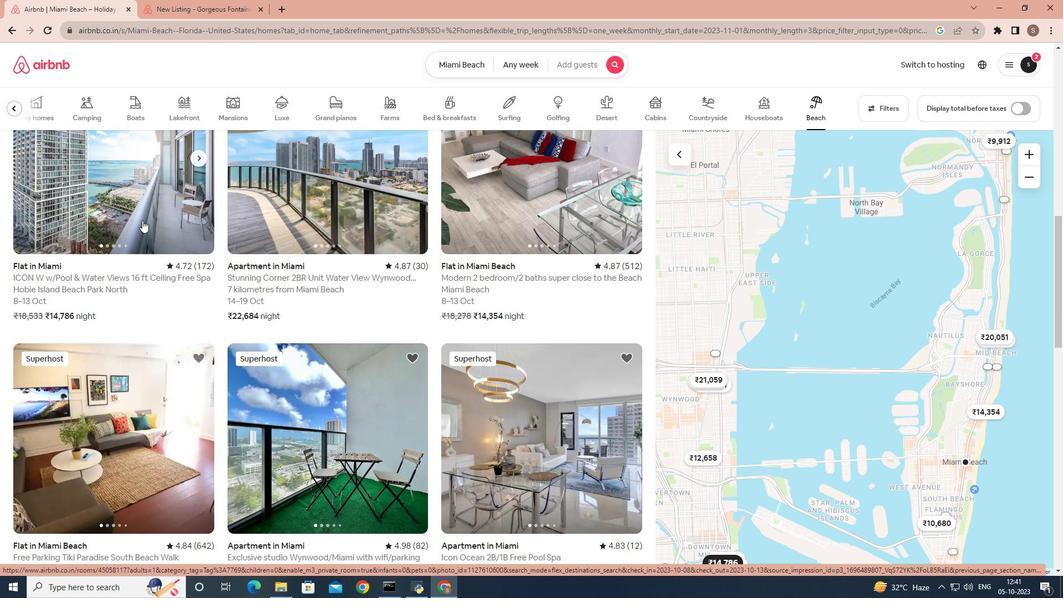 
Action: Mouse moved to (460, 302)
Screenshot: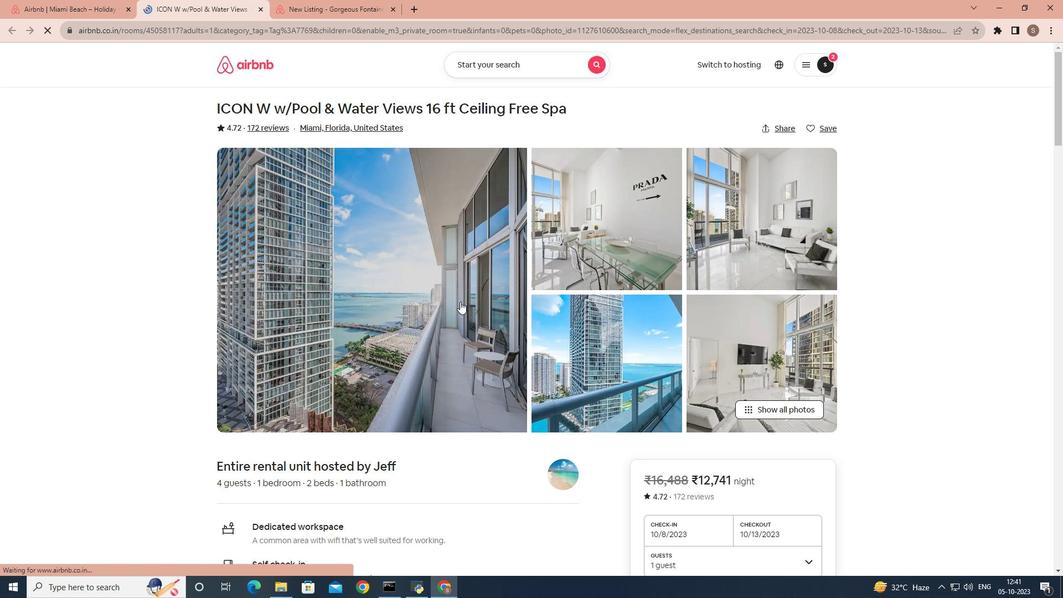 
Action: Mouse scrolled (460, 301) with delta (0, 0)
Screenshot: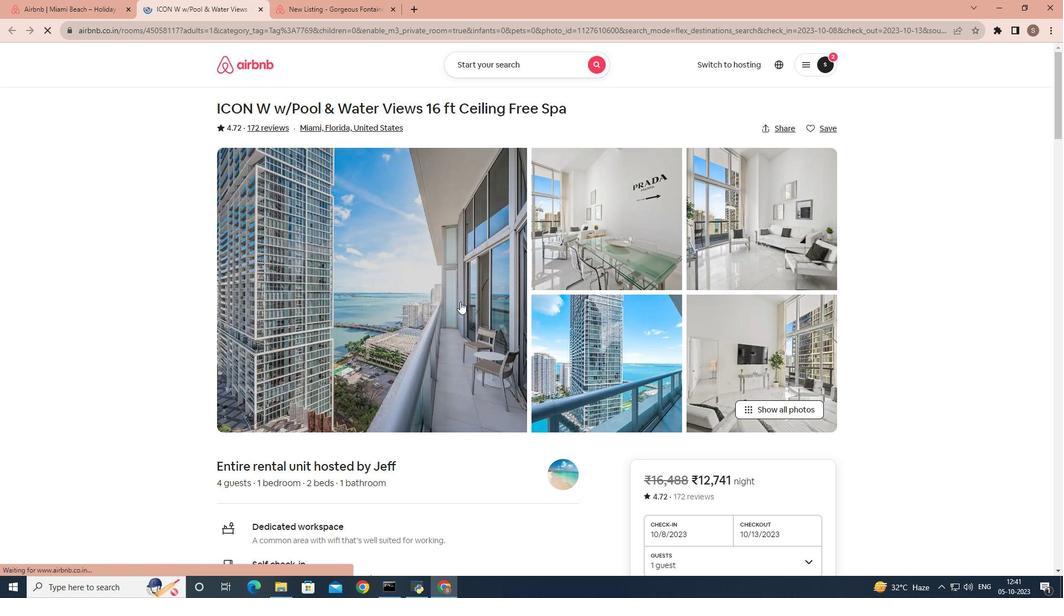 
Action: Mouse scrolled (460, 301) with delta (0, 0)
Screenshot: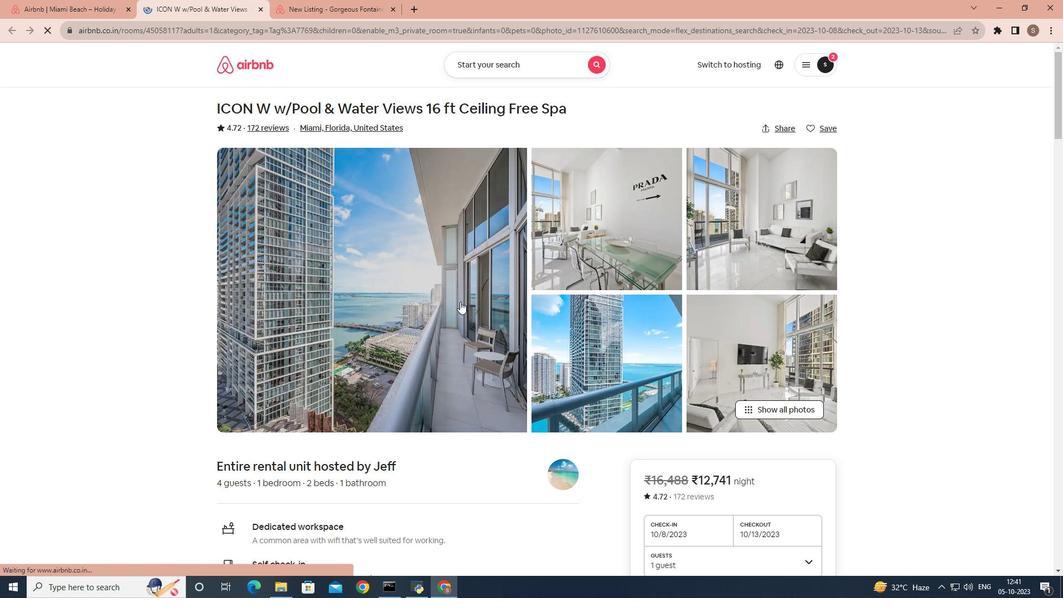
Action: Mouse scrolled (460, 301) with delta (0, 0)
Screenshot: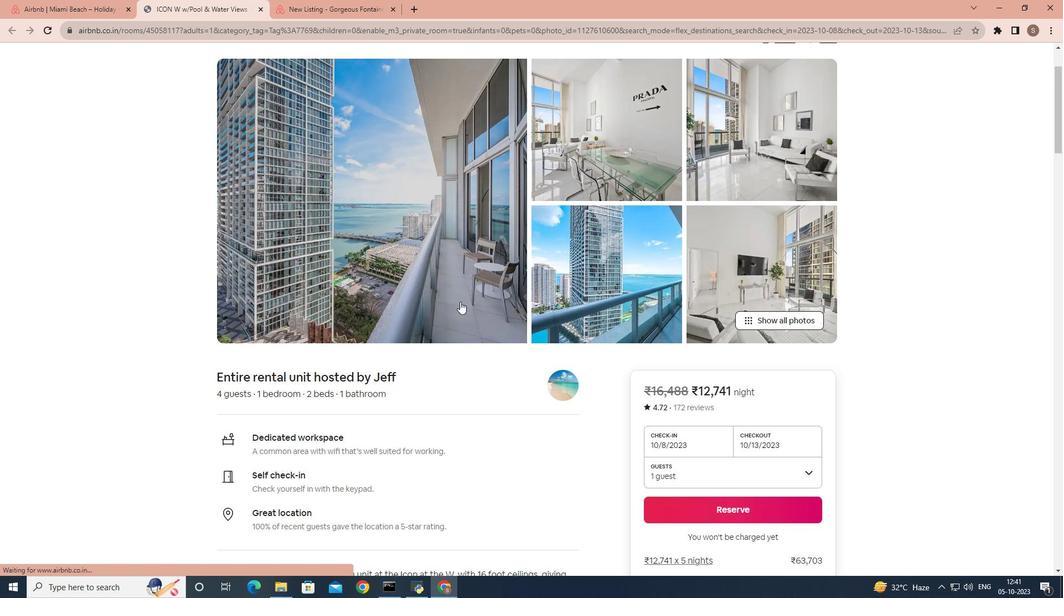 
Action: Mouse scrolled (460, 301) with delta (0, 0)
Screenshot: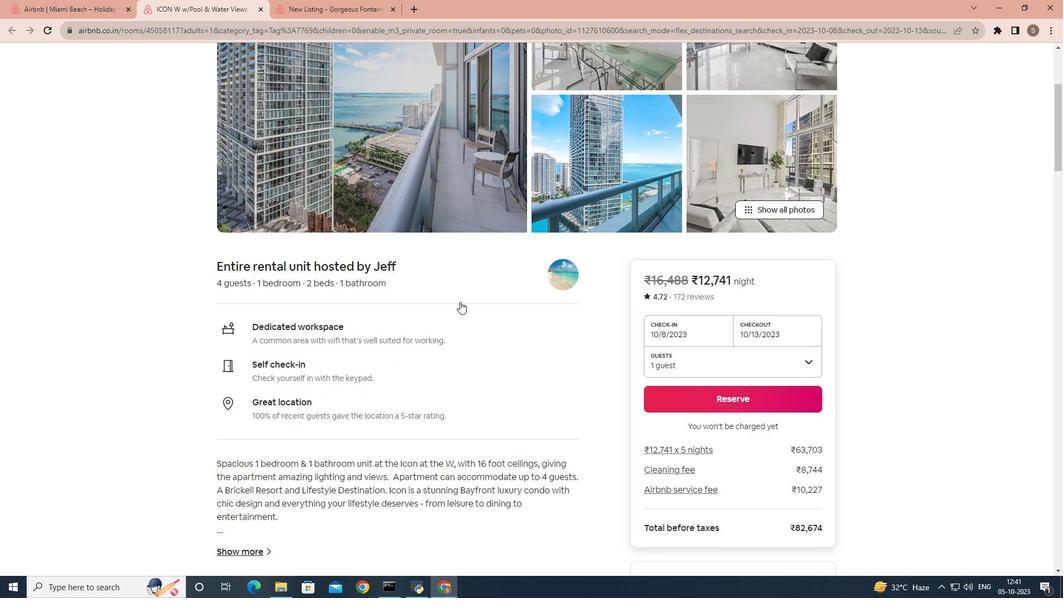 
Action: Mouse scrolled (460, 301) with delta (0, 0)
Screenshot: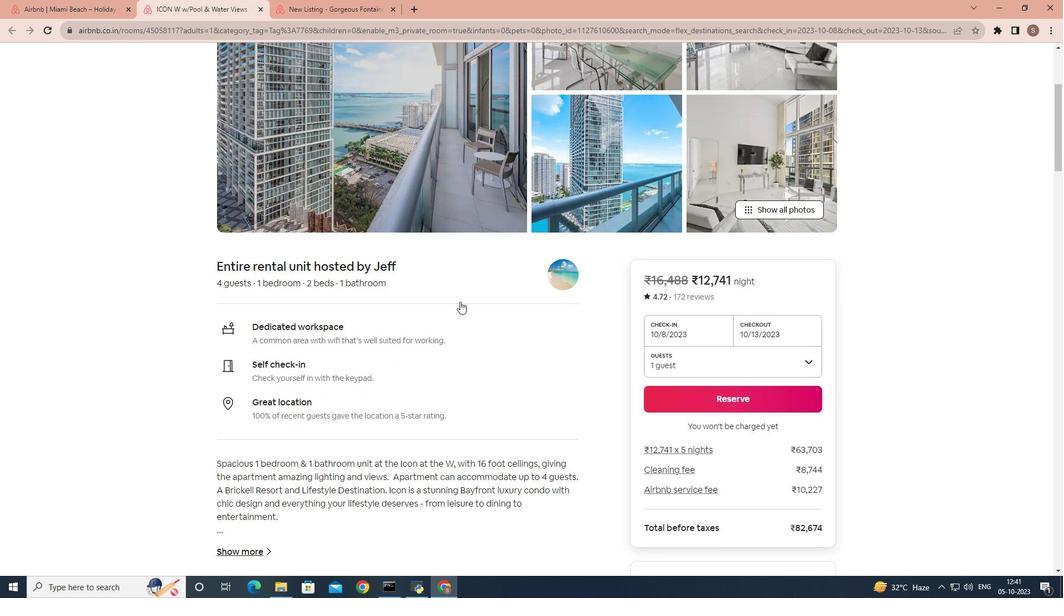 
Action: Mouse scrolled (460, 301) with delta (0, 0)
Screenshot: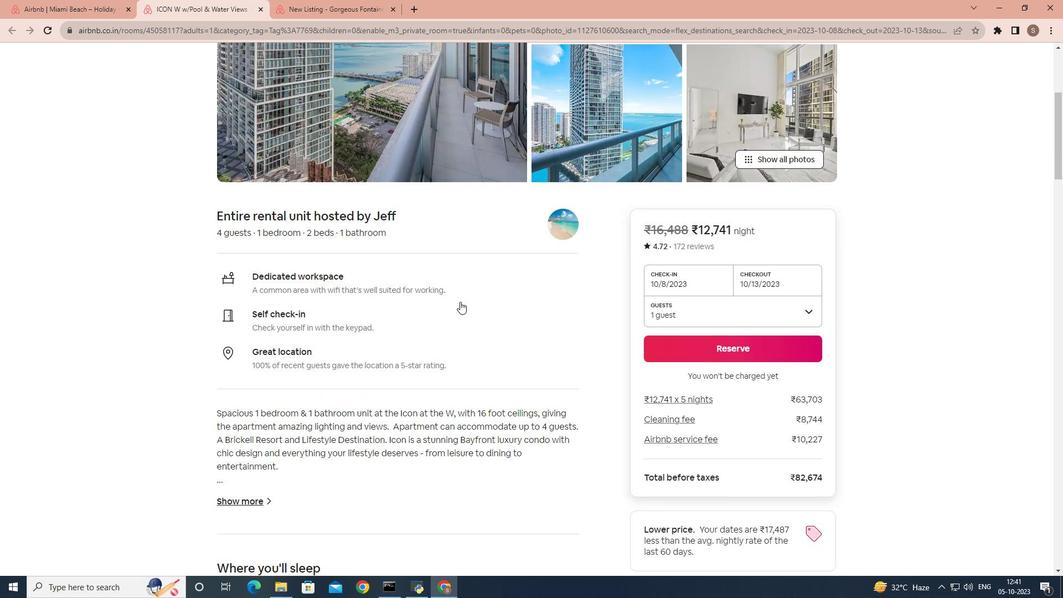 
Action: Mouse scrolled (460, 301) with delta (0, 0)
Screenshot: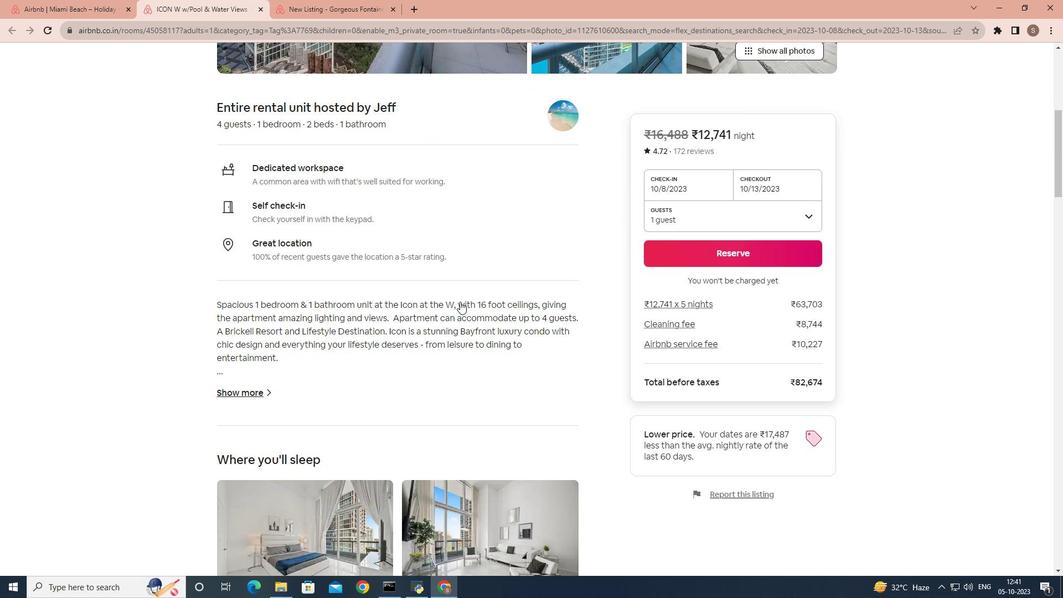 
Action: Mouse scrolled (460, 301) with delta (0, 0)
Screenshot: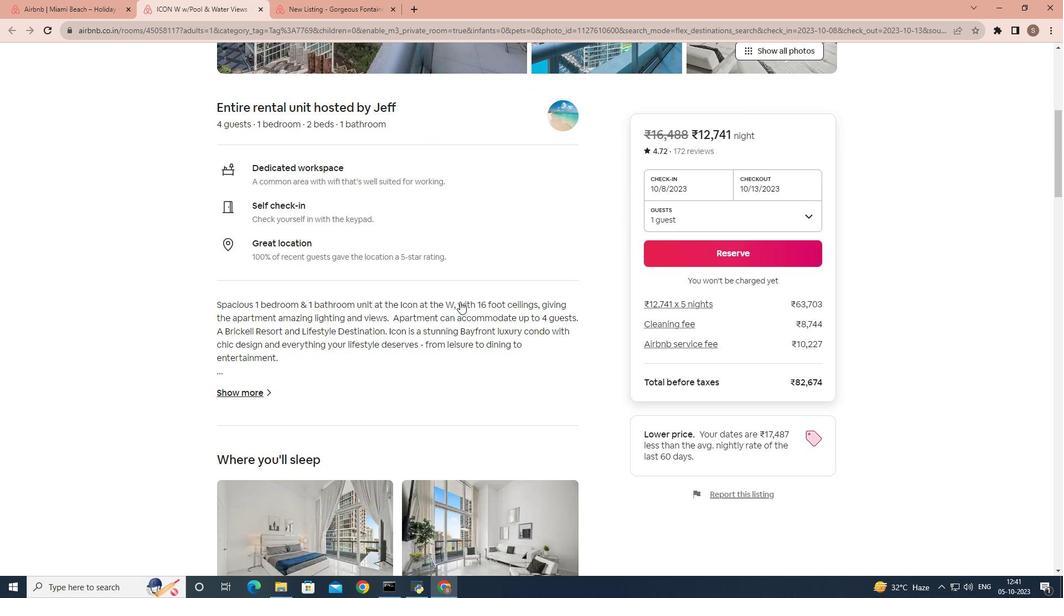 
Action: Mouse scrolled (460, 301) with delta (0, 0)
Screenshot: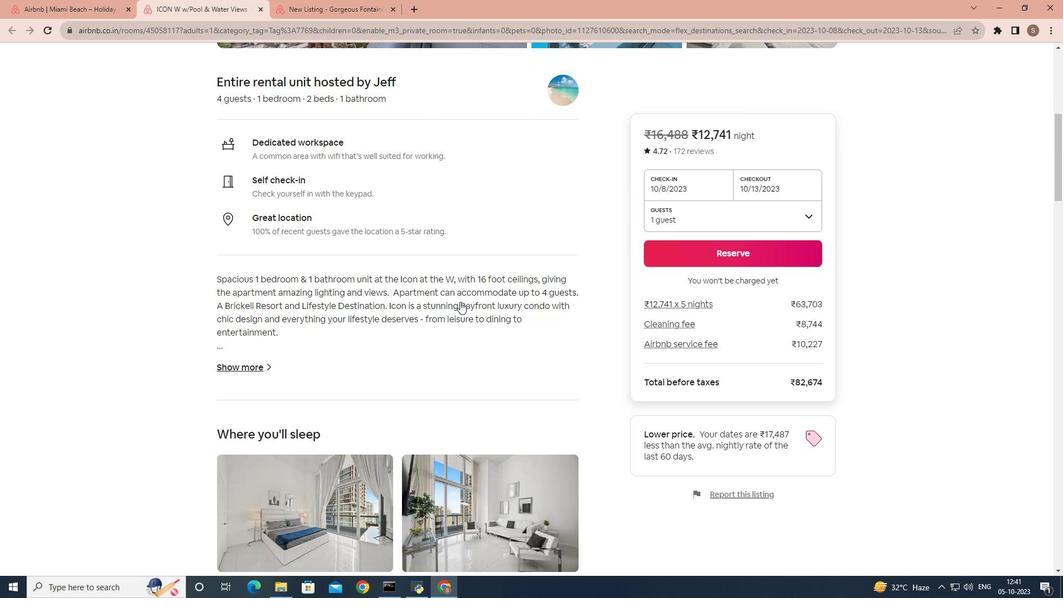 
Action: Mouse scrolled (460, 301) with delta (0, 0)
Screenshot: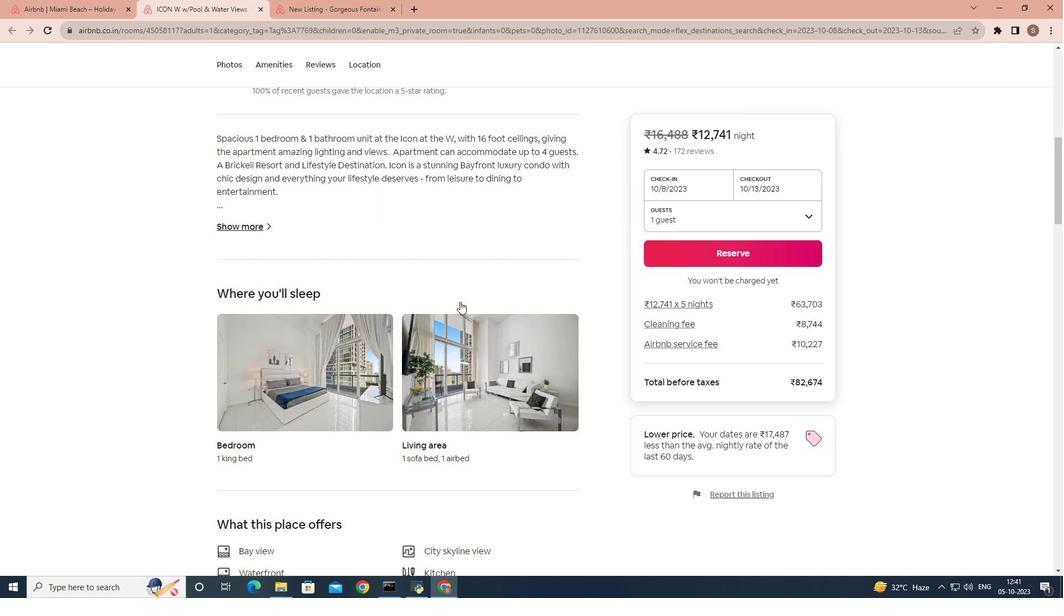 
Action: Mouse scrolled (460, 301) with delta (0, 0)
Screenshot: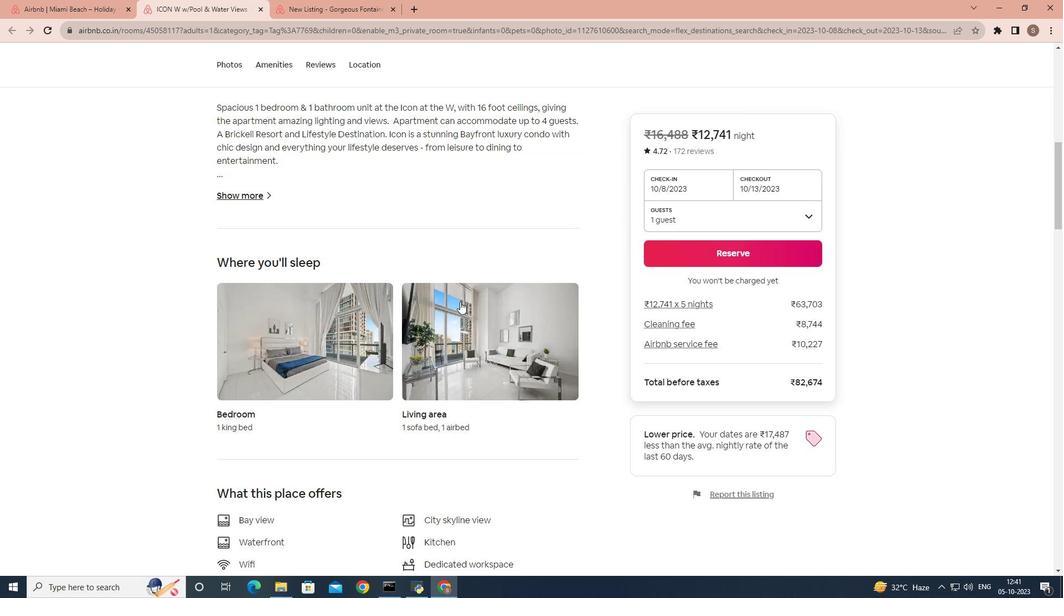 
Action: Mouse scrolled (460, 301) with delta (0, 0)
Screenshot: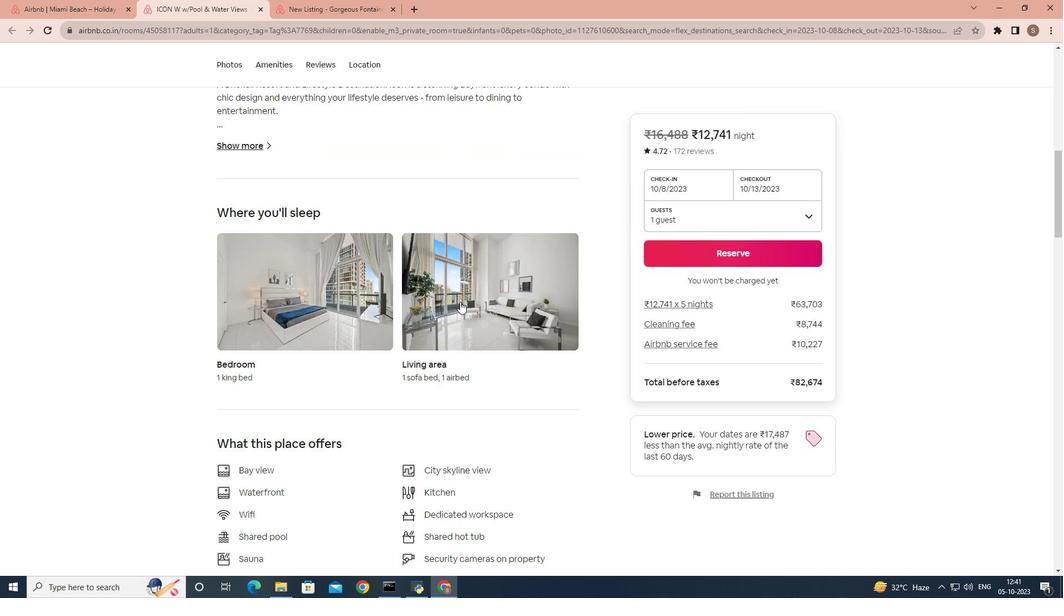 
Action: Mouse scrolled (460, 301) with delta (0, 0)
Screenshot: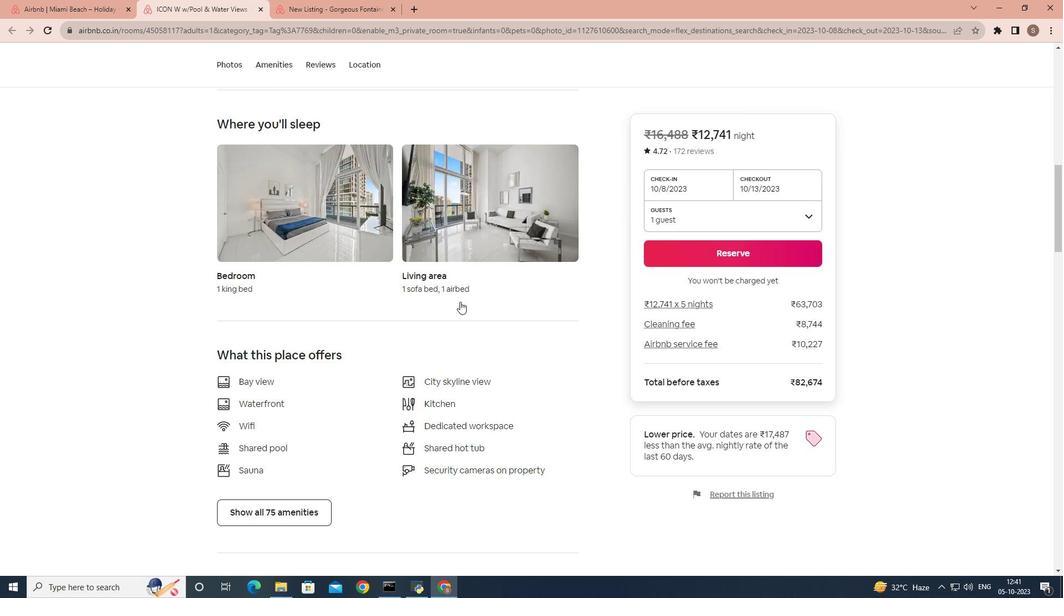 
Action: Mouse scrolled (460, 301) with delta (0, 0)
Screenshot: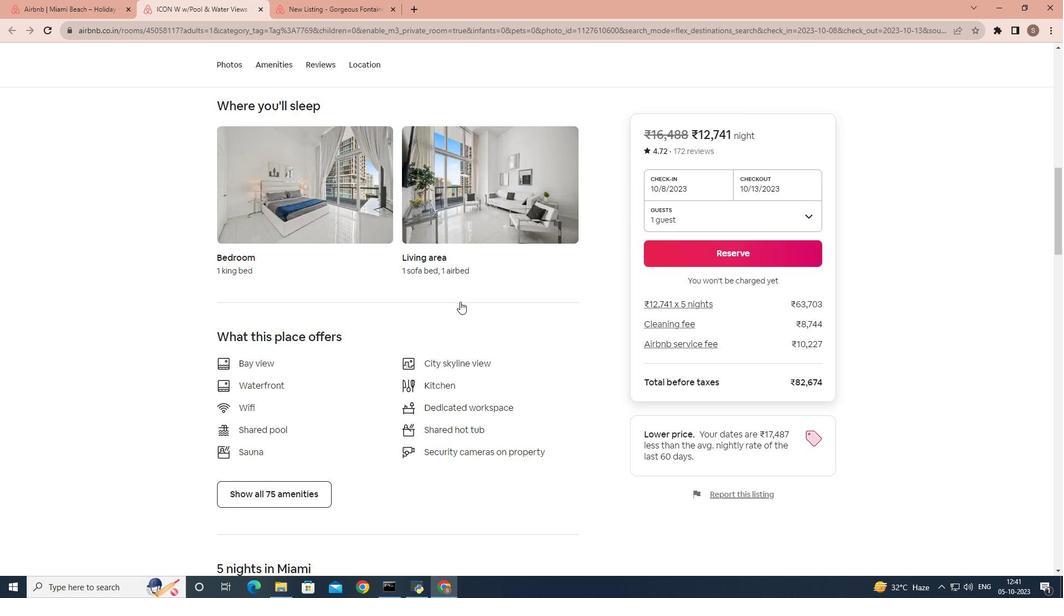 
Action: Mouse scrolled (460, 301) with delta (0, 0)
Screenshot: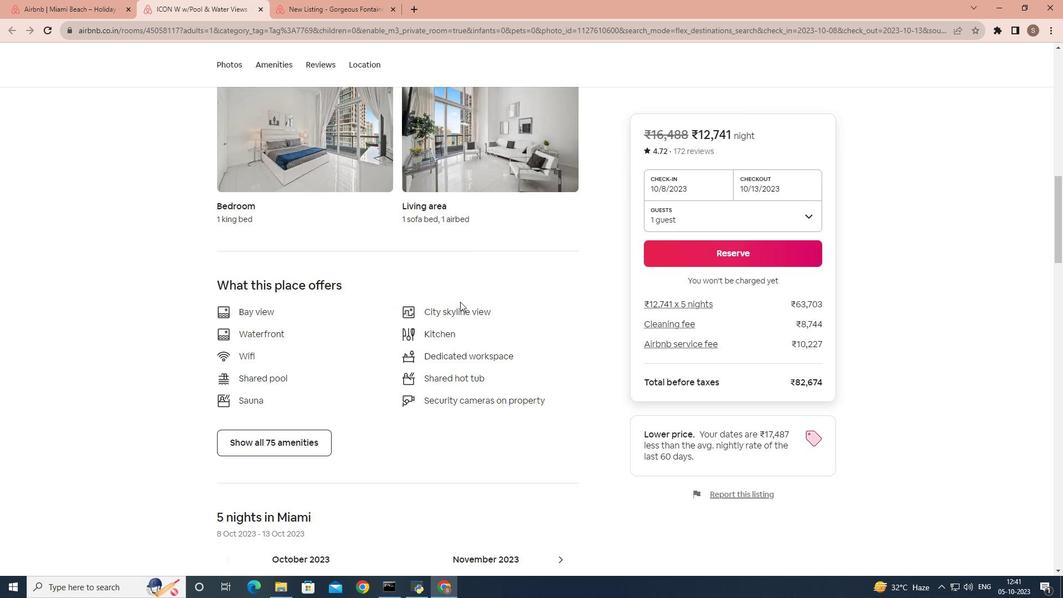 
Action: Mouse moved to (432, 325)
Screenshot: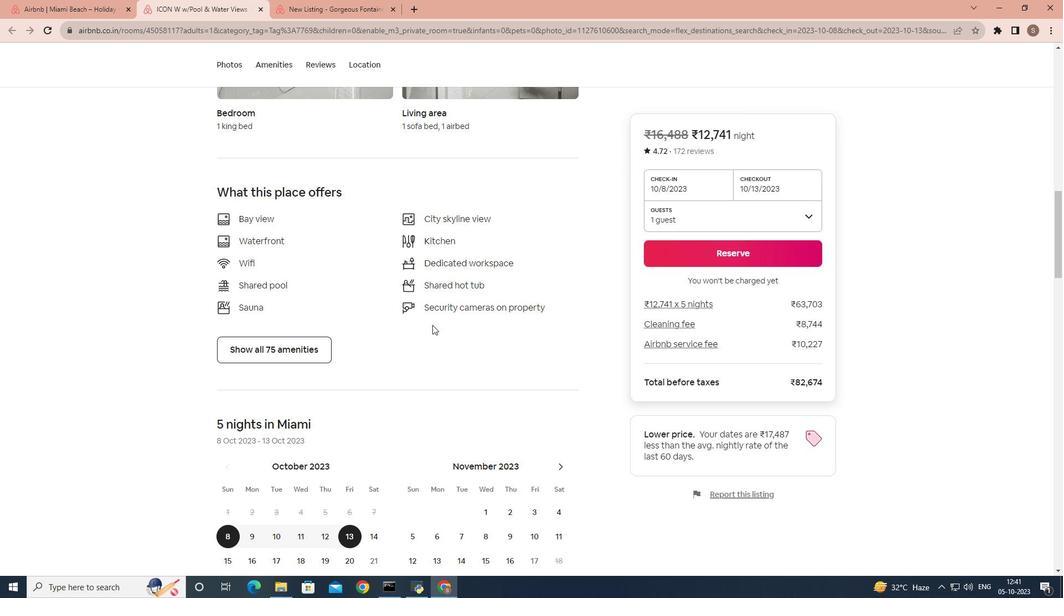 
Action: Mouse scrolled (432, 324) with delta (0, 0)
Screenshot: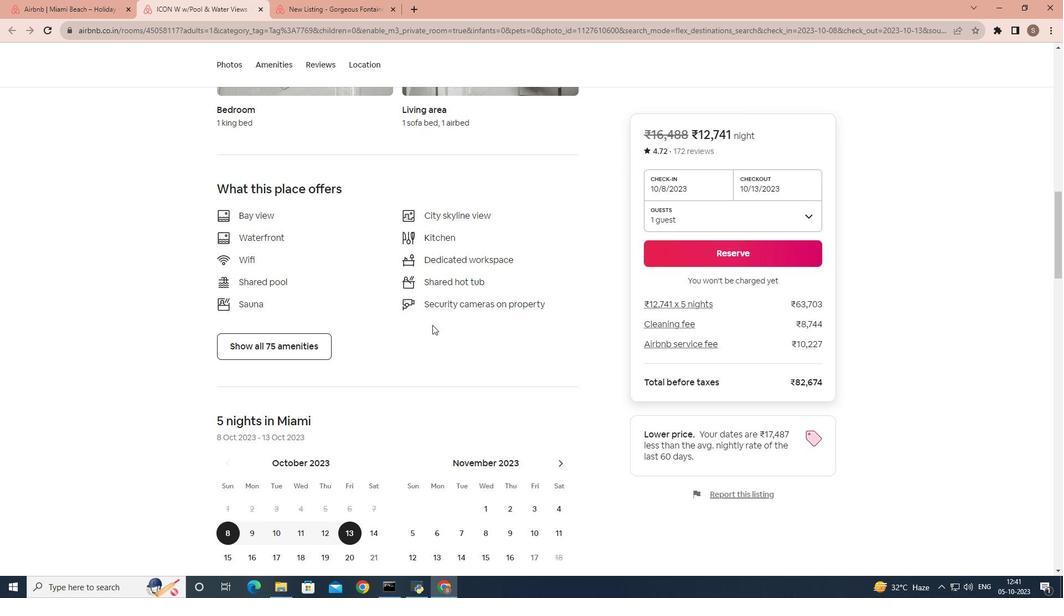 
Action: Mouse scrolled (432, 324) with delta (0, 0)
Screenshot: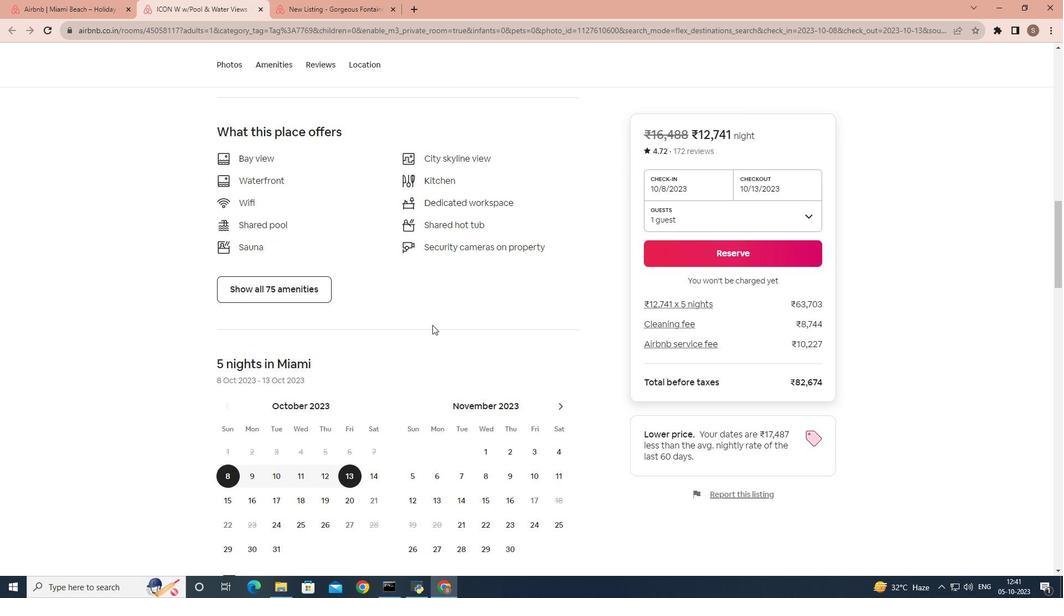 
Action: Mouse scrolled (432, 324) with delta (0, 0)
Screenshot: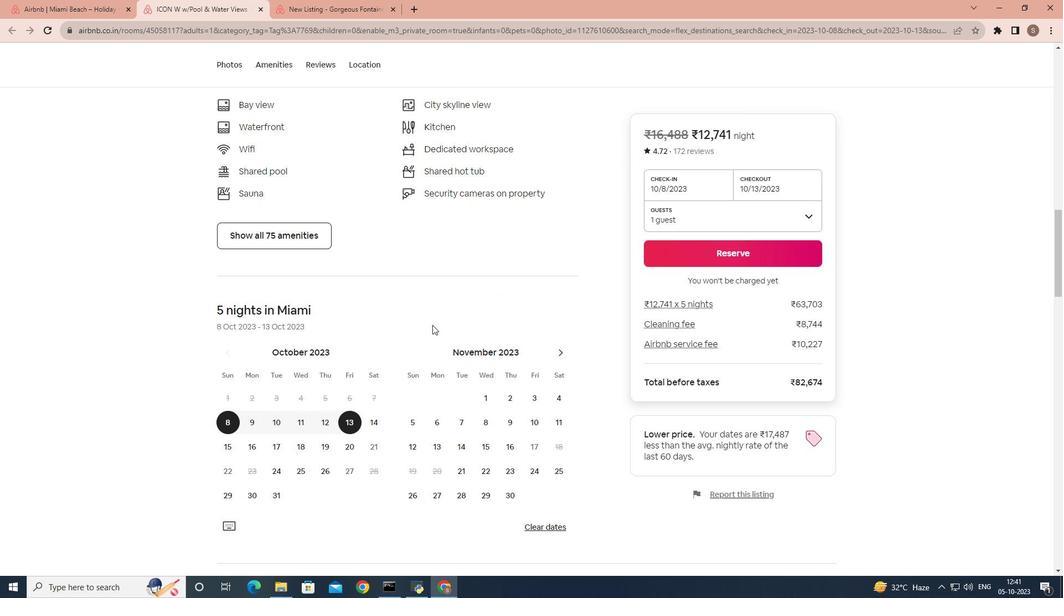 
Action: Mouse scrolled (432, 324) with delta (0, 0)
Screenshot: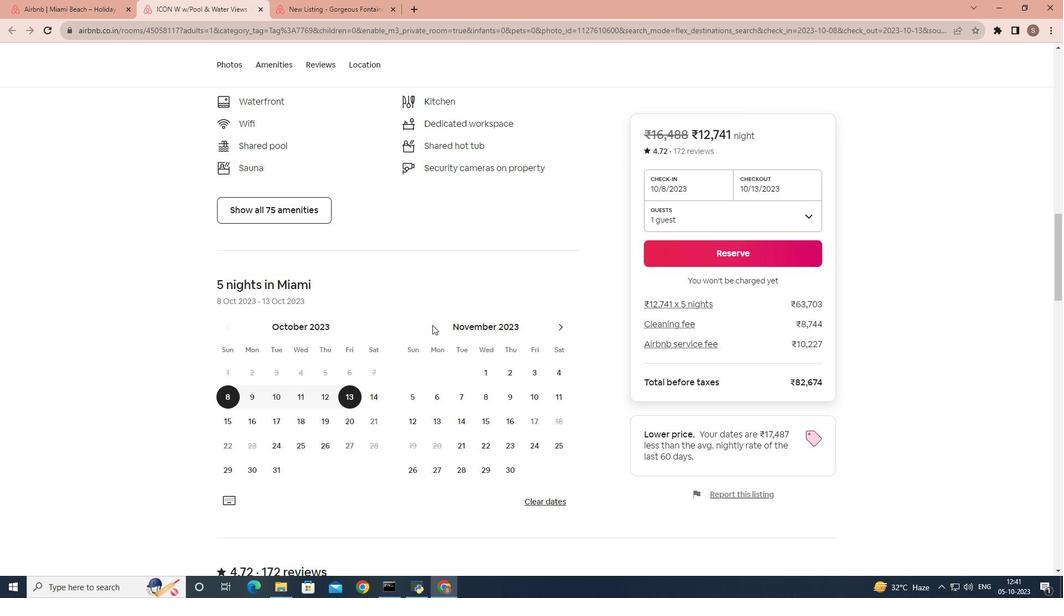 
Action: Mouse scrolled (432, 324) with delta (0, 0)
Screenshot: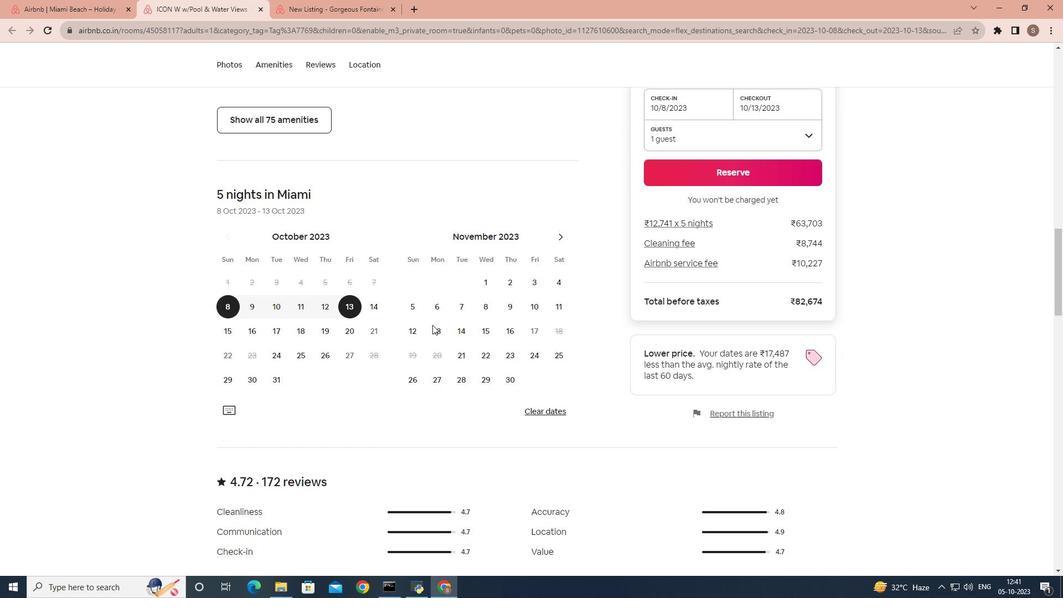 
Action: Mouse scrolled (432, 324) with delta (0, 0)
Screenshot: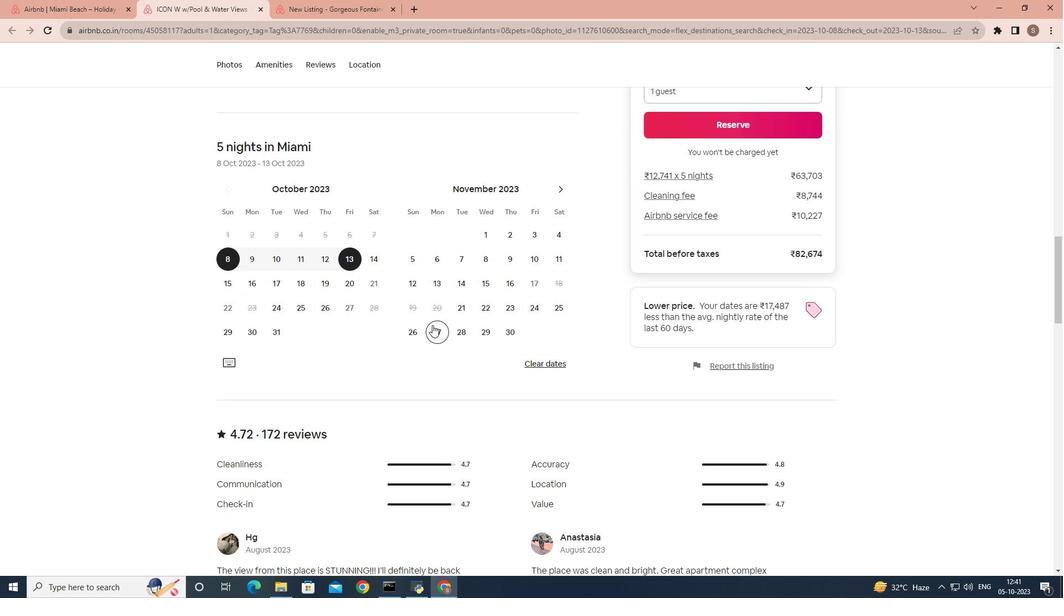
Action: Mouse scrolled (432, 324) with delta (0, 0)
Screenshot: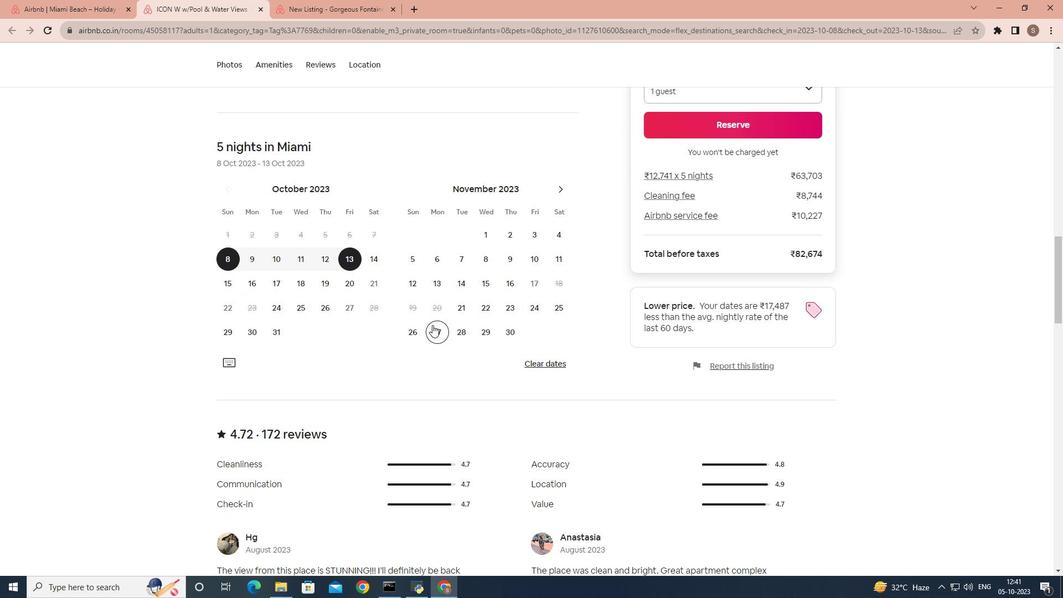 
Action: Mouse scrolled (432, 324) with delta (0, 0)
Screenshot: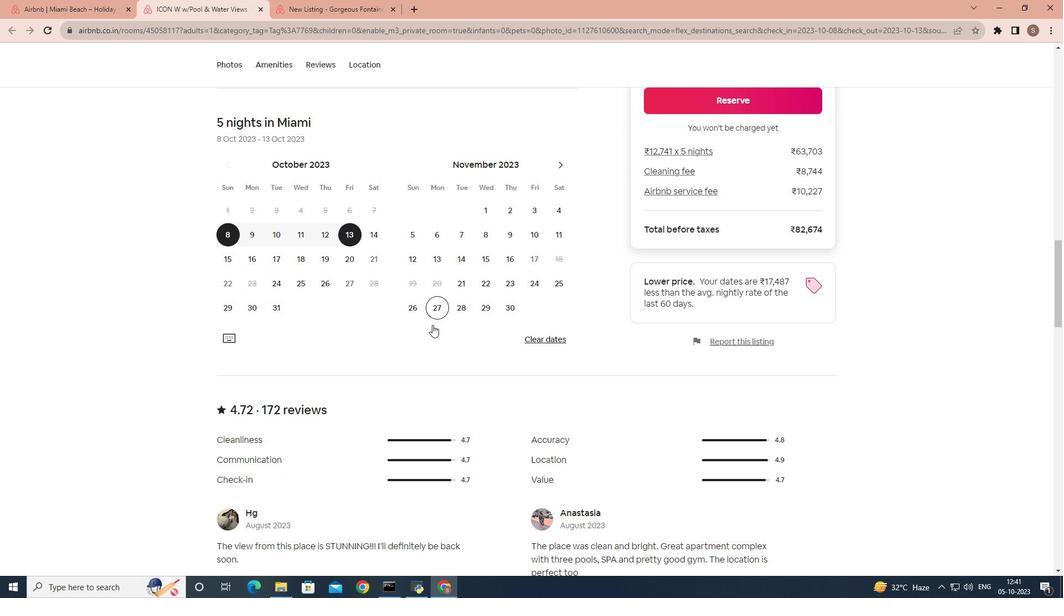 
Action: Mouse scrolled (432, 324) with delta (0, 0)
Screenshot: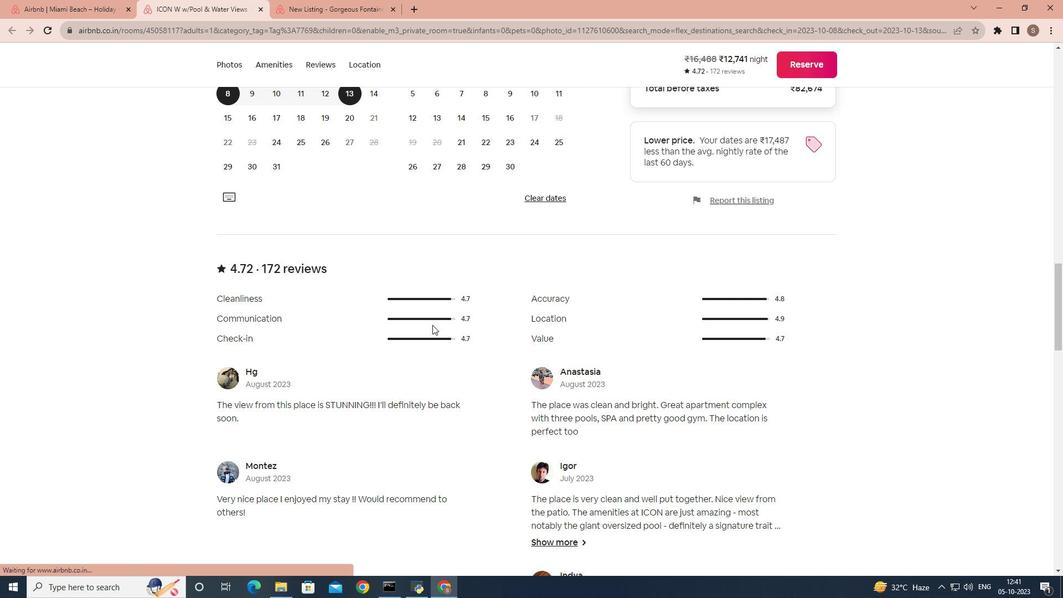 
Action: Mouse scrolled (432, 324) with delta (0, 0)
Screenshot: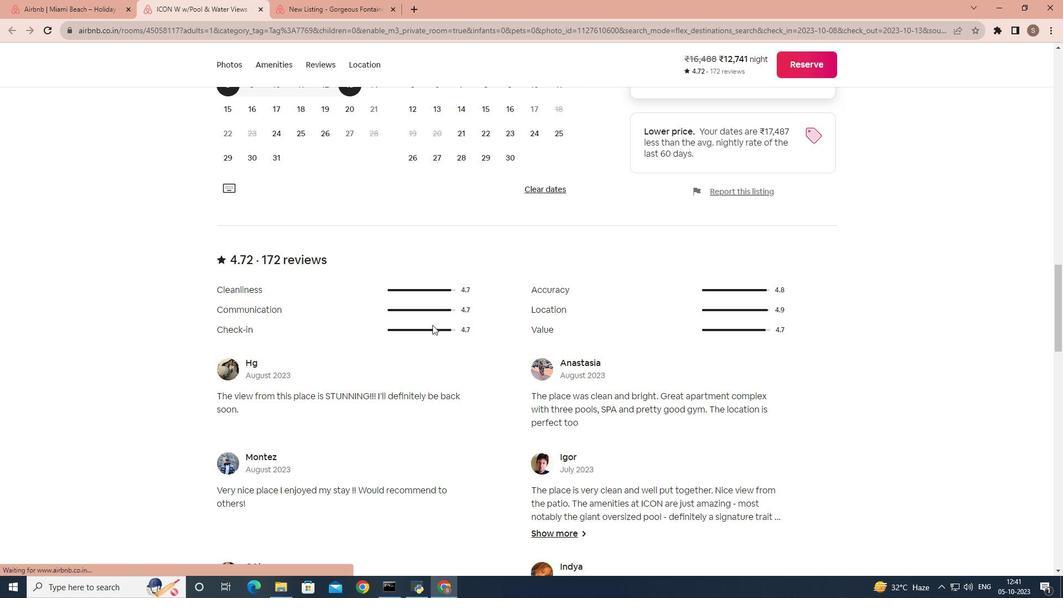 
Action: Mouse scrolled (432, 324) with delta (0, 0)
Screenshot: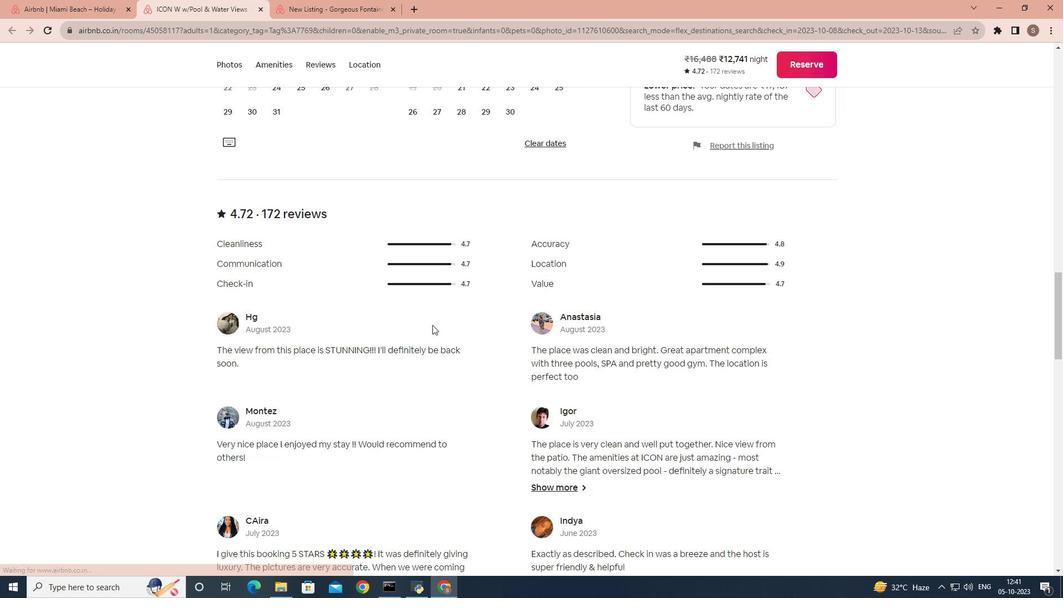 
Action: Mouse scrolled (432, 324) with delta (0, 0)
Screenshot: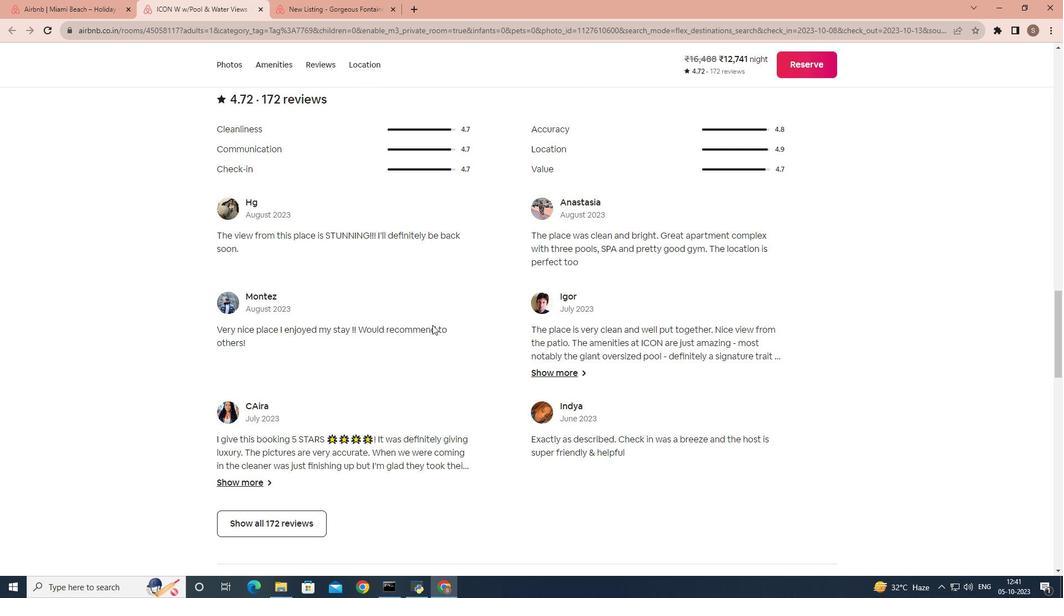 
Action: Mouse scrolled (432, 324) with delta (0, 0)
Screenshot: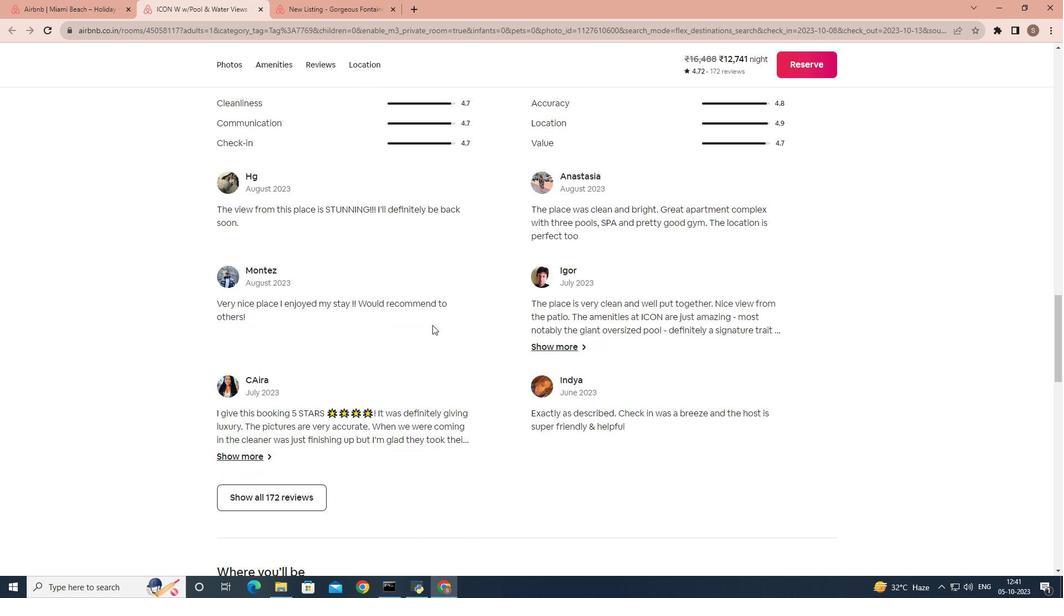 
Action: Mouse scrolled (432, 324) with delta (0, 0)
Screenshot: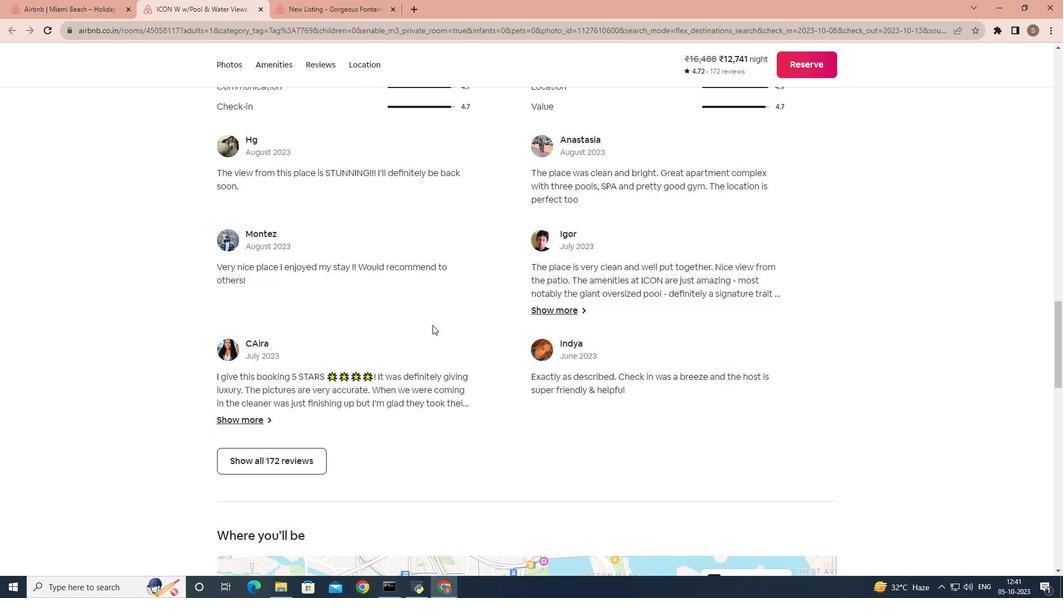 
Action: Mouse moved to (295, 357)
Screenshot: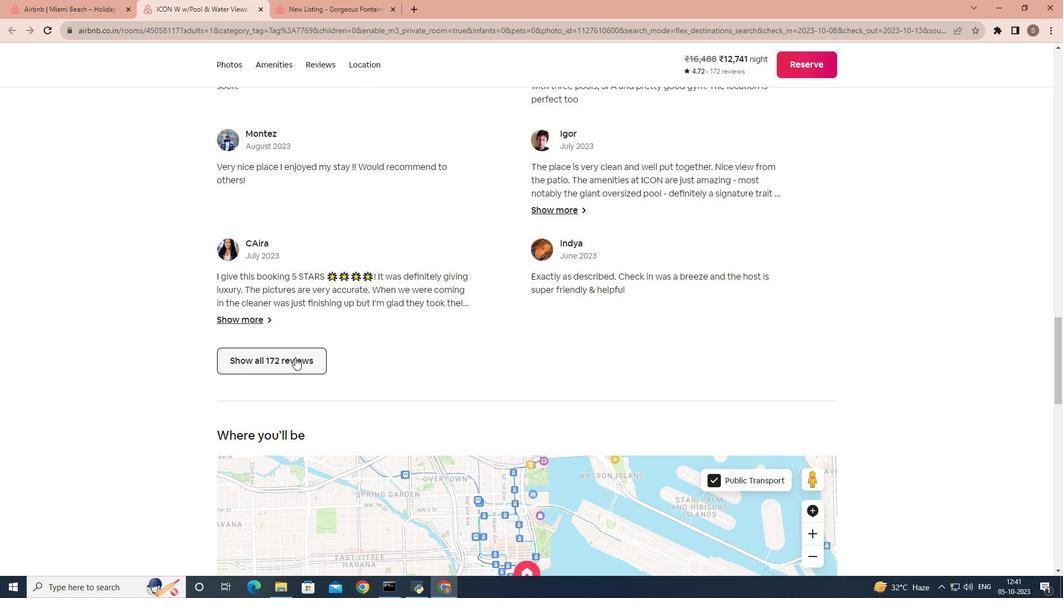 
Action: Mouse pressed left at (295, 357)
Screenshot: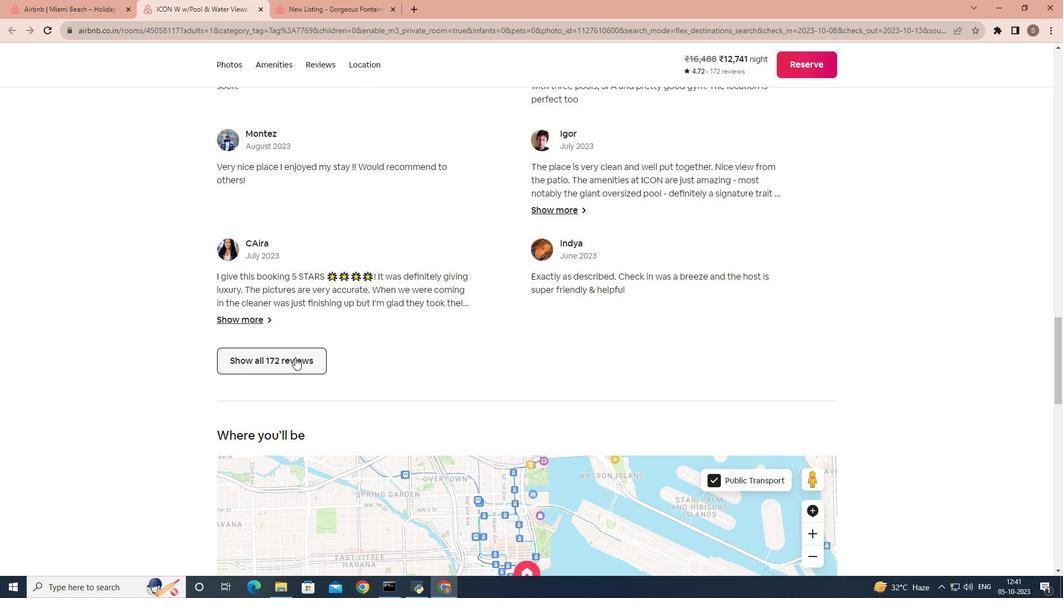 
Action: Mouse moved to (566, 291)
Screenshot: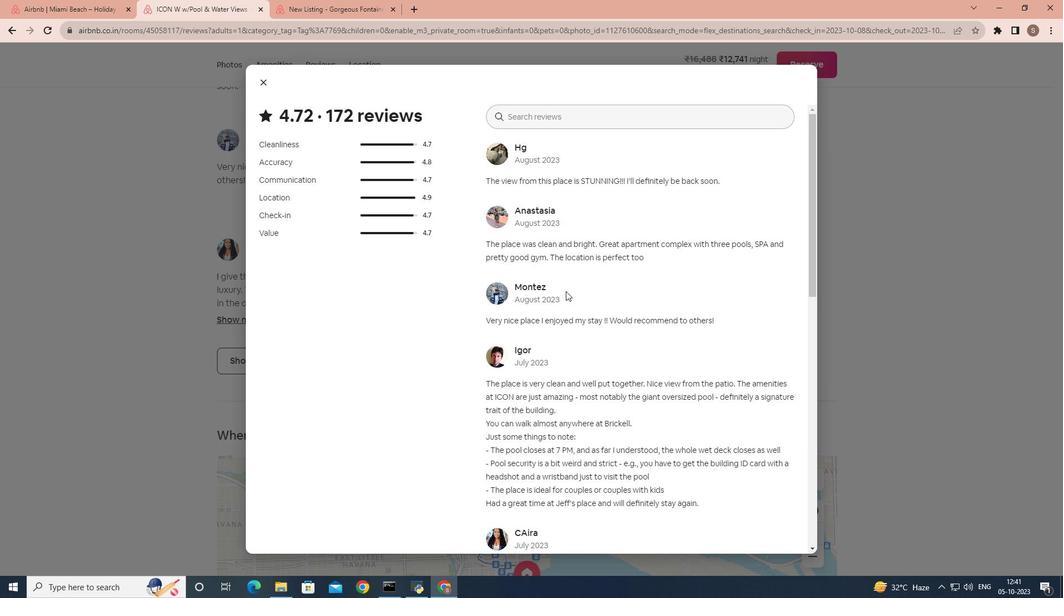 
Action: Mouse scrolled (566, 290) with delta (0, 0)
Screenshot: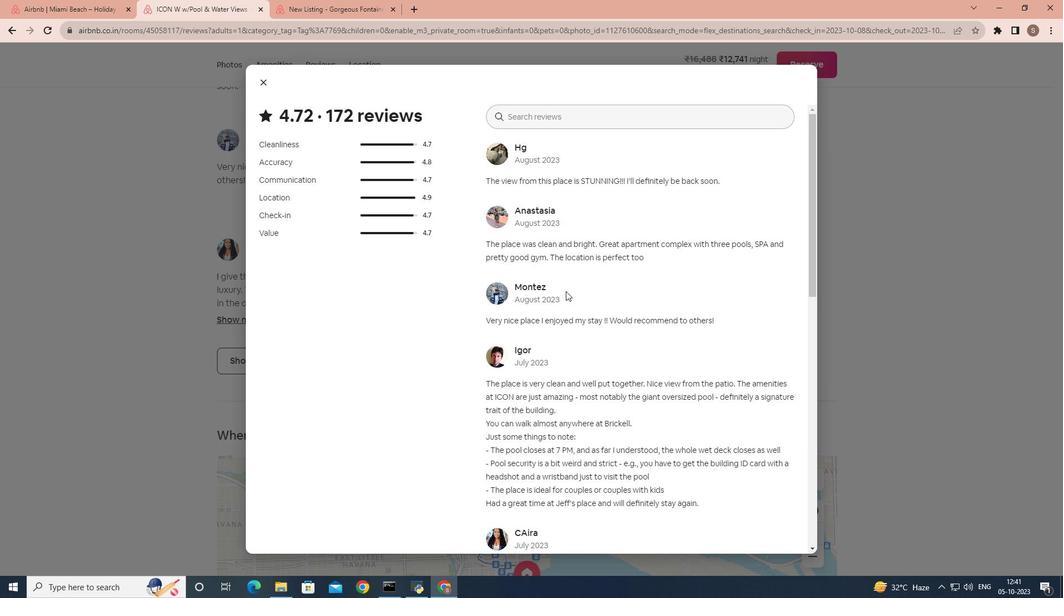 
Action: Mouse scrolled (566, 290) with delta (0, 0)
Screenshot: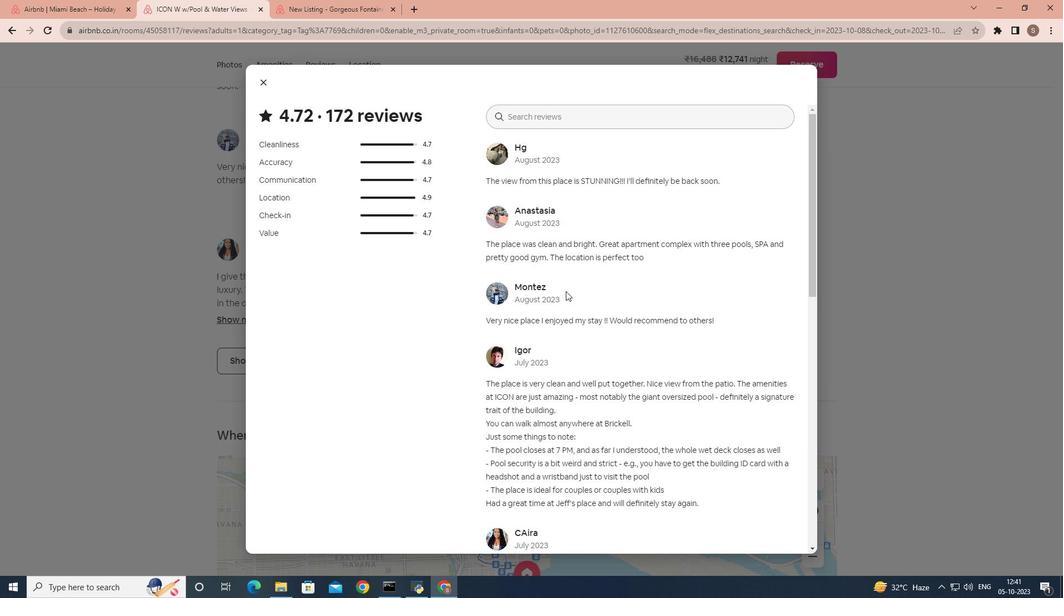 
Action: Mouse scrolled (566, 290) with delta (0, 0)
Screenshot: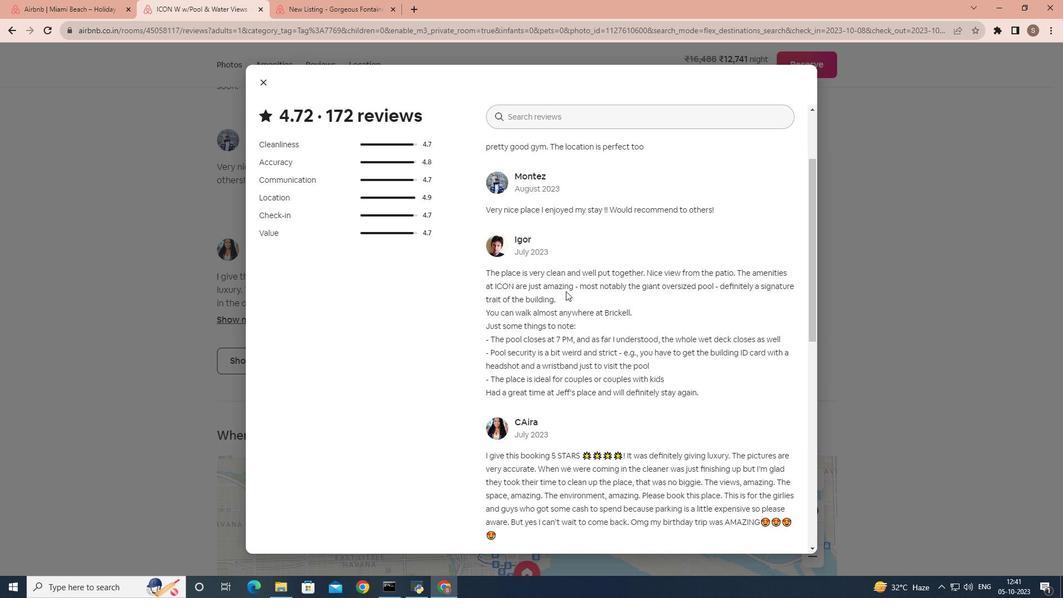 
Action: Mouse scrolled (566, 290) with delta (0, 0)
Screenshot: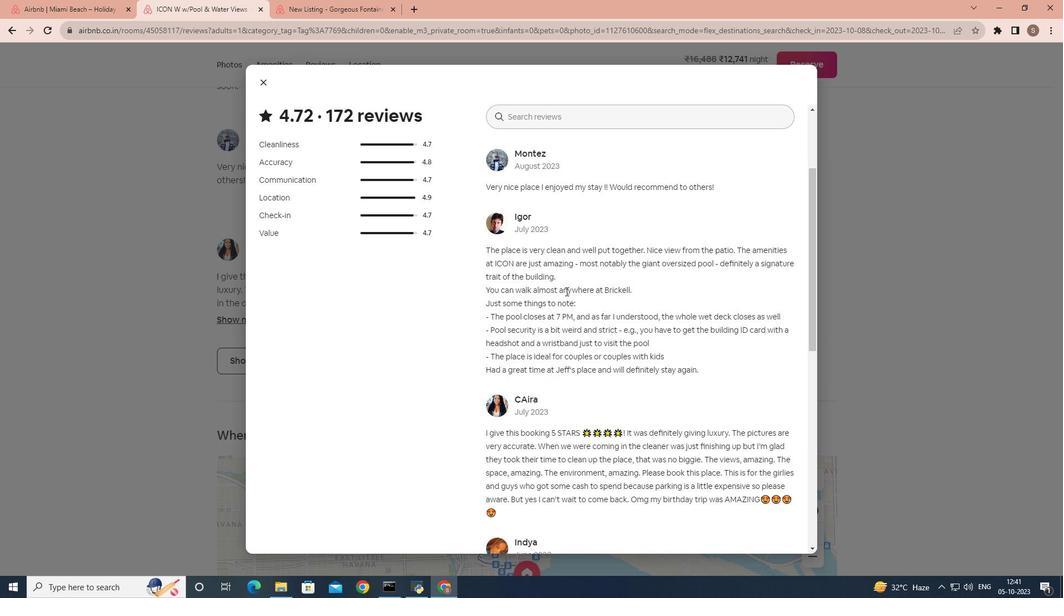 
Action: Mouse scrolled (566, 290) with delta (0, 0)
Screenshot: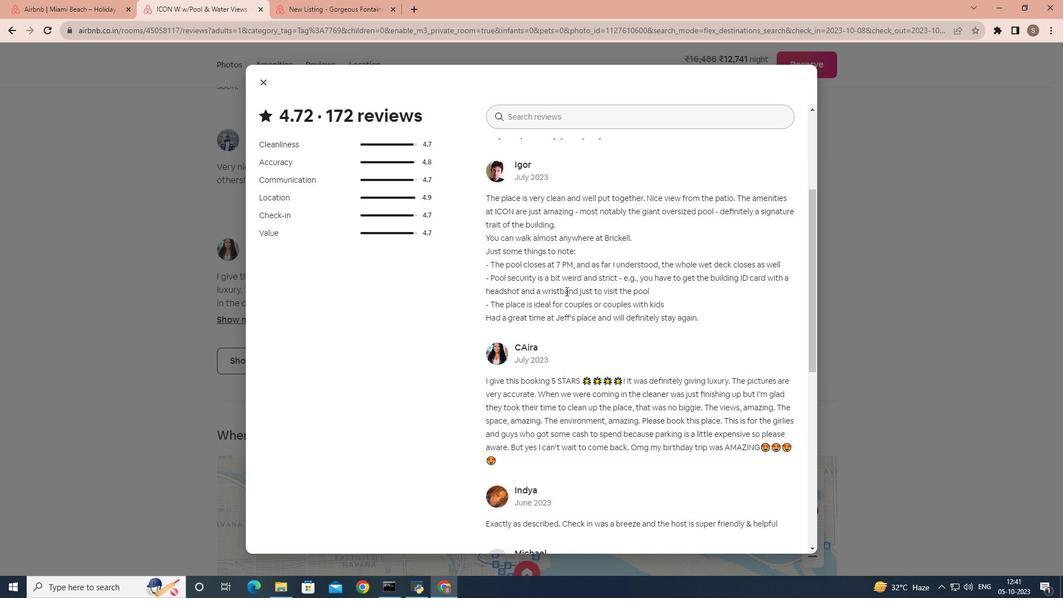 
Action: Mouse scrolled (566, 290) with delta (0, 0)
